 Task: Research Airbnb accommodation in Six-Fours-les-Plages, France from 1st December, 2023 to 3rd December, 2023 for 1 adult.1  bedroom having 1 bed and 1 bathroom. Property type can be hotel. Amenities needed are: wifi. Booking option can be shelf check-in. Look for 3 properties as per requirement.
Action: Mouse moved to (508, 71)
Screenshot: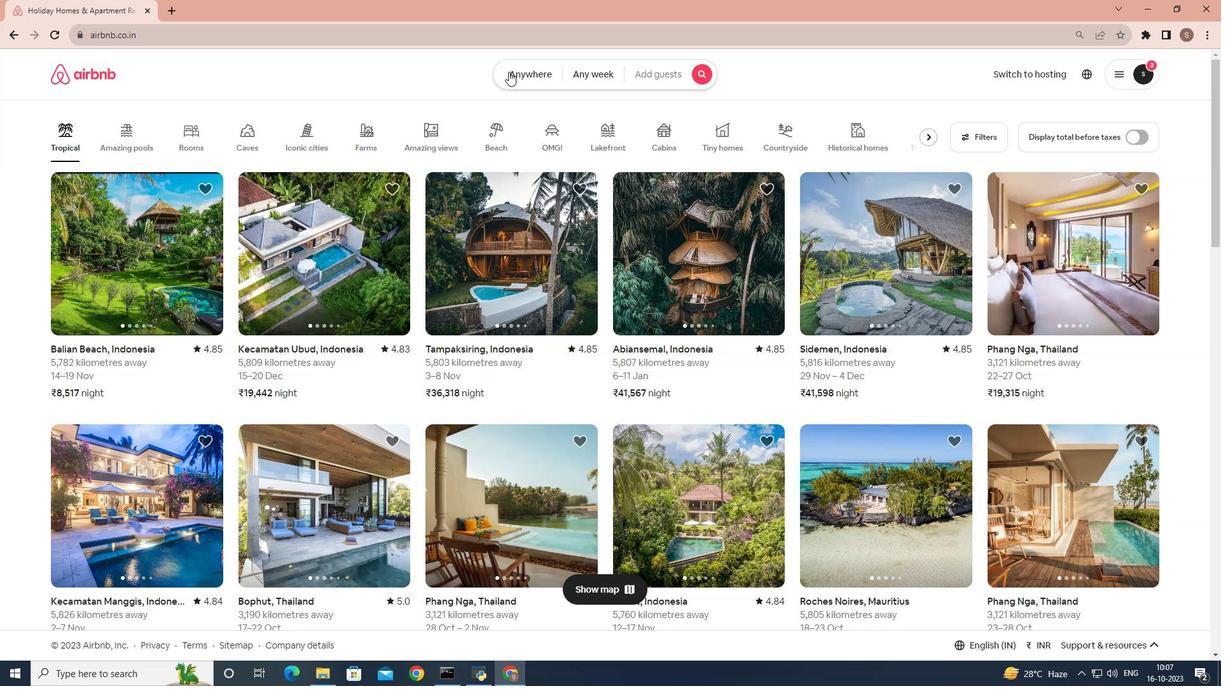 
Action: Mouse pressed left at (508, 71)
Screenshot: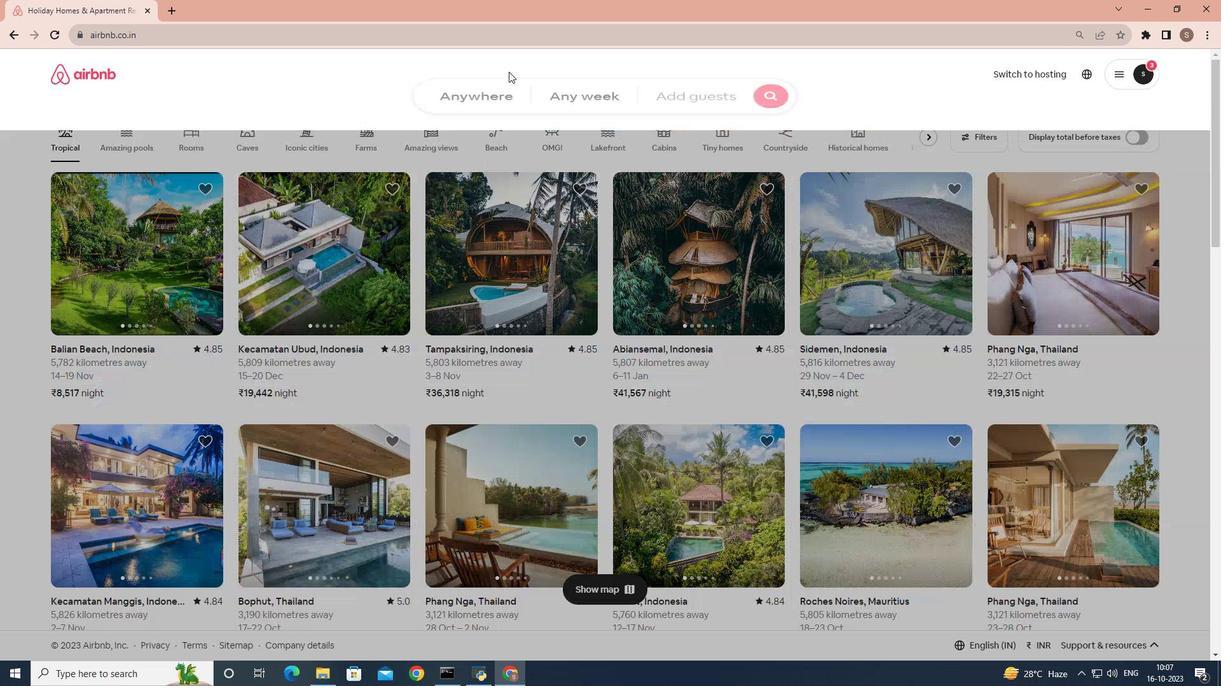 
Action: Mouse moved to (454, 122)
Screenshot: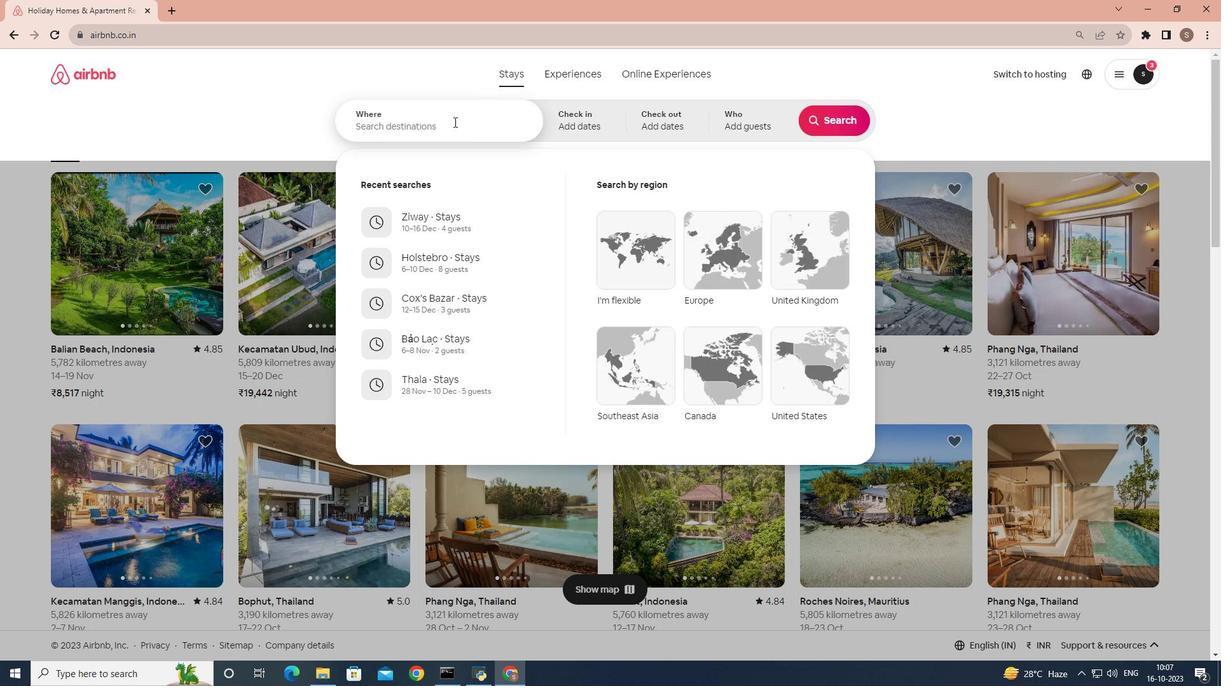 
Action: Mouse pressed left at (454, 122)
Screenshot: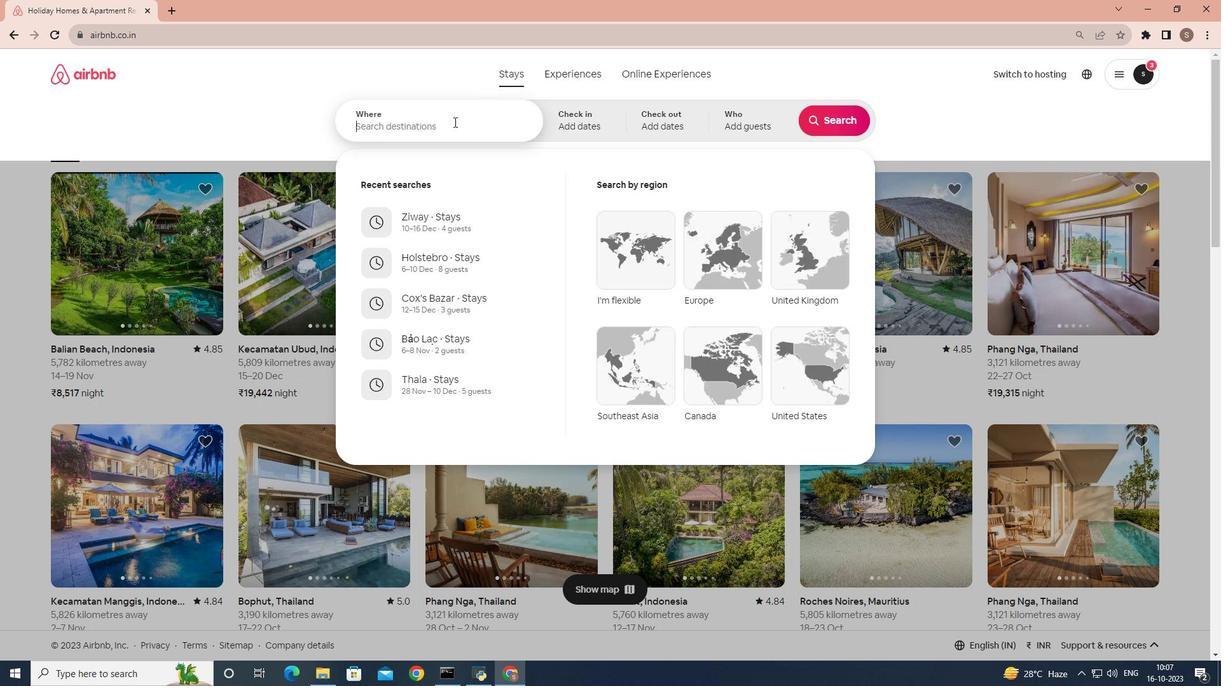 
Action: Key pressed <Key.shift>Six-<Key.shift>Fours-les-<Key.shift>Plages,<Key.space><Key.shift>France
Screenshot: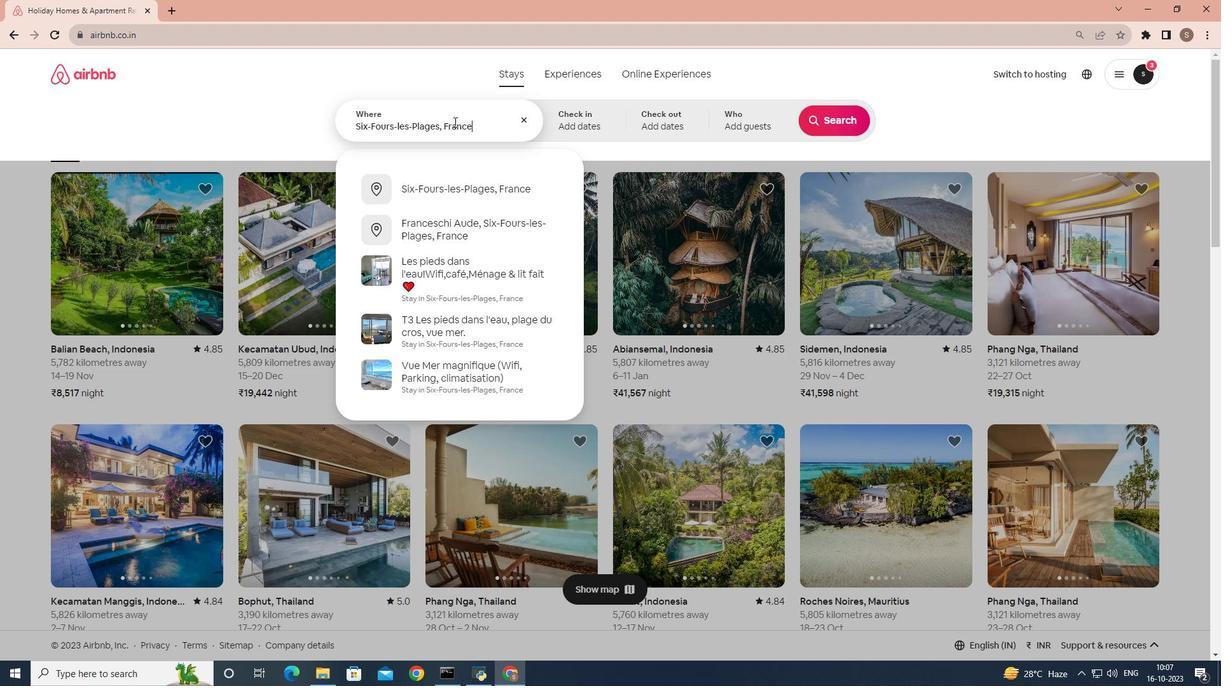 
Action: Mouse moved to (464, 183)
Screenshot: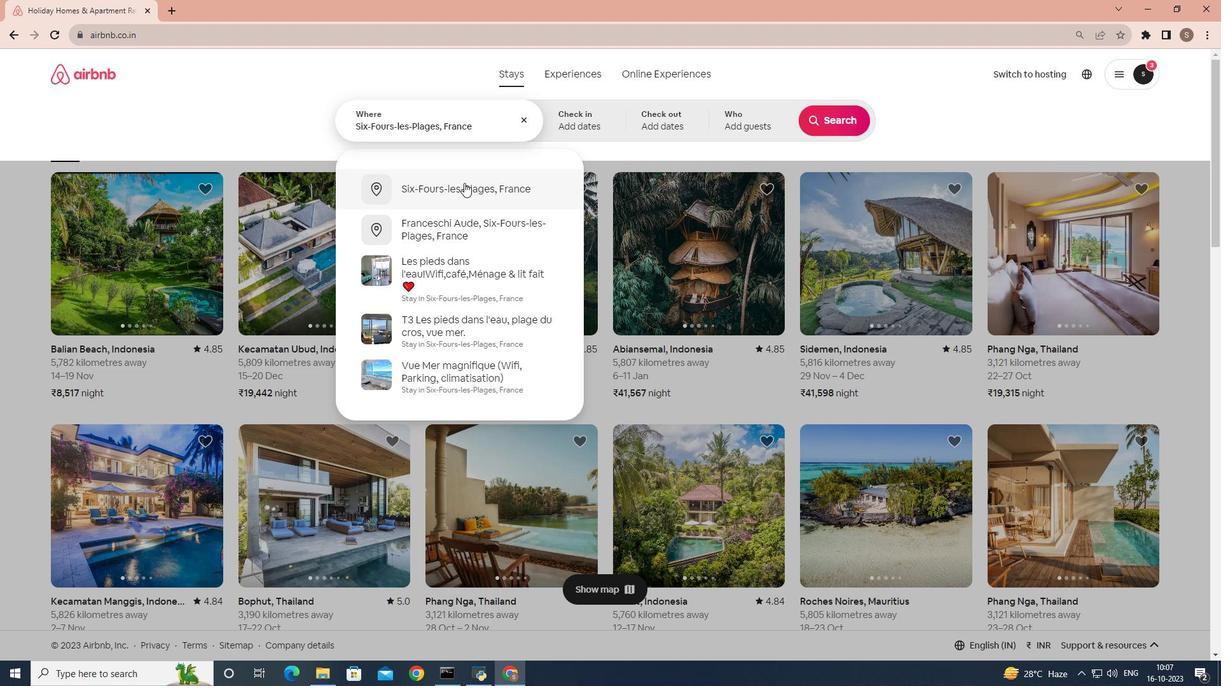 
Action: Mouse pressed left at (464, 183)
Screenshot: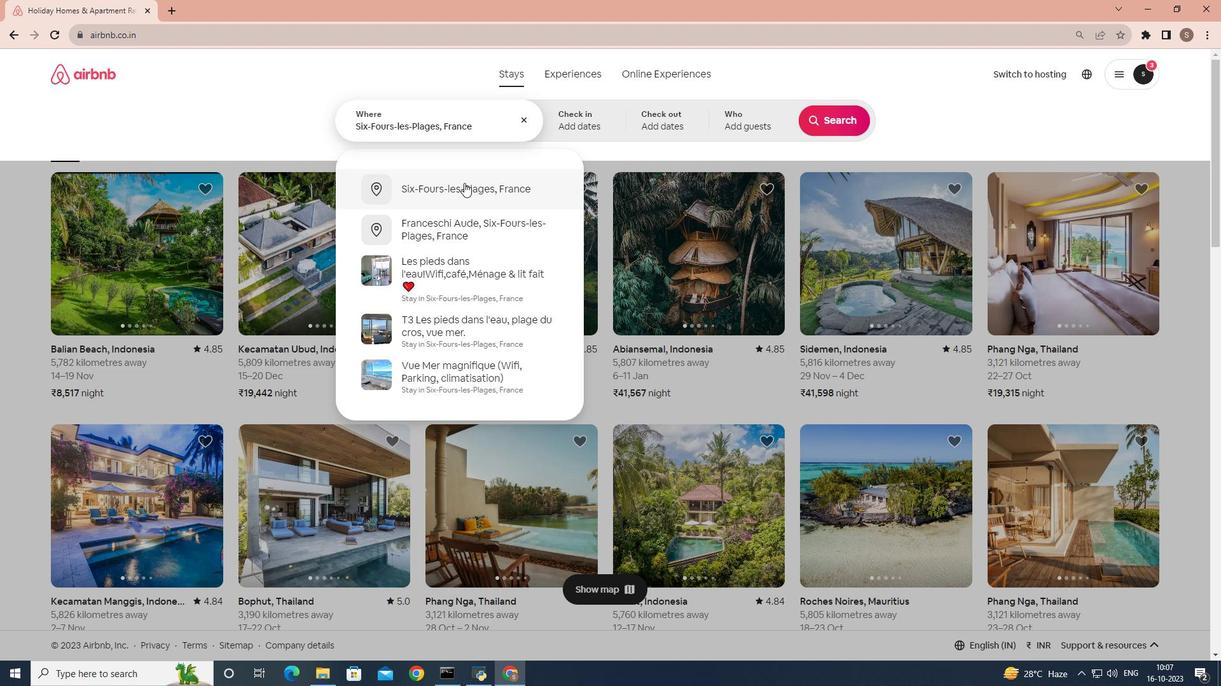 
Action: Mouse moved to (829, 218)
Screenshot: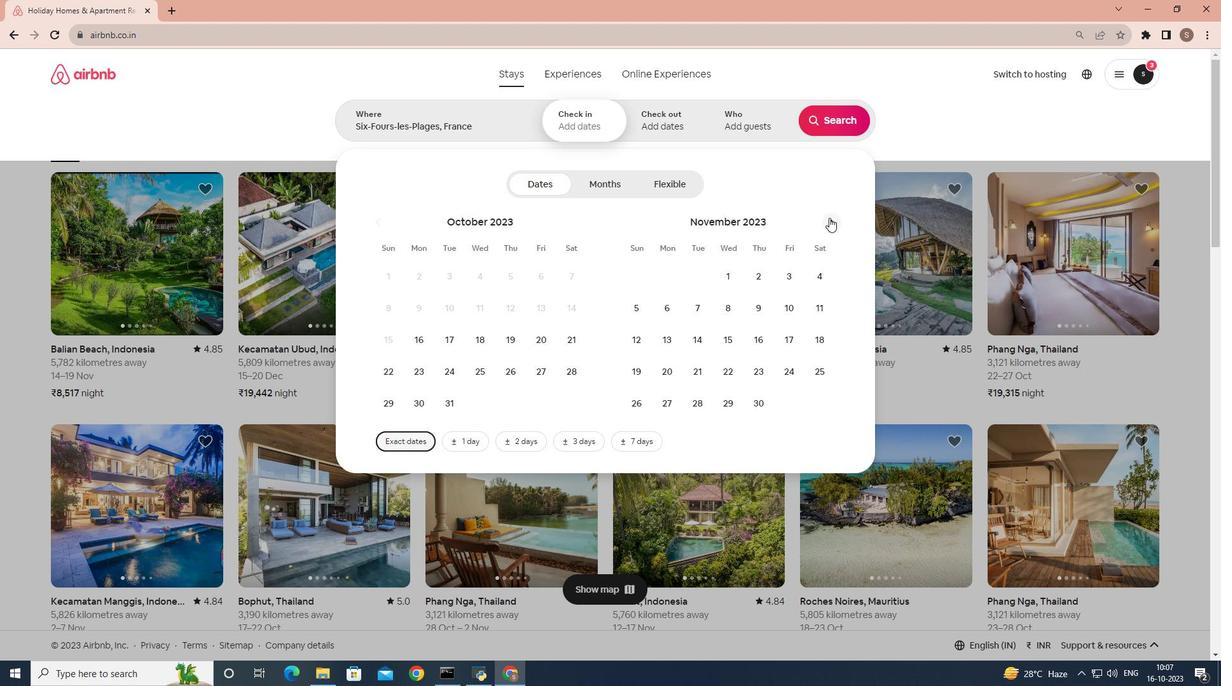 
Action: Mouse pressed left at (829, 218)
Screenshot: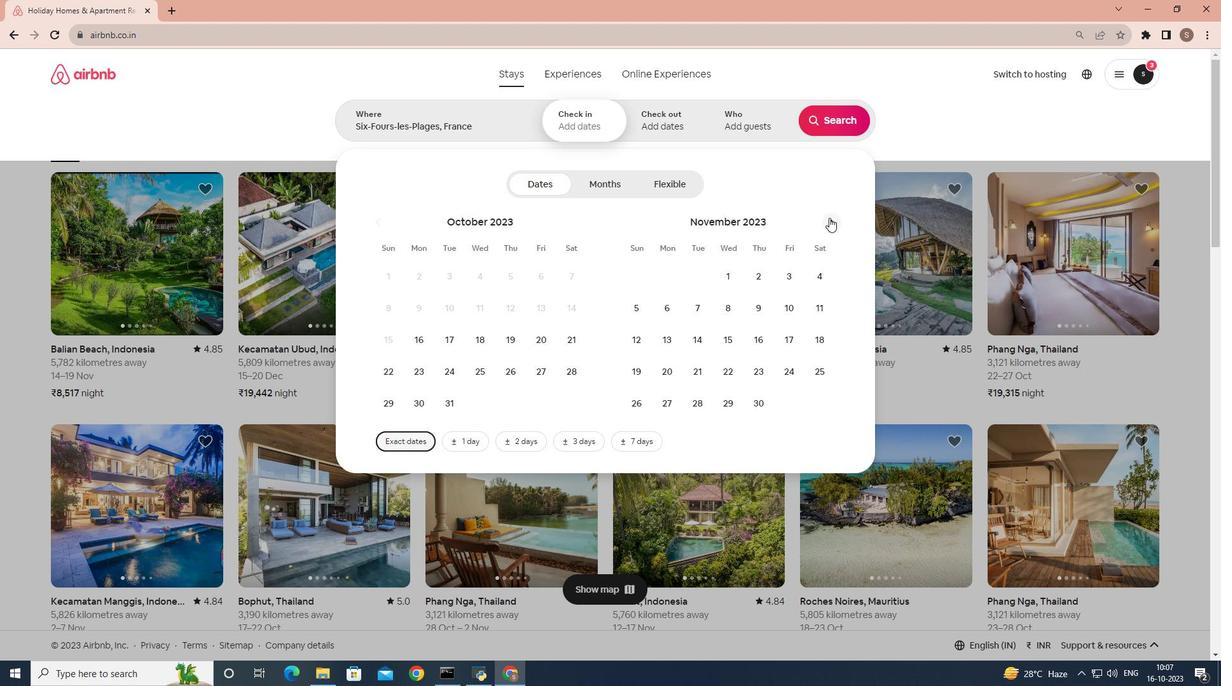 
Action: Mouse moved to (780, 276)
Screenshot: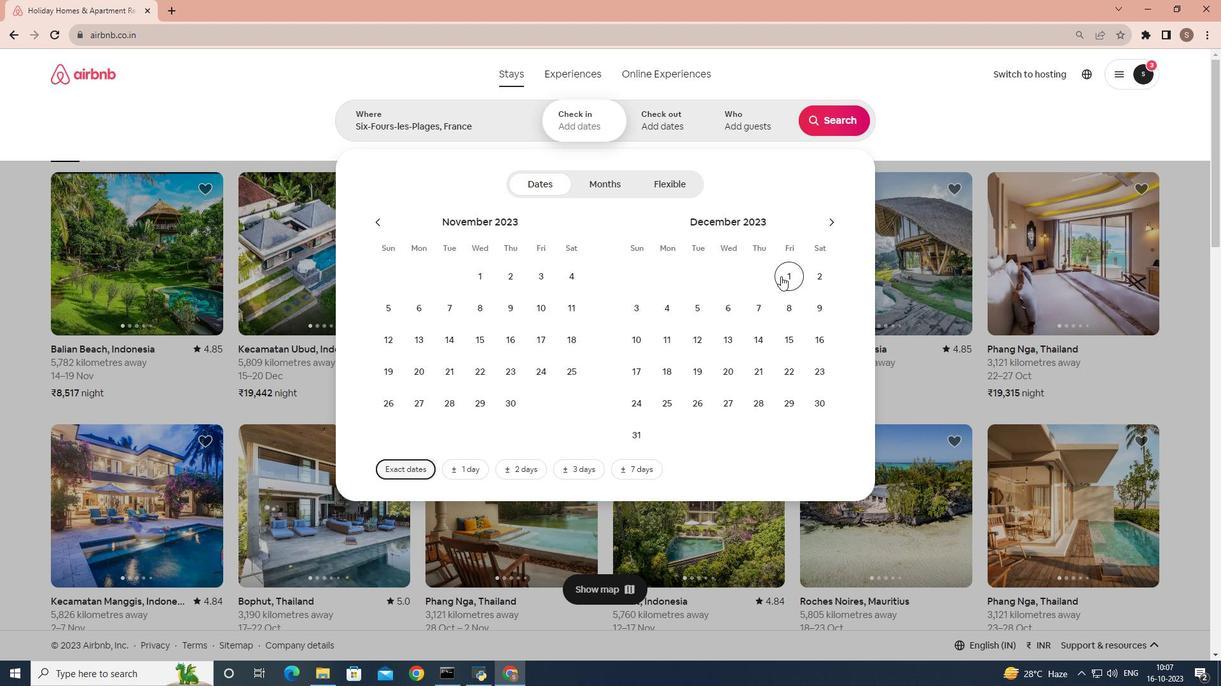 
Action: Mouse pressed left at (780, 276)
Screenshot: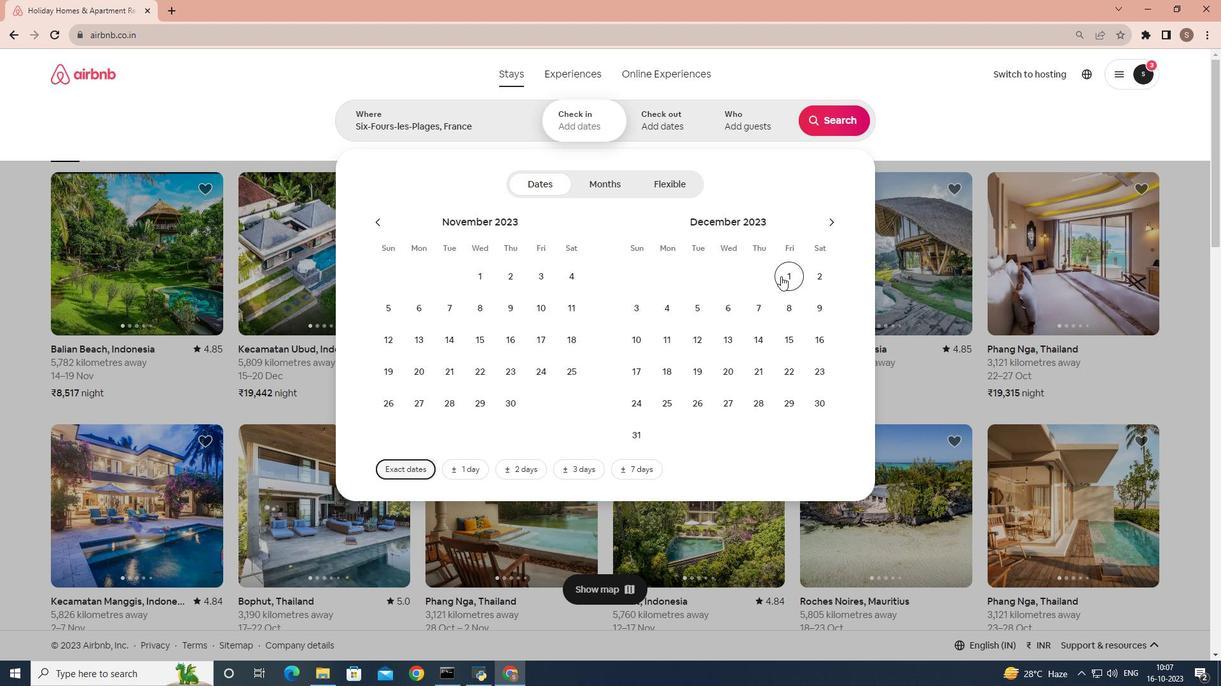 
Action: Mouse moved to (639, 300)
Screenshot: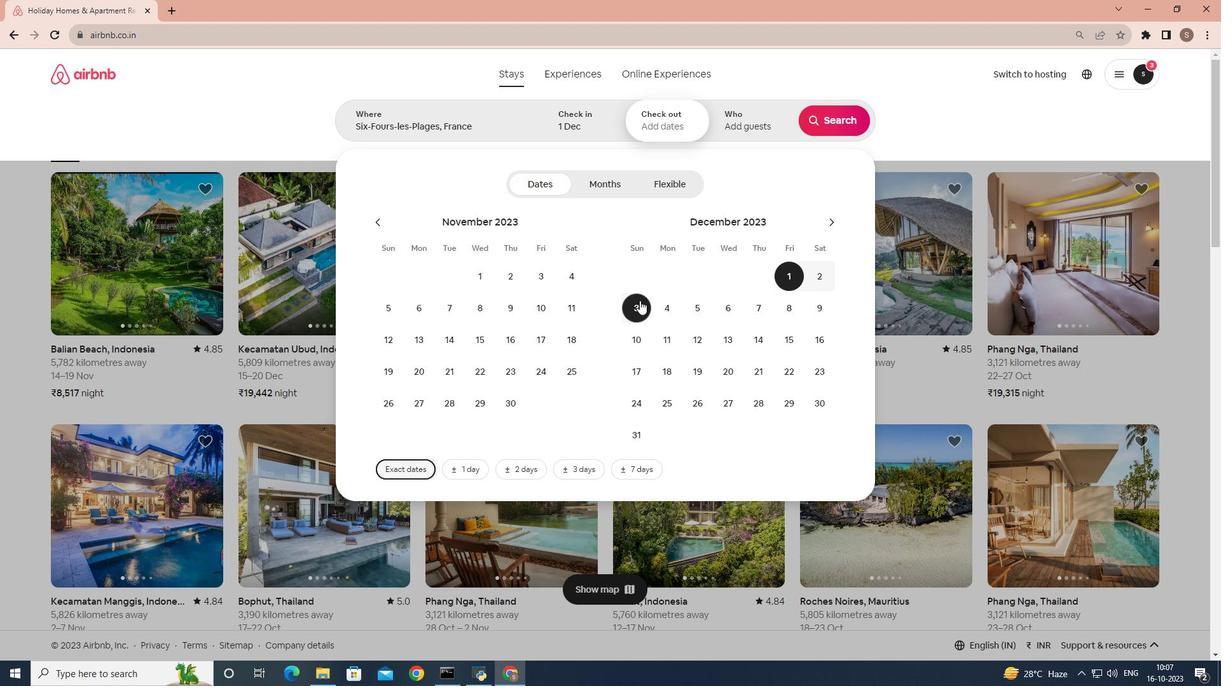 
Action: Mouse pressed left at (639, 300)
Screenshot: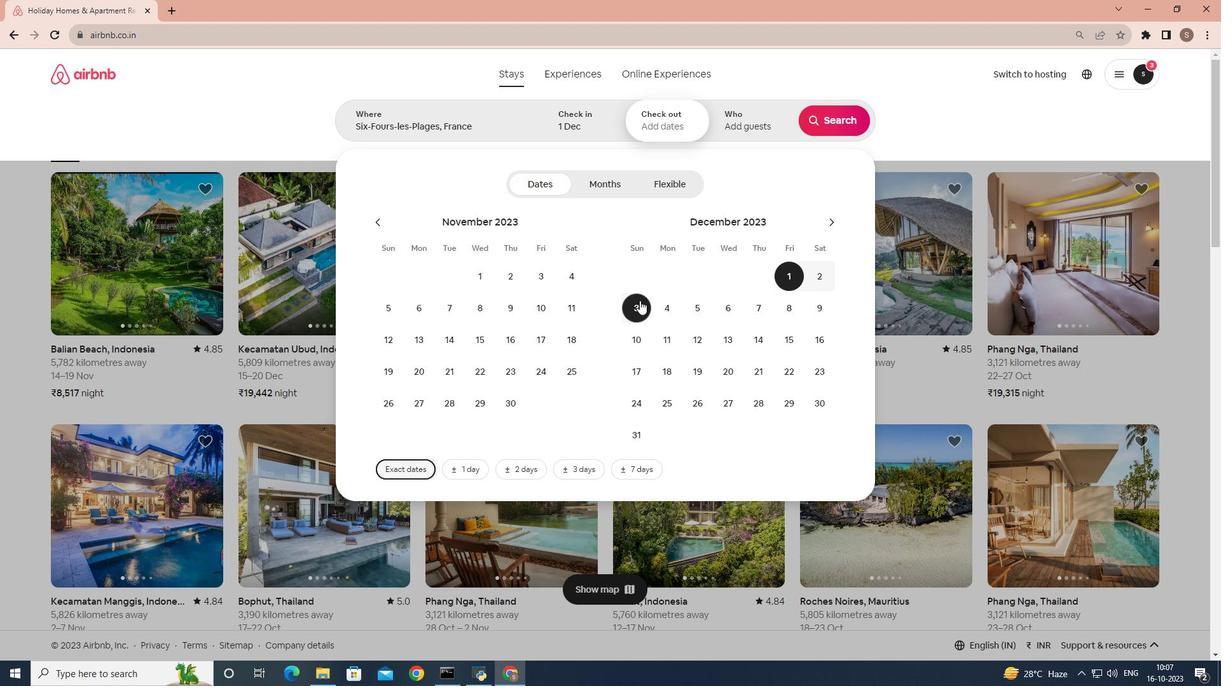 
Action: Mouse moved to (725, 117)
Screenshot: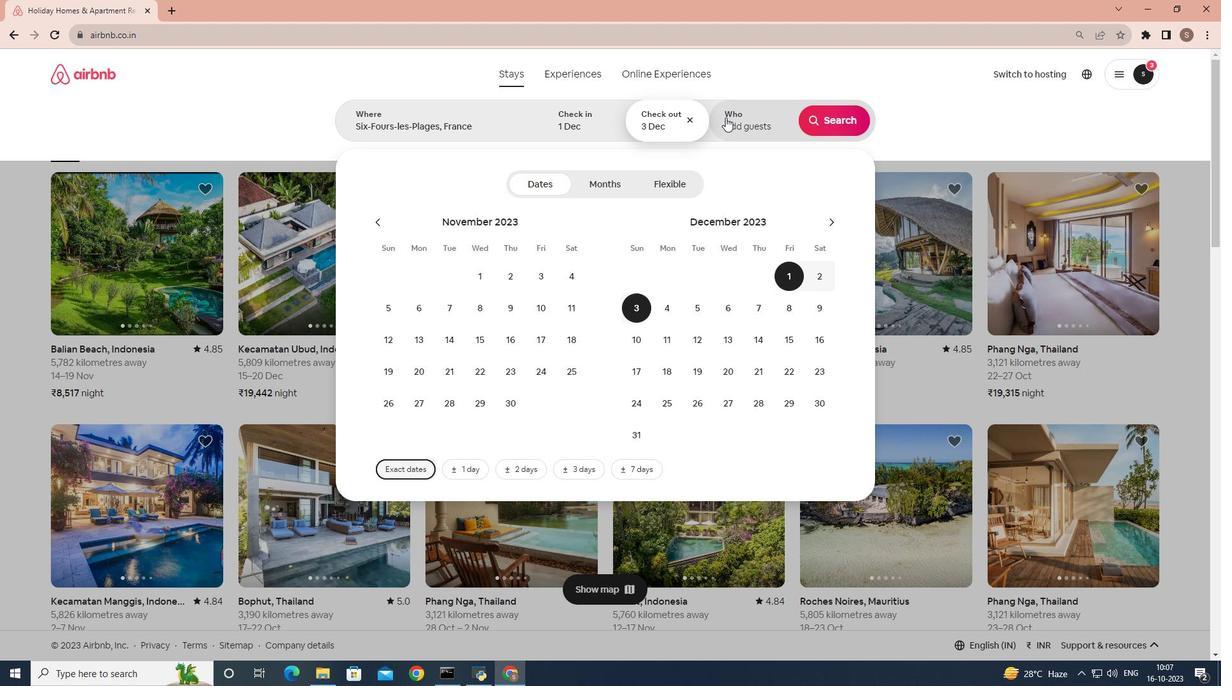 
Action: Mouse pressed left at (725, 117)
Screenshot: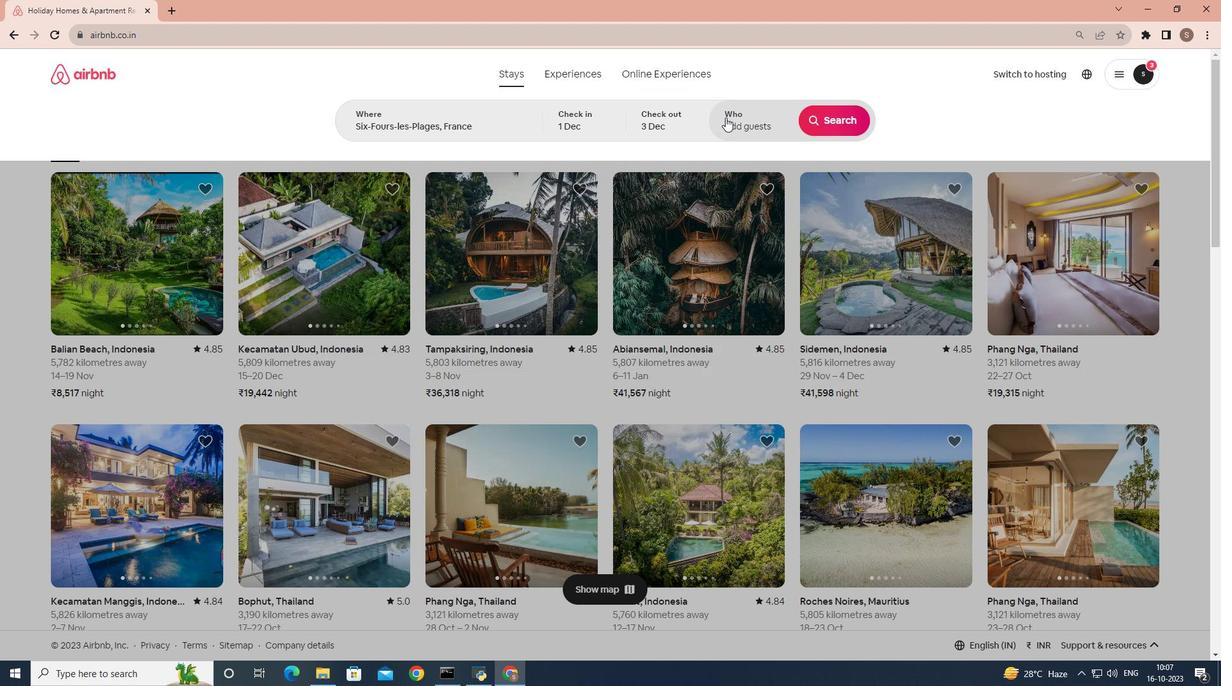 
Action: Mouse moved to (836, 193)
Screenshot: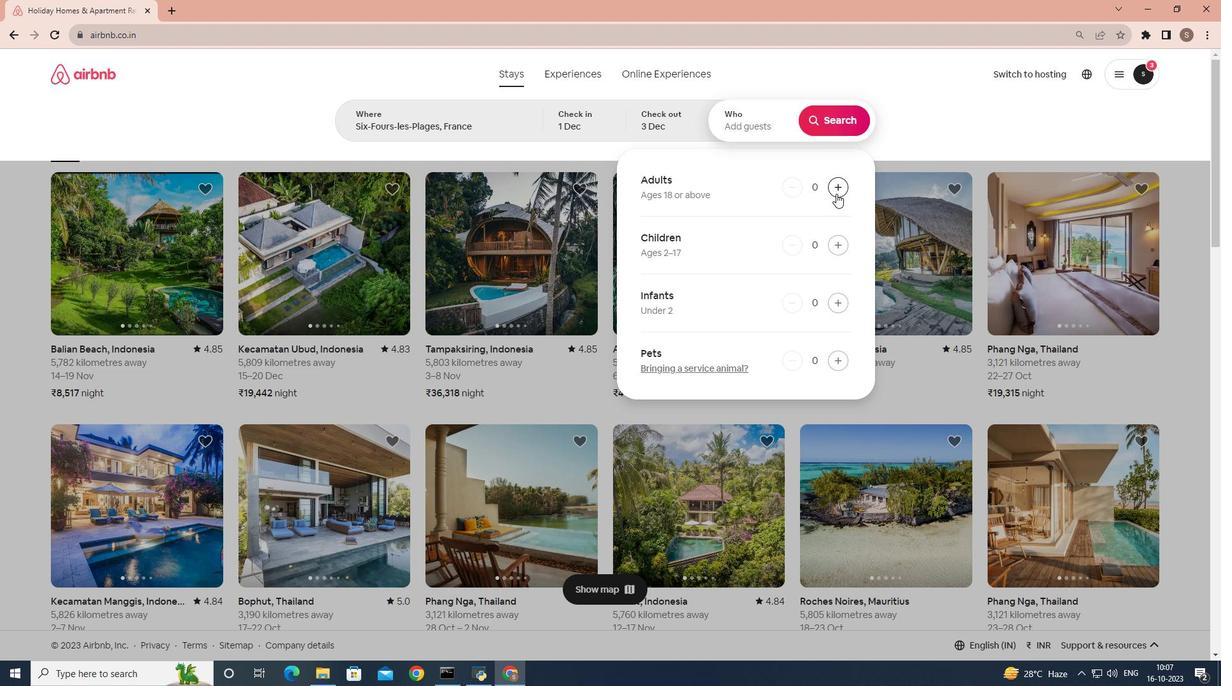 
Action: Mouse pressed left at (836, 193)
Screenshot: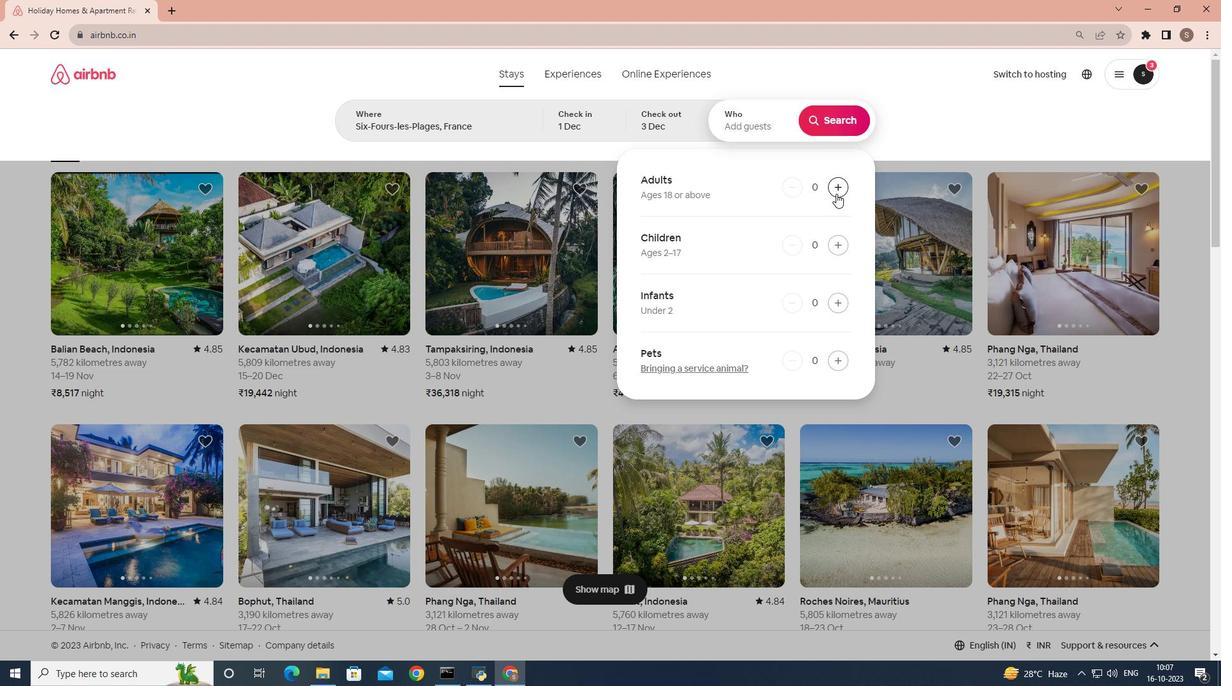 
Action: Mouse moved to (834, 110)
Screenshot: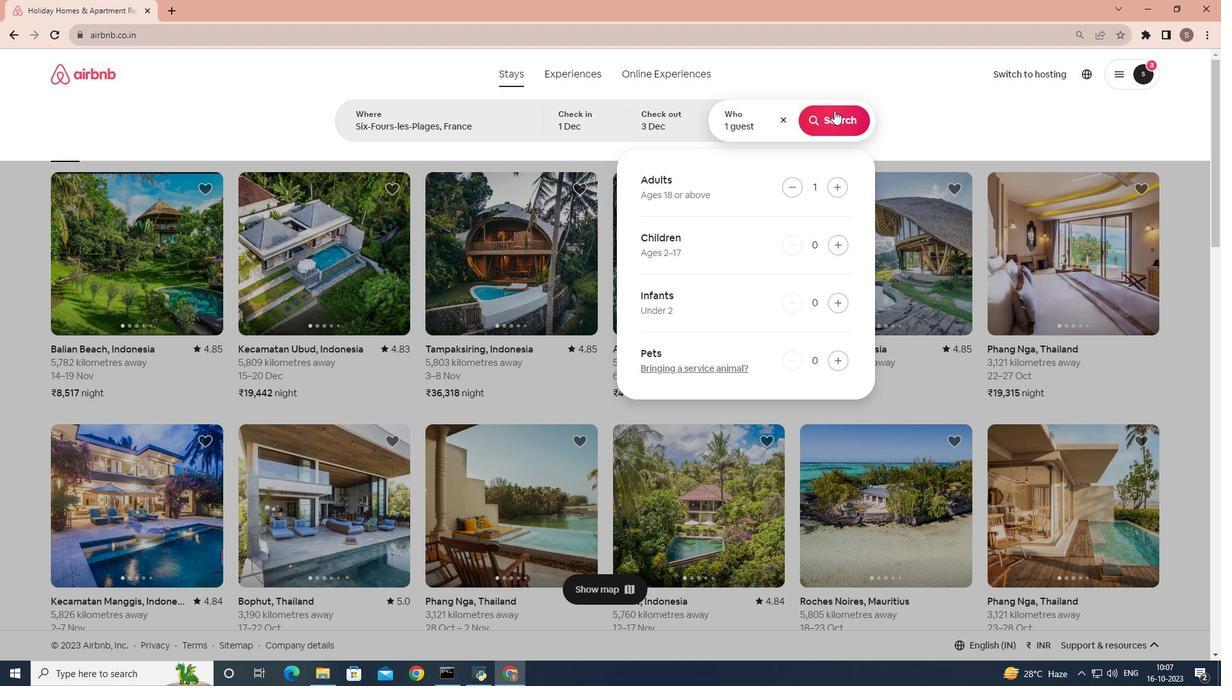 
Action: Mouse pressed left at (834, 110)
Screenshot: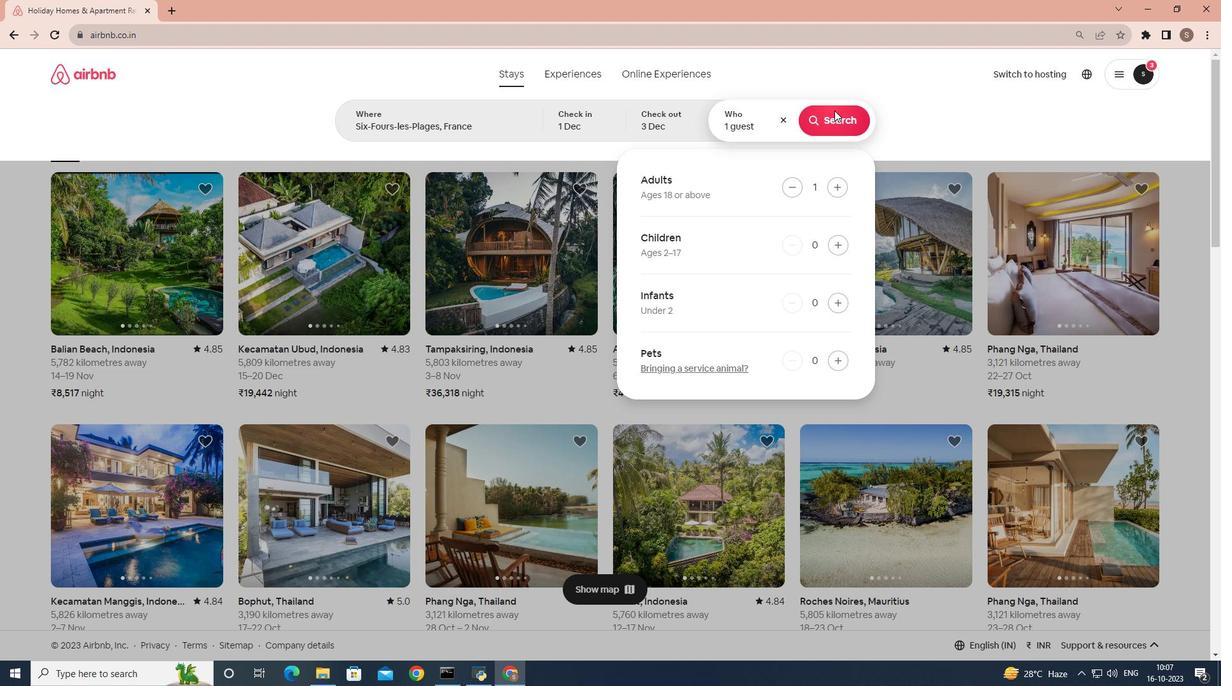 
Action: Mouse moved to (1024, 119)
Screenshot: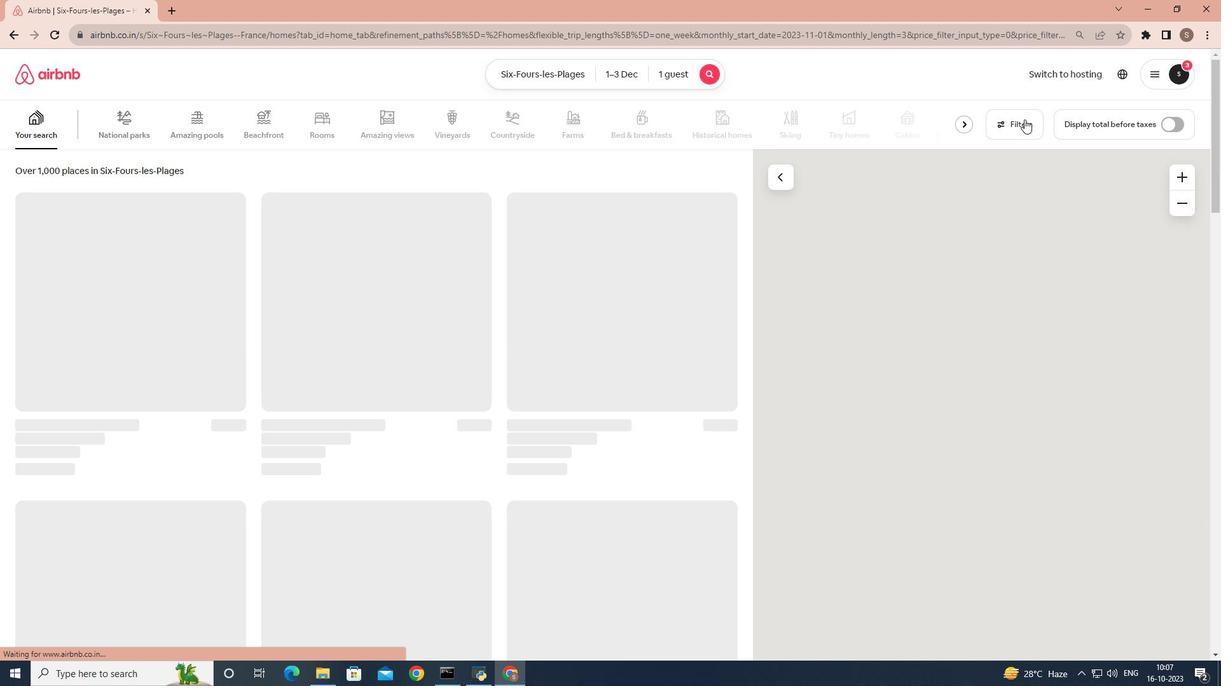 
Action: Mouse pressed left at (1024, 119)
Screenshot: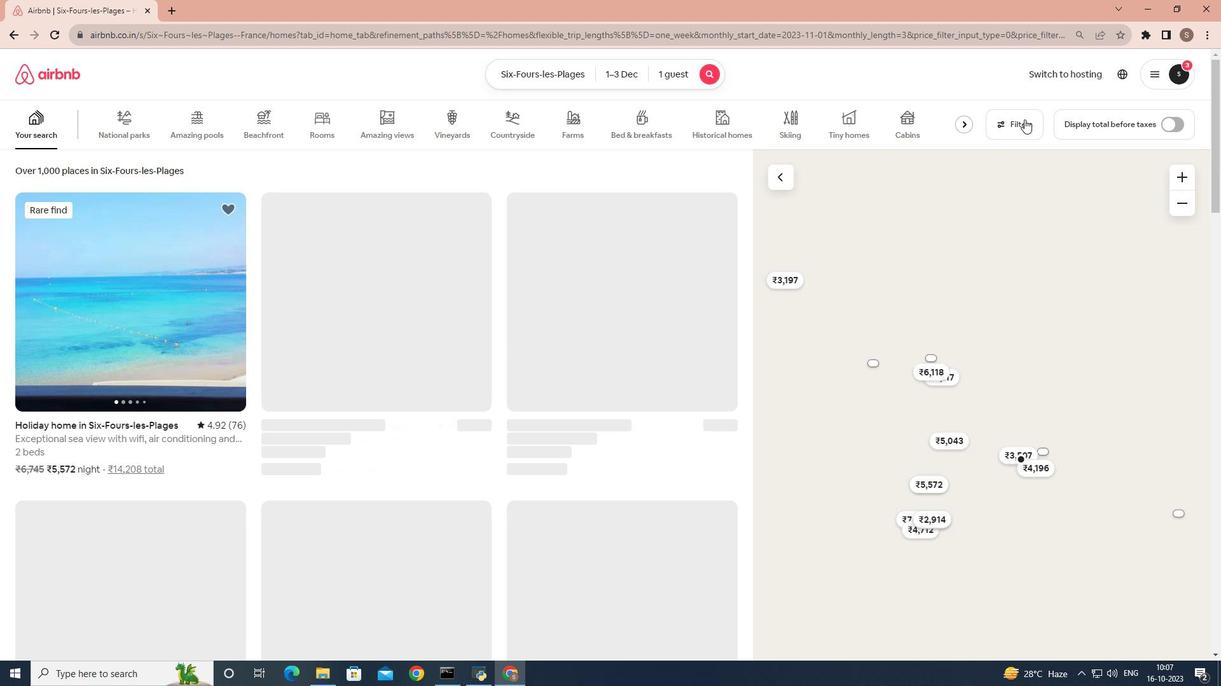 
Action: Mouse moved to (542, 338)
Screenshot: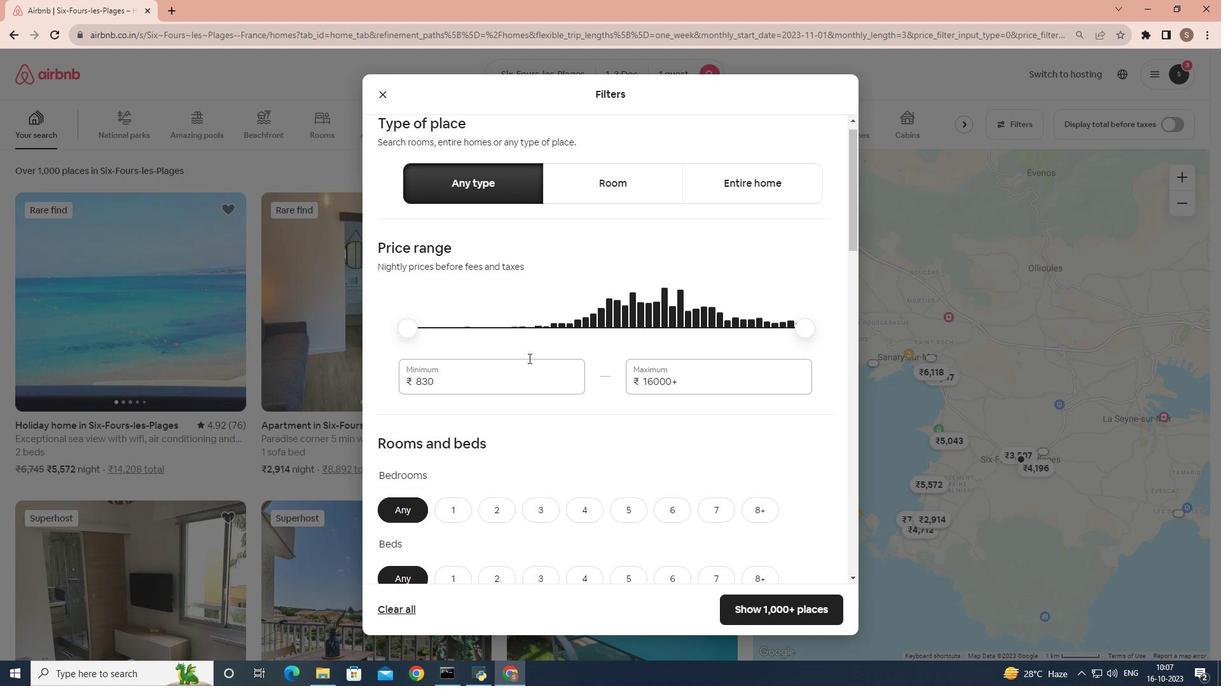 
Action: Mouse scrolled (542, 338) with delta (0, 0)
Screenshot: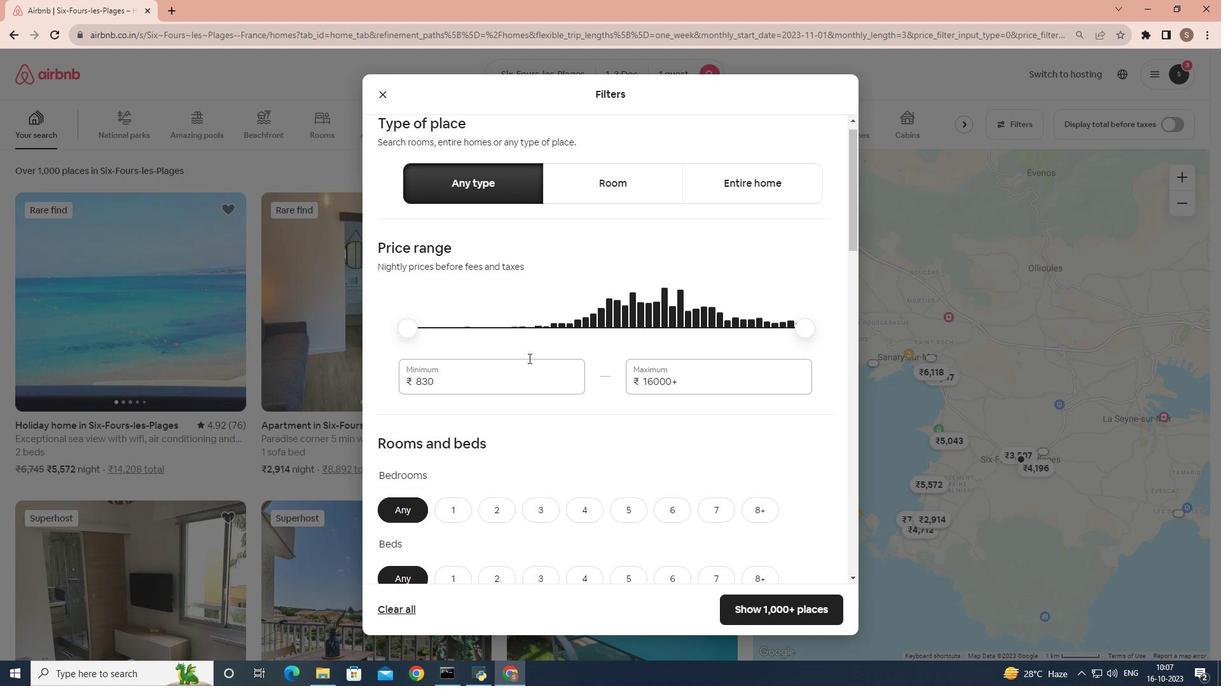 
Action: Mouse moved to (529, 357)
Screenshot: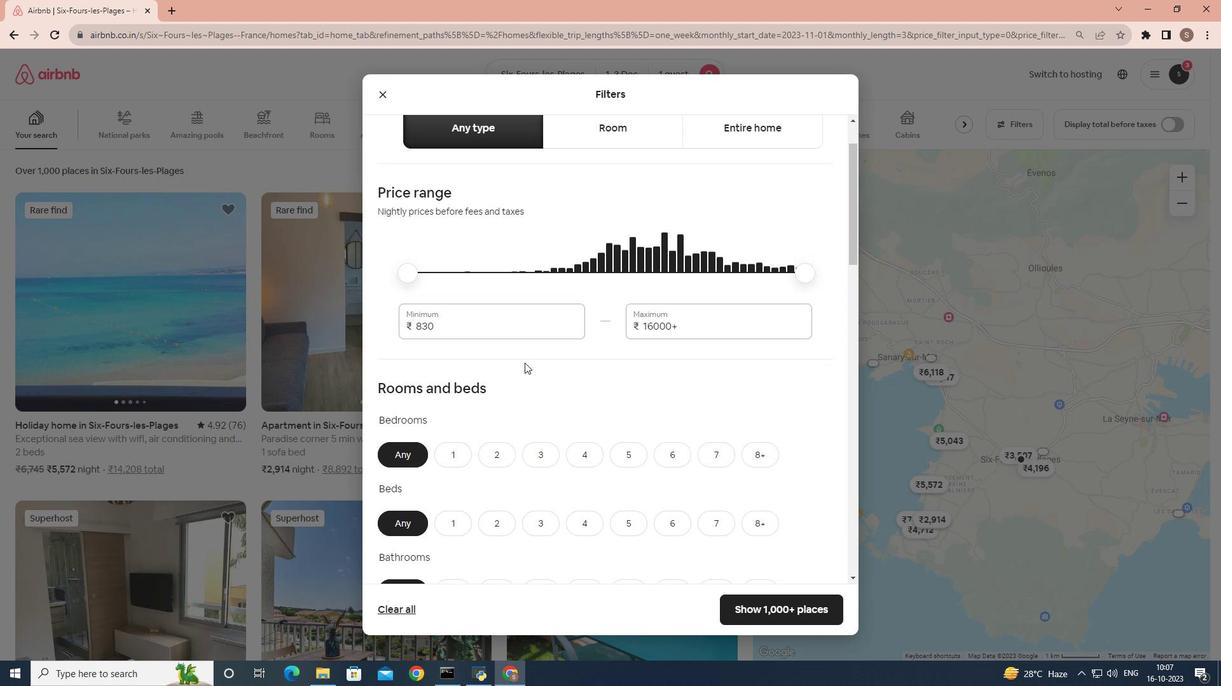 
Action: Mouse scrolled (529, 356) with delta (0, 0)
Screenshot: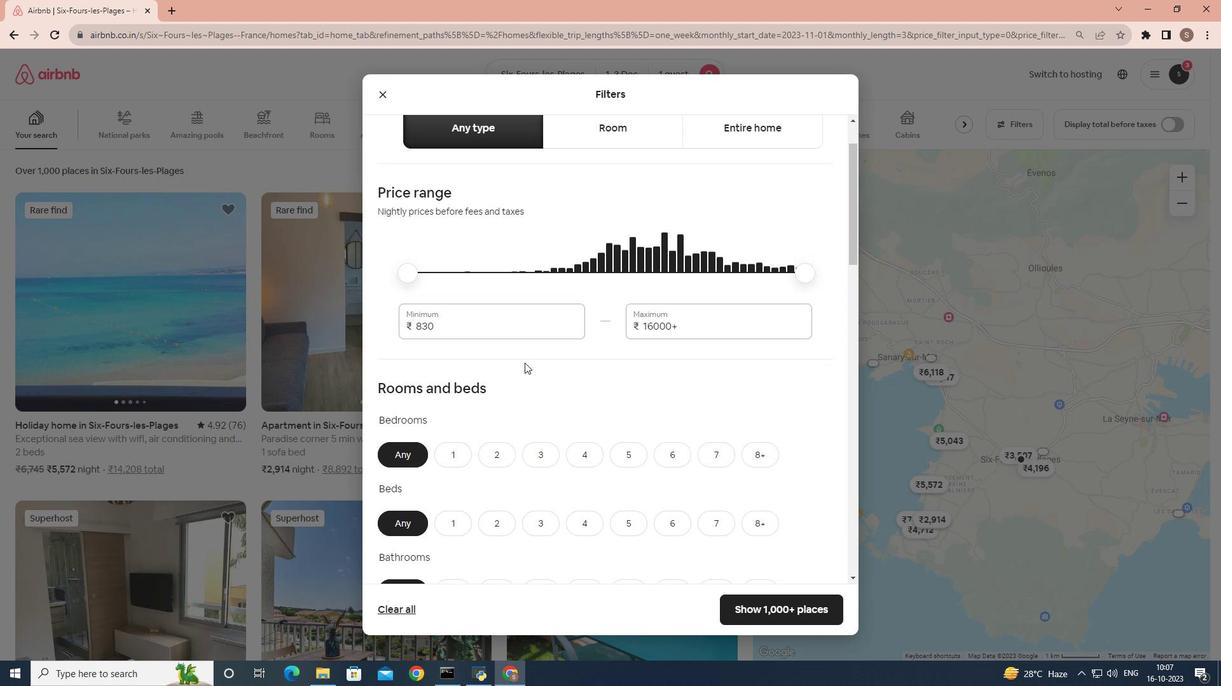 
Action: Mouse moved to (458, 398)
Screenshot: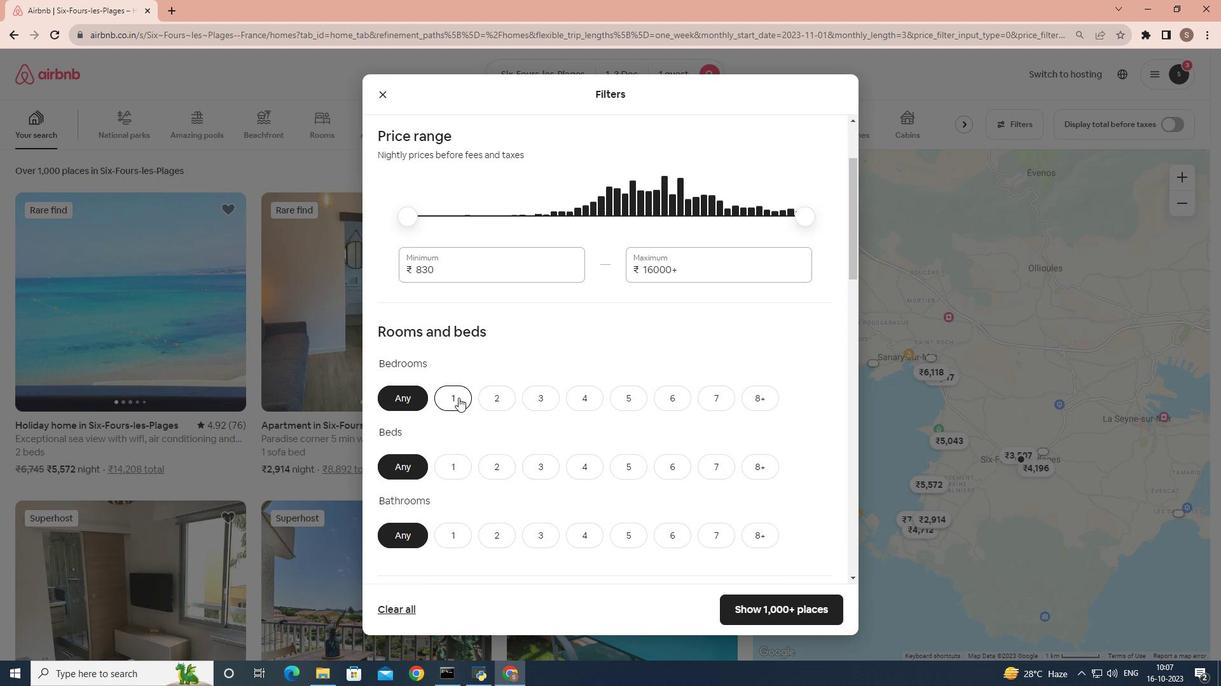 
Action: Mouse pressed left at (458, 398)
Screenshot: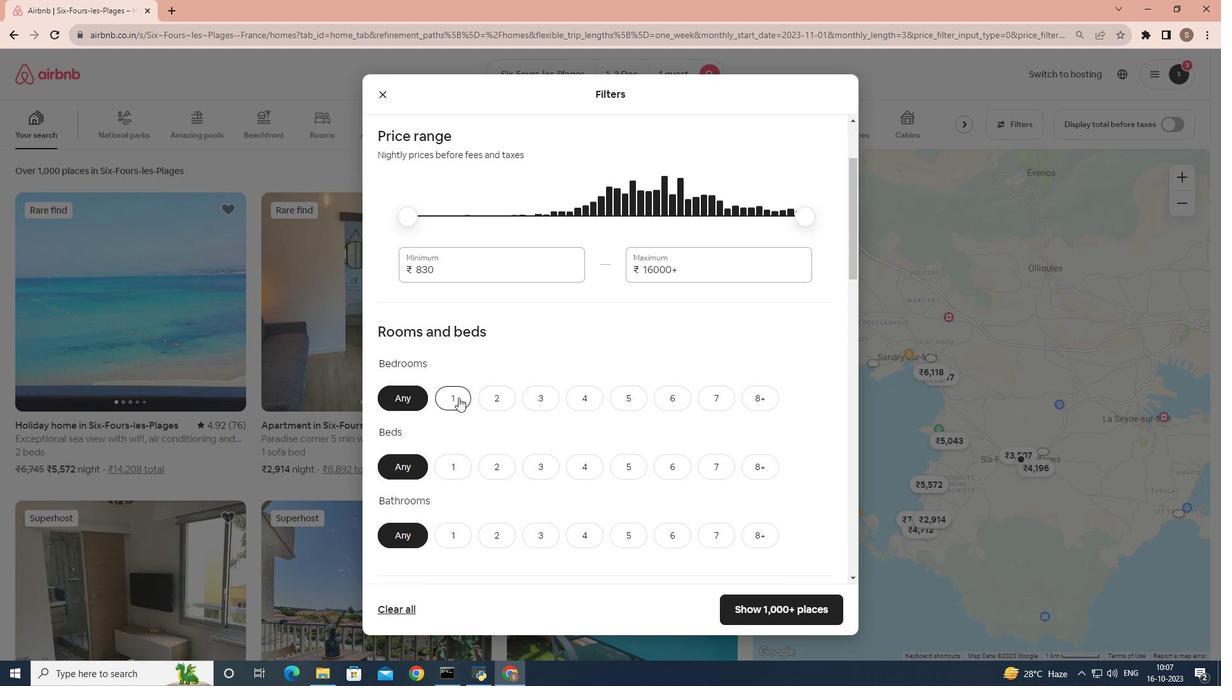
Action: Mouse moved to (460, 396)
Screenshot: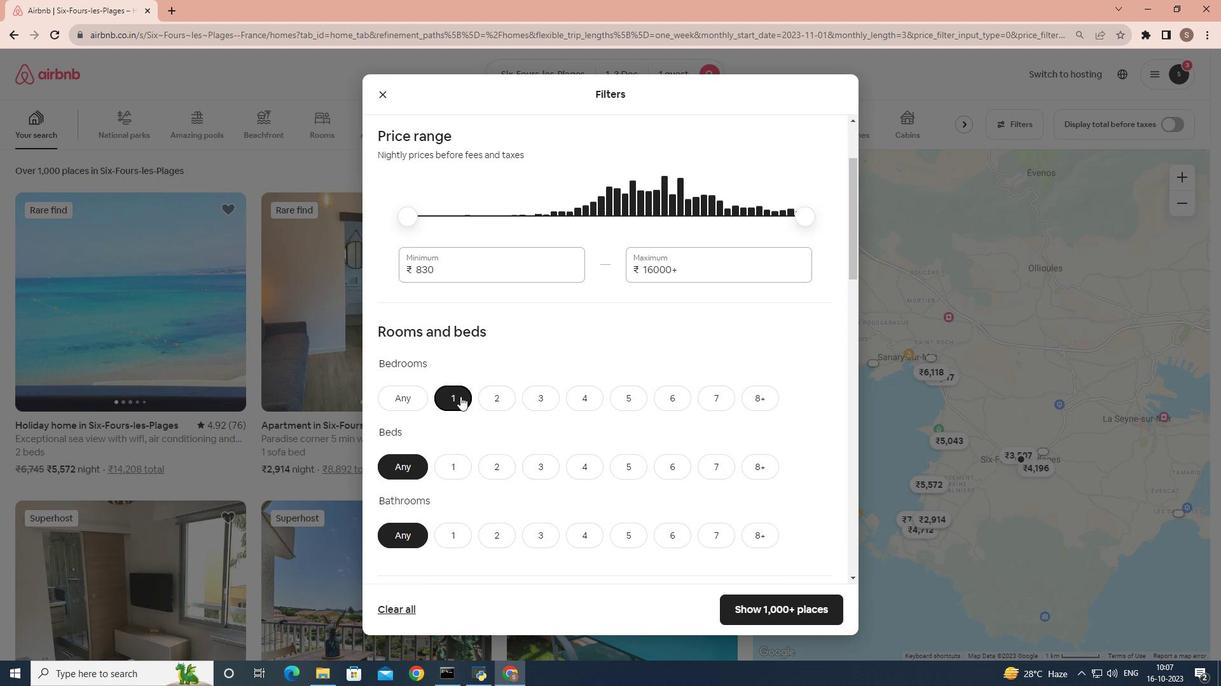 
Action: Mouse scrolled (460, 396) with delta (0, 0)
Screenshot: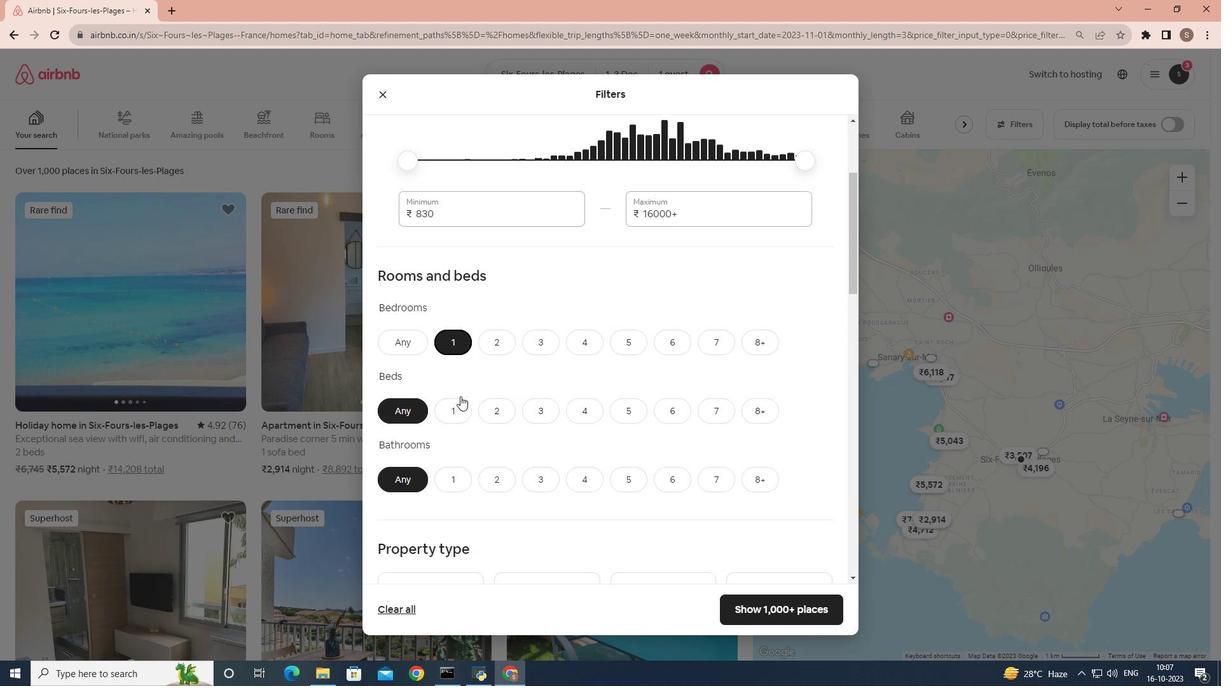 
Action: Mouse moved to (460, 396)
Screenshot: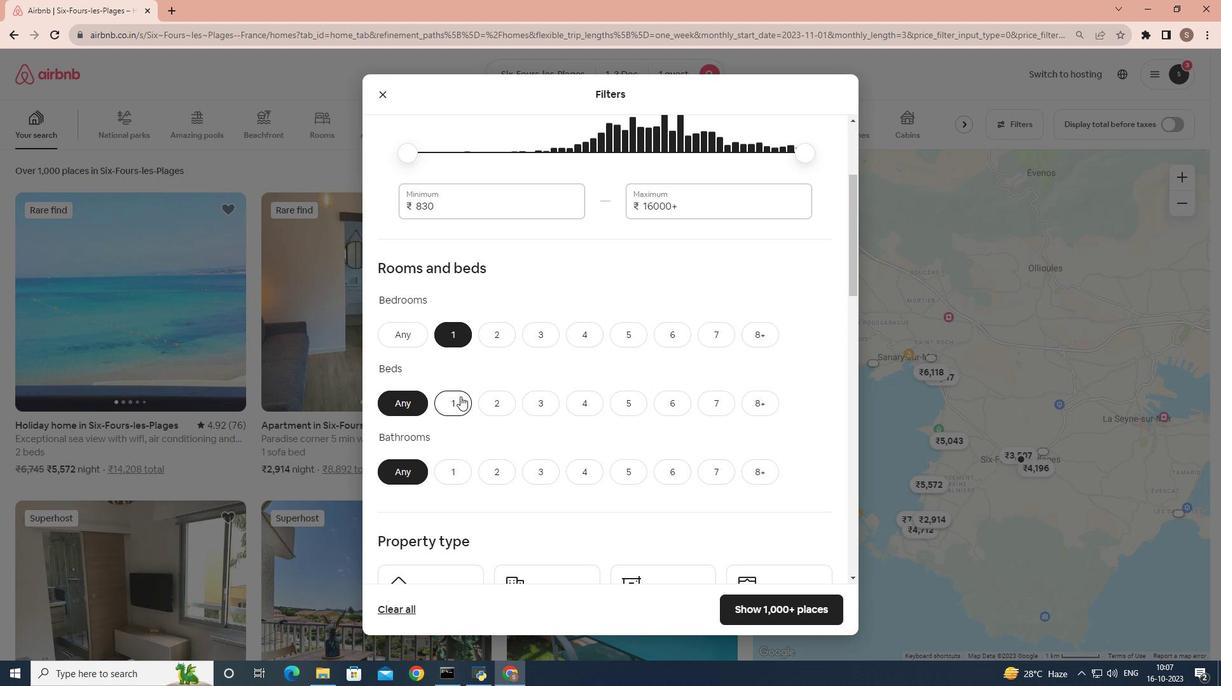
Action: Mouse pressed left at (460, 396)
Screenshot: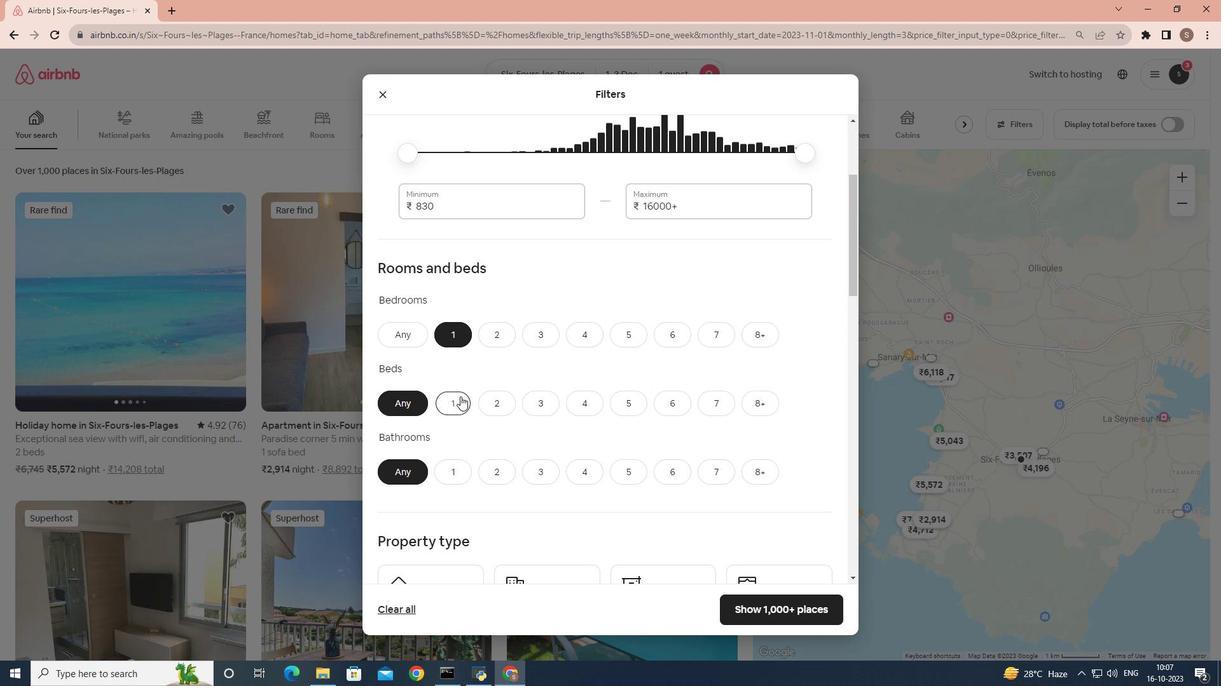 
Action: Mouse scrolled (460, 396) with delta (0, 0)
Screenshot: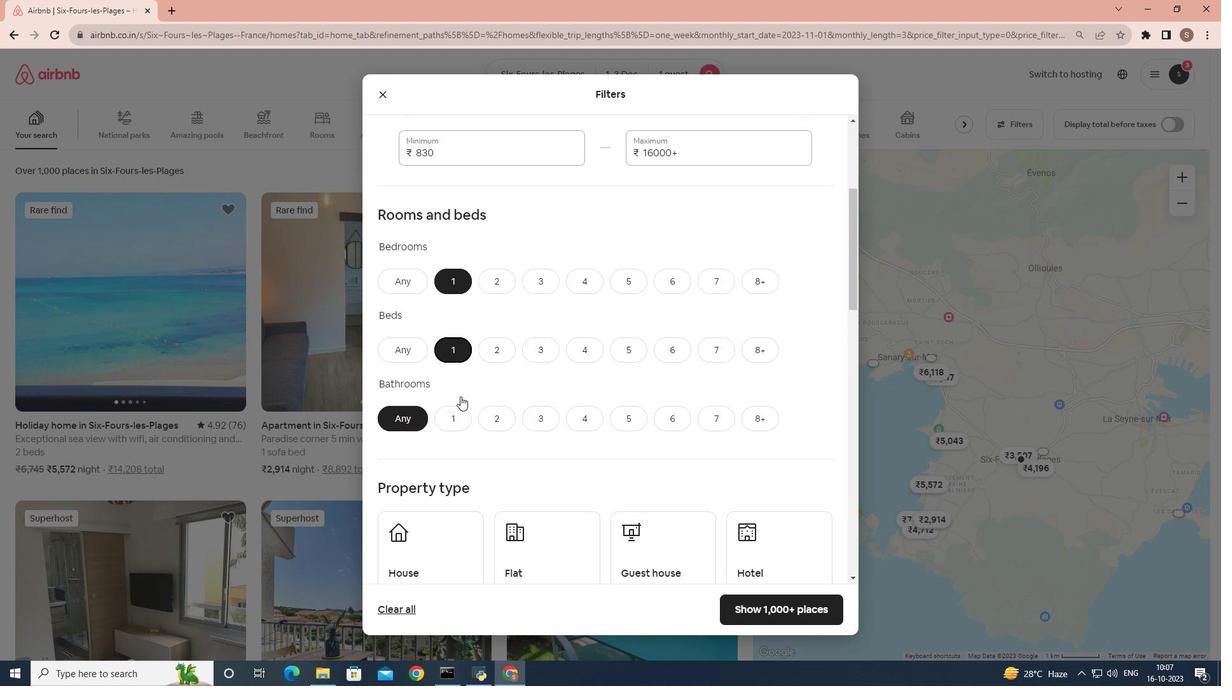 
Action: Mouse scrolled (460, 396) with delta (0, 0)
Screenshot: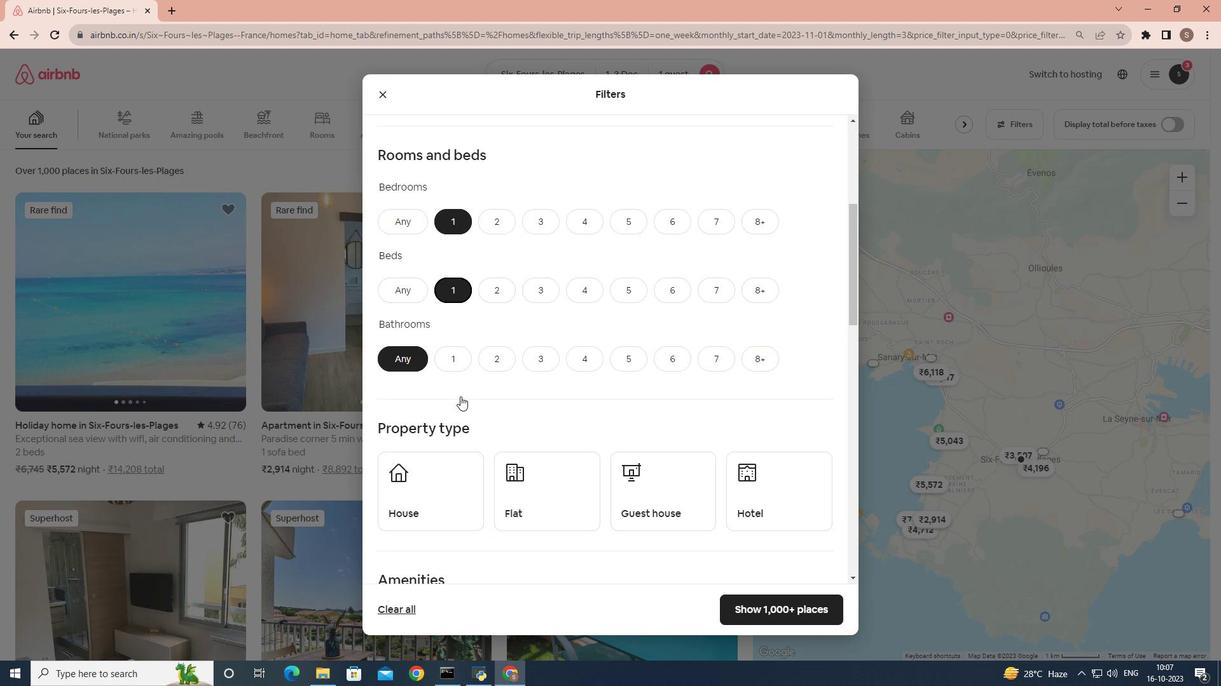 
Action: Mouse moved to (445, 349)
Screenshot: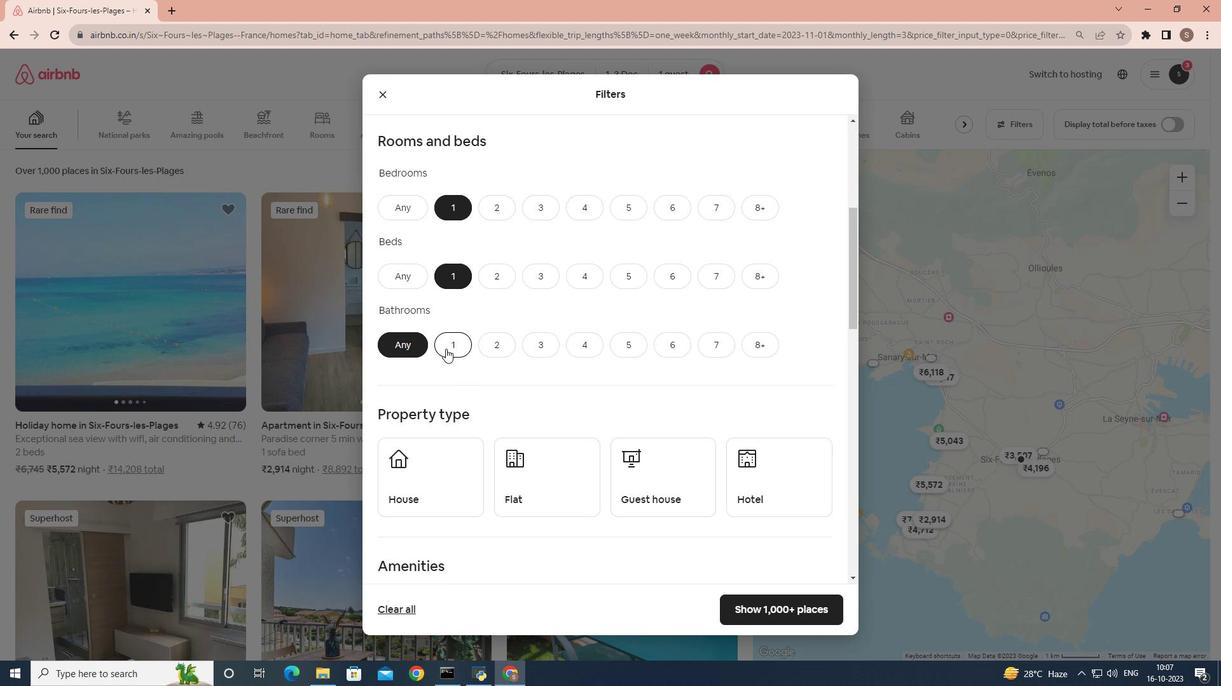 
Action: Mouse pressed left at (445, 349)
Screenshot: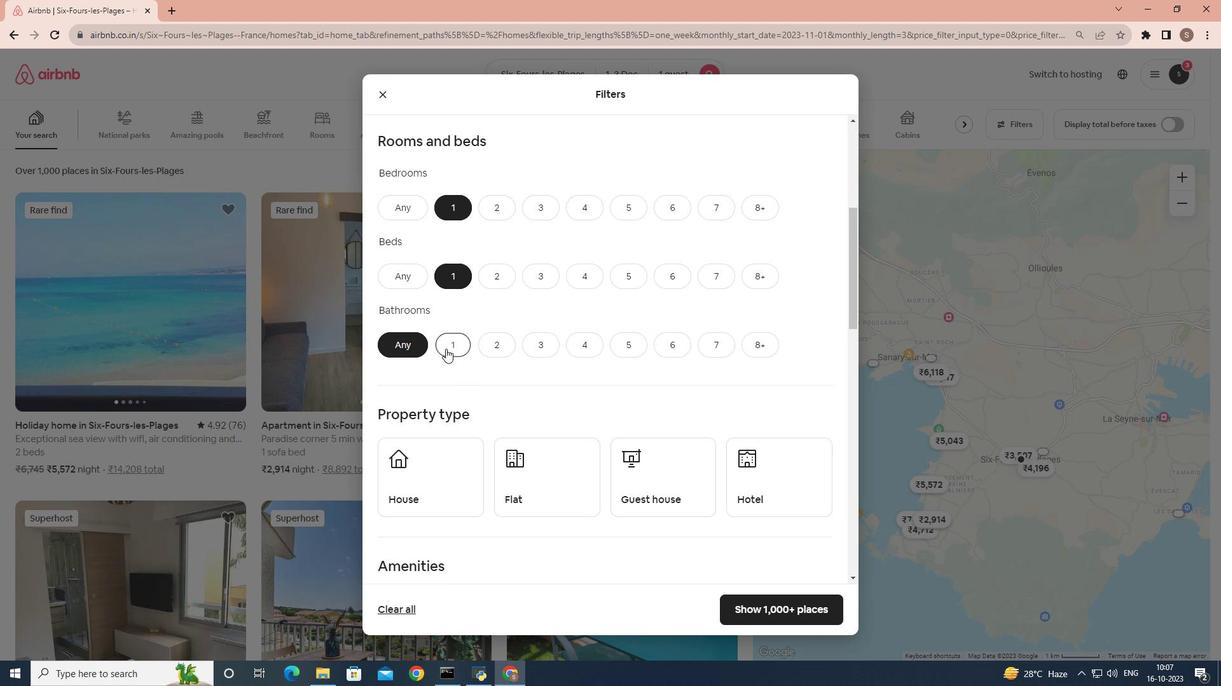 
Action: Mouse moved to (433, 350)
Screenshot: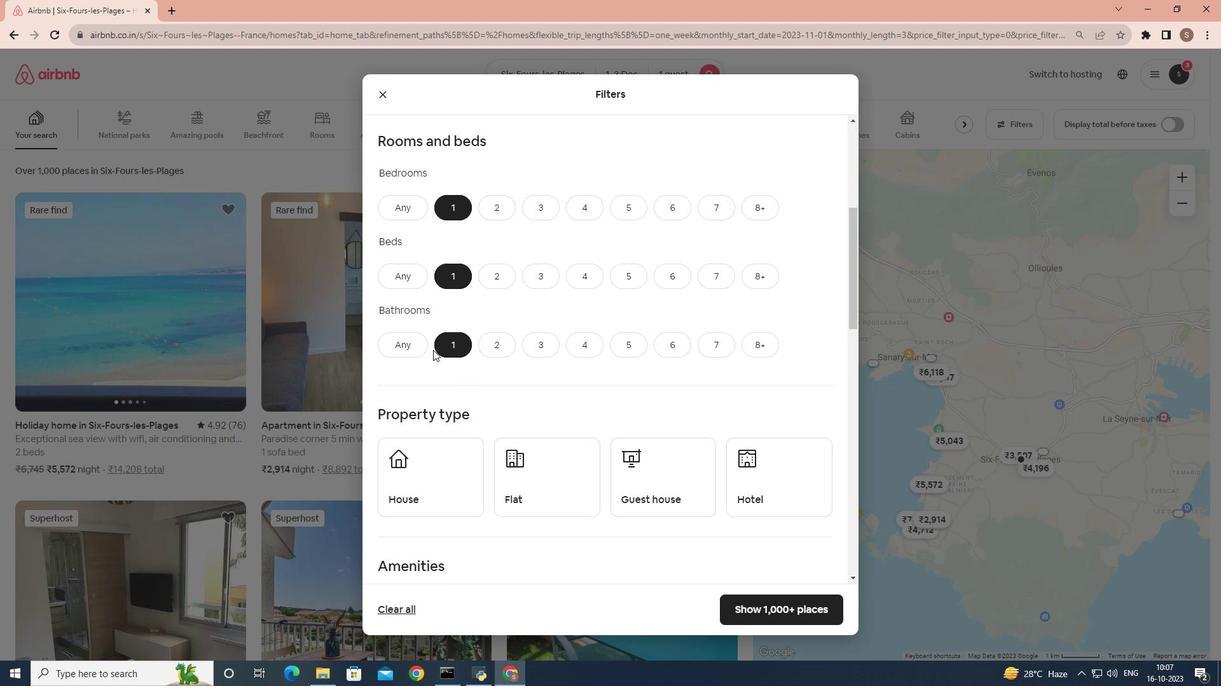 
Action: Mouse scrolled (433, 349) with delta (0, 0)
Screenshot: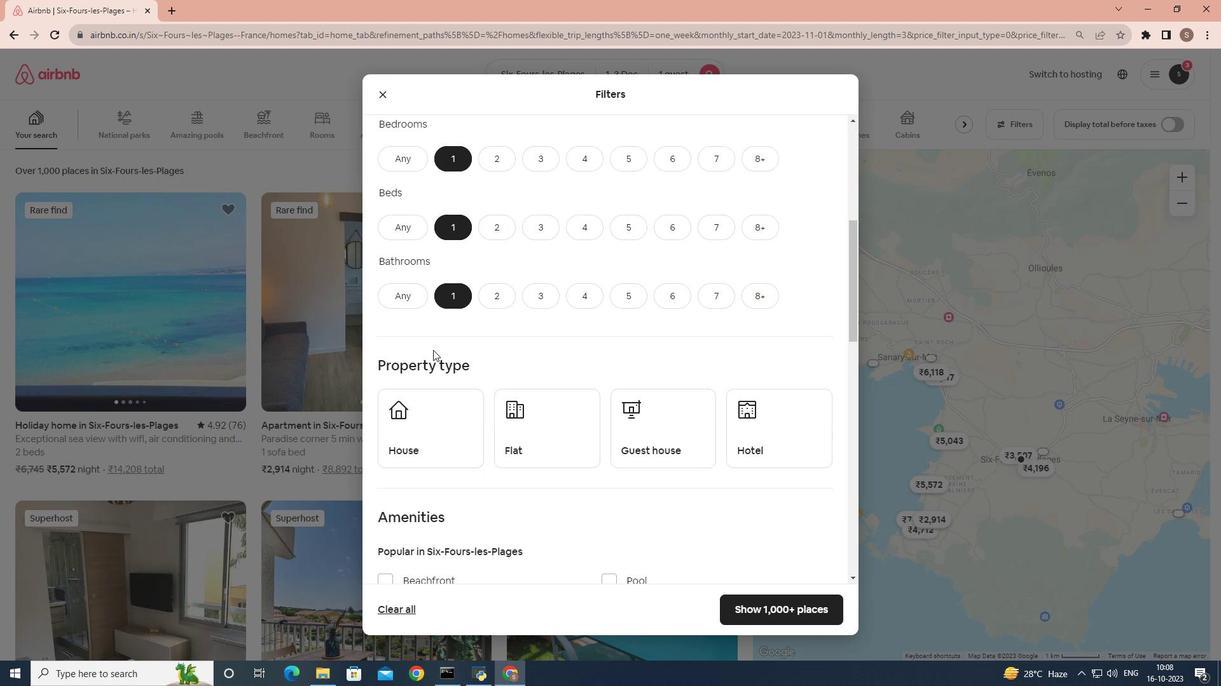 
Action: Mouse scrolled (433, 349) with delta (0, 0)
Screenshot: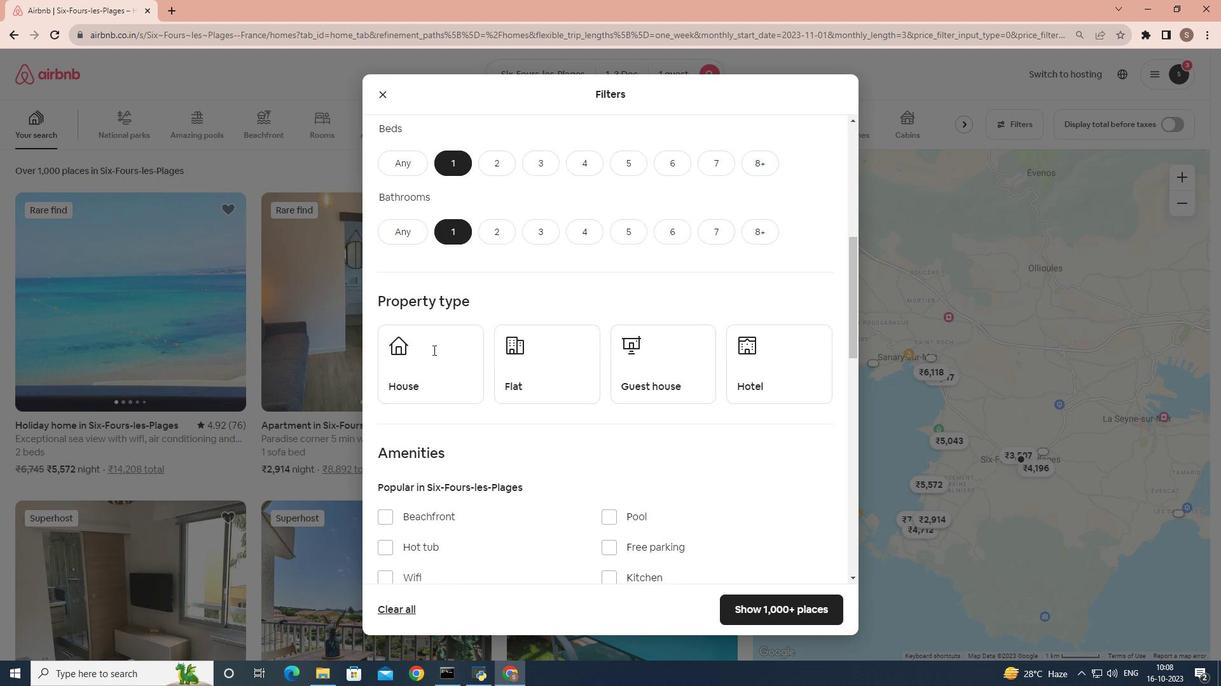 
Action: Mouse moved to (751, 361)
Screenshot: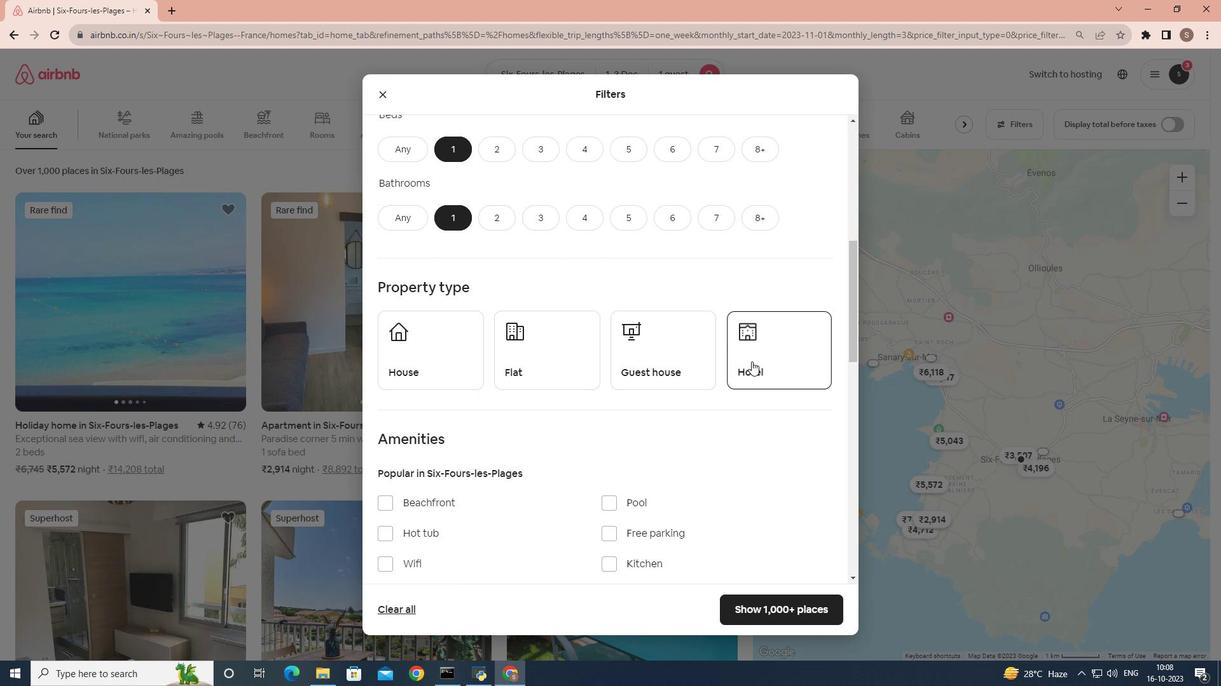 
Action: Mouse pressed left at (751, 361)
Screenshot: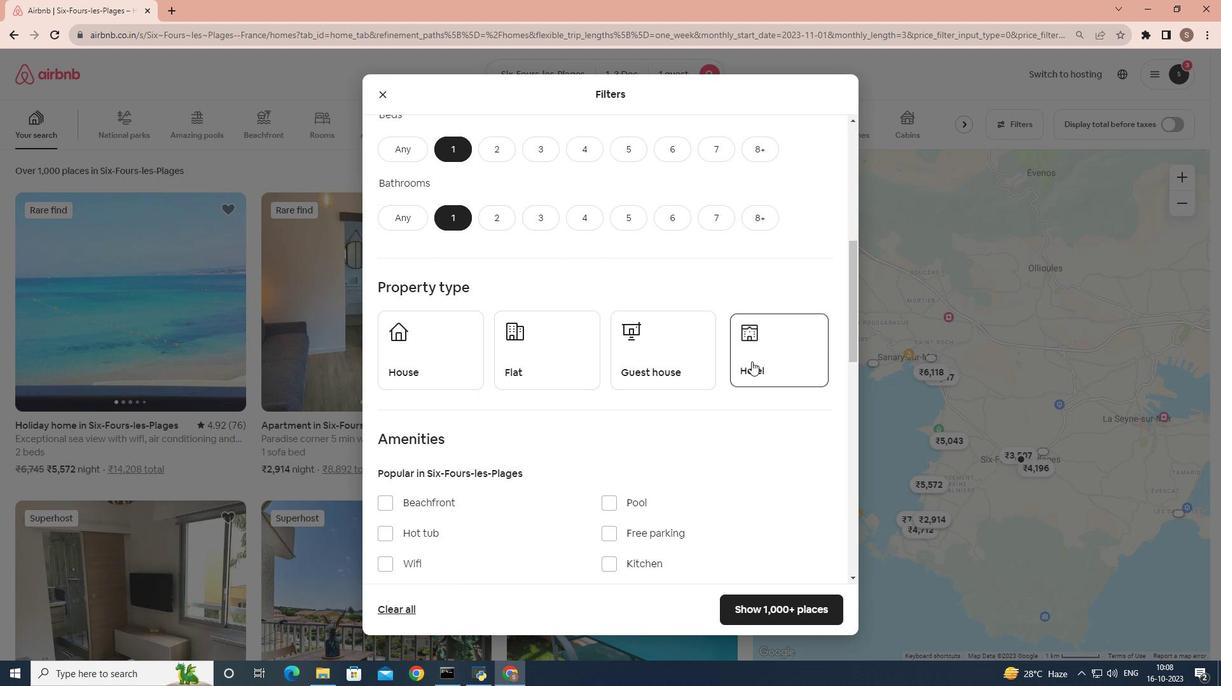 
Action: Mouse moved to (520, 375)
Screenshot: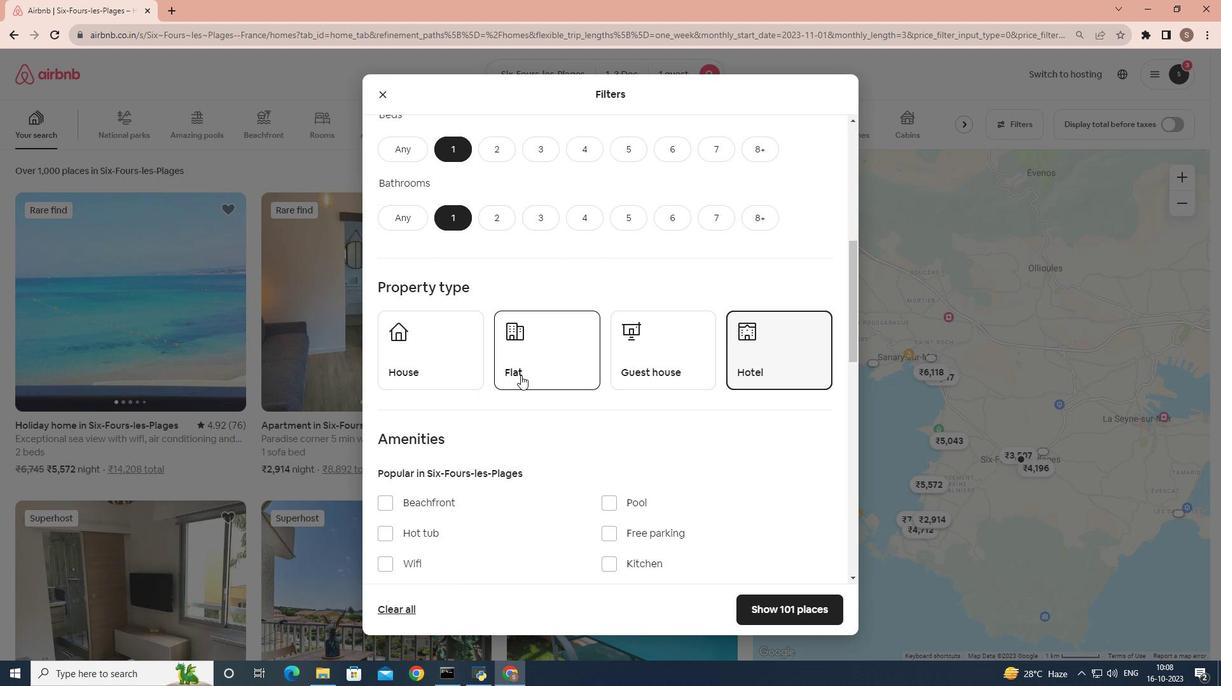 
Action: Mouse scrolled (520, 375) with delta (0, 0)
Screenshot: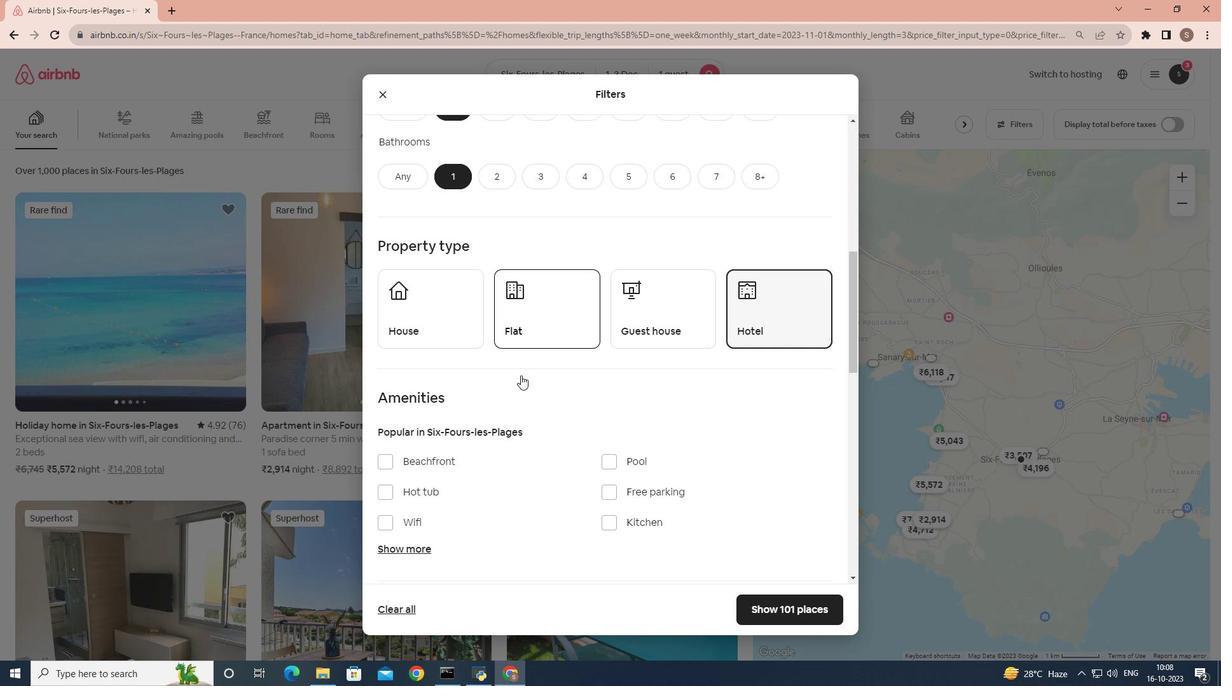 
Action: Mouse scrolled (520, 375) with delta (0, 0)
Screenshot: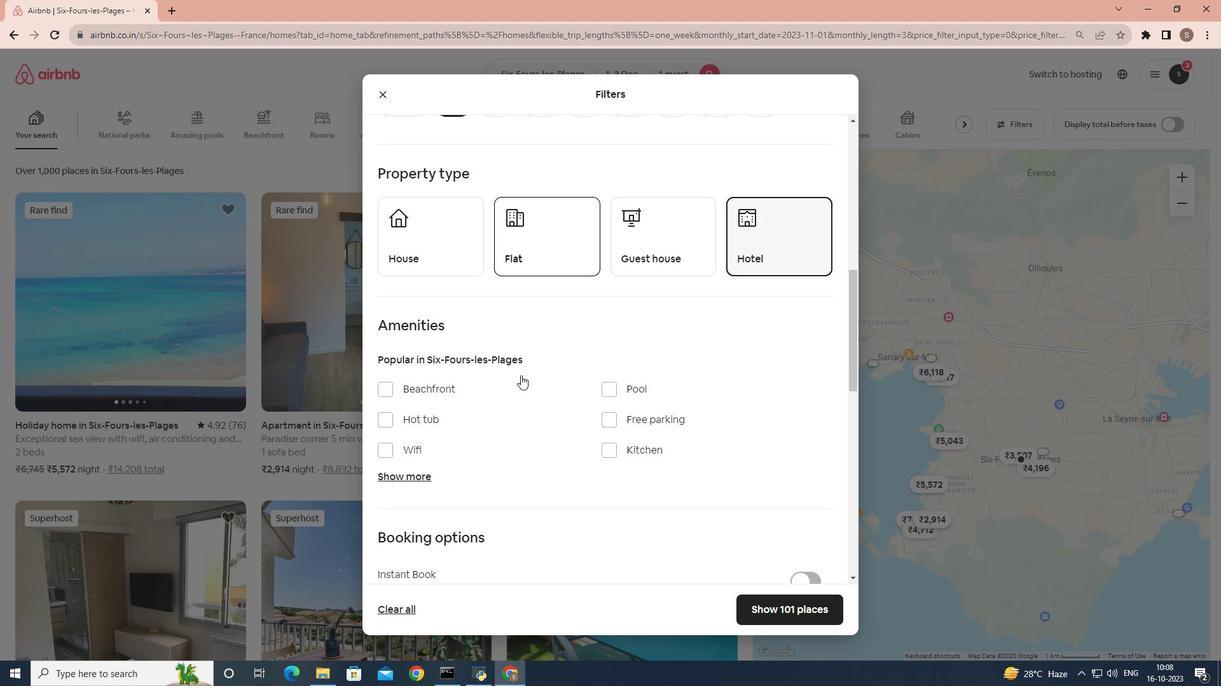 
Action: Mouse moved to (607, 387)
Screenshot: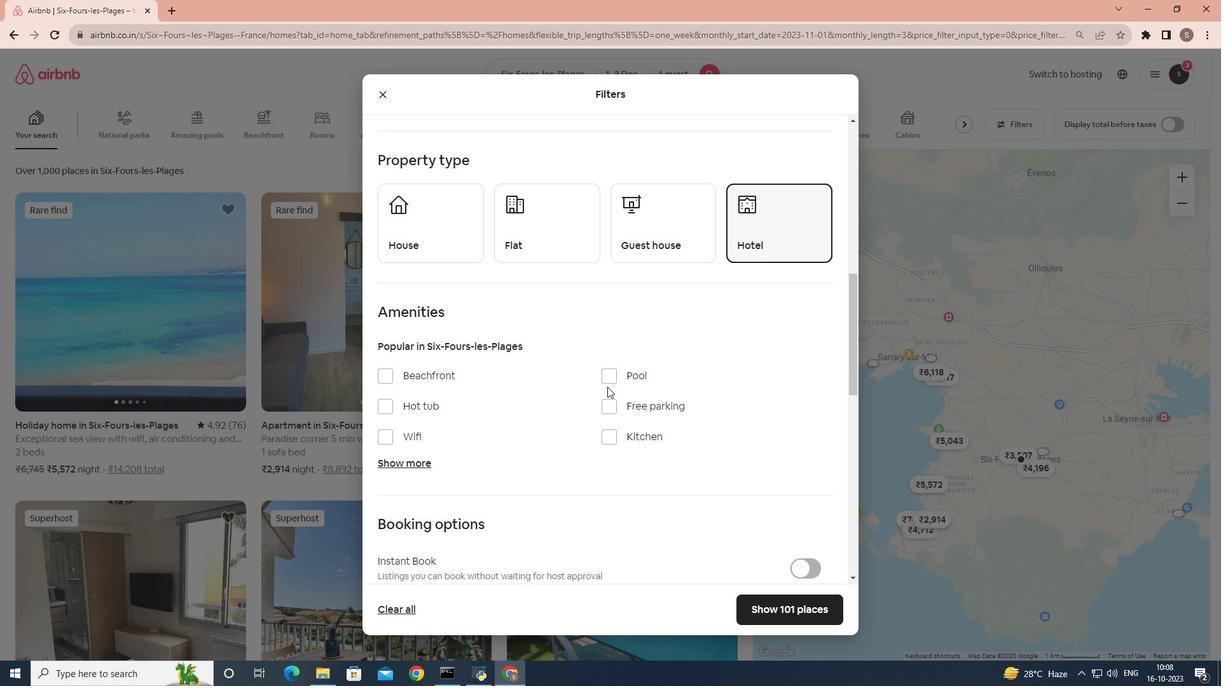 
Action: Mouse scrolled (607, 386) with delta (0, 0)
Screenshot: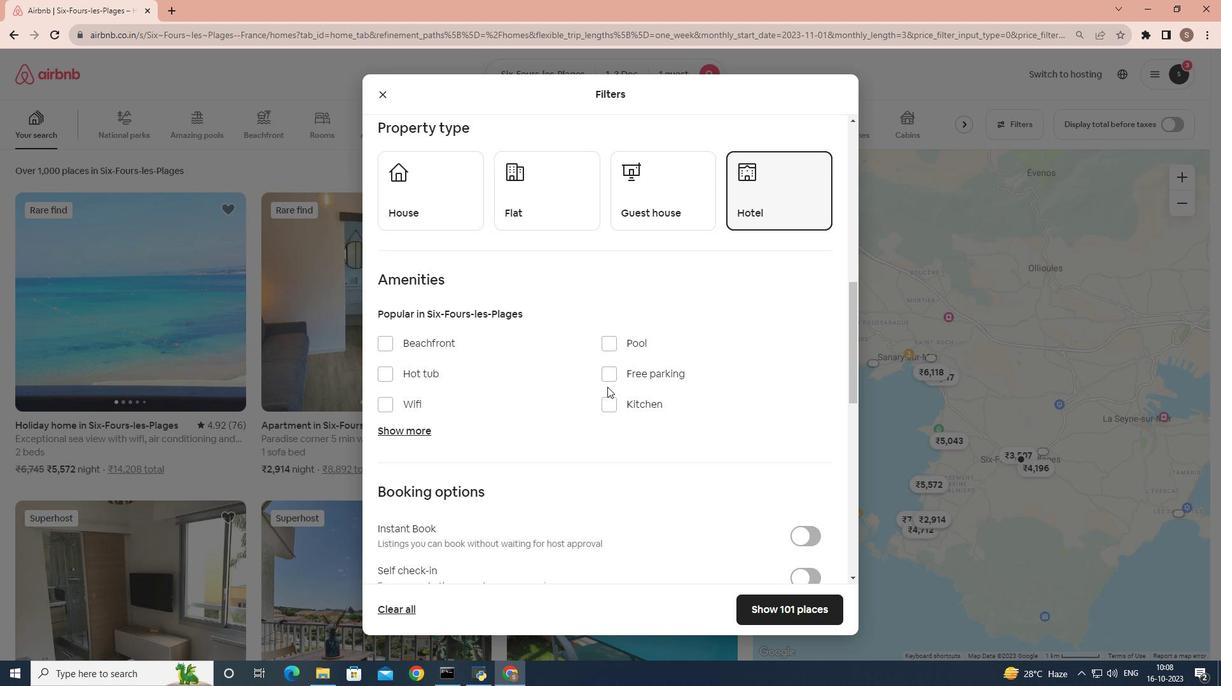 
Action: Mouse moved to (389, 371)
Screenshot: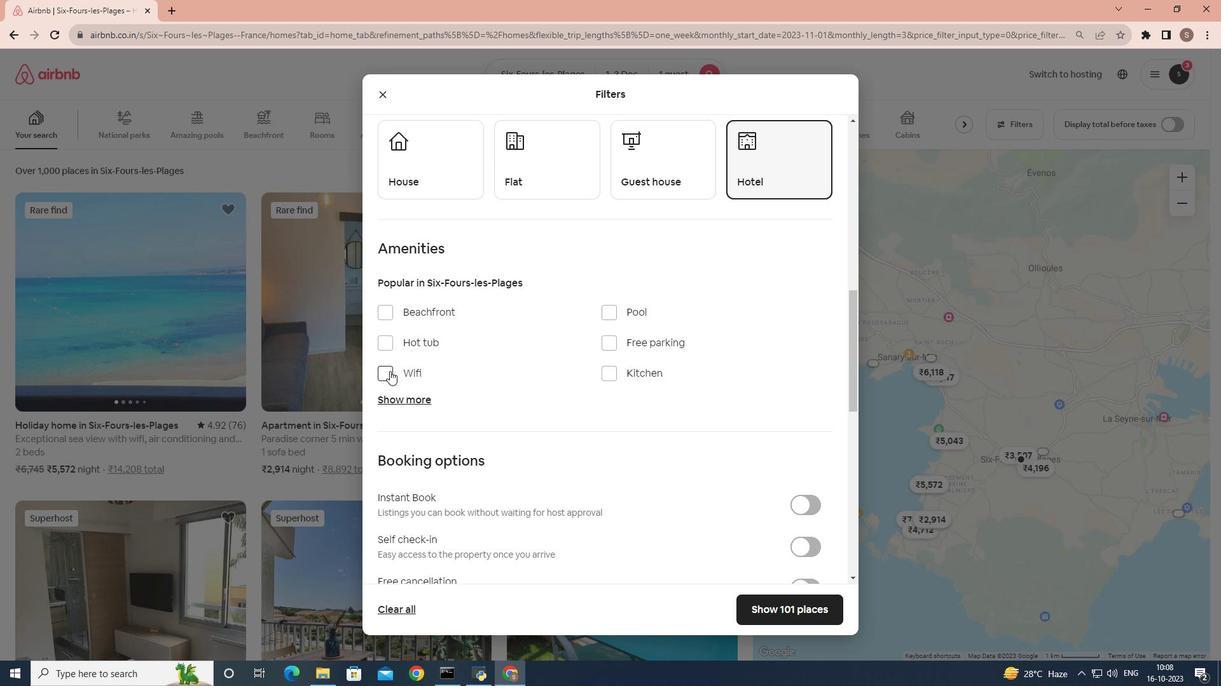 
Action: Mouse pressed left at (389, 371)
Screenshot: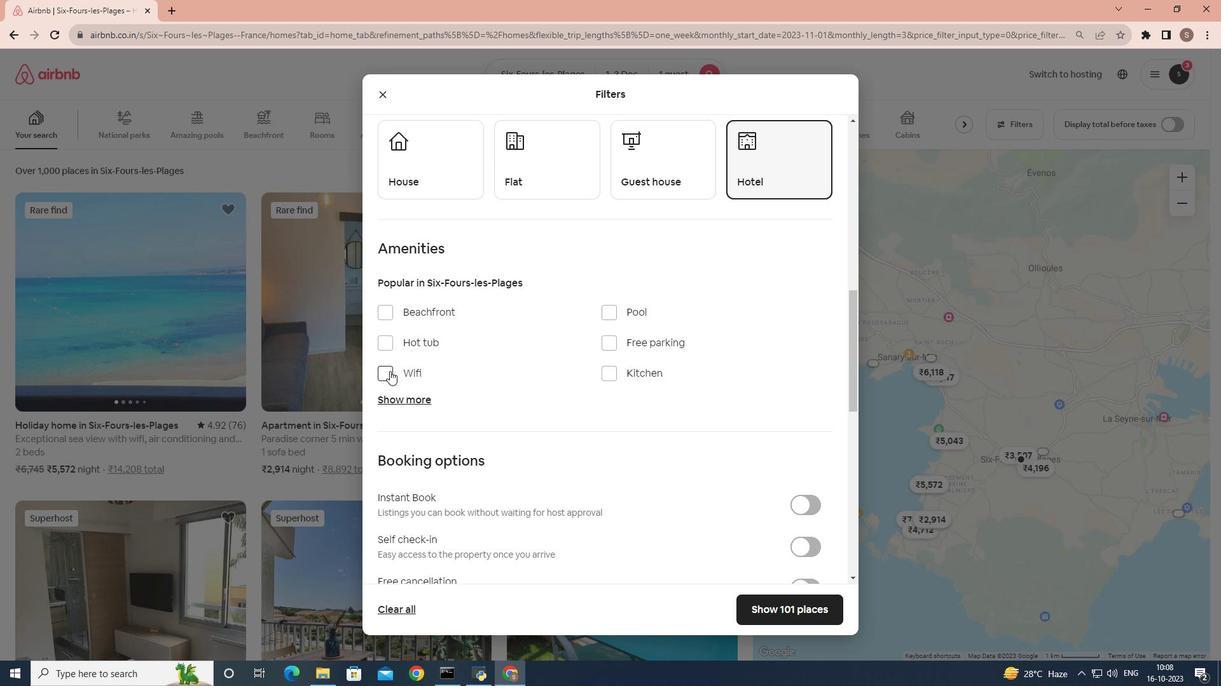 
Action: Mouse moved to (495, 368)
Screenshot: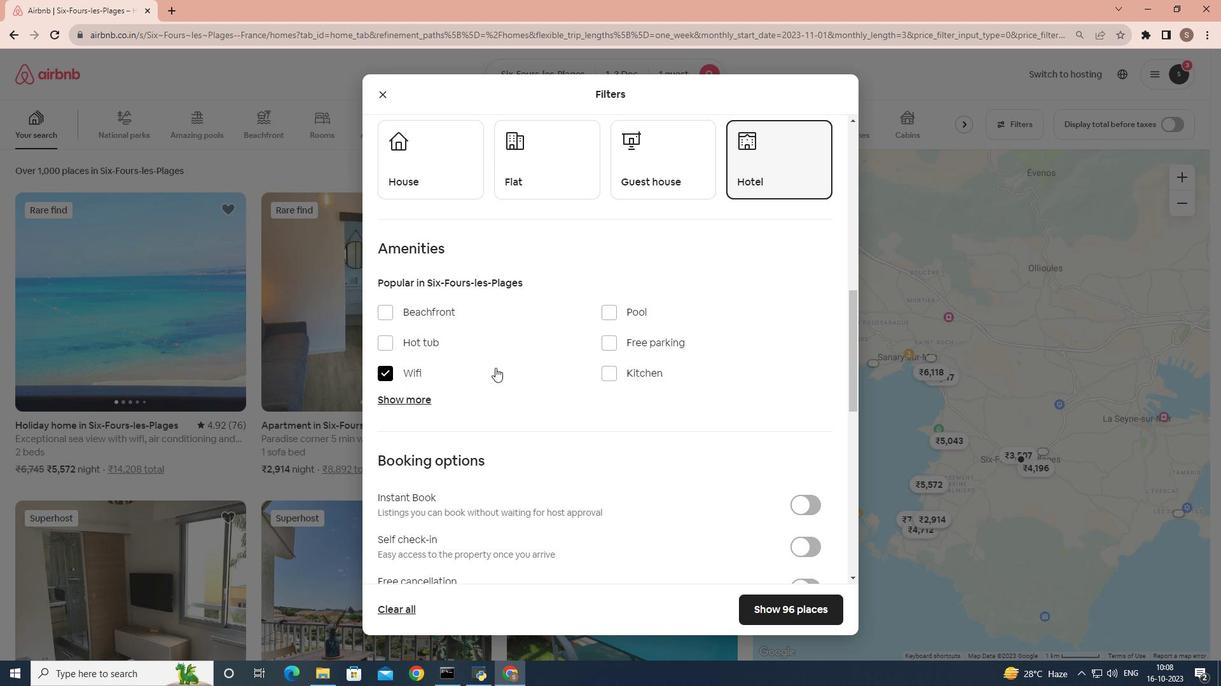 
Action: Mouse scrolled (495, 367) with delta (0, 0)
Screenshot: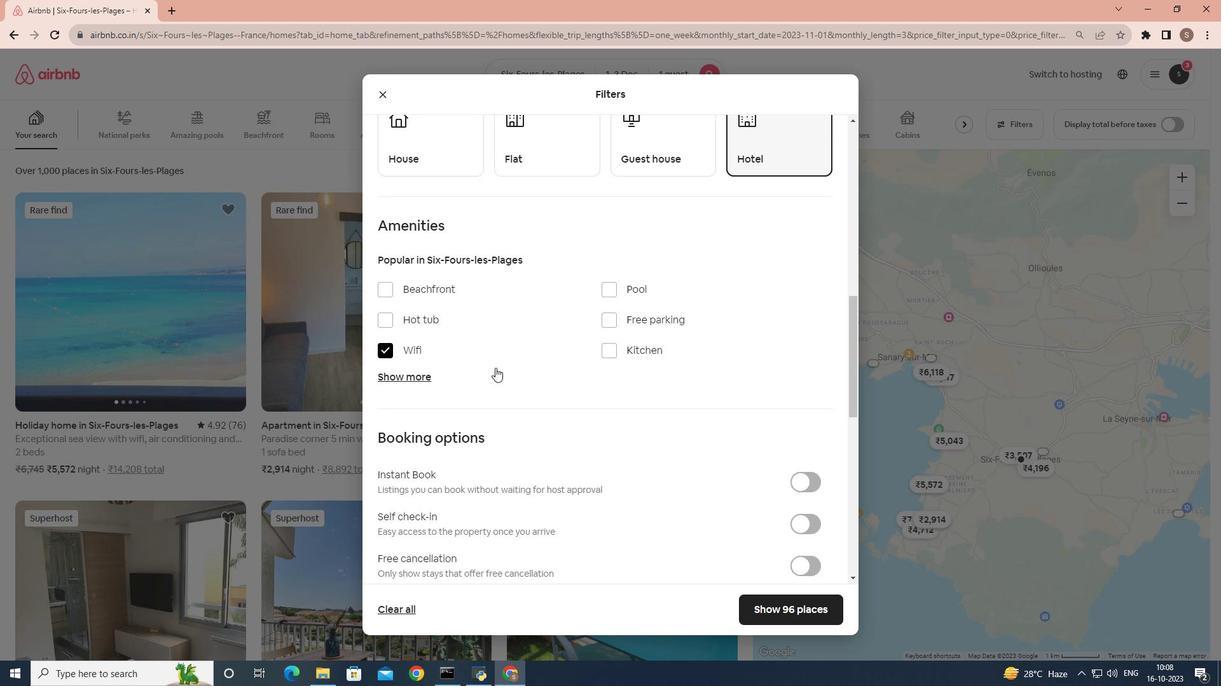 
Action: Mouse scrolled (495, 367) with delta (0, 0)
Screenshot: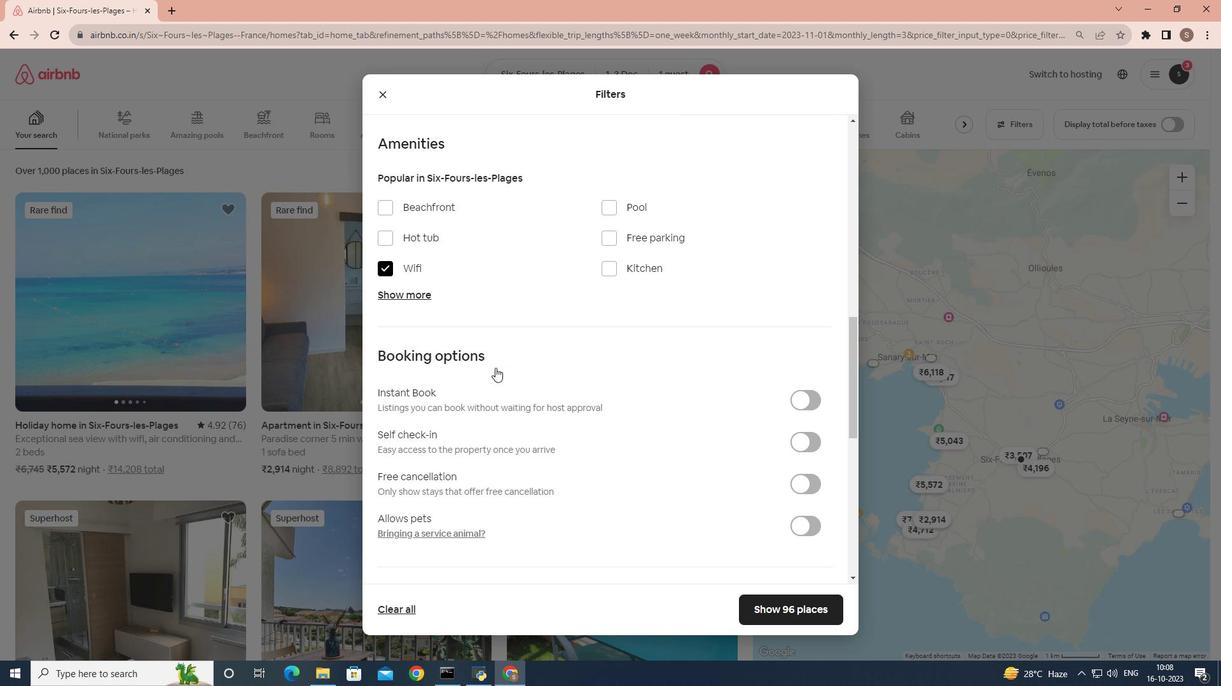 
Action: Mouse moved to (807, 419)
Screenshot: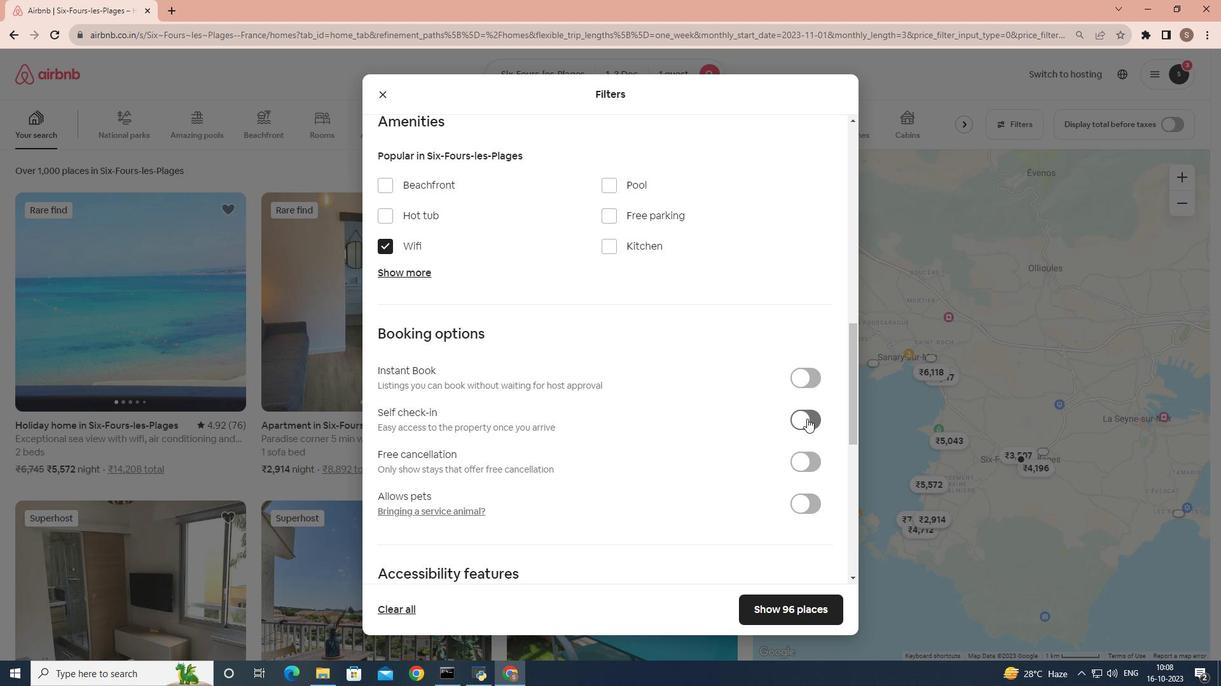 
Action: Mouse pressed left at (807, 419)
Screenshot: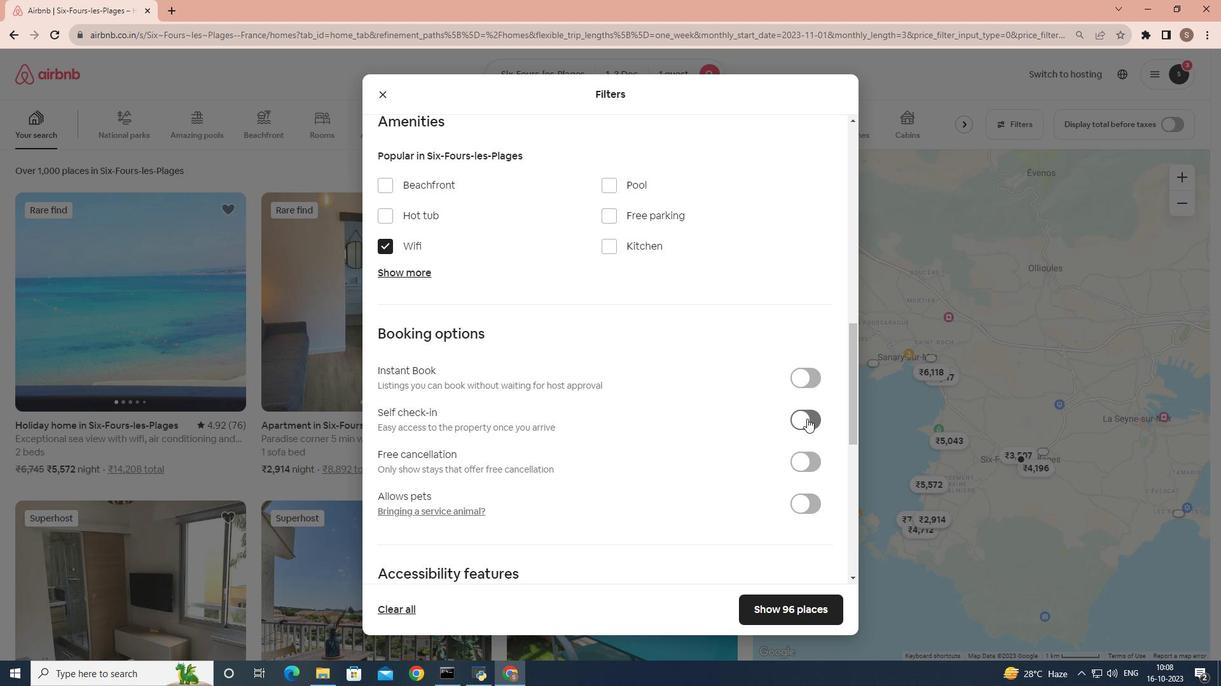 
Action: Mouse moved to (799, 611)
Screenshot: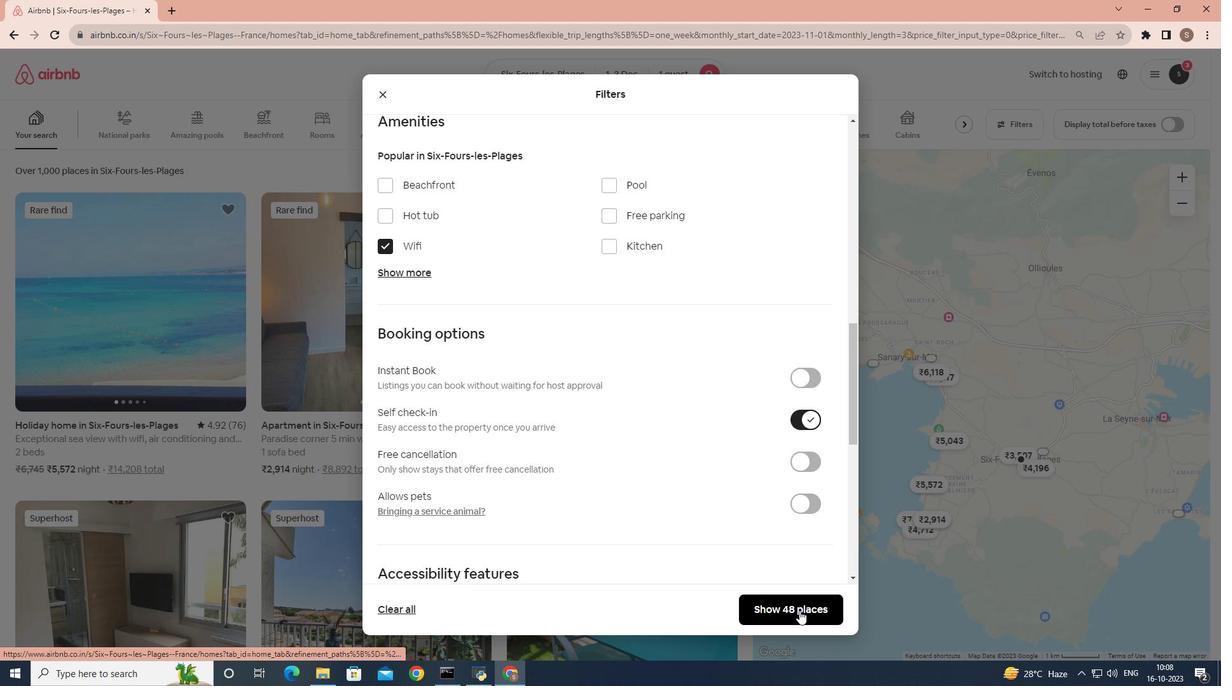 
Action: Mouse pressed left at (799, 611)
Screenshot: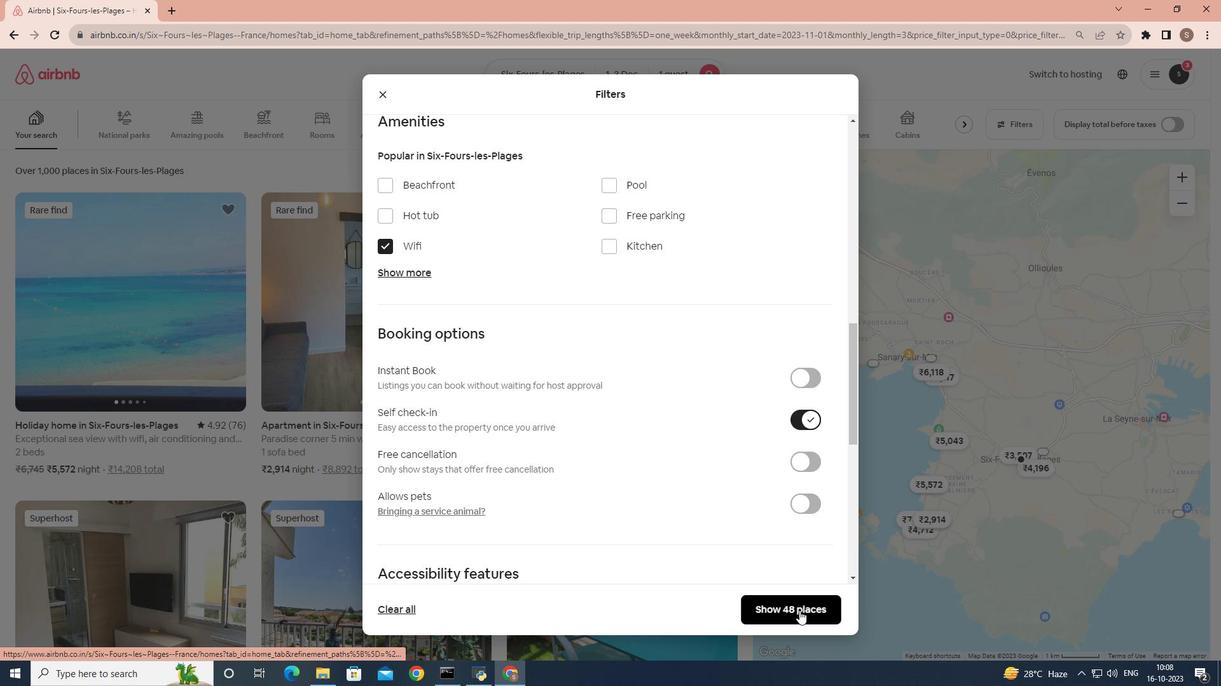 
Action: Mouse moved to (316, 473)
Screenshot: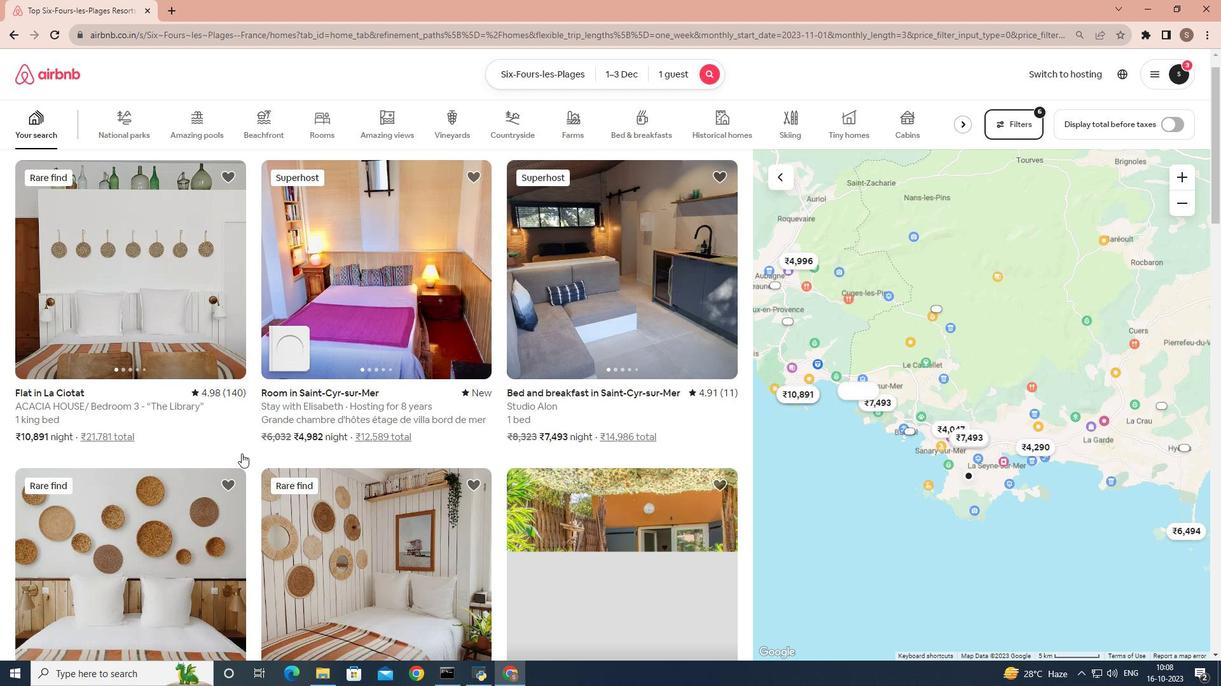 
Action: Mouse scrolled (316, 473) with delta (0, 0)
Screenshot: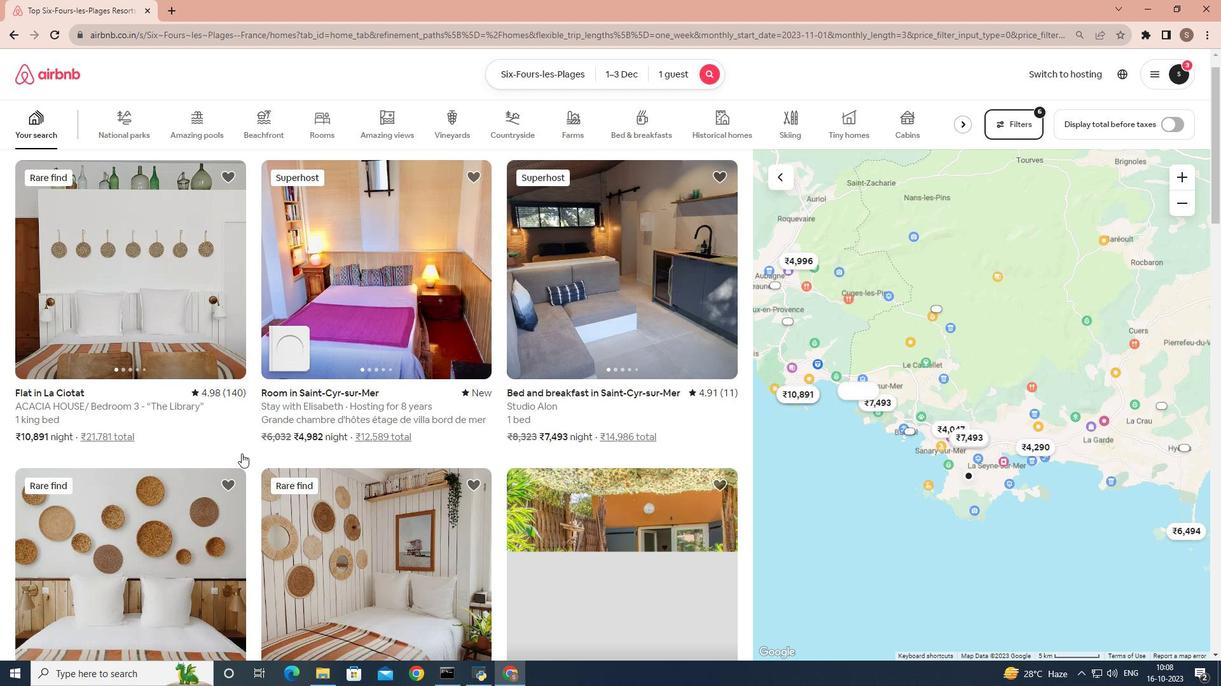 
Action: Mouse moved to (167, 300)
Screenshot: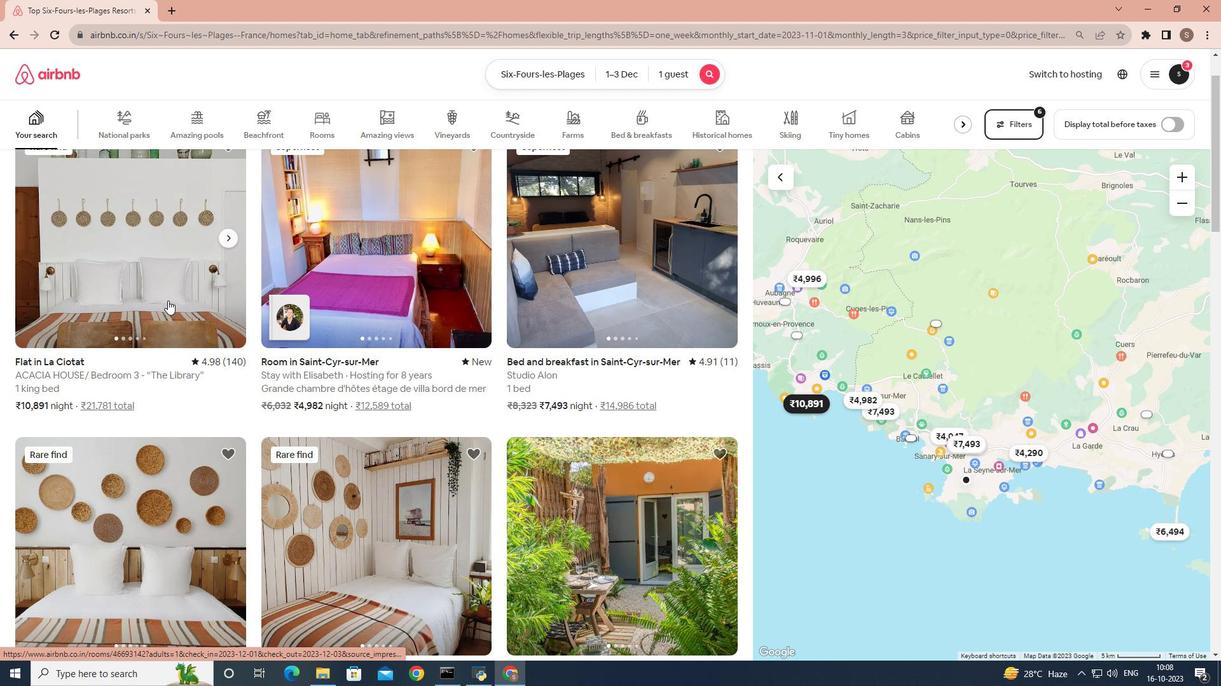 
Action: Mouse pressed left at (167, 300)
Screenshot: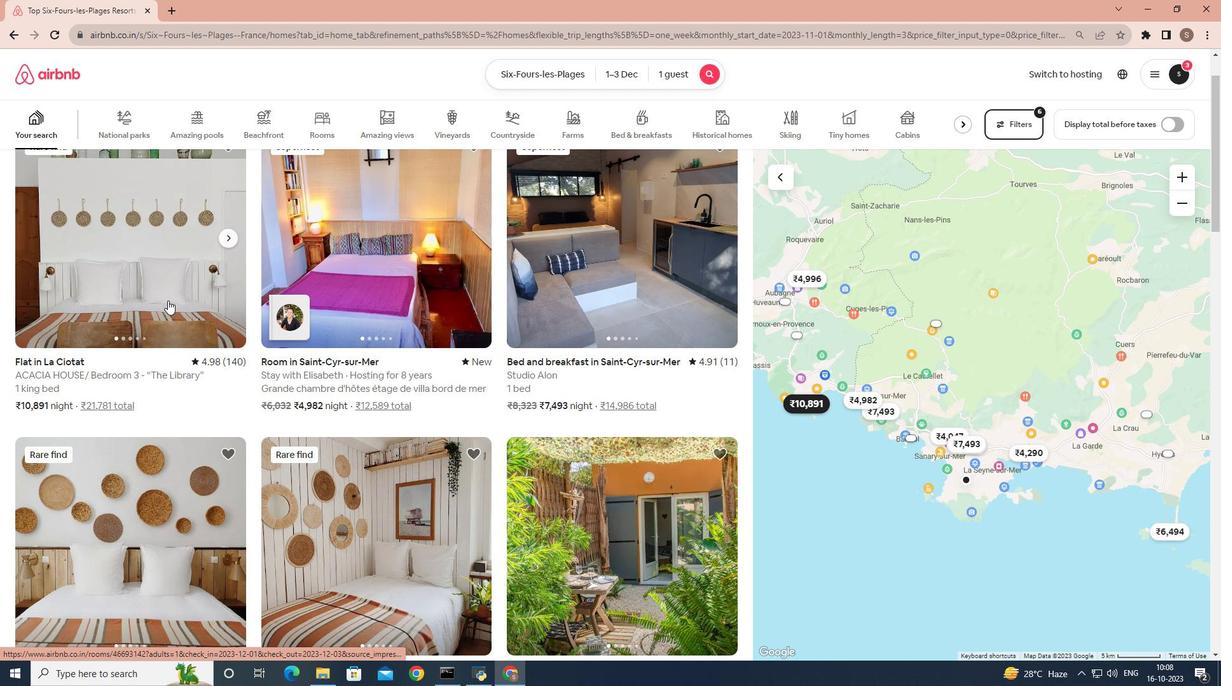 
Action: Mouse moved to (914, 469)
Screenshot: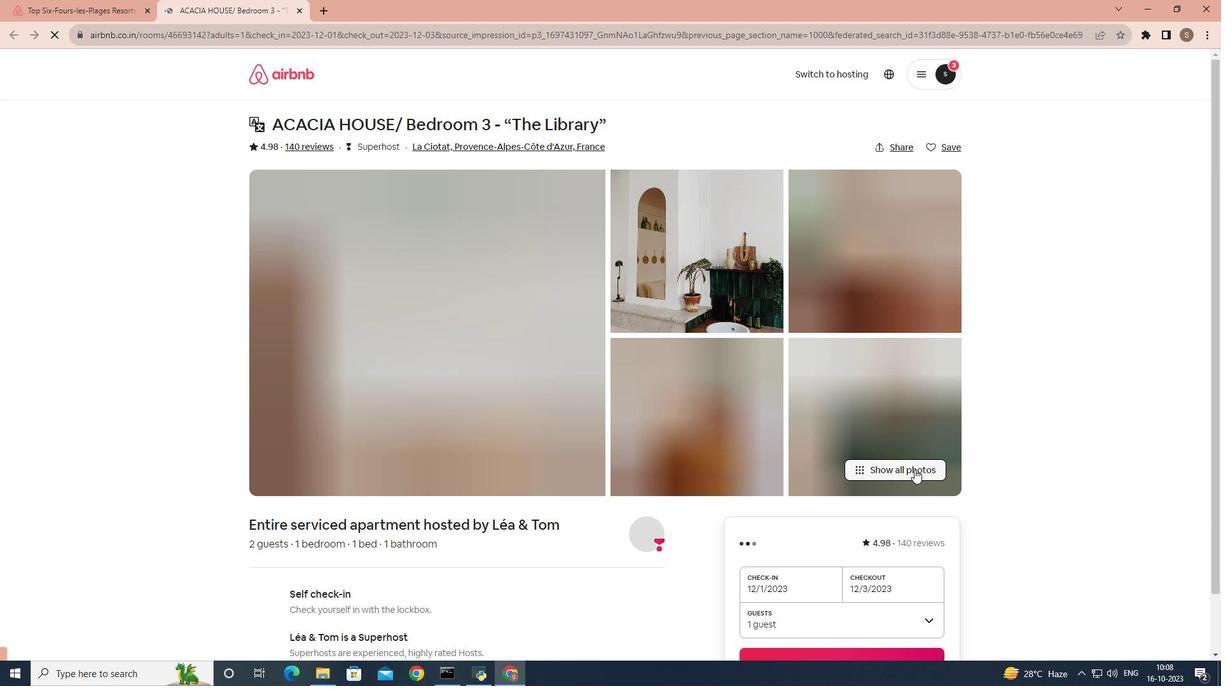 
Action: Mouse pressed left at (914, 469)
Screenshot: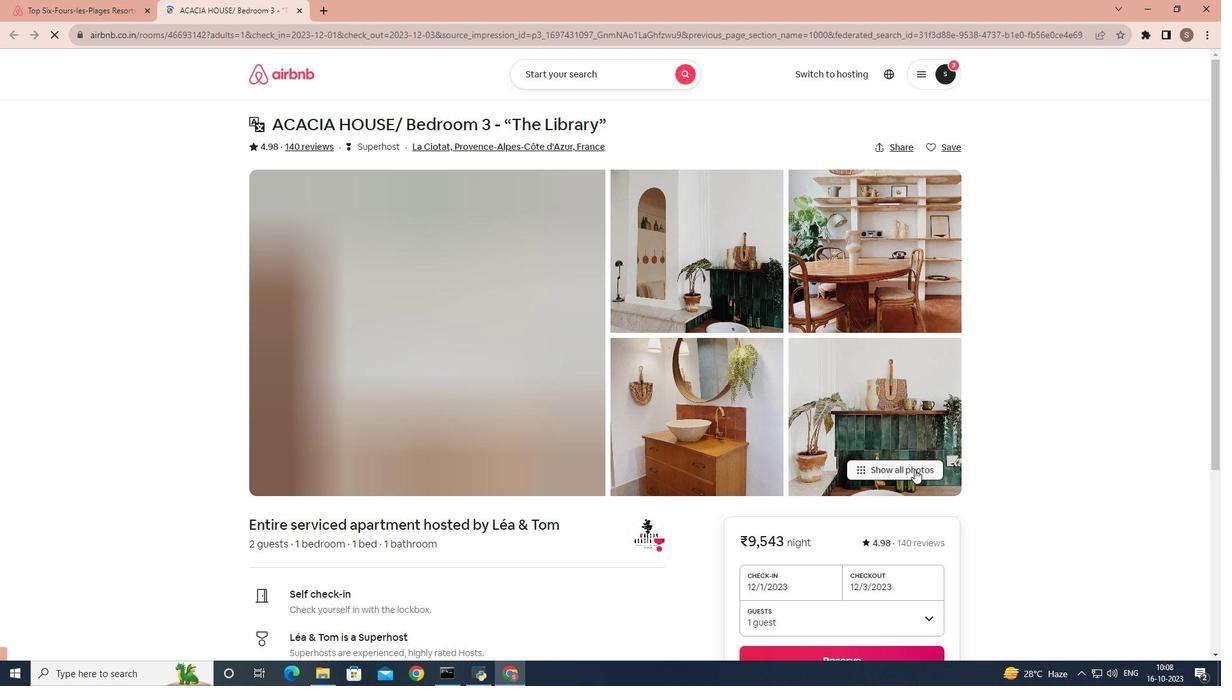 
Action: Mouse moved to (903, 467)
Screenshot: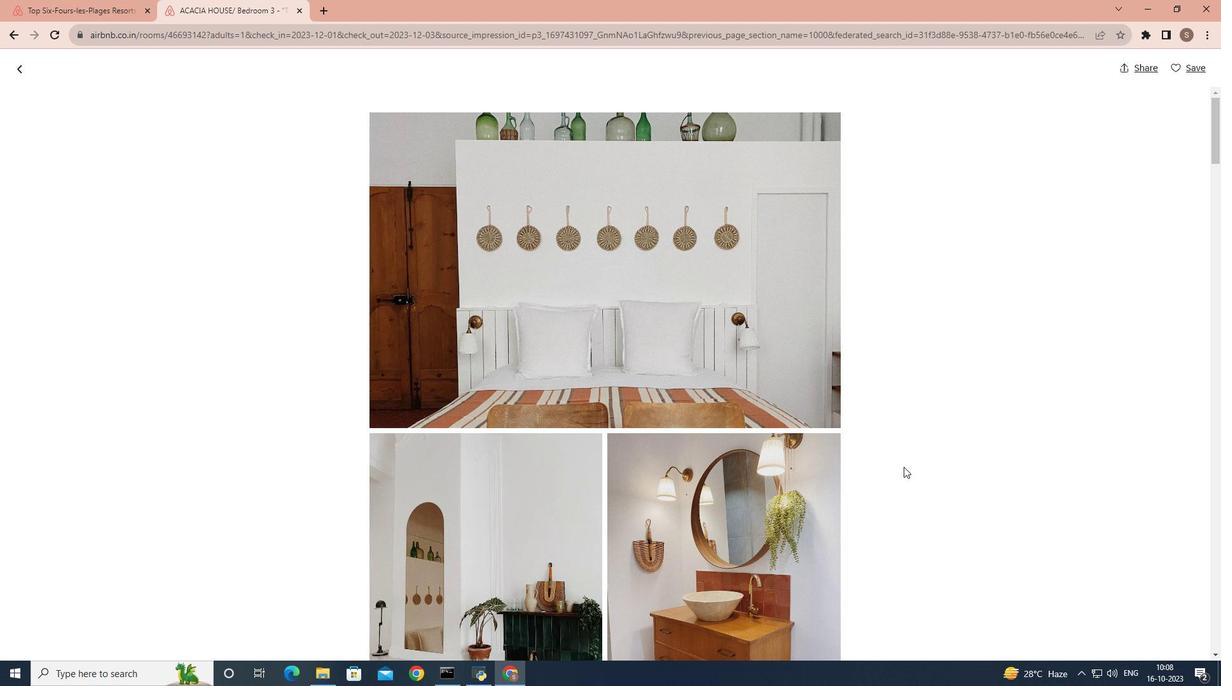 
Action: Mouse scrolled (903, 466) with delta (0, 0)
Screenshot: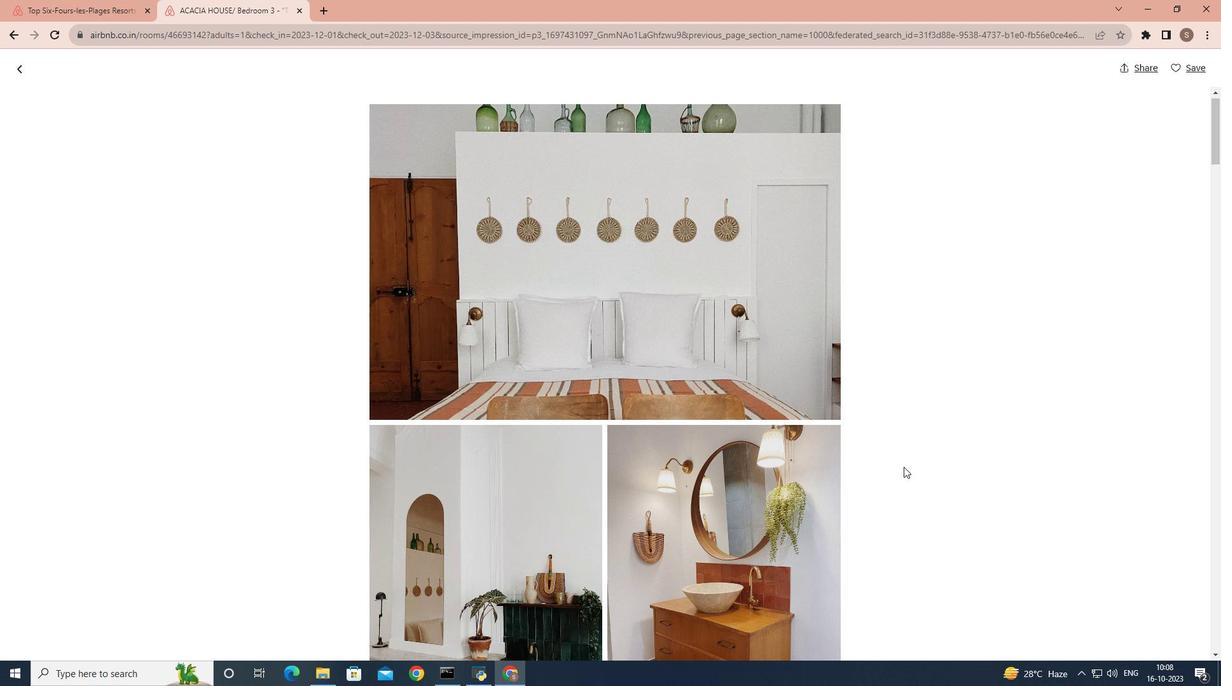 
Action: Mouse scrolled (903, 466) with delta (0, 0)
Screenshot: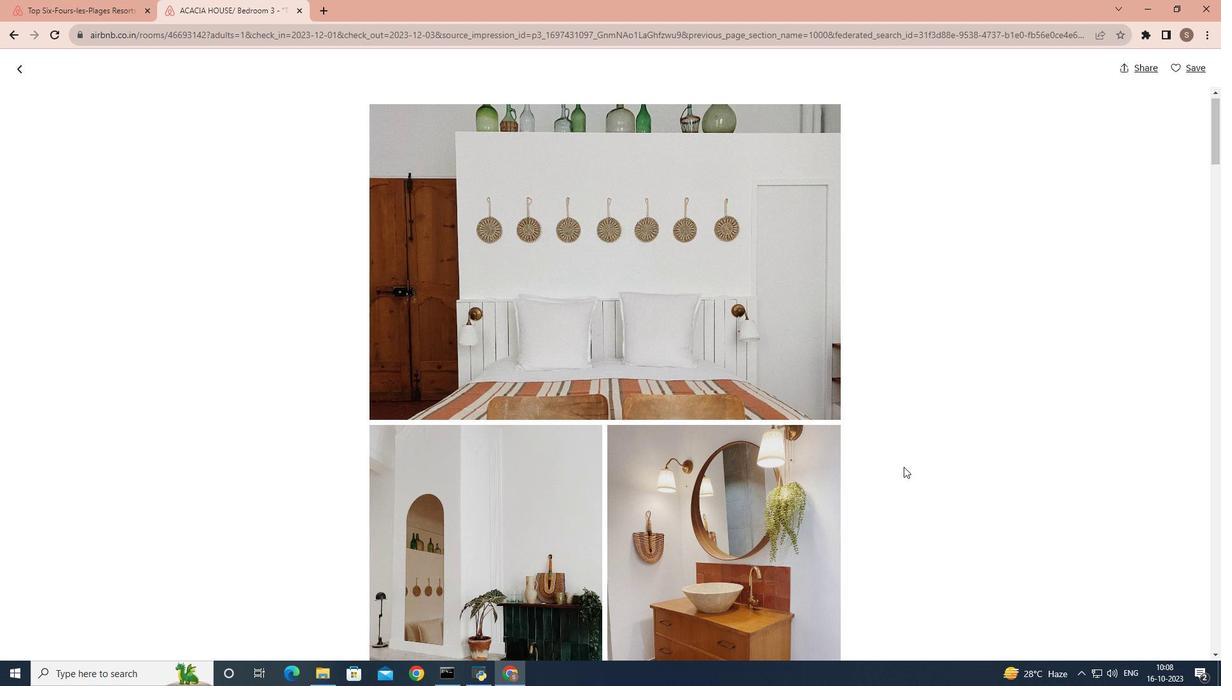 
Action: Mouse scrolled (903, 466) with delta (0, 0)
Screenshot: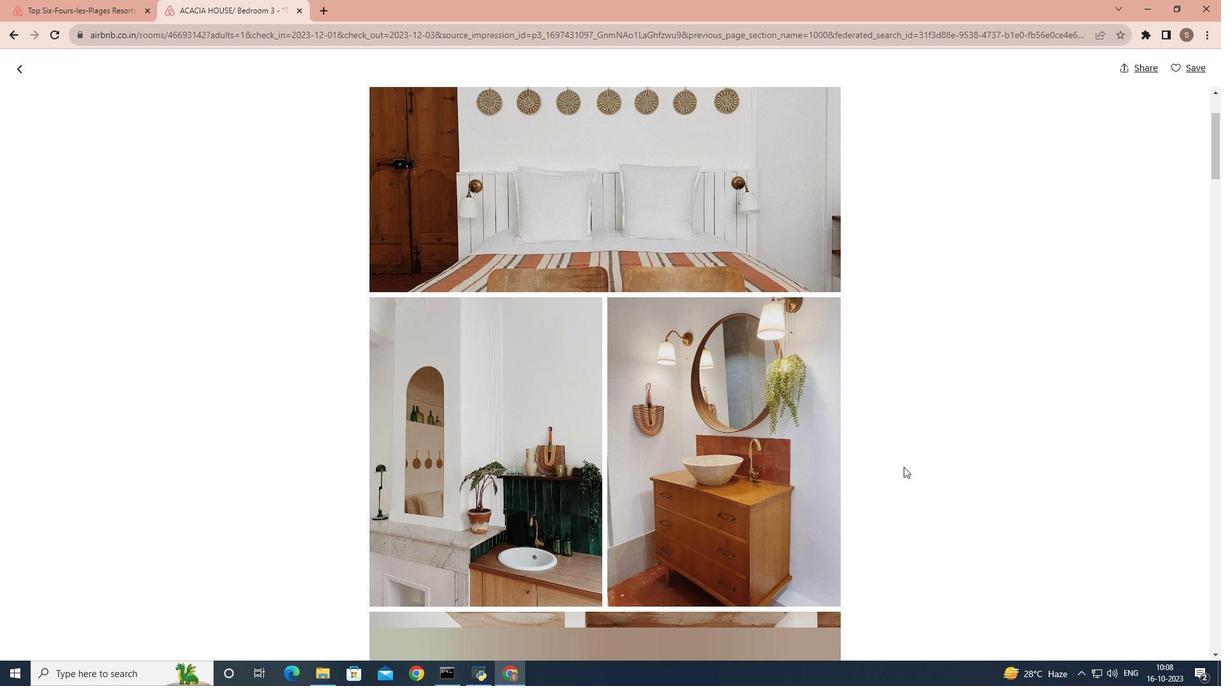 
Action: Mouse scrolled (903, 466) with delta (0, 0)
Screenshot: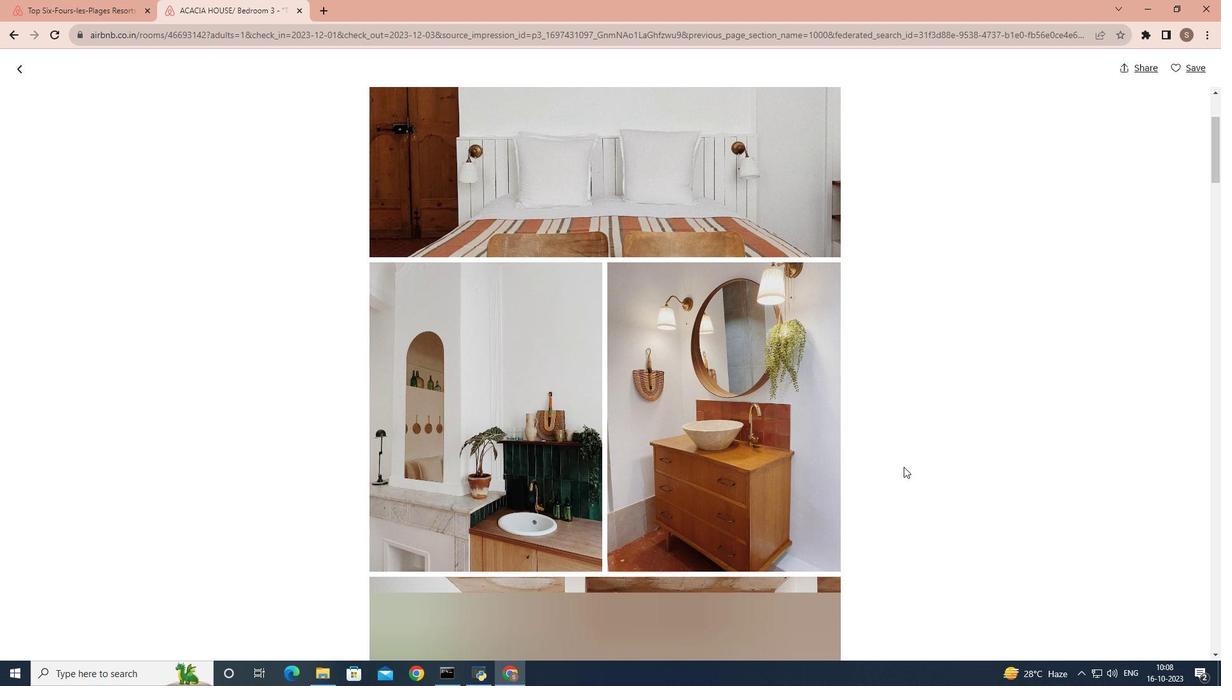 
Action: Mouse scrolled (903, 466) with delta (0, 0)
Screenshot: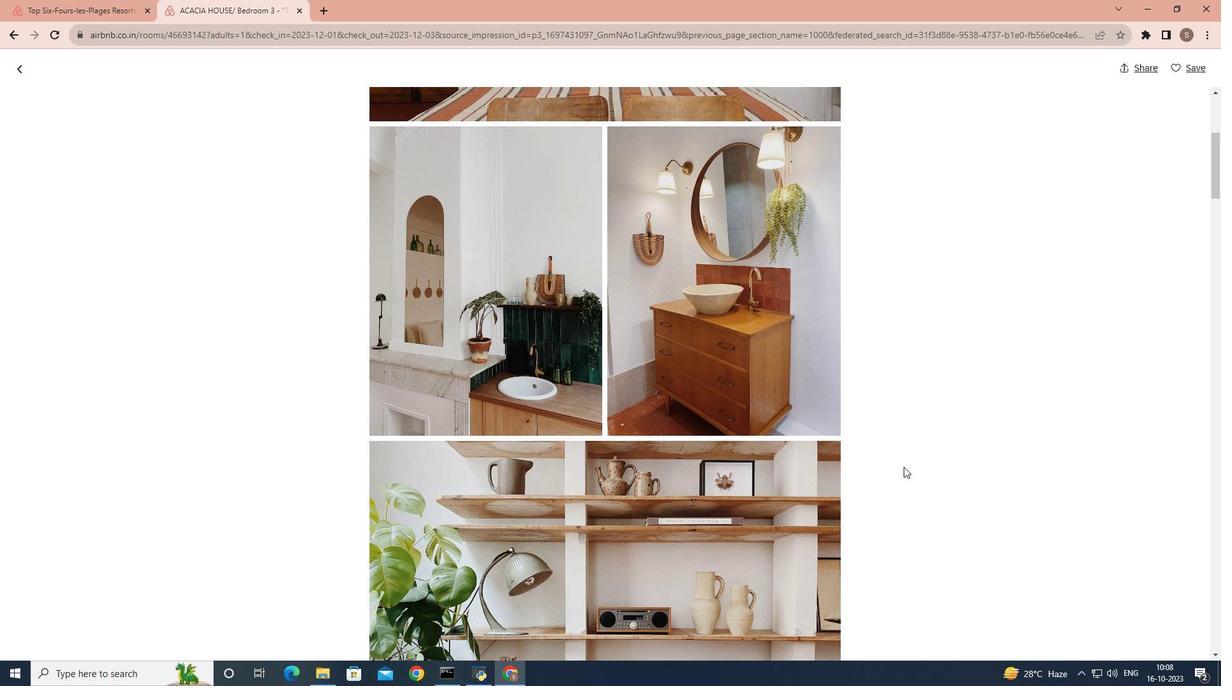 
Action: Mouse scrolled (903, 466) with delta (0, 0)
Screenshot: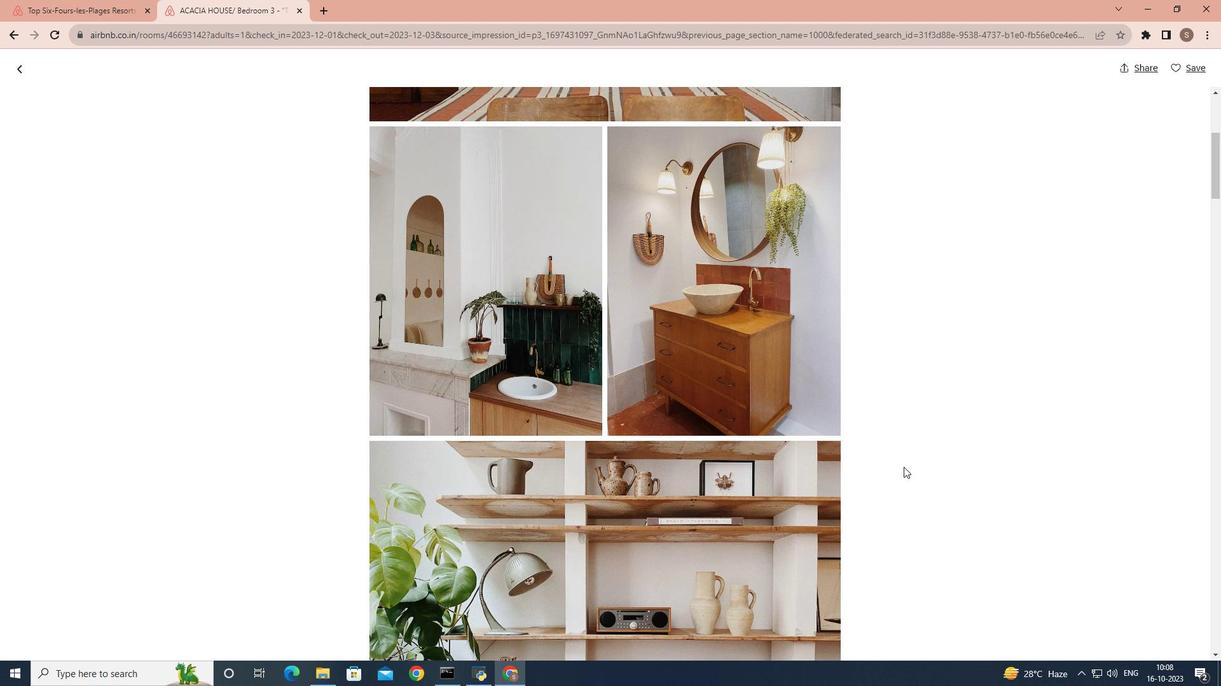 
Action: Mouse scrolled (903, 466) with delta (0, 0)
Screenshot: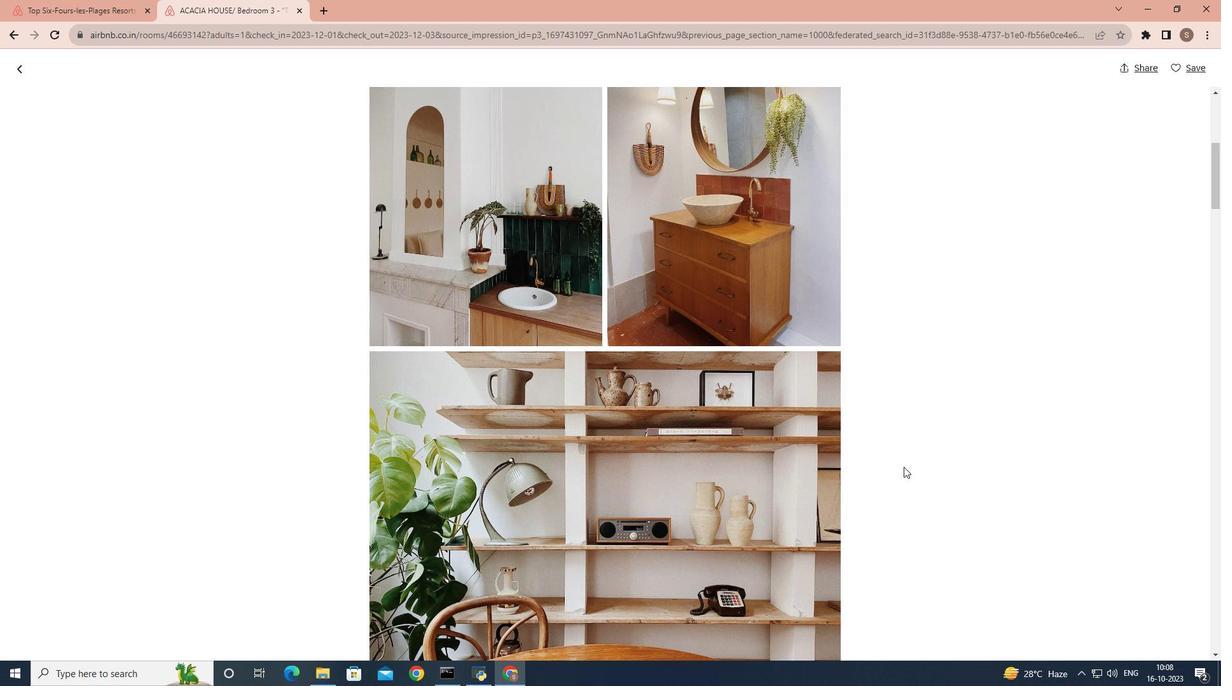
Action: Mouse scrolled (903, 466) with delta (0, 0)
Screenshot: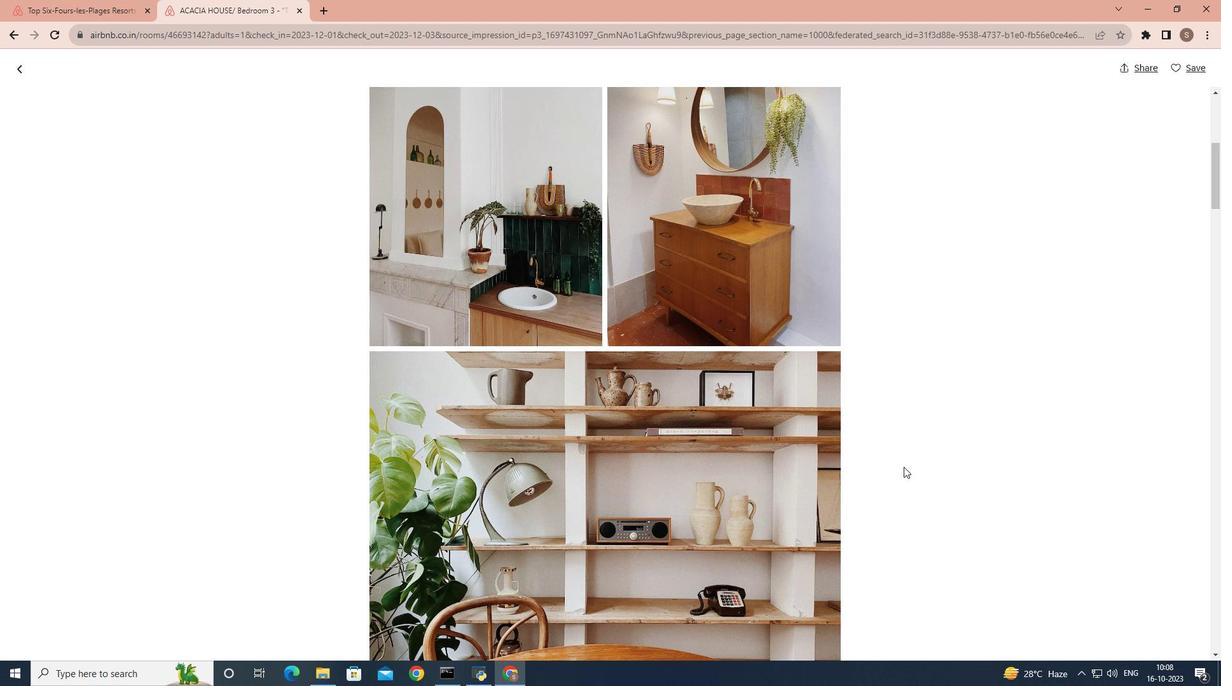 
Action: Mouse scrolled (903, 466) with delta (0, 0)
Screenshot: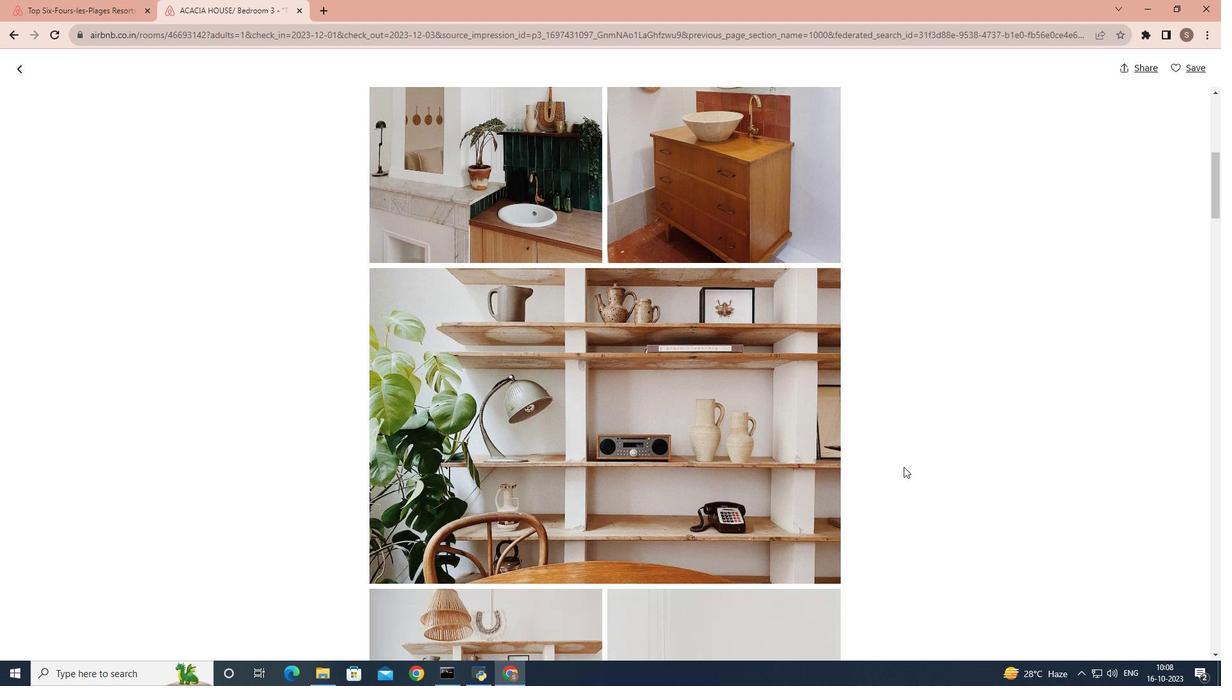 
Action: Mouse scrolled (903, 466) with delta (0, 0)
Screenshot: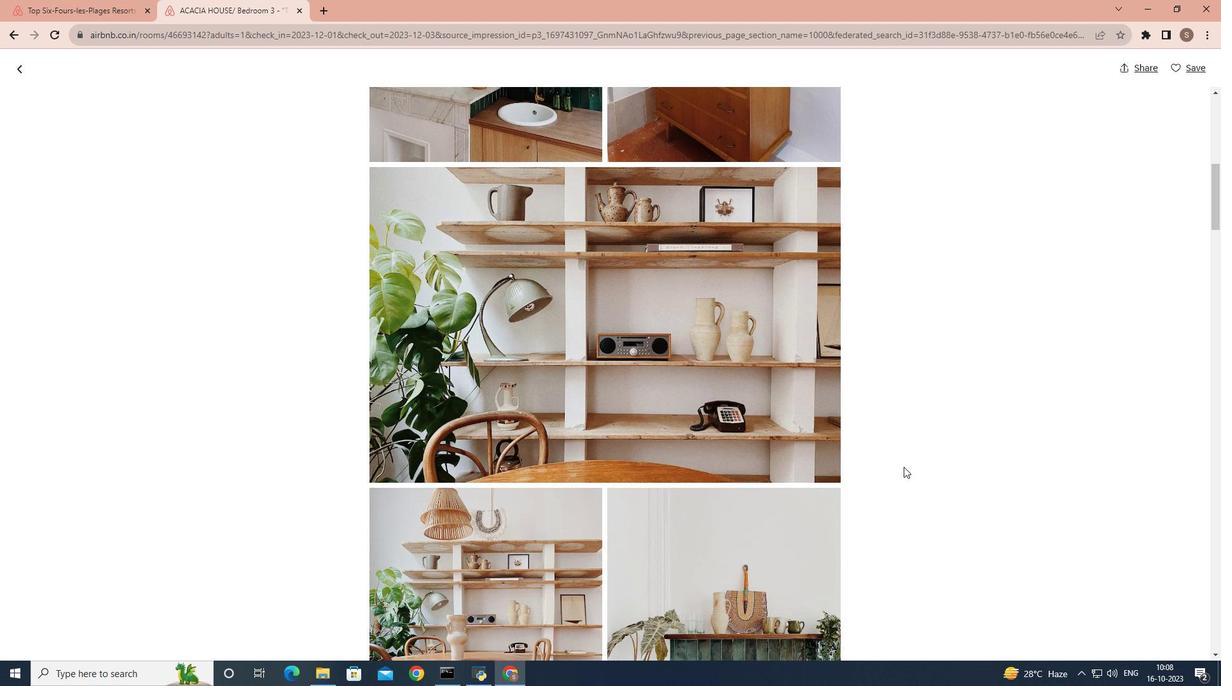 
Action: Mouse scrolled (903, 466) with delta (0, 0)
Screenshot: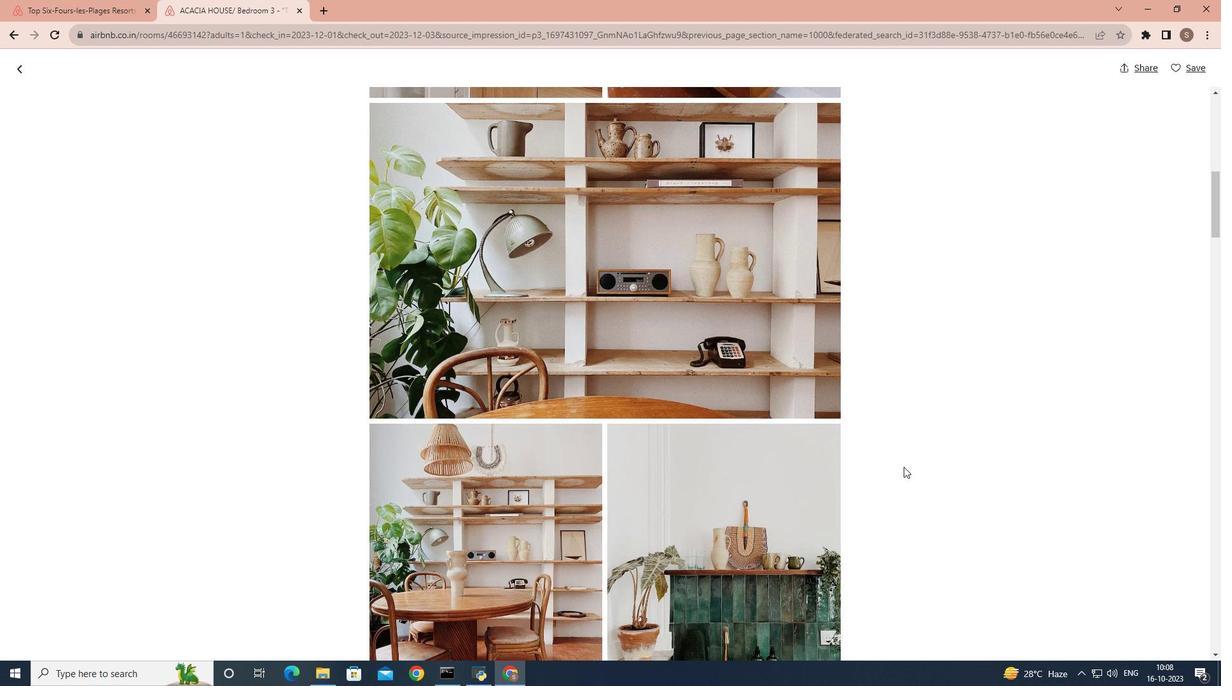 
Action: Mouse scrolled (903, 466) with delta (0, 0)
Screenshot: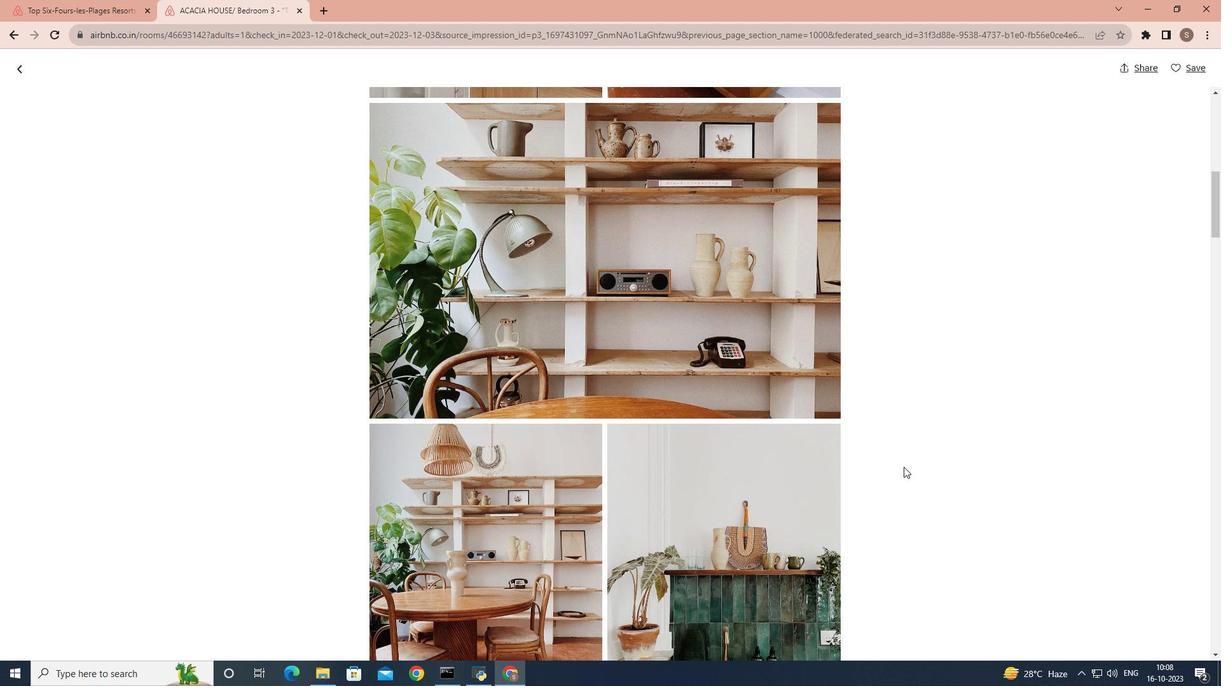 
Action: Mouse scrolled (903, 466) with delta (0, 0)
Screenshot: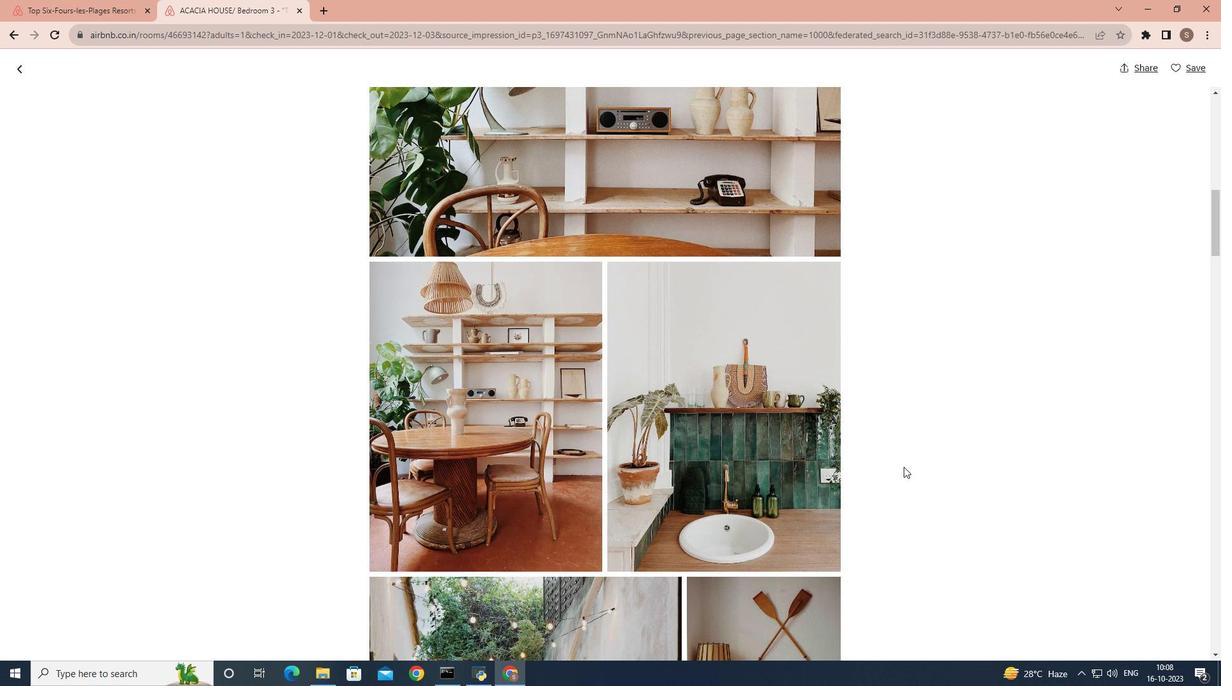 
Action: Mouse scrolled (903, 466) with delta (0, 0)
Screenshot: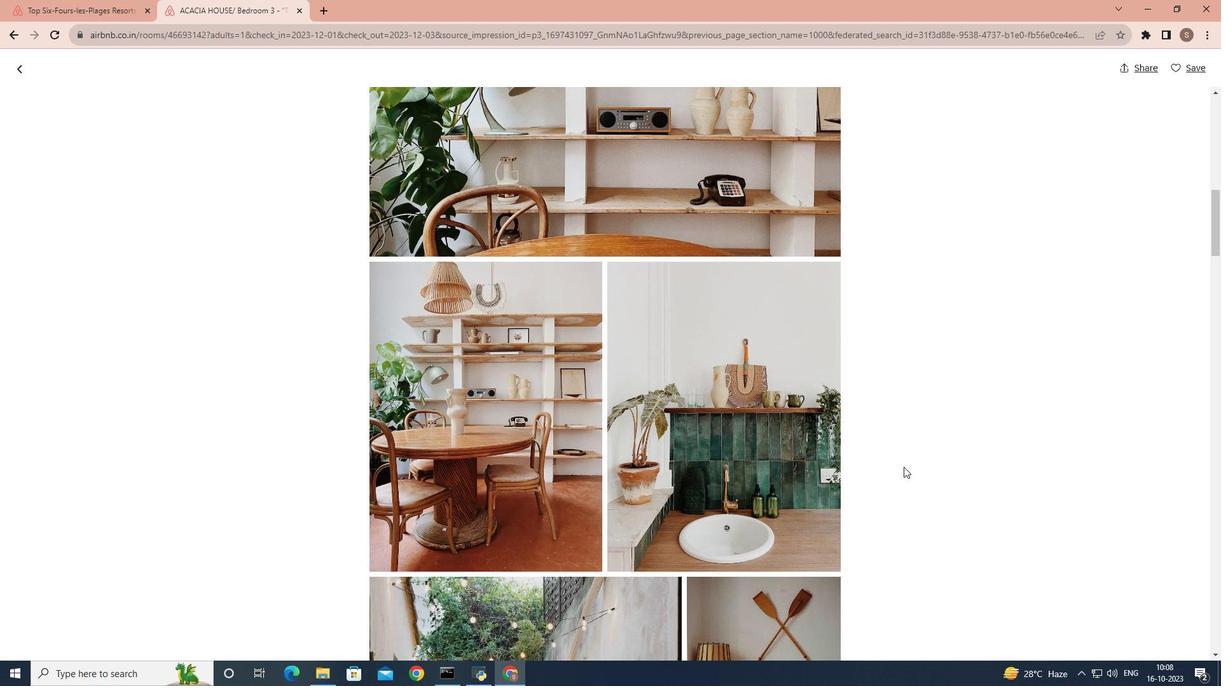 
Action: Mouse scrolled (903, 466) with delta (0, 0)
Screenshot: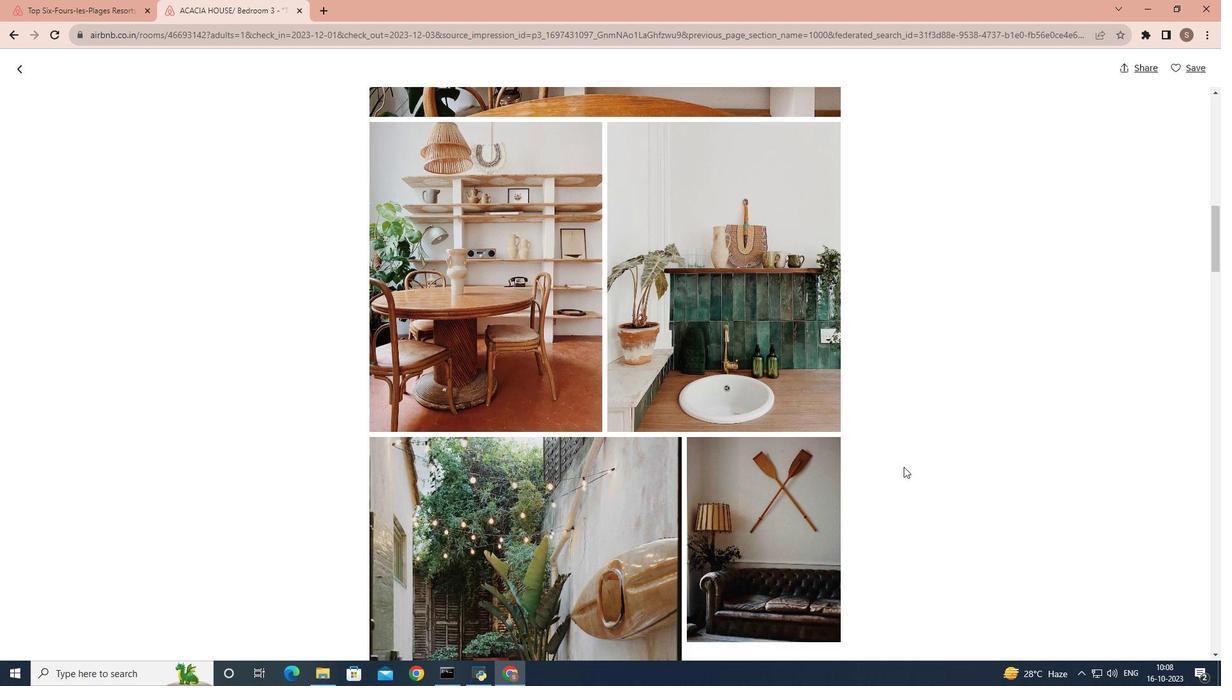 
Action: Mouse scrolled (903, 466) with delta (0, 0)
Screenshot: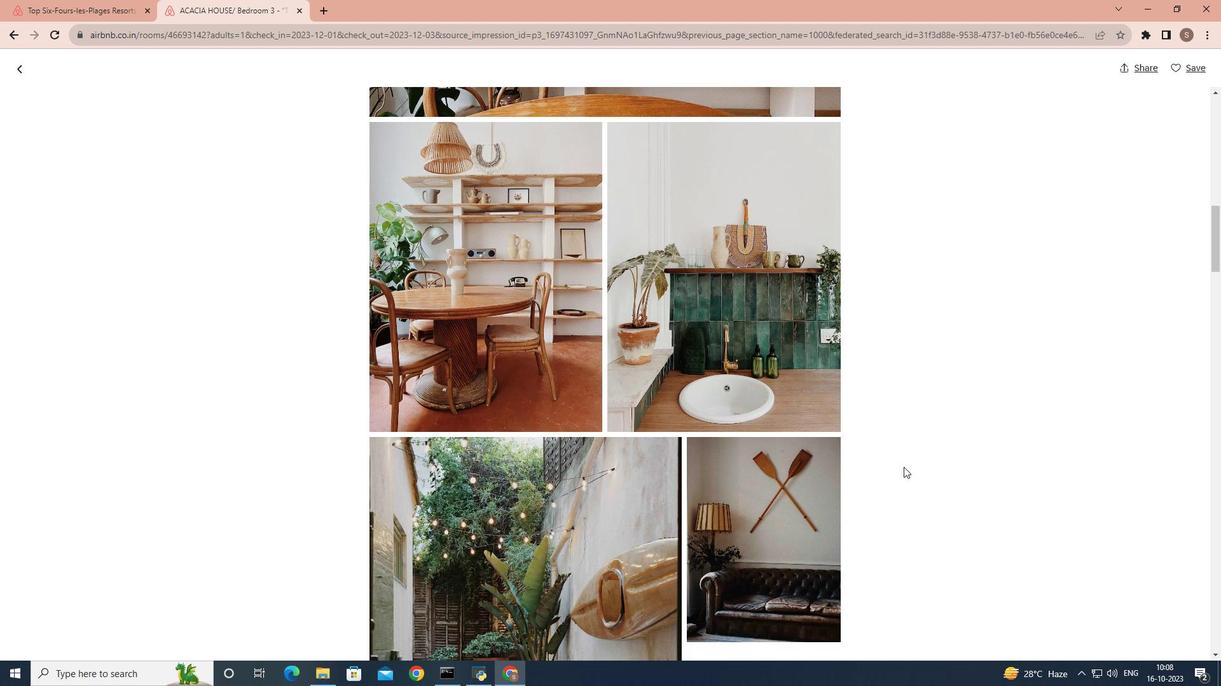 
Action: Mouse scrolled (903, 466) with delta (0, 0)
Screenshot: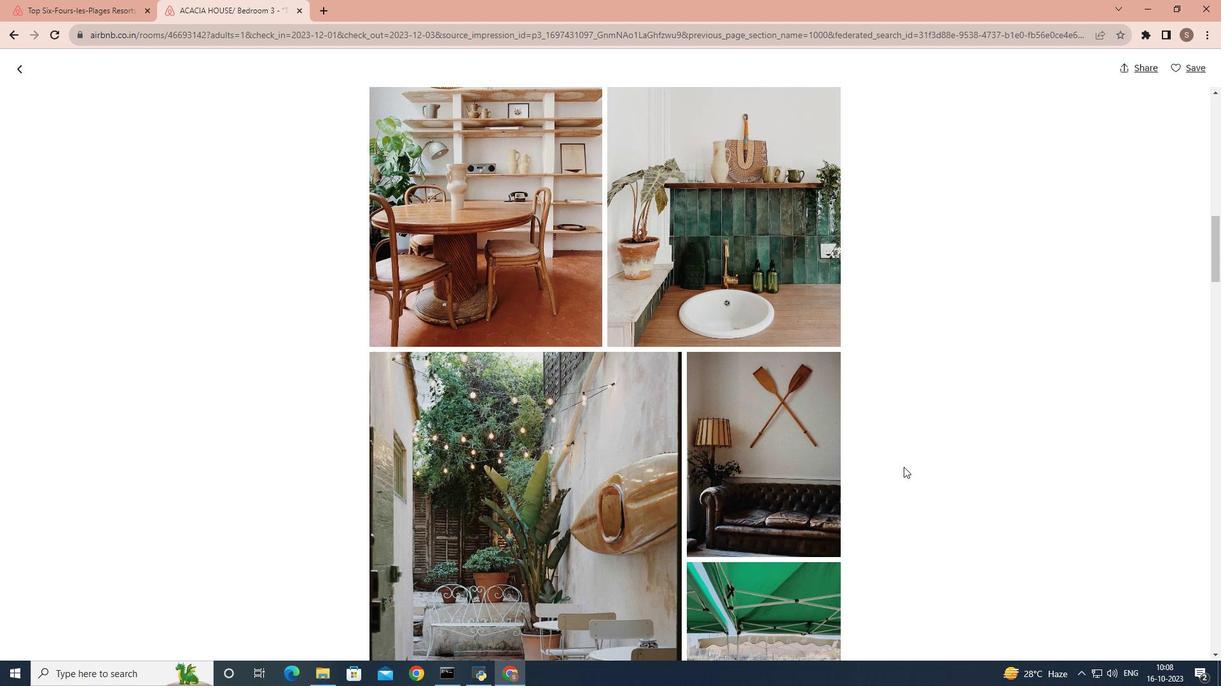 
Action: Mouse scrolled (903, 466) with delta (0, 0)
Screenshot: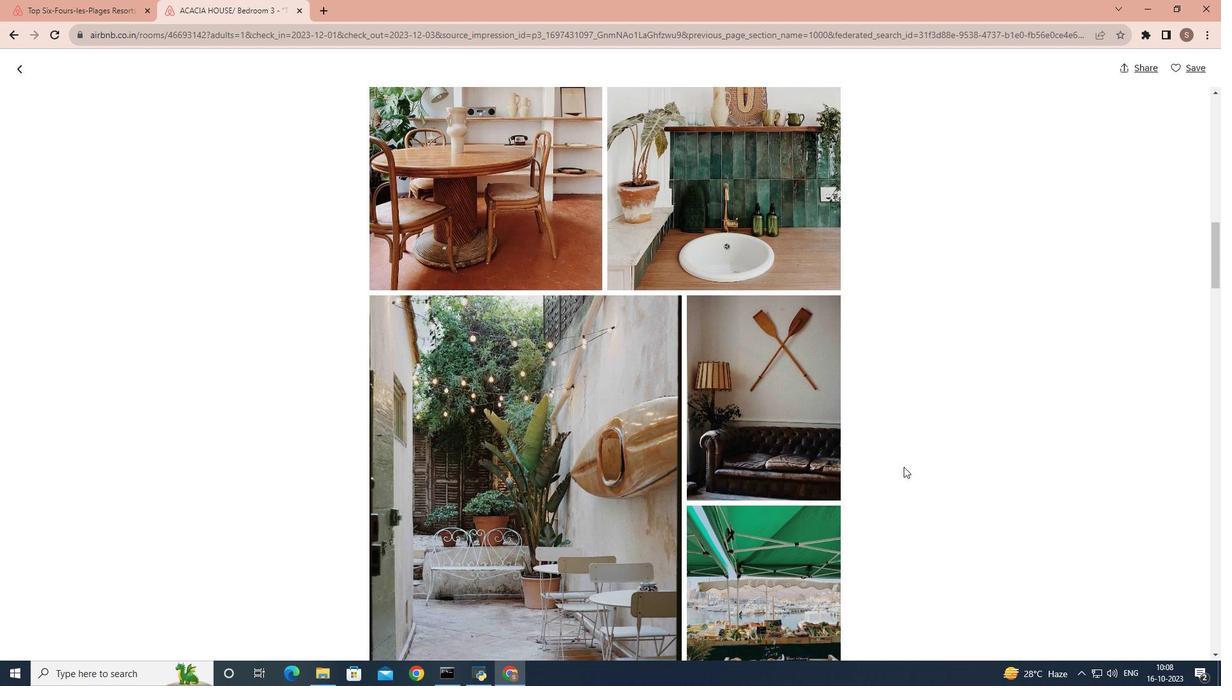 
Action: Mouse scrolled (903, 466) with delta (0, 0)
Screenshot: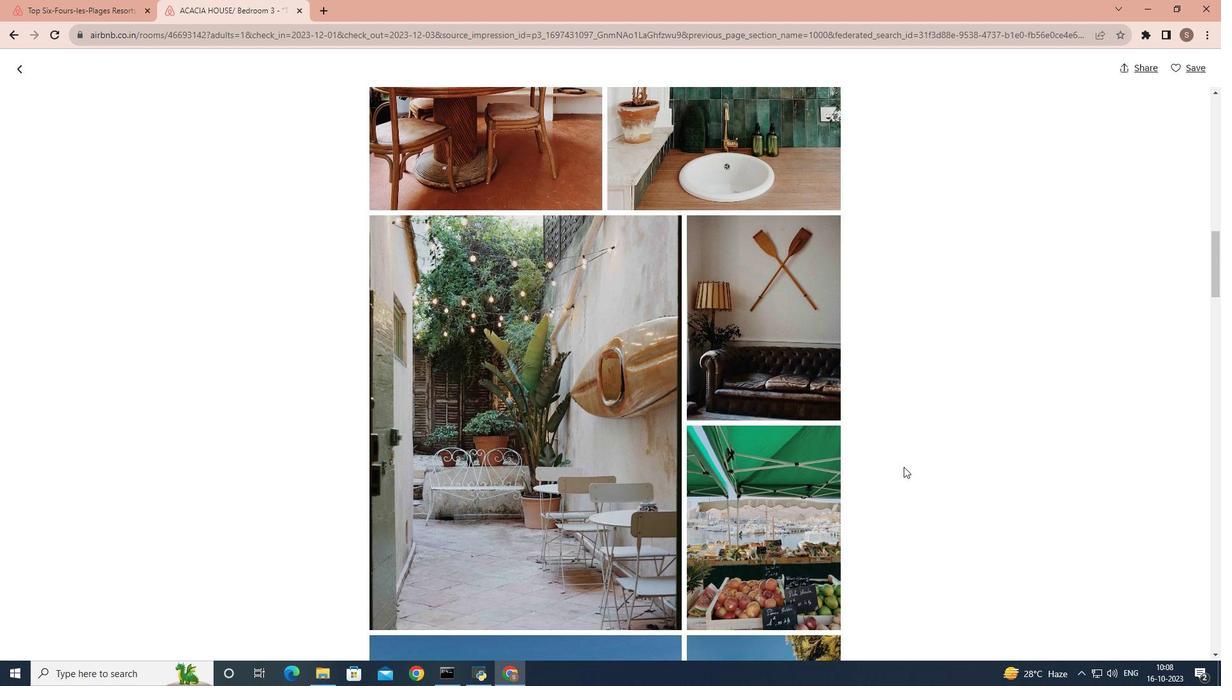 
Action: Mouse scrolled (903, 466) with delta (0, 0)
Screenshot: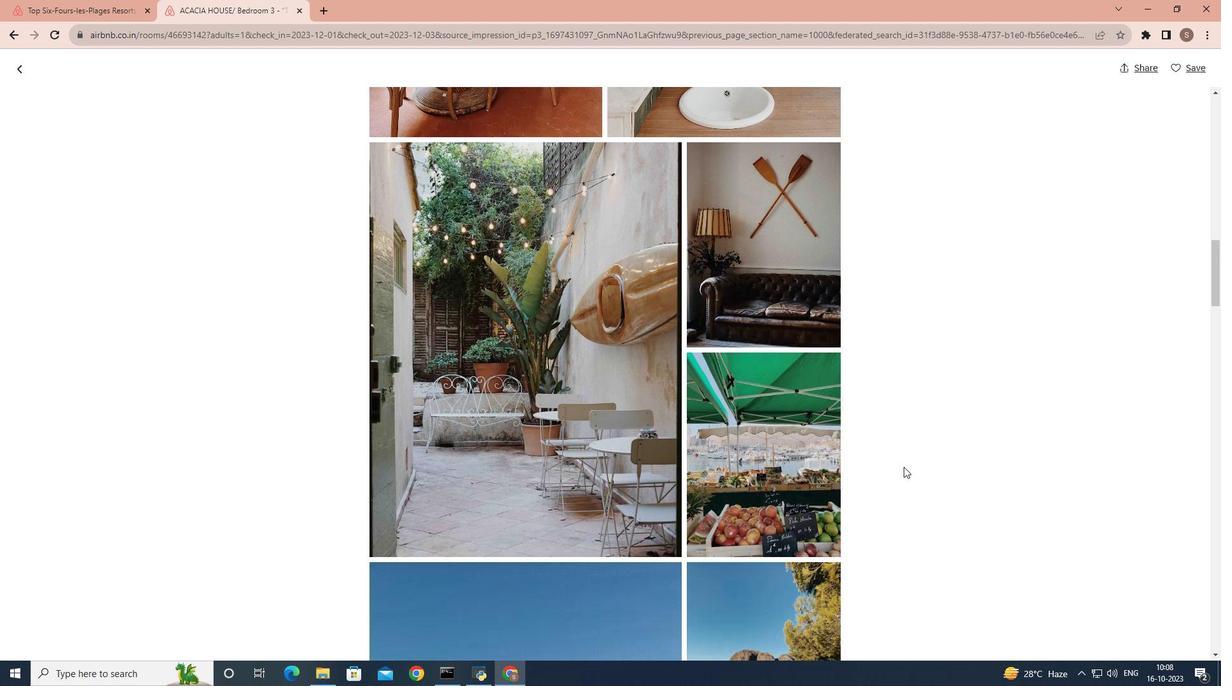 
Action: Mouse scrolled (903, 466) with delta (0, 0)
Screenshot: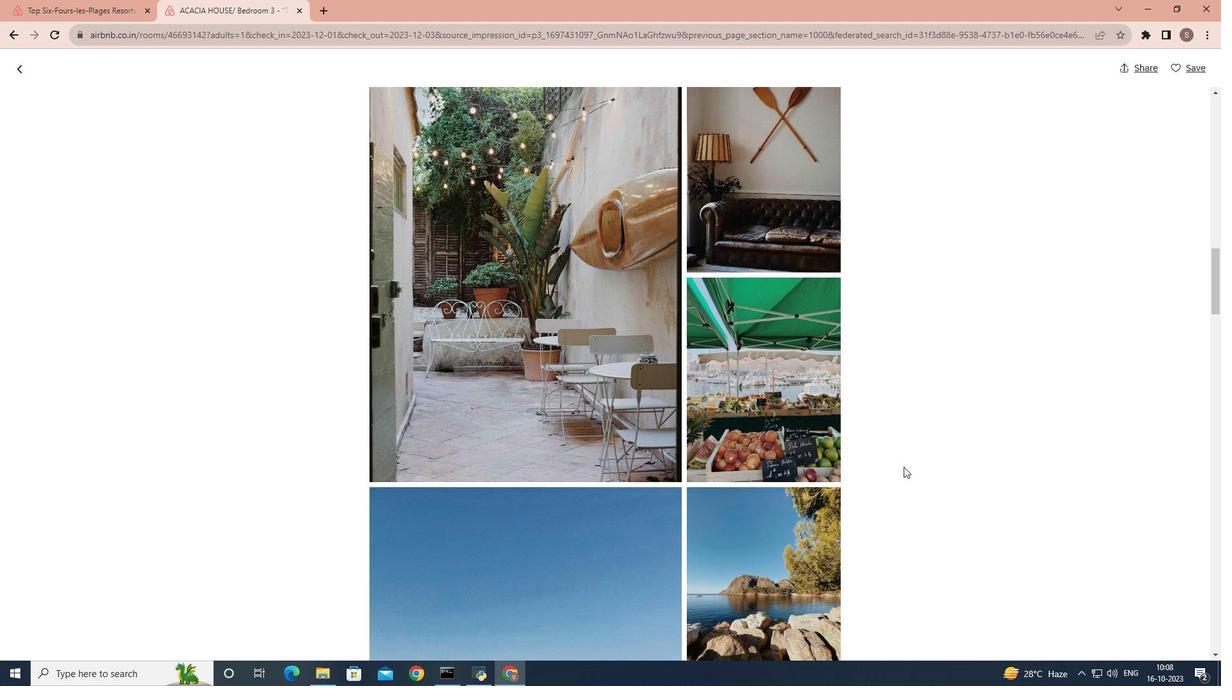 
Action: Mouse scrolled (903, 466) with delta (0, 0)
Screenshot: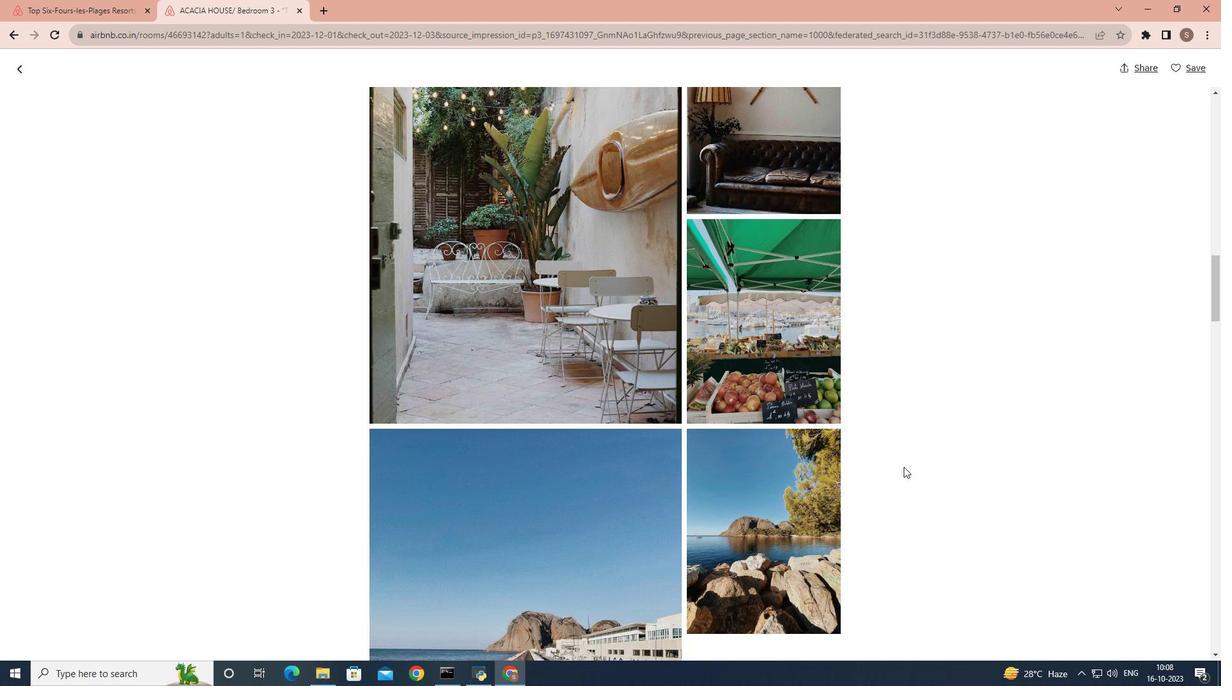 
Action: Mouse scrolled (903, 466) with delta (0, 0)
Screenshot: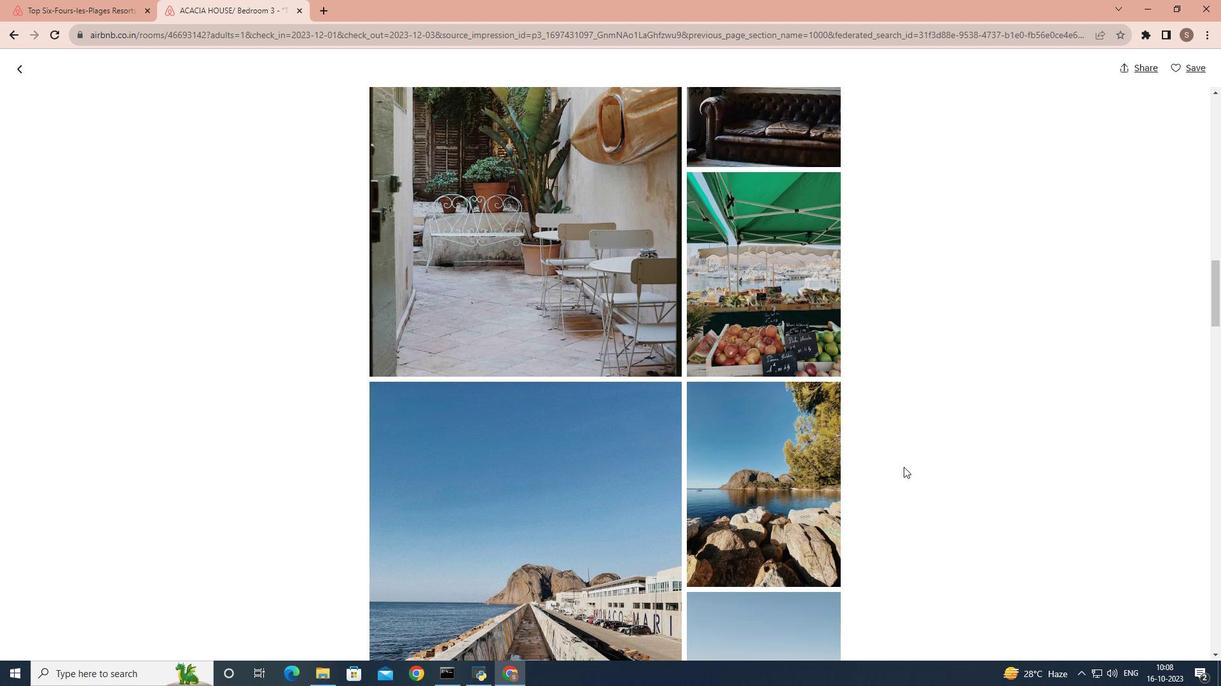 
Action: Mouse scrolled (903, 466) with delta (0, 0)
Screenshot: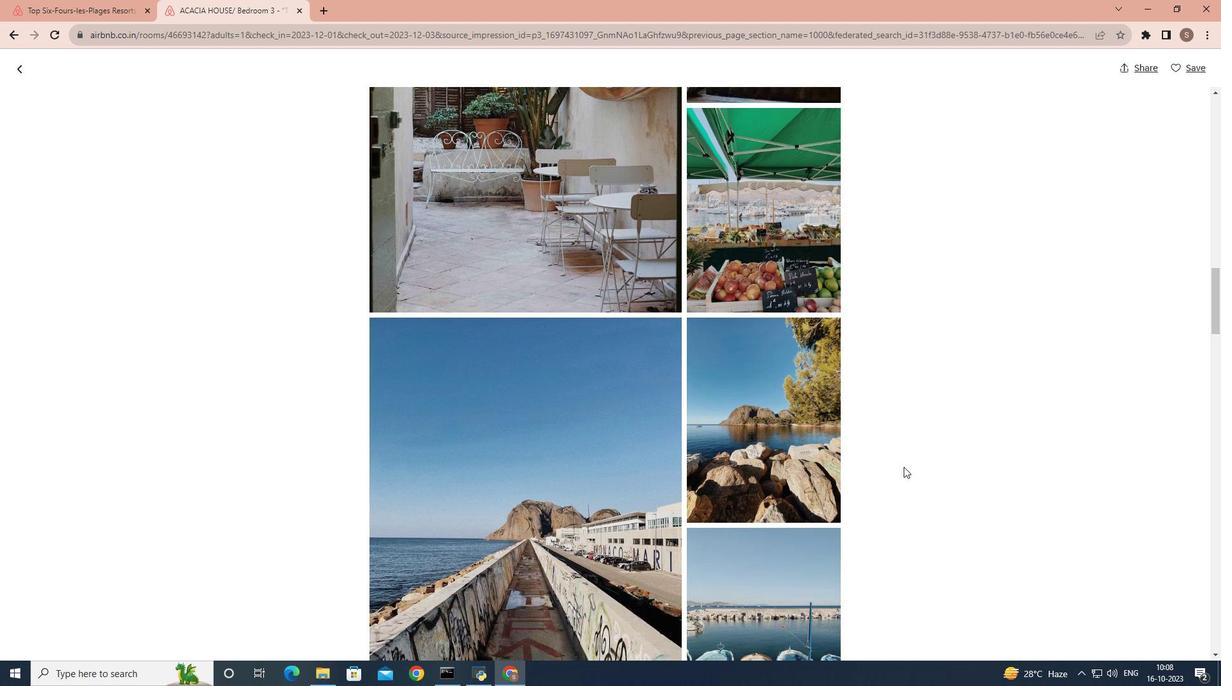 
Action: Mouse scrolled (903, 466) with delta (0, 0)
Screenshot: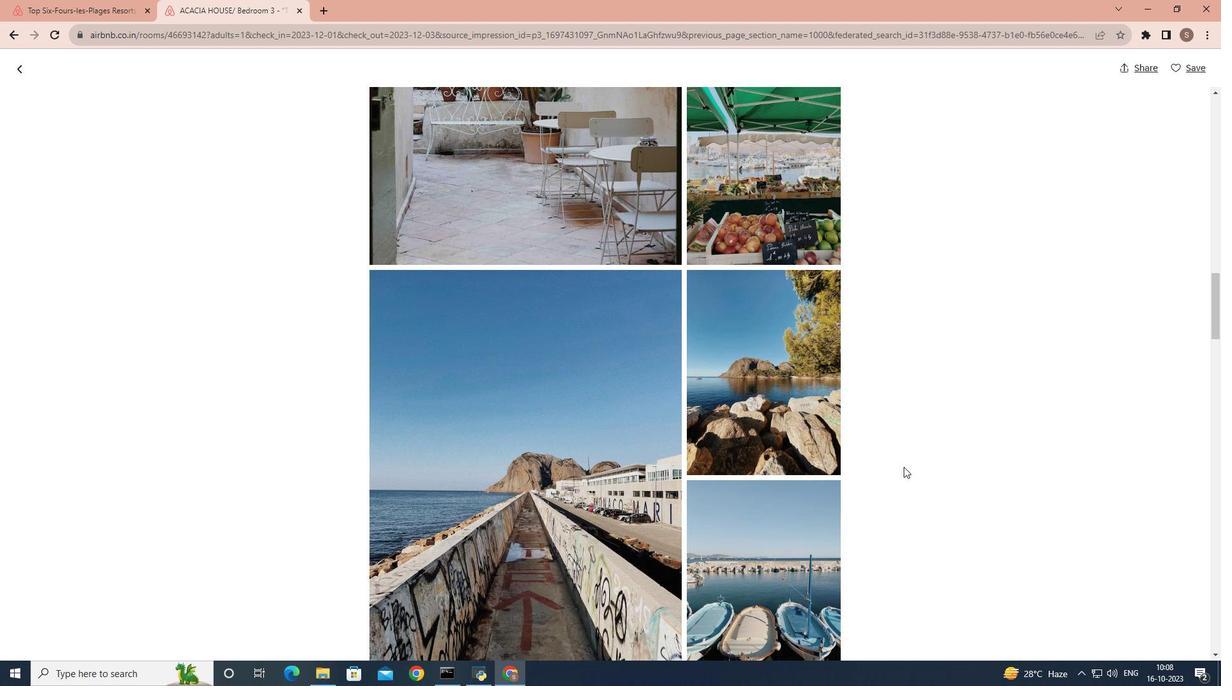 
Action: Mouse scrolled (903, 466) with delta (0, 0)
Screenshot: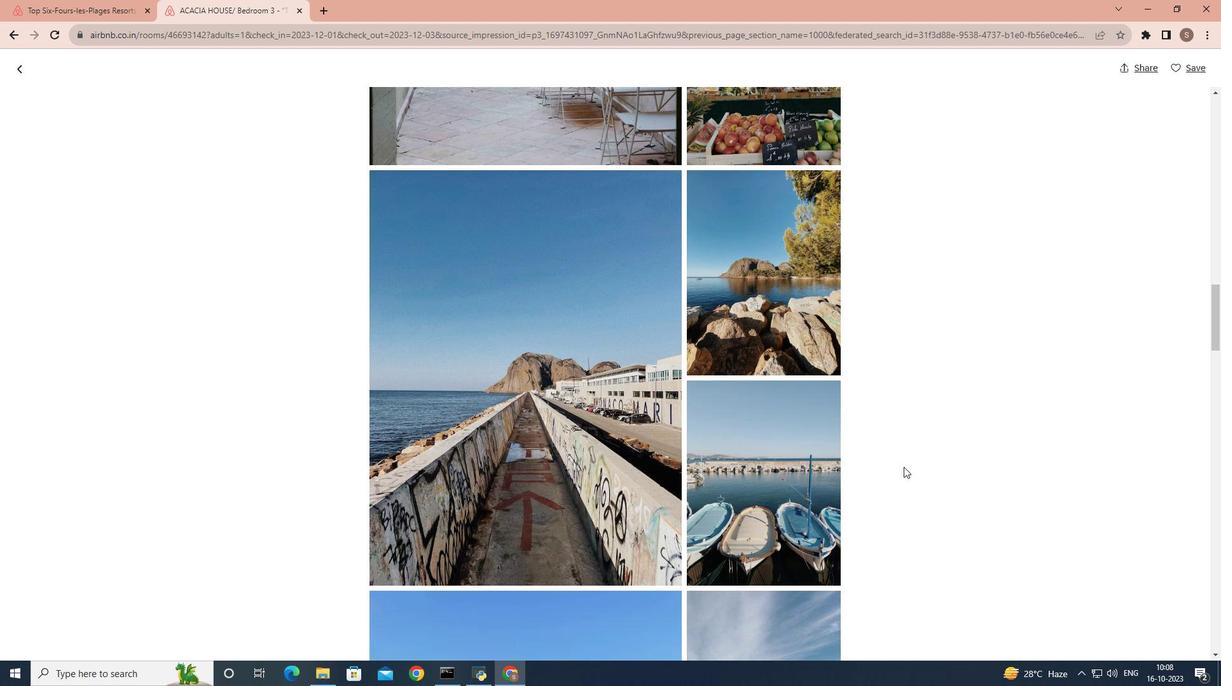 
Action: Mouse scrolled (903, 466) with delta (0, 0)
Screenshot: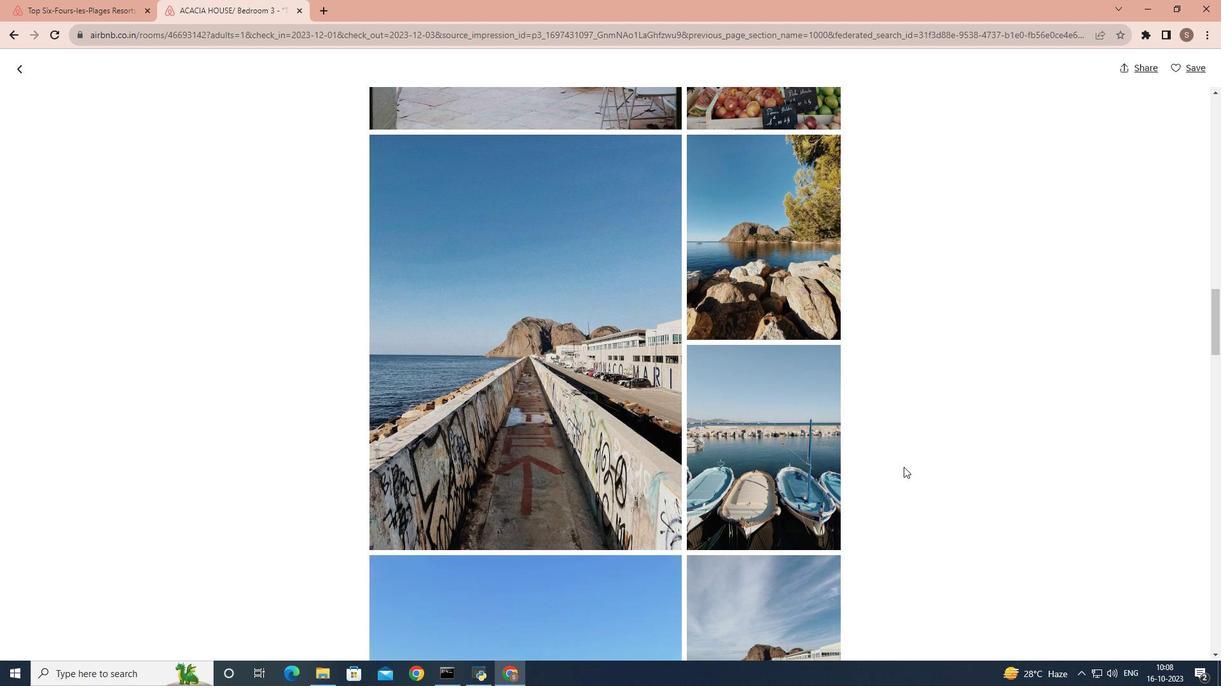 
Action: Mouse scrolled (903, 466) with delta (0, 0)
Screenshot: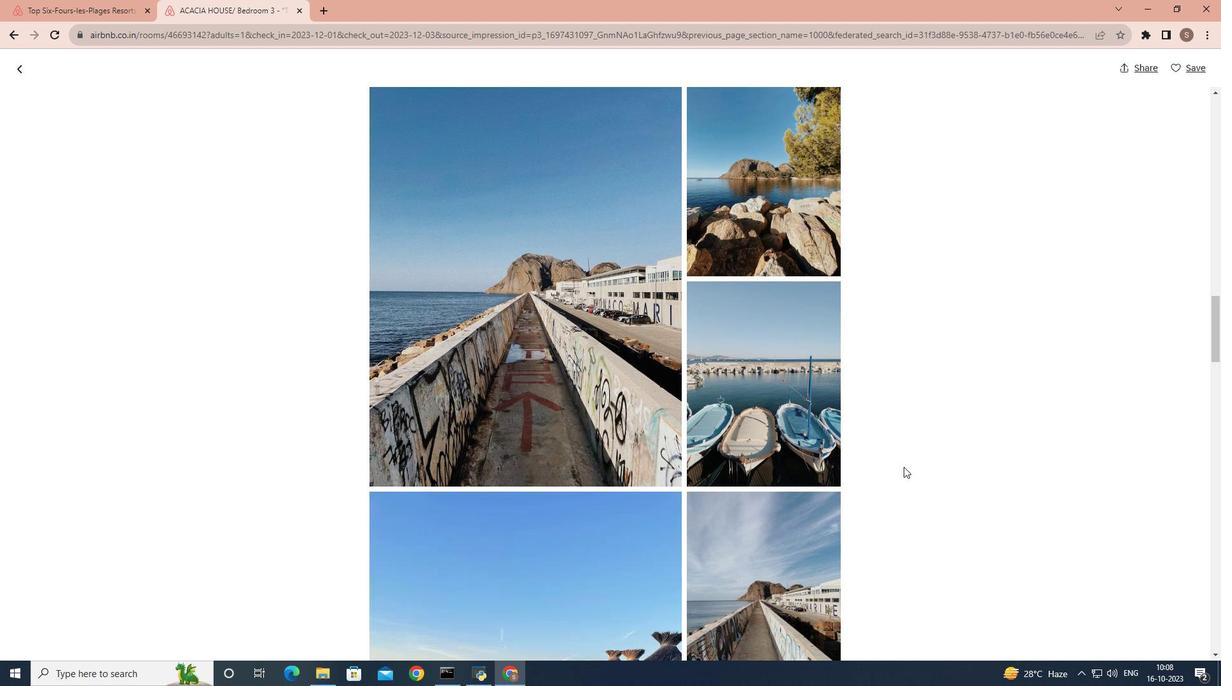 
Action: Mouse scrolled (903, 466) with delta (0, 0)
Screenshot: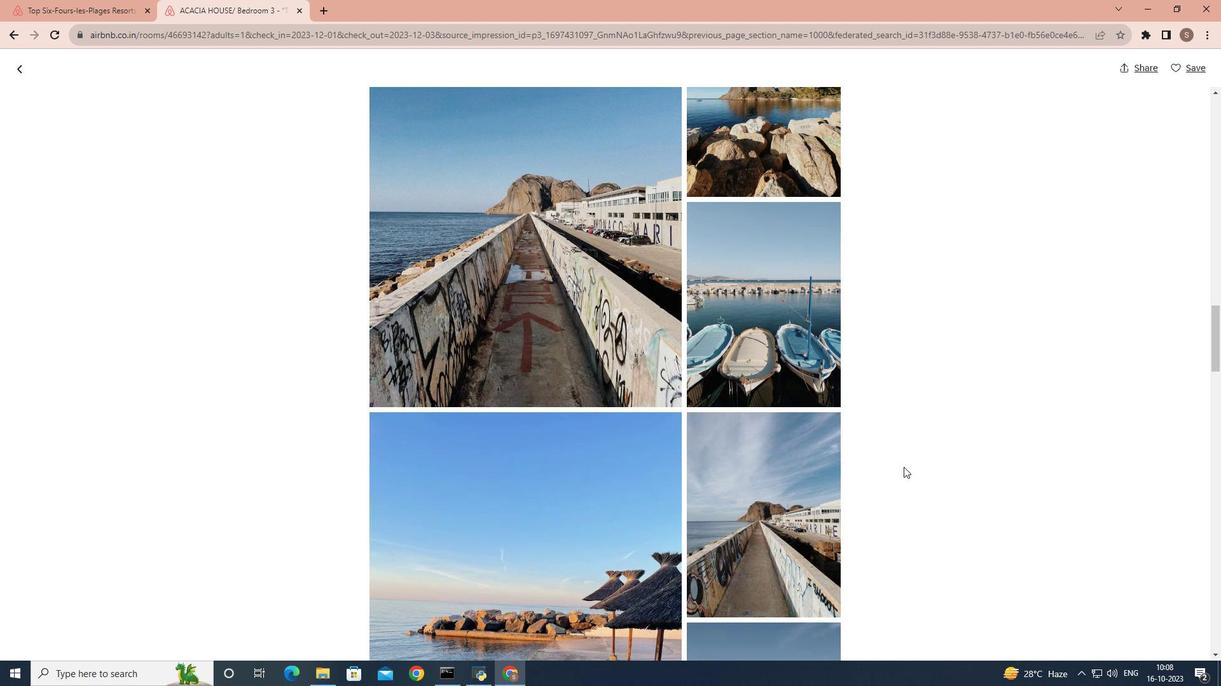 
Action: Mouse scrolled (903, 466) with delta (0, 0)
Screenshot: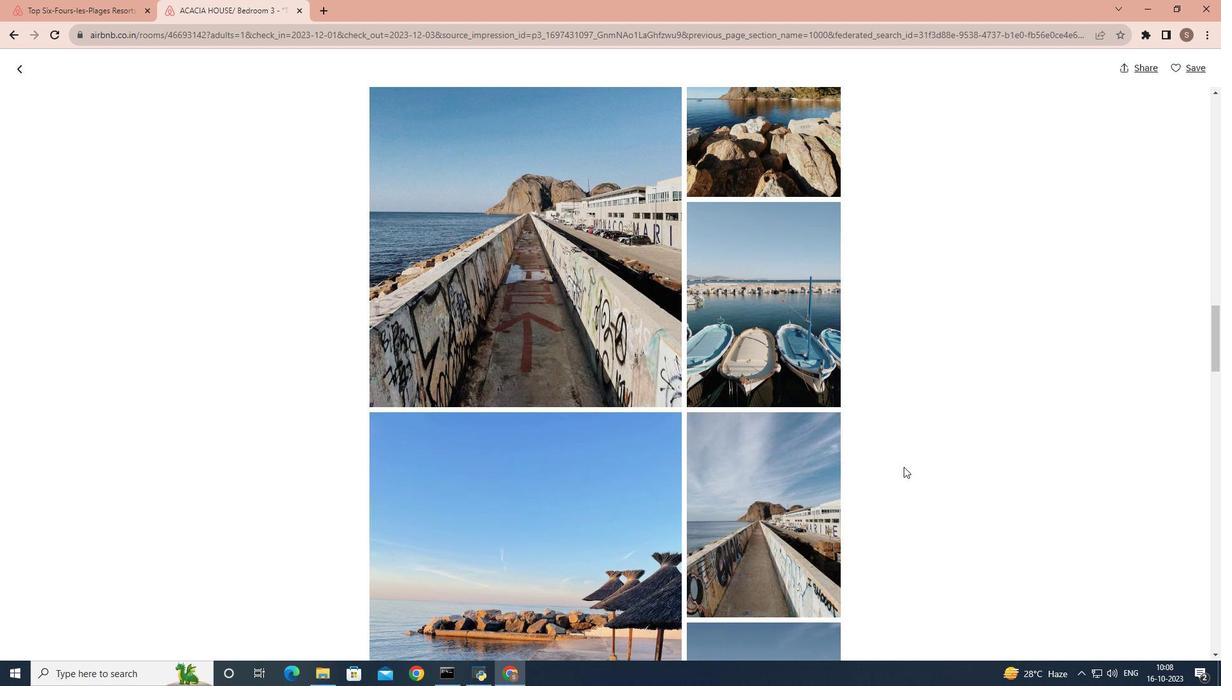 
Action: Mouse scrolled (903, 466) with delta (0, 0)
Screenshot: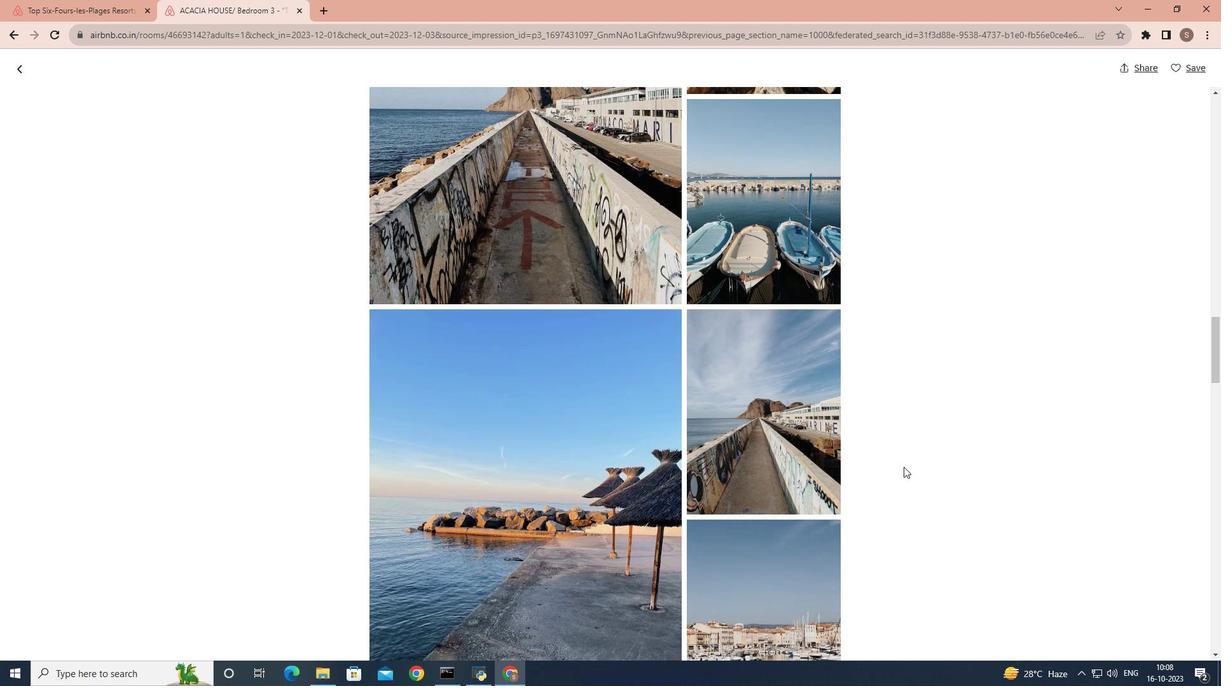 
Action: Mouse scrolled (903, 466) with delta (0, 0)
Screenshot: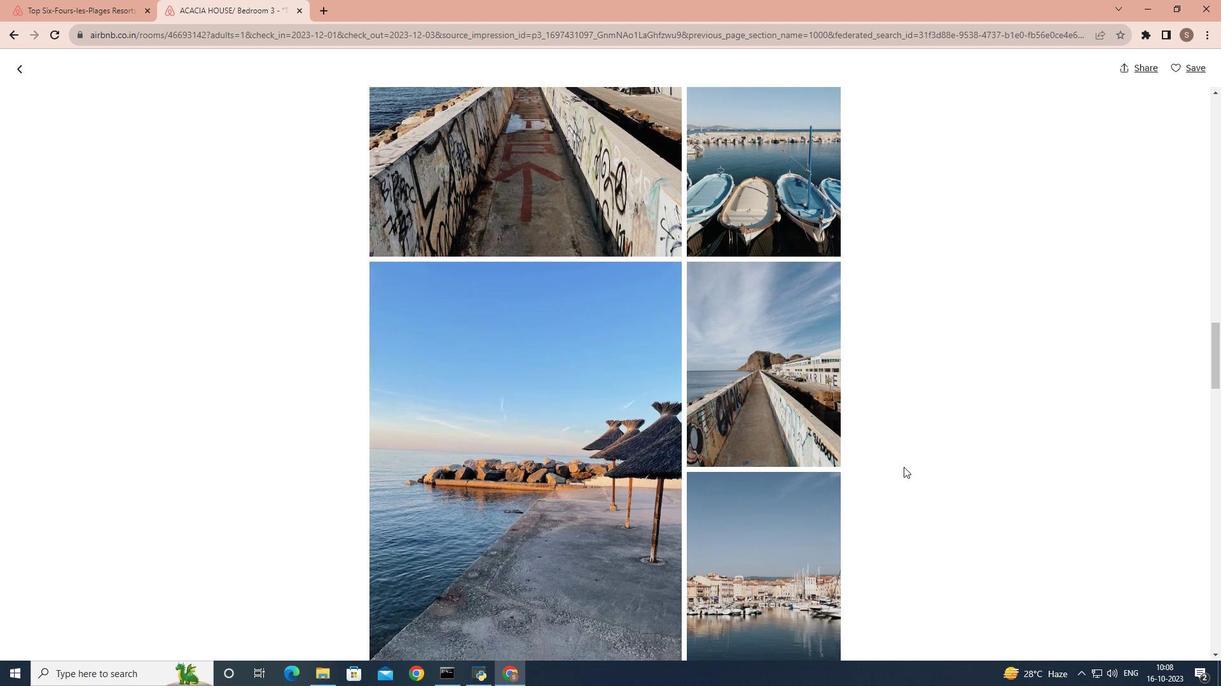 
Action: Mouse moved to (901, 467)
Screenshot: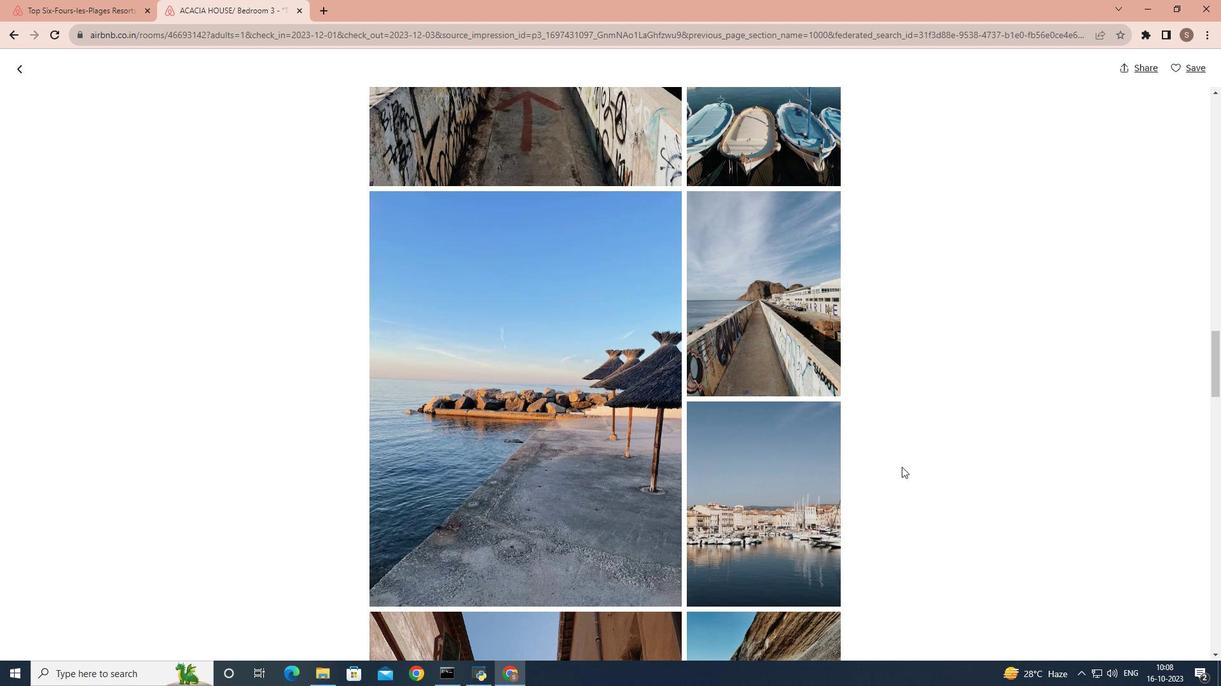 
Action: Mouse scrolled (901, 466) with delta (0, 0)
Screenshot: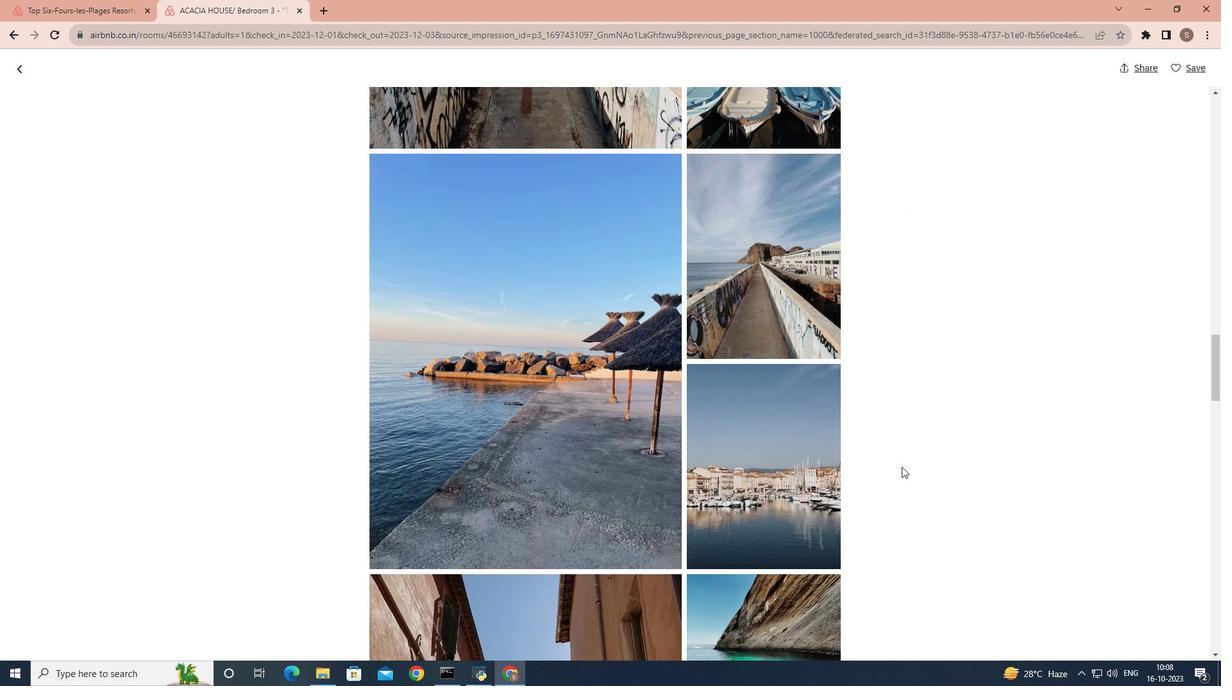 
Action: Mouse scrolled (901, 466) with delta (0, 0)
Screenshot: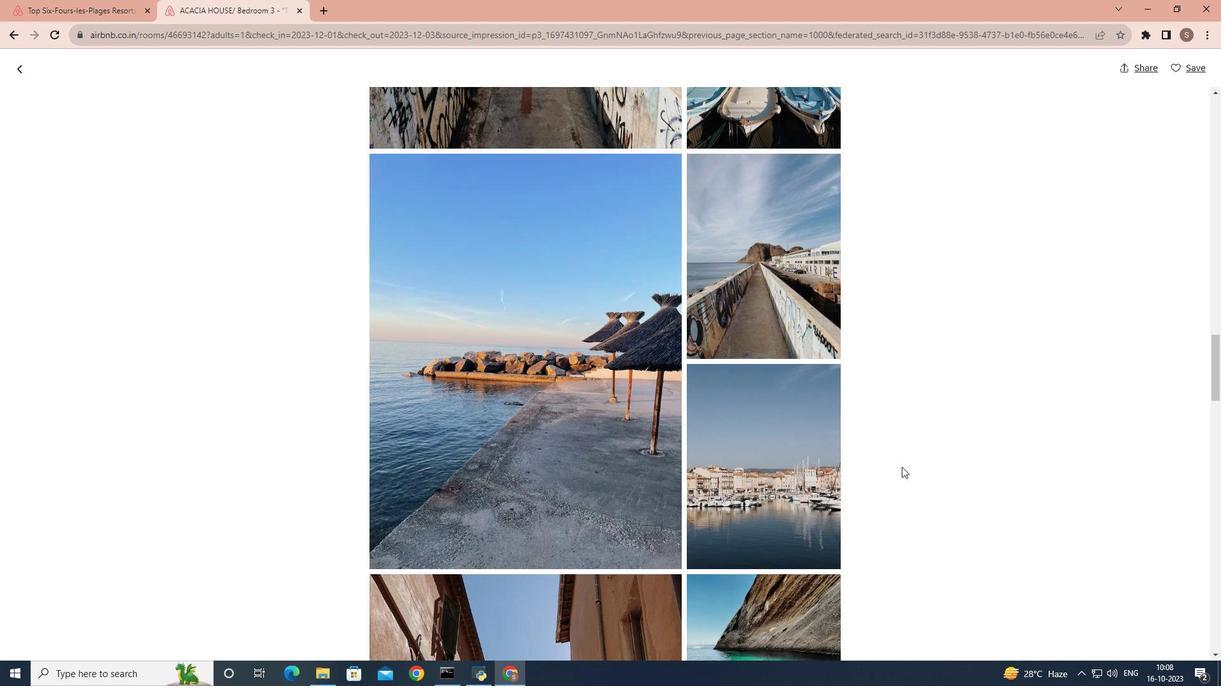 
Action: Mouse scrolled (901, 466) with delta (0, 0)
Screenshot: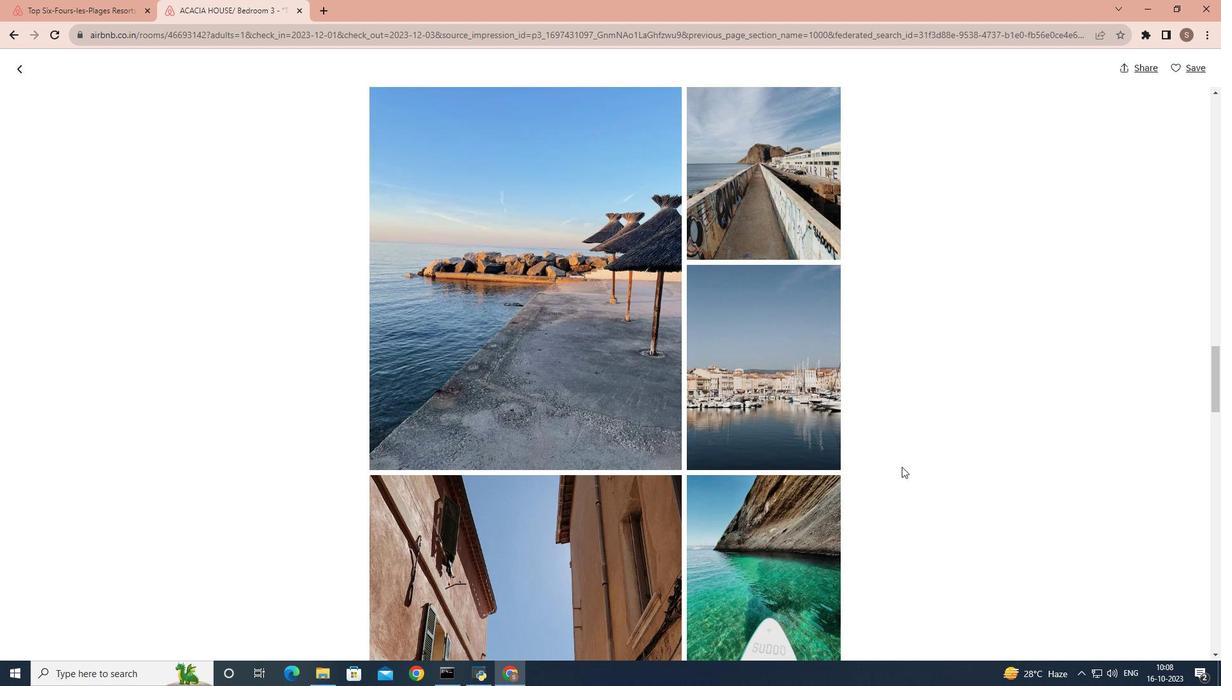 
Action: Mouse scrolled (901, 466) with delta (0, 0)
Screenshot: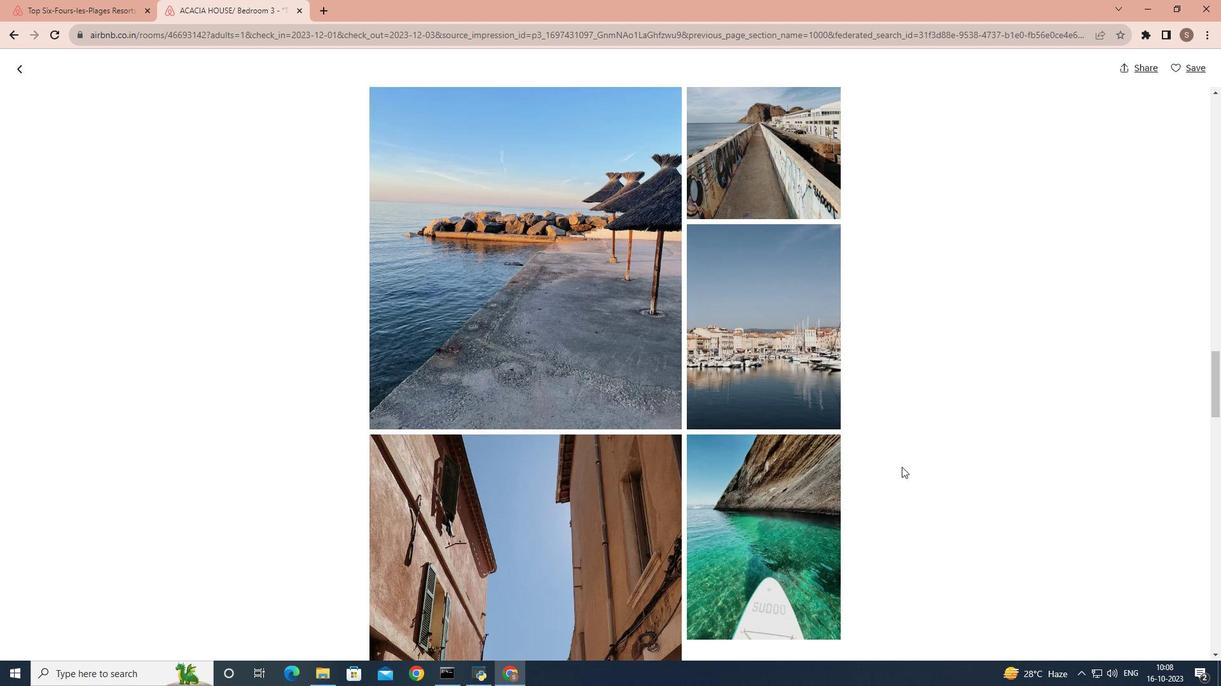 
Action: Mouse scrolled (901, 466) with delta (0, 0)
Screenshot: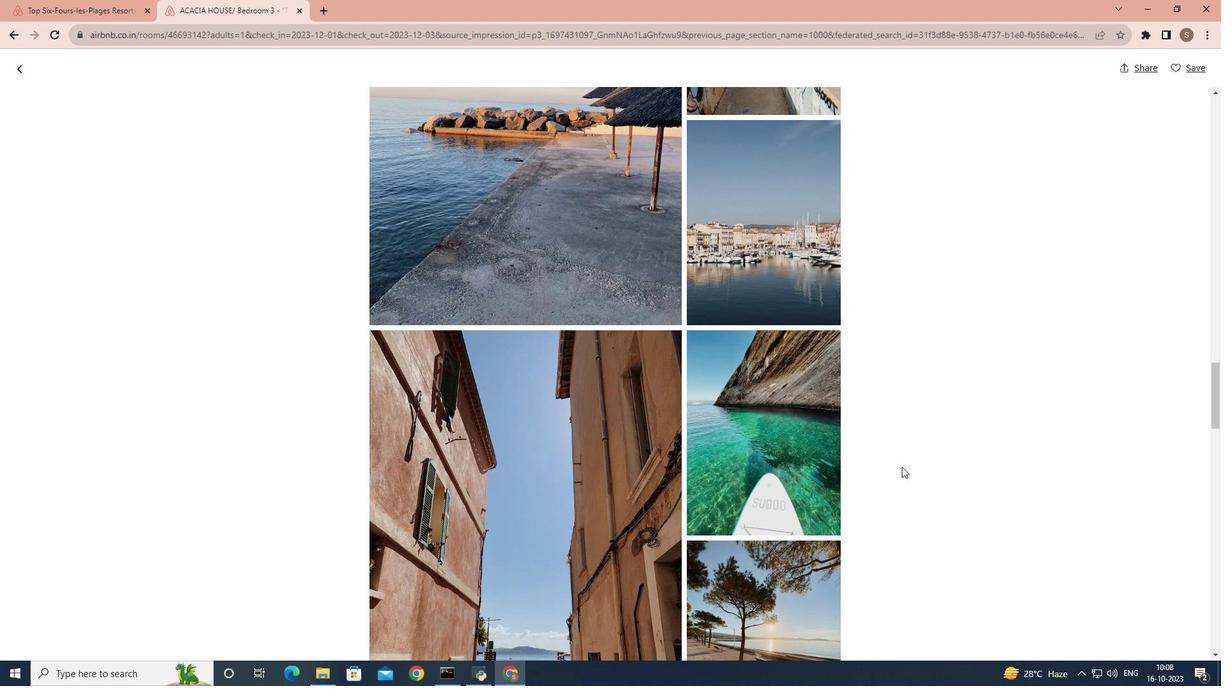 
Action: Mouse scrolled (901, 466) with delta (0, 0)
Screenshot: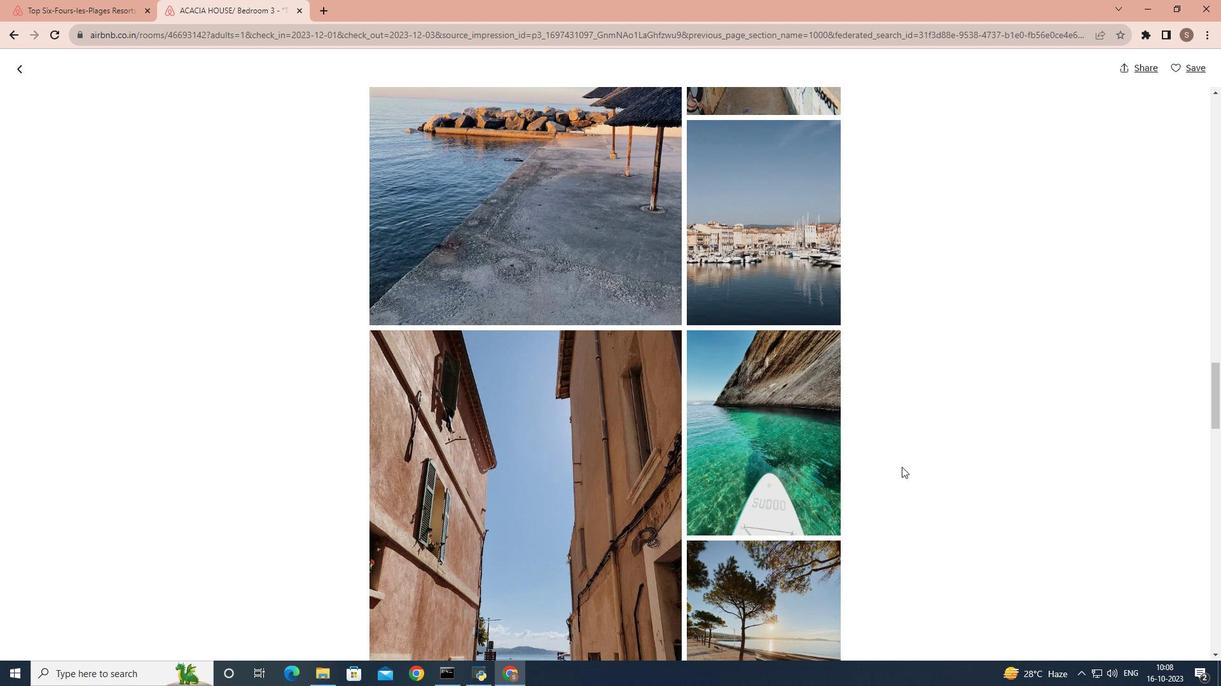 
Action: Mouse scrolled (901, 466) with delta (0, 0)
Screenshot: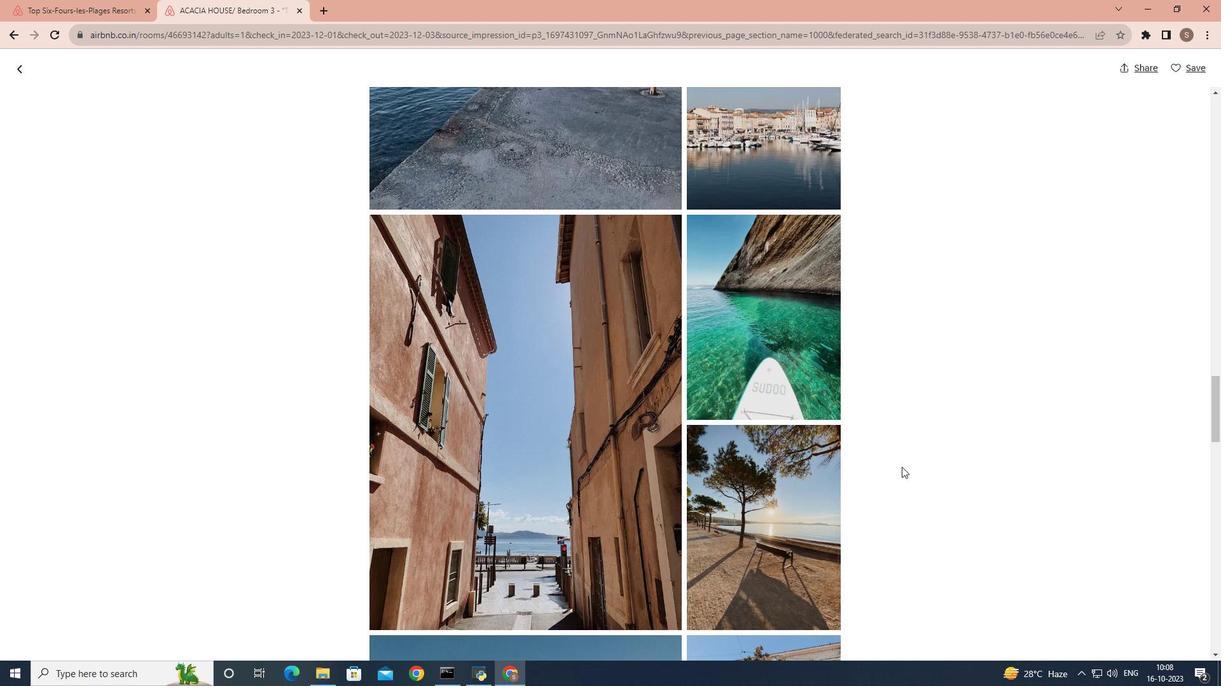 
Action: Mouse scrolled (901, 466) with delta (0, 0)
Screenshot: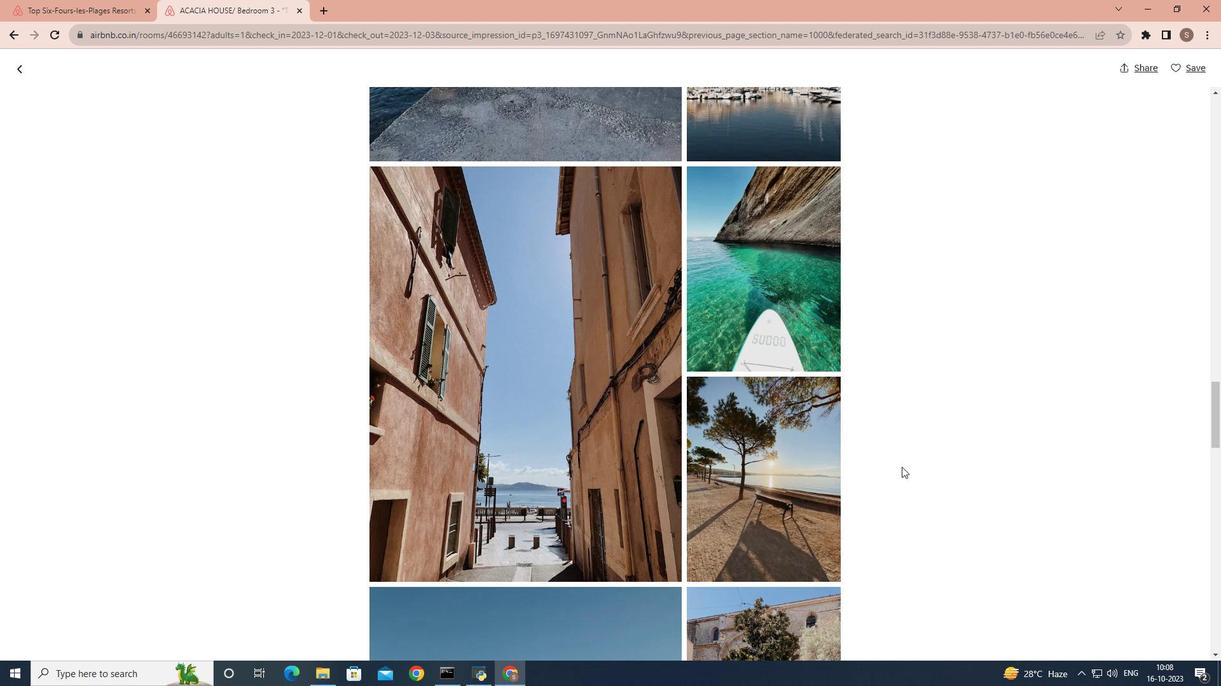 
Action: Mouse scrolled (901, 466) with delta (0, 0)
Screenshot: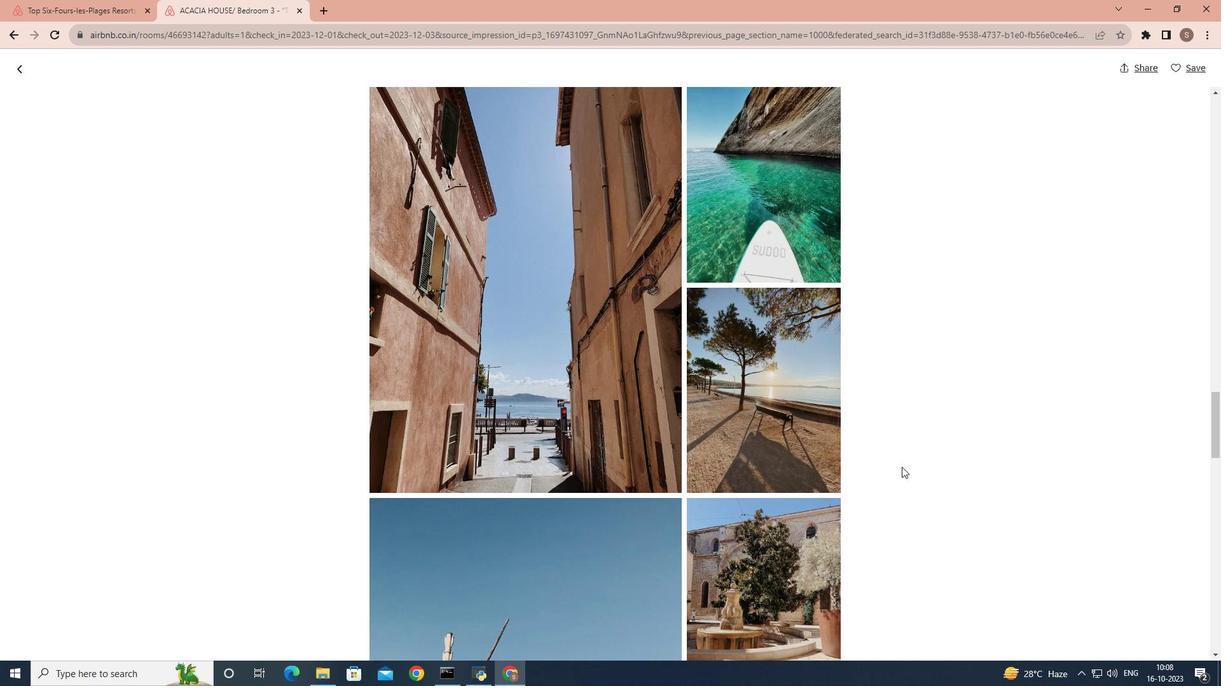 
Action: Mouse scrolled (901, 466) with delta (0, 0)
Screenshot: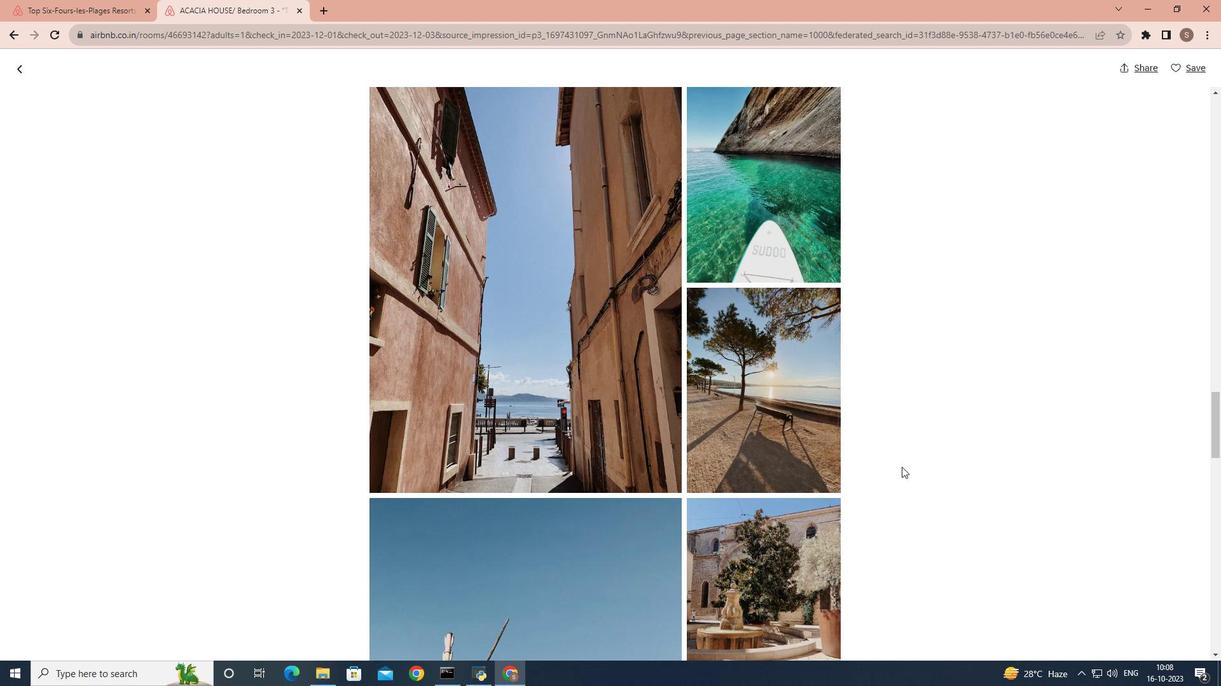 
Action: Mouse scrolled (901, 466) with delta (0, 0)
Screenshot: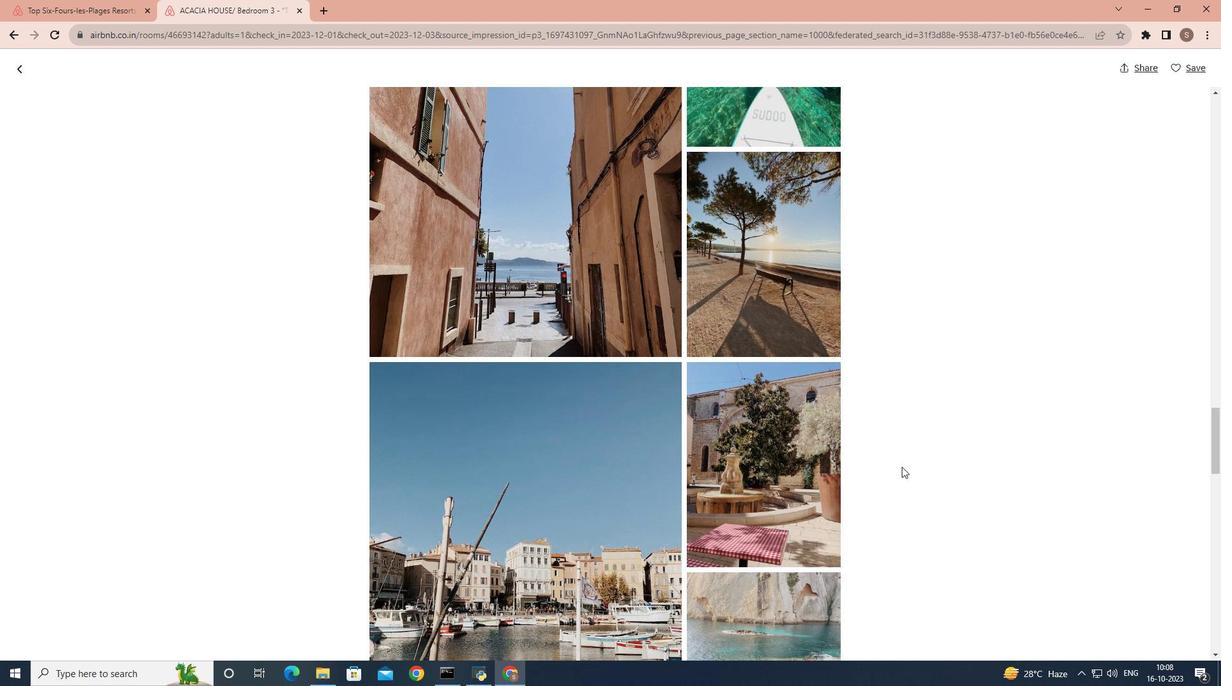 
Action: Mouse scrolled (901, 466) with delta (0, 0)
Screenshot: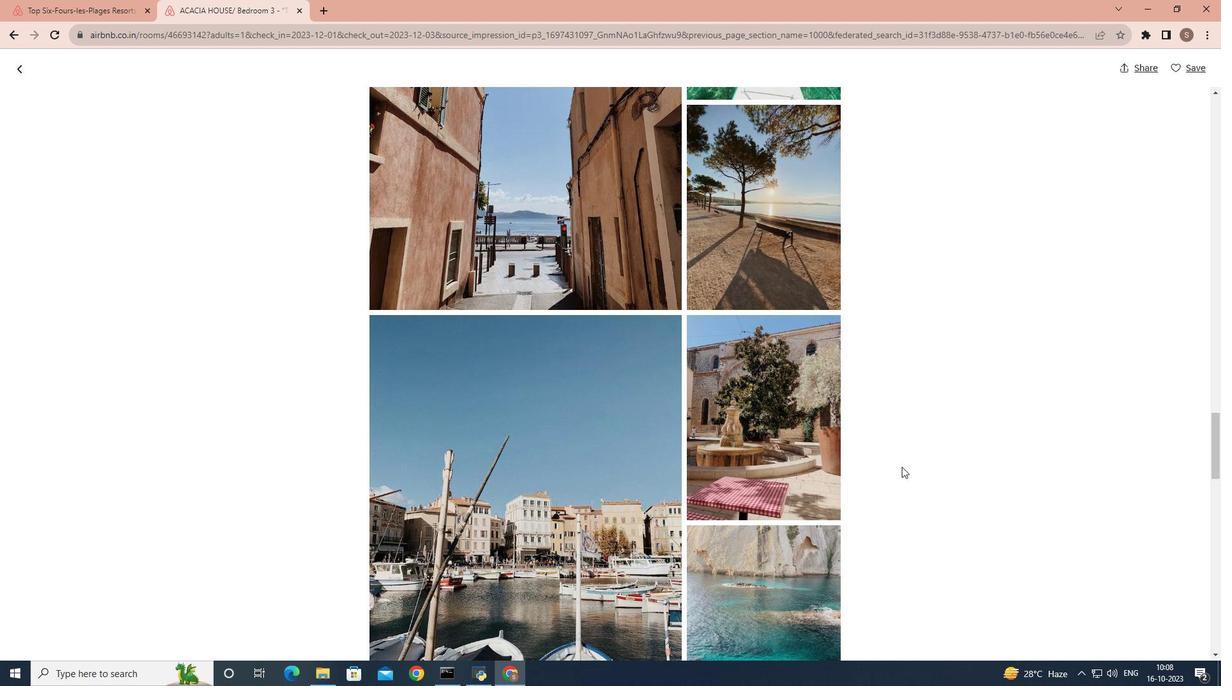 
Action: Mouse scrolled (901, 466) with delta (0, 0)
Screenshot: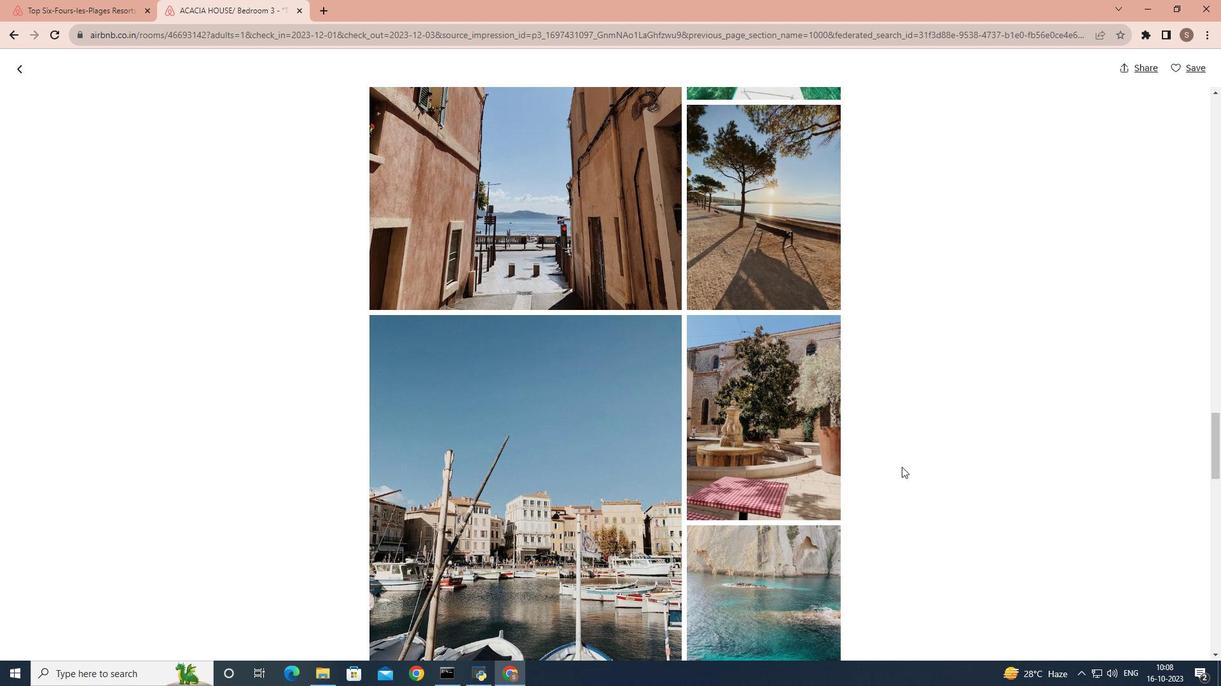 
Action: Mouse scrolled (901, 466) with delta (0, 0)
Screenshot: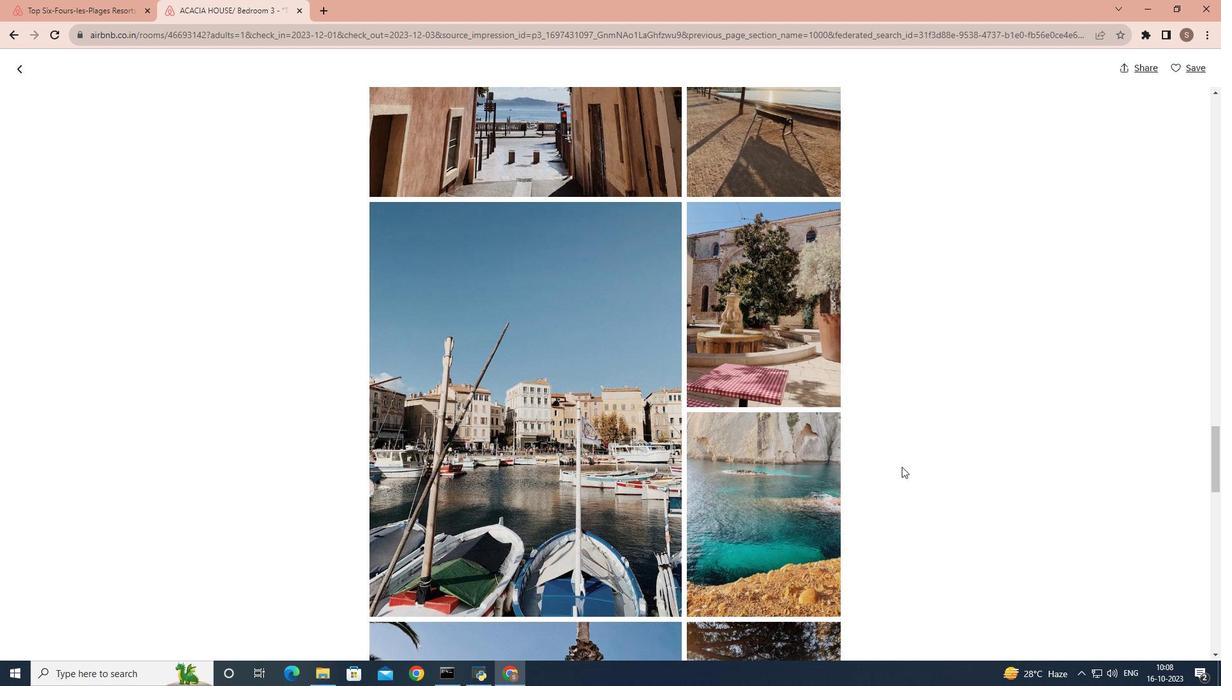 
Action: Mouse scrolled (901, 466) with delta (0, 0)
Screenshot: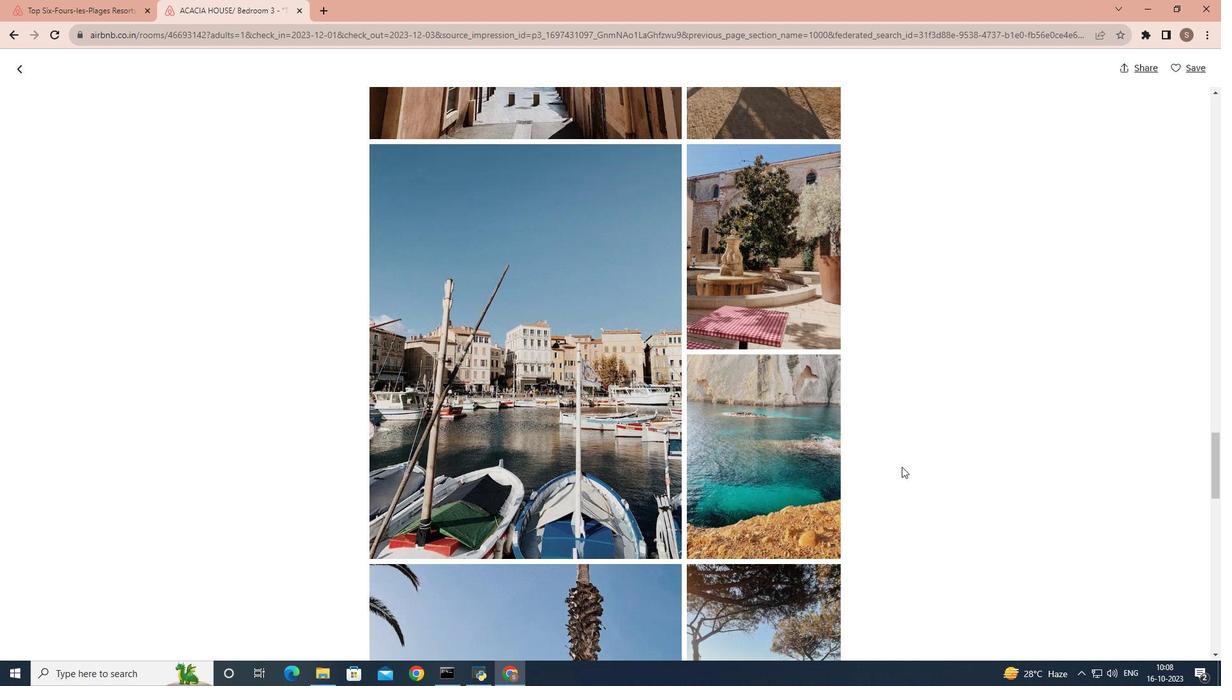 
Action: Mouse scrolled (901, 466) with delta (0, 0)
Screenshot: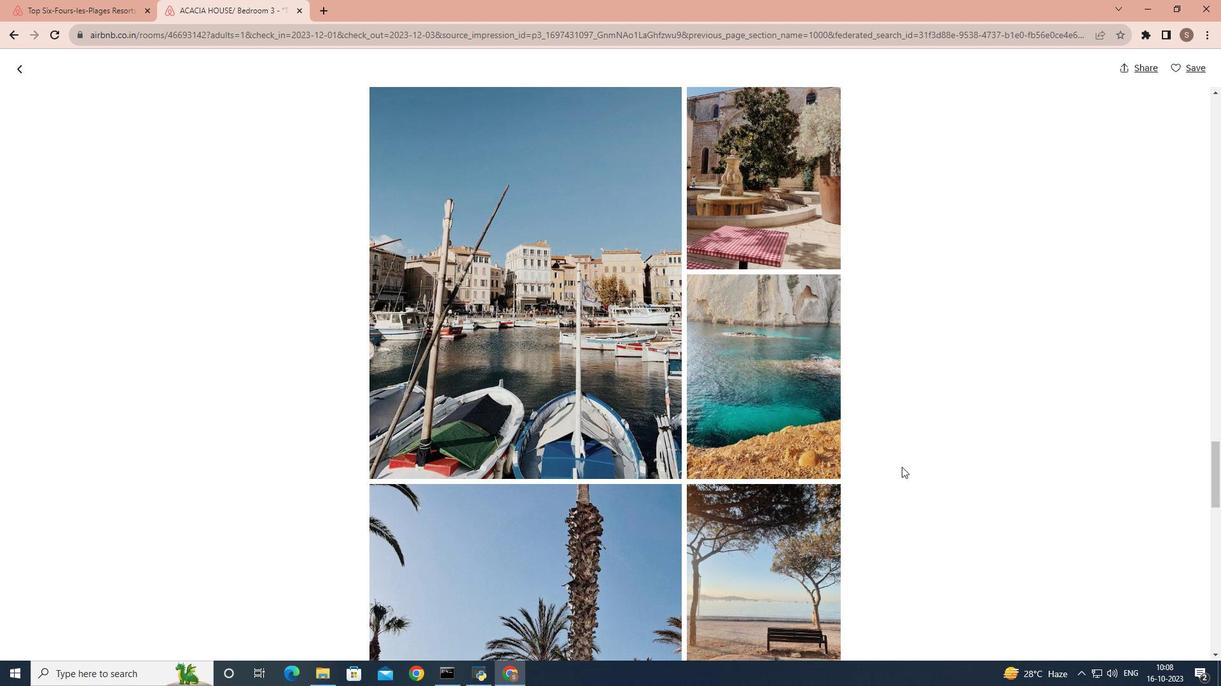 
Action: Mouse scrolled (901, 466) with delta (0, 0)
Screenshot: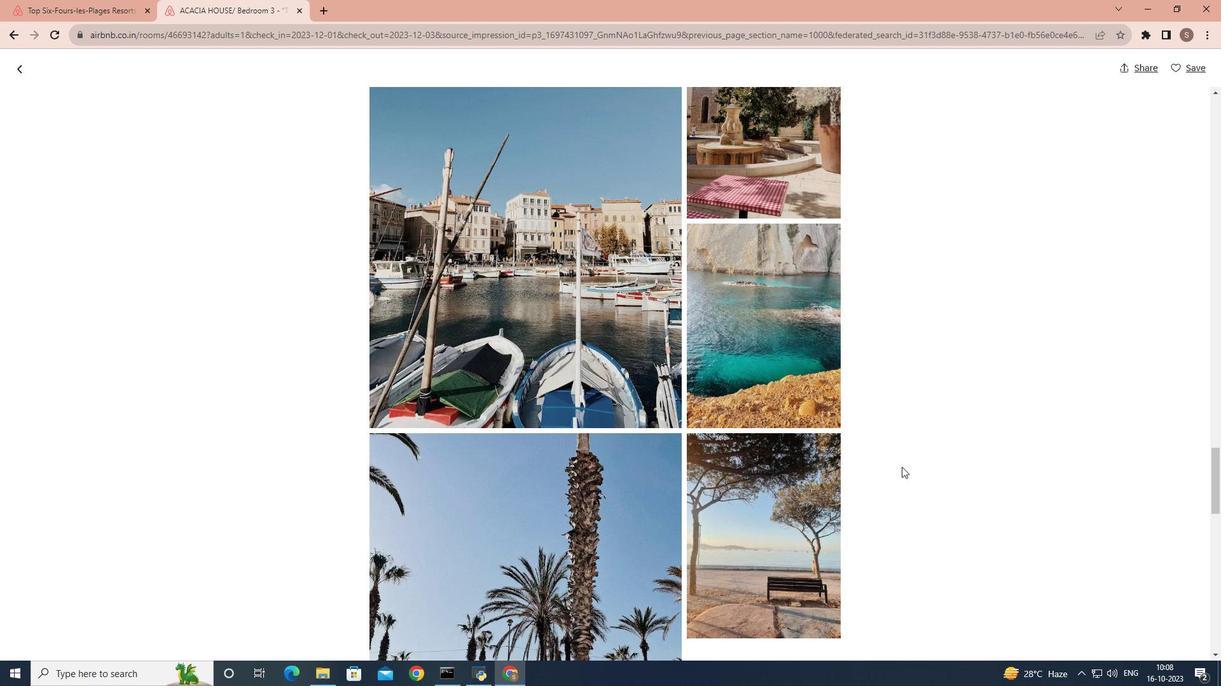 
Action: Mouse scrolled (901, 466) with delta (0, 0)
Screenshot: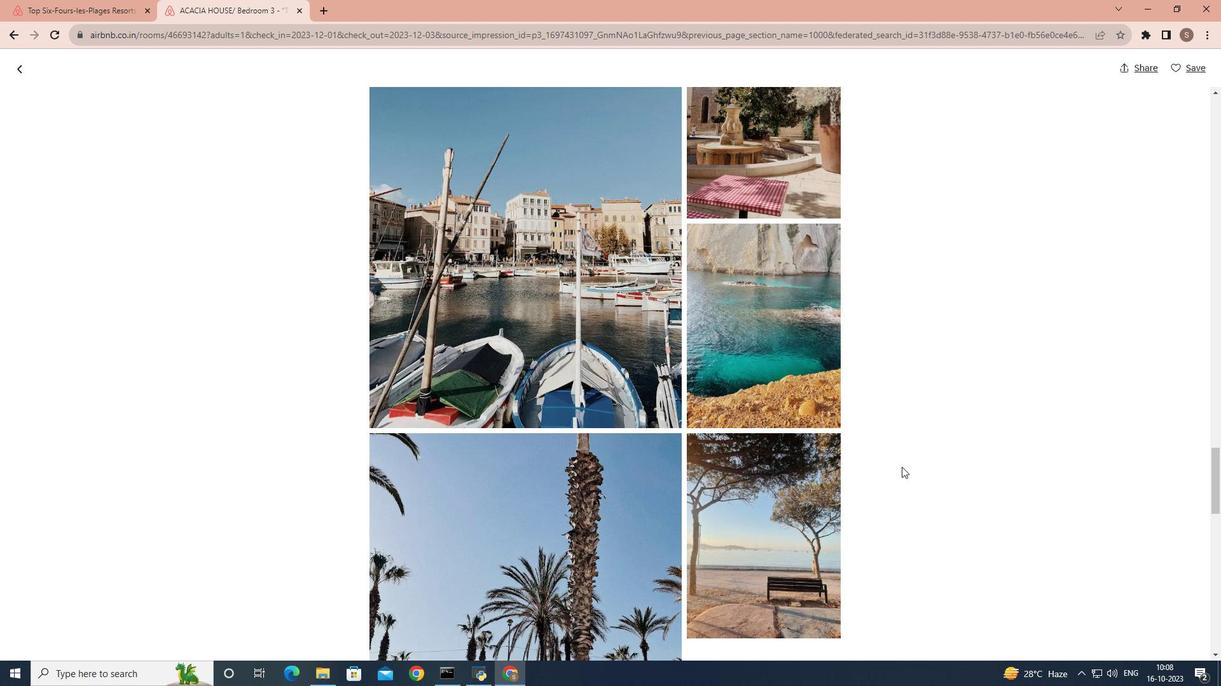 
Action: Mouse scrolled (901, 466) with delta (0, 0)
Screenshot: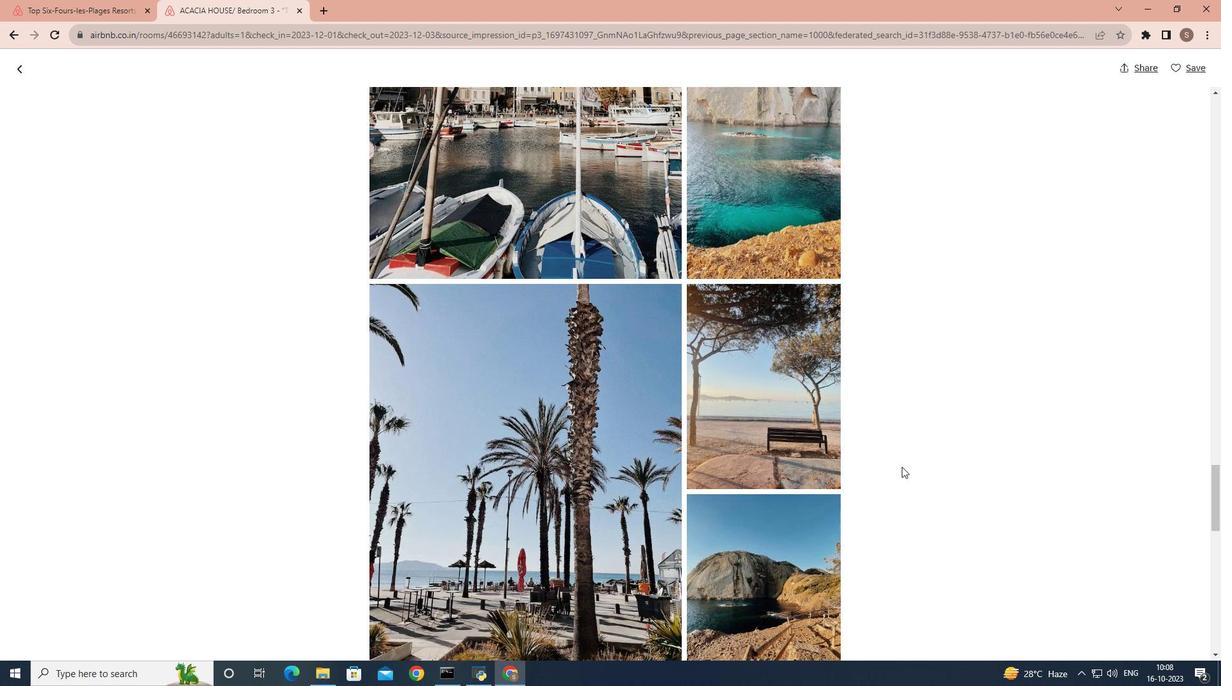 
Action: Mouse scrolled (901, 466) with delta (0, 0)
Screenshot: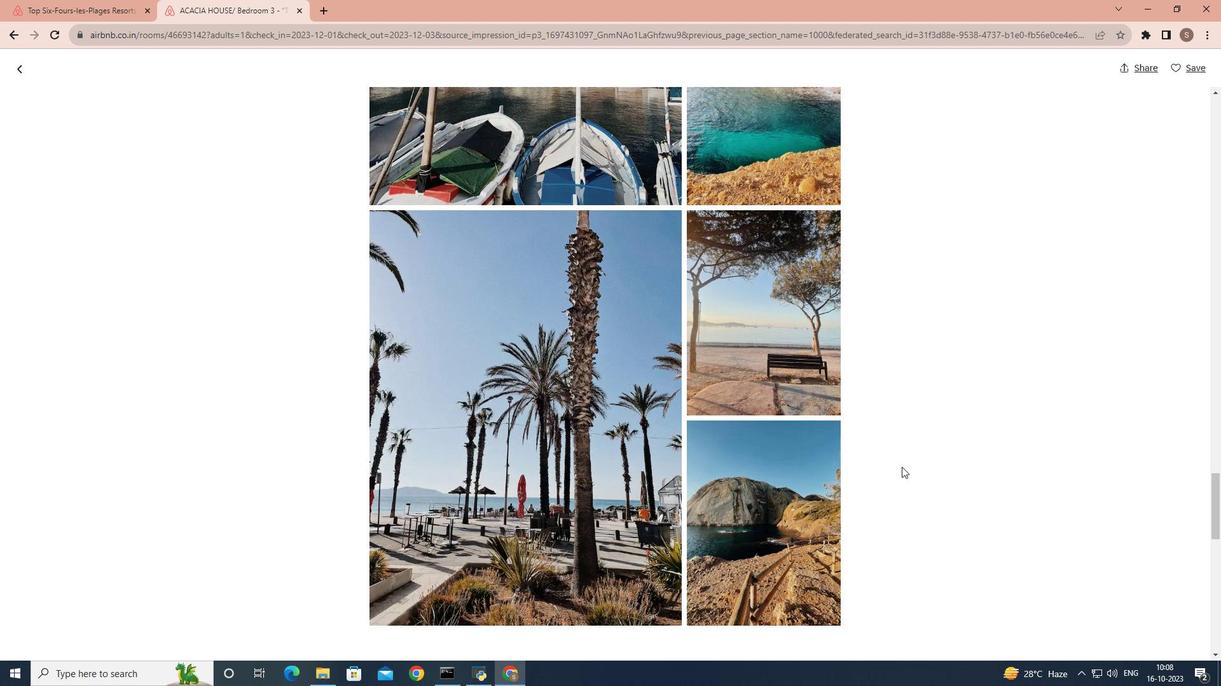 
Action: Mouse scrolled (901, 466) with delta (0, 0)
Screenshot: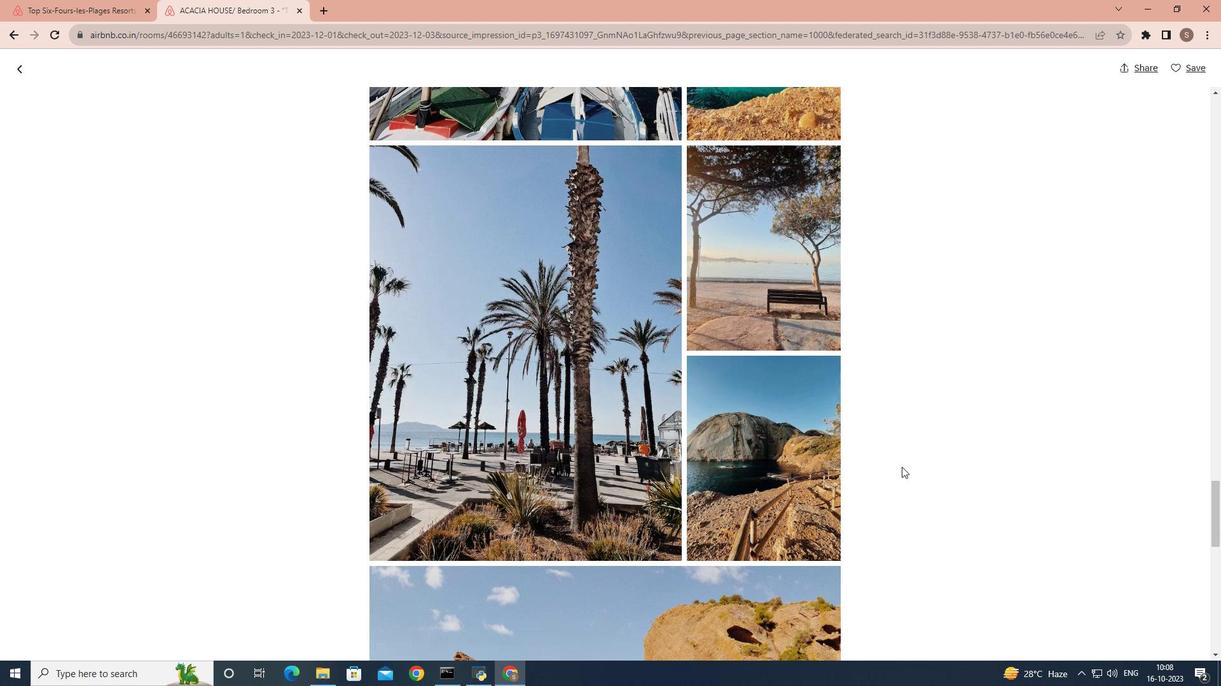 
Action: Mouse scrolled (901, 466) with delta (0, 0)
Screenshot: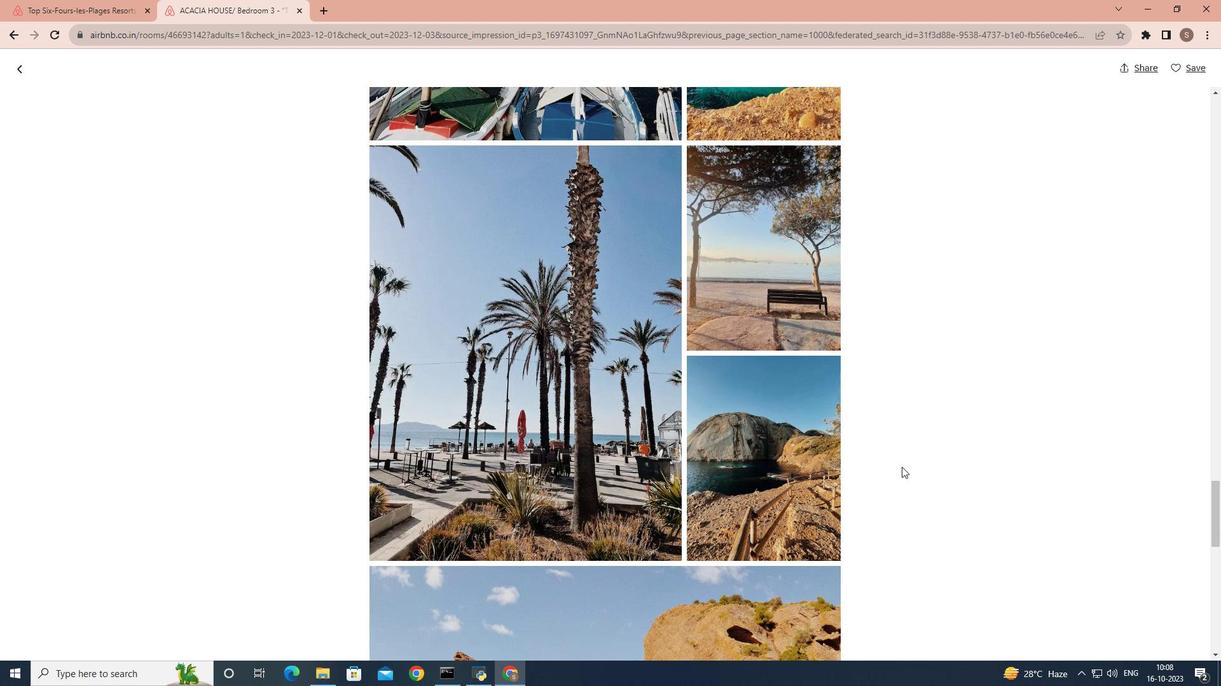 
Action: Mouse scrolled (901, 466) with delta (0, 0)
Screenshot: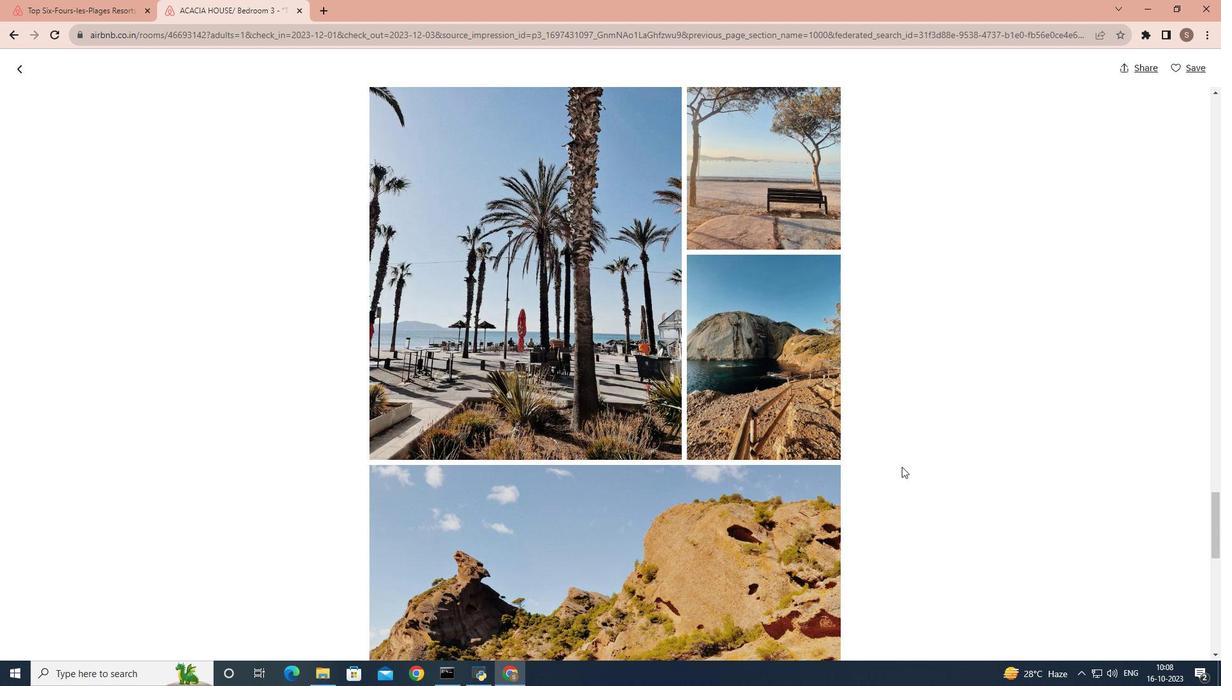
Action: Mouse scrolled (901, 466) with delta (0, 0)
Screenshot: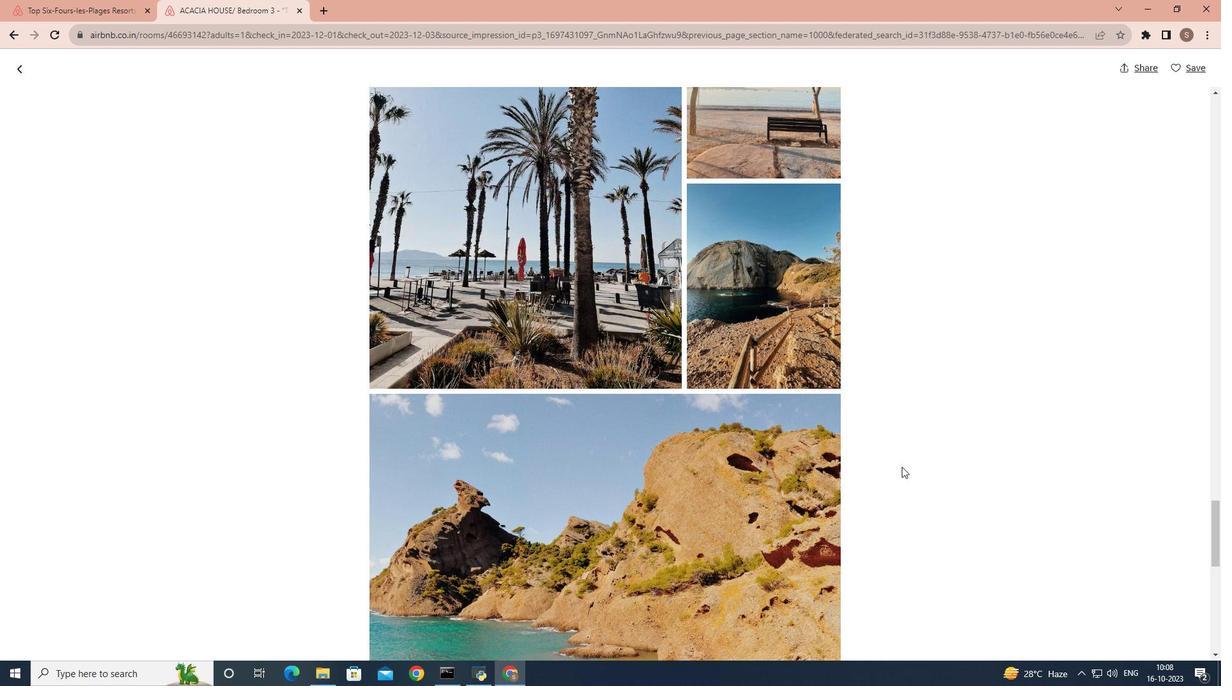 
Action: Mouse scrolled (901, 466) with delta (0, 0)
Screenshot: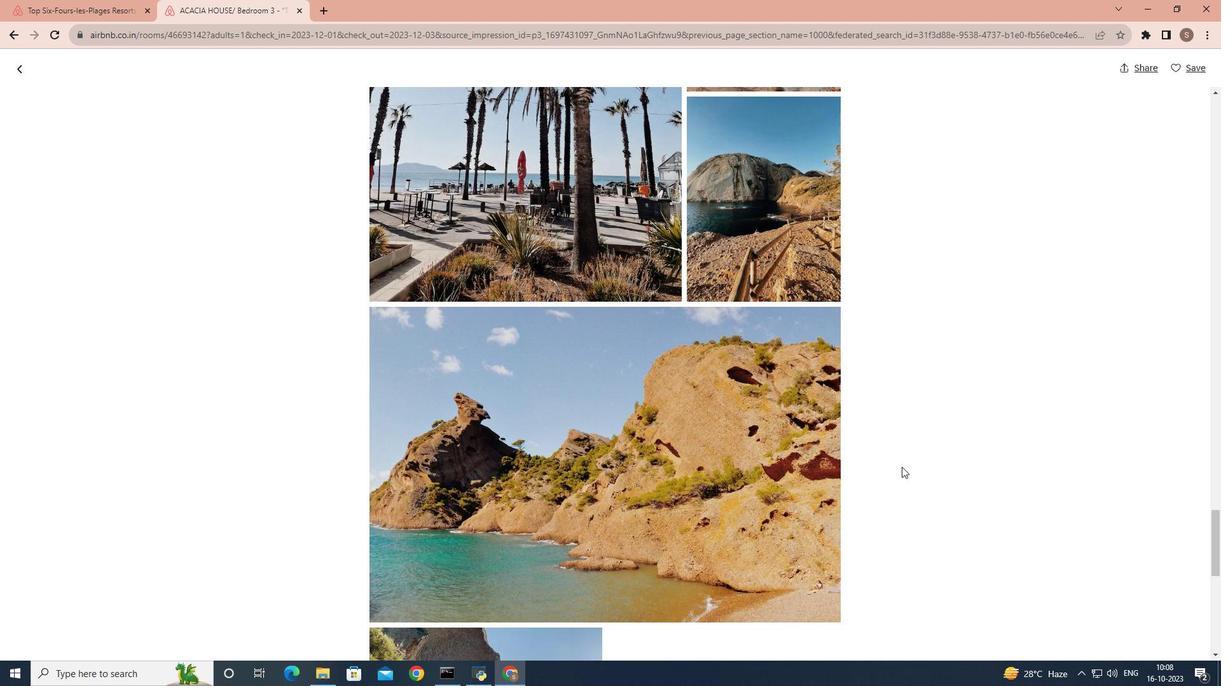 
Action: Mouse scrolled (901, 466) with delta (0, 0)
Screenshot: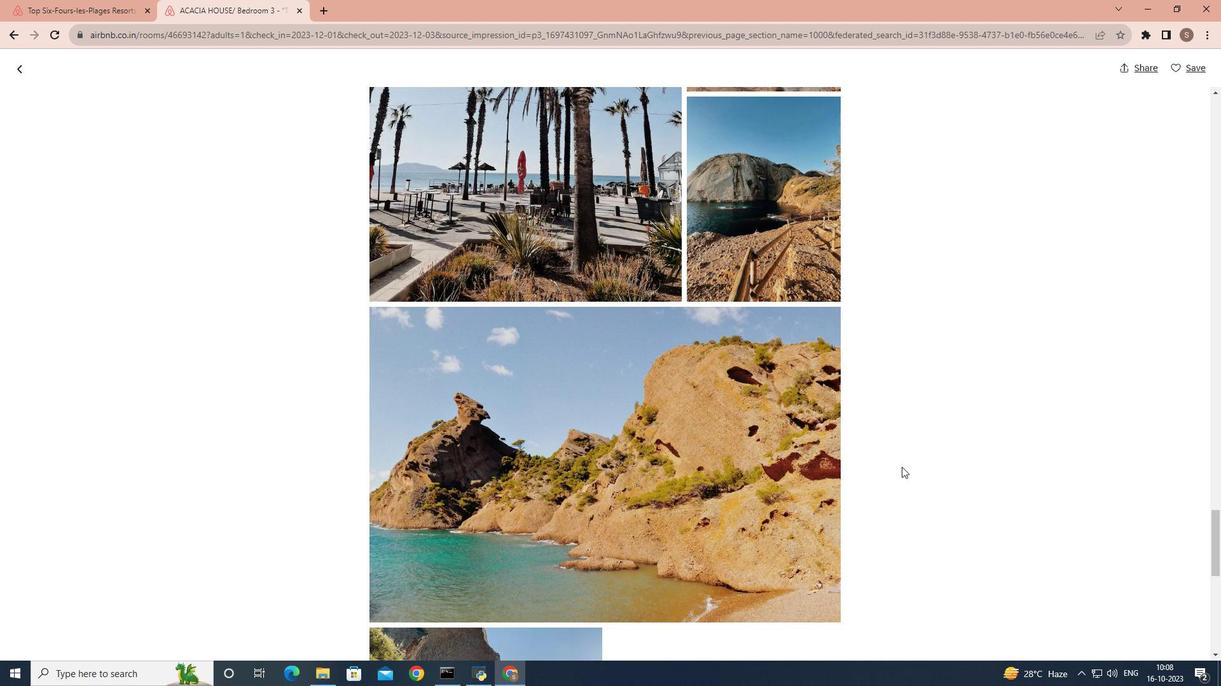 
Action: Mouse scrolled (901, 466) with delta (0, 0)
Screenshot: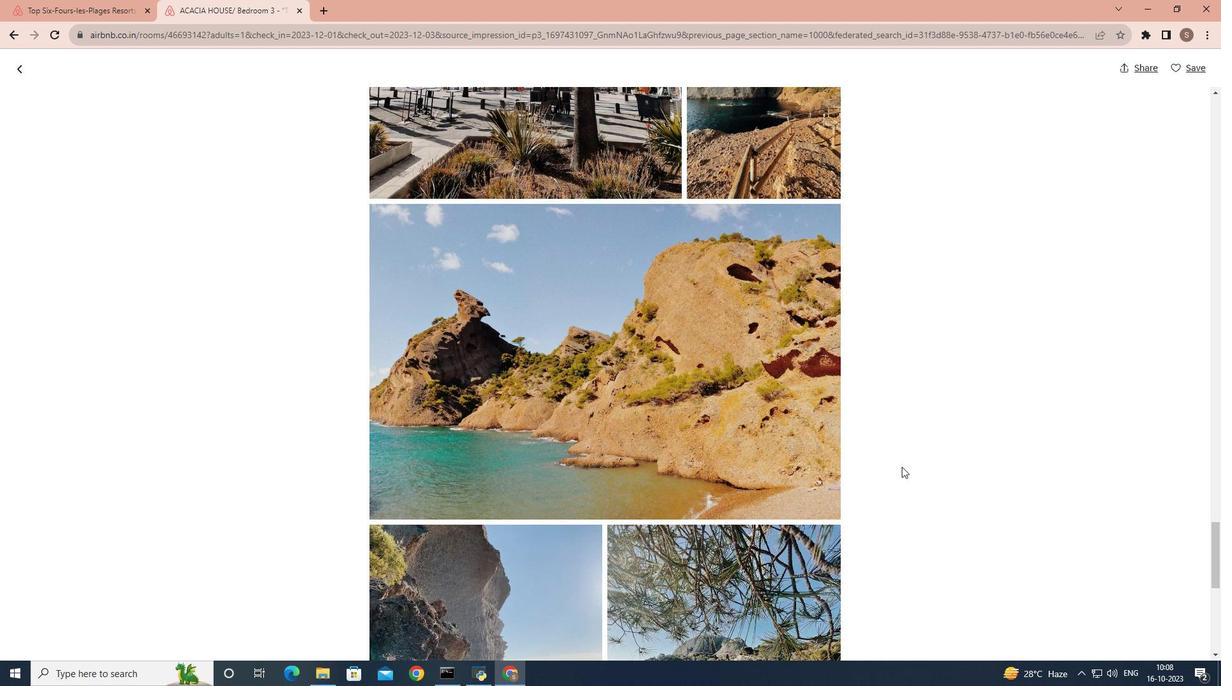 
Action: Mouse scrolled (901, 466) with delta (0, 0)
Screenshot: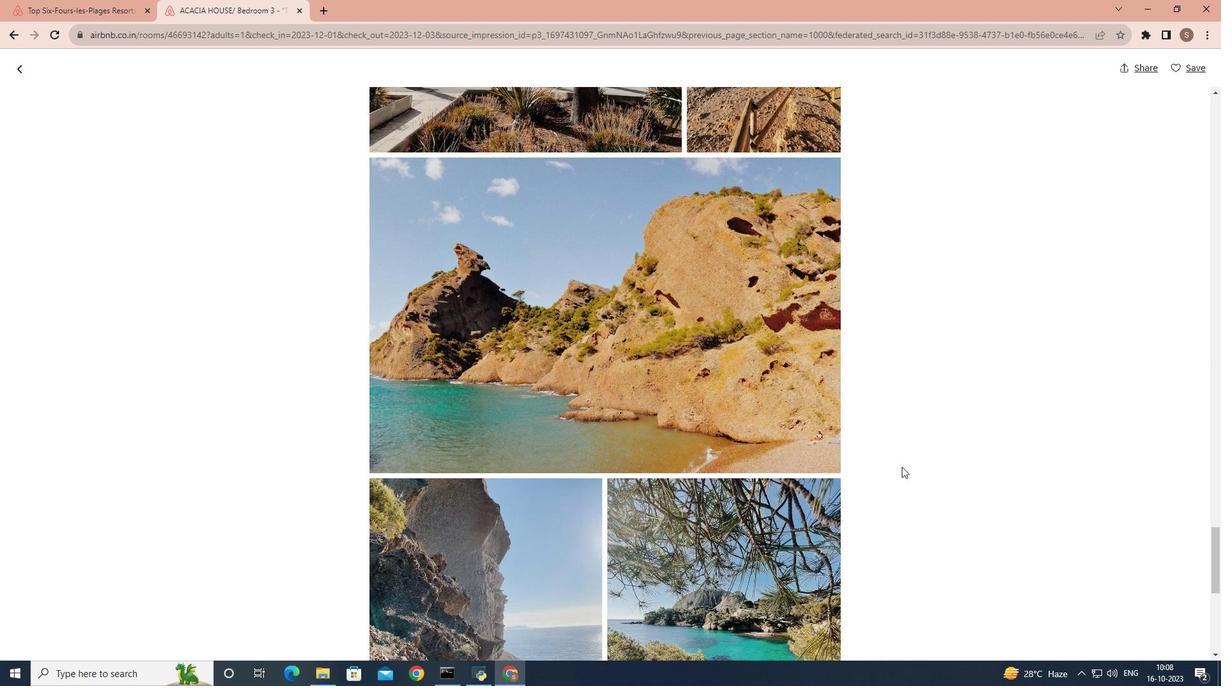 
Action: Mouse scrolled (901, 466) with delta (0, 0)
Screenshot: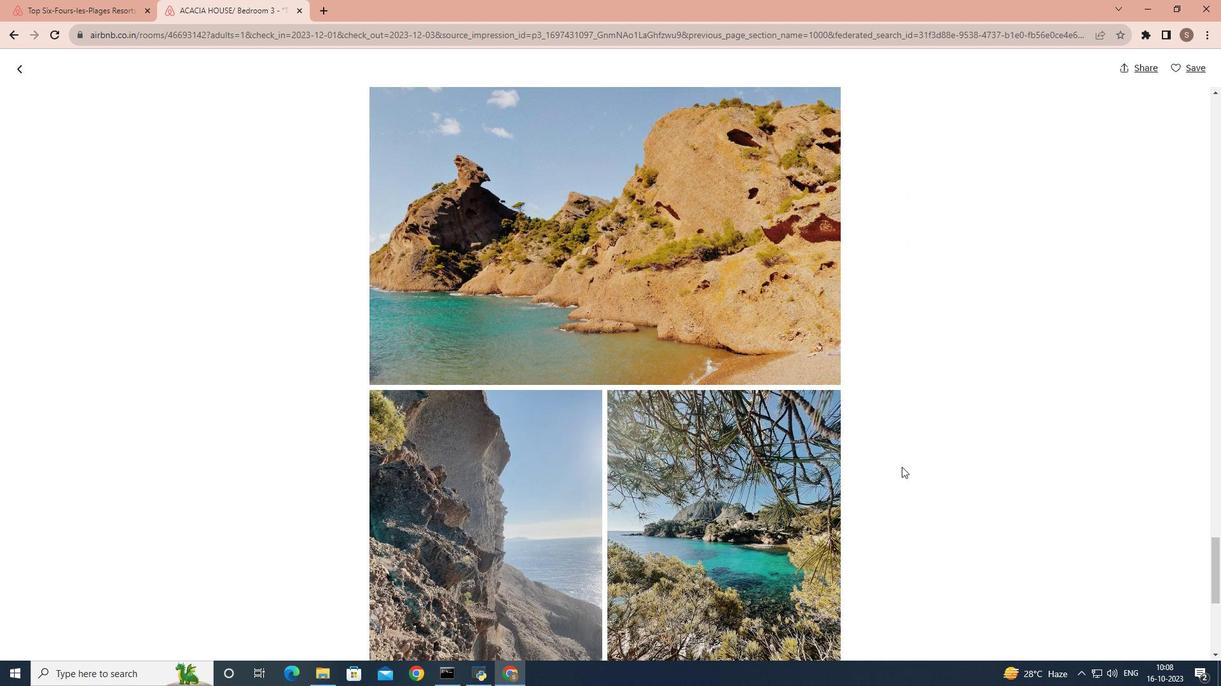 
Action: Mouse scrolled (901, 466) with delta (0, 0)
Screenshot: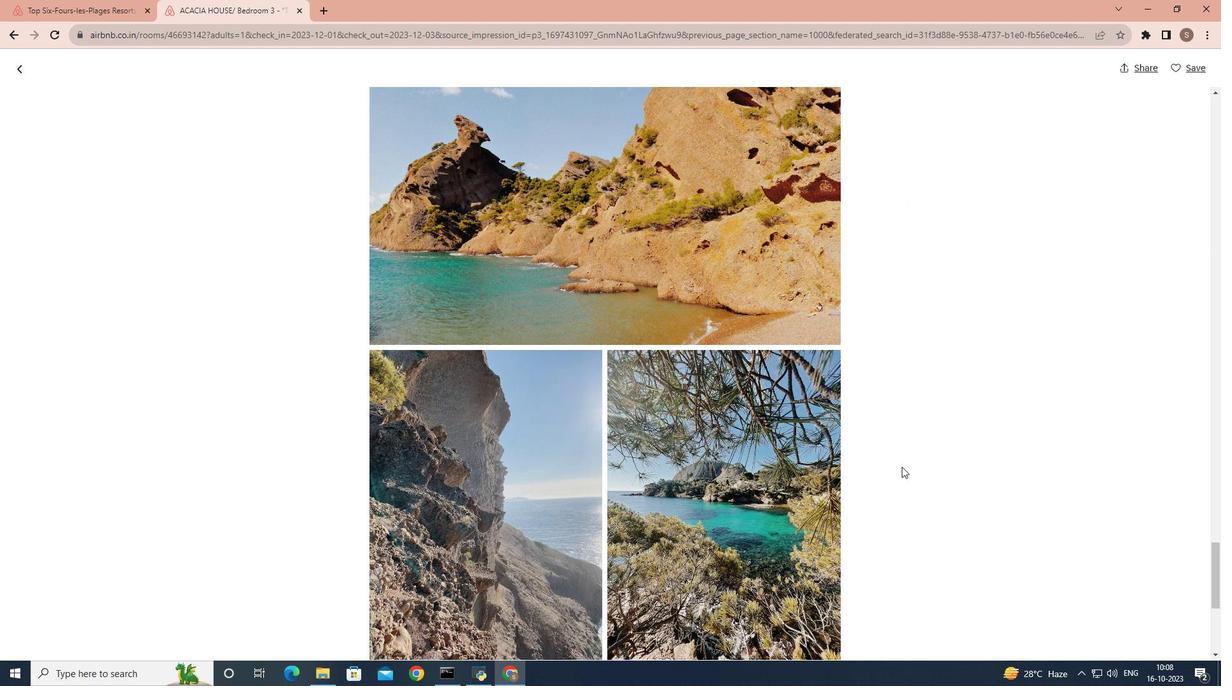 
Action: Mouse scrolled (901, 466) with delta (0, 0)
Screenshot: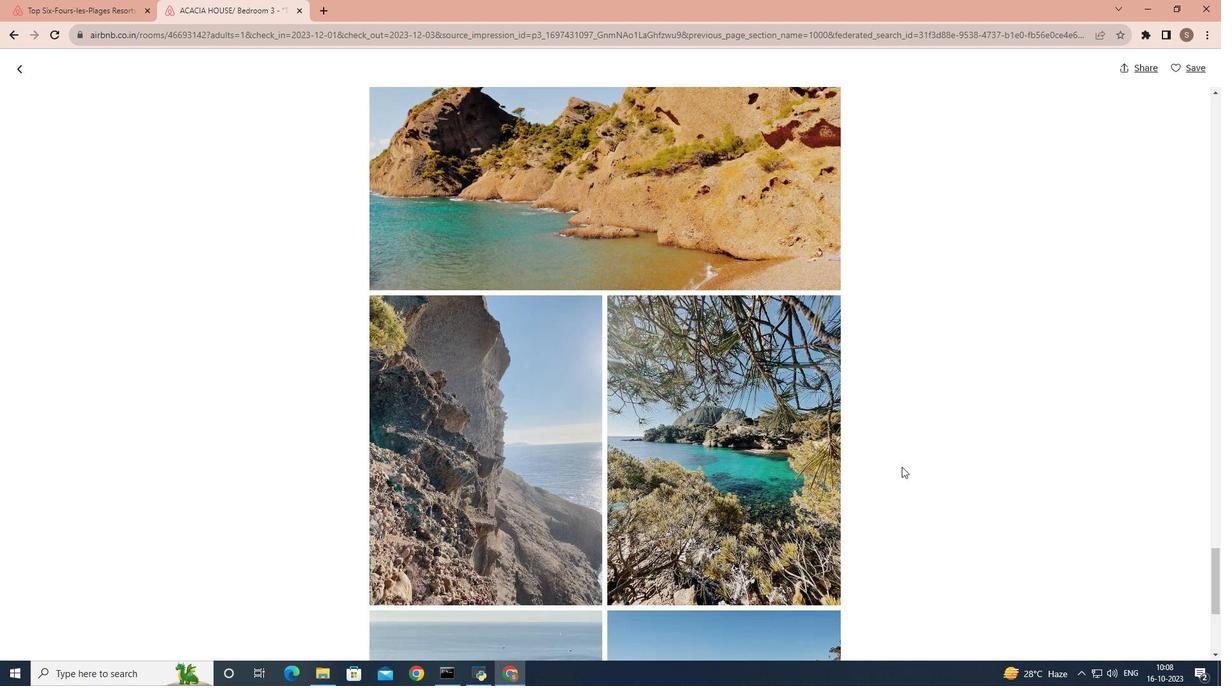 
Action: Mouse scrolled (901, 466) with delta (0, 0)
Screenshot: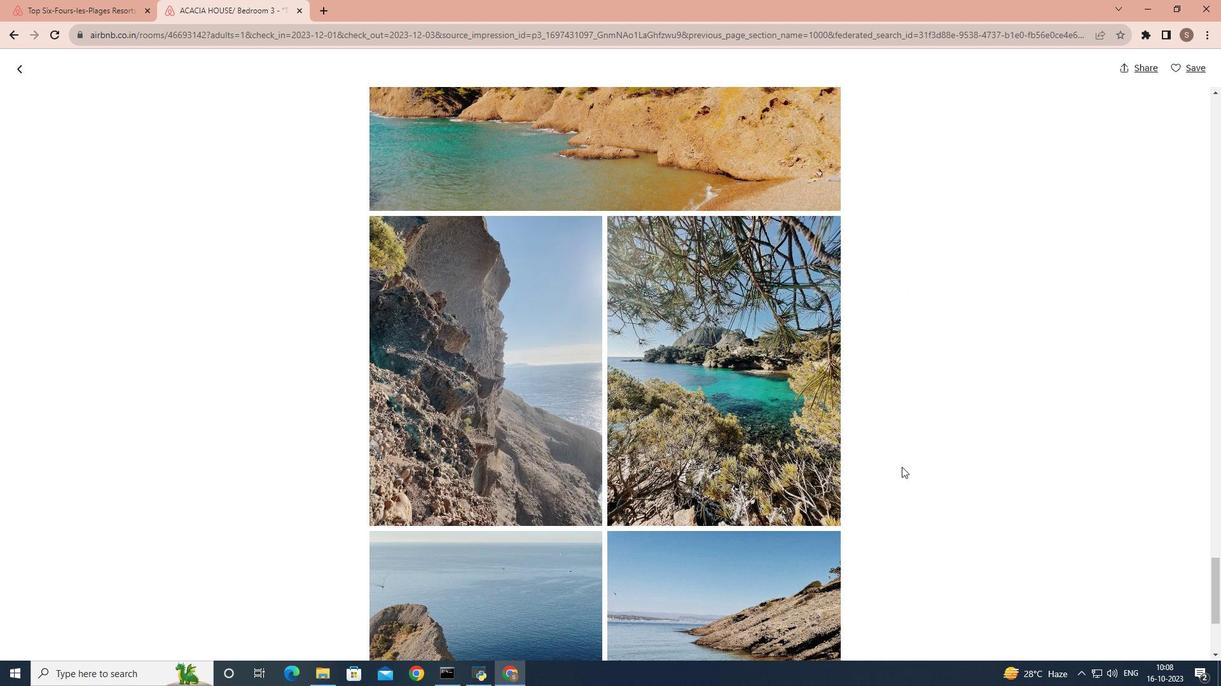 
Action: Mouse scrolled (901, 466) with delta (0, 0)
Screenshot: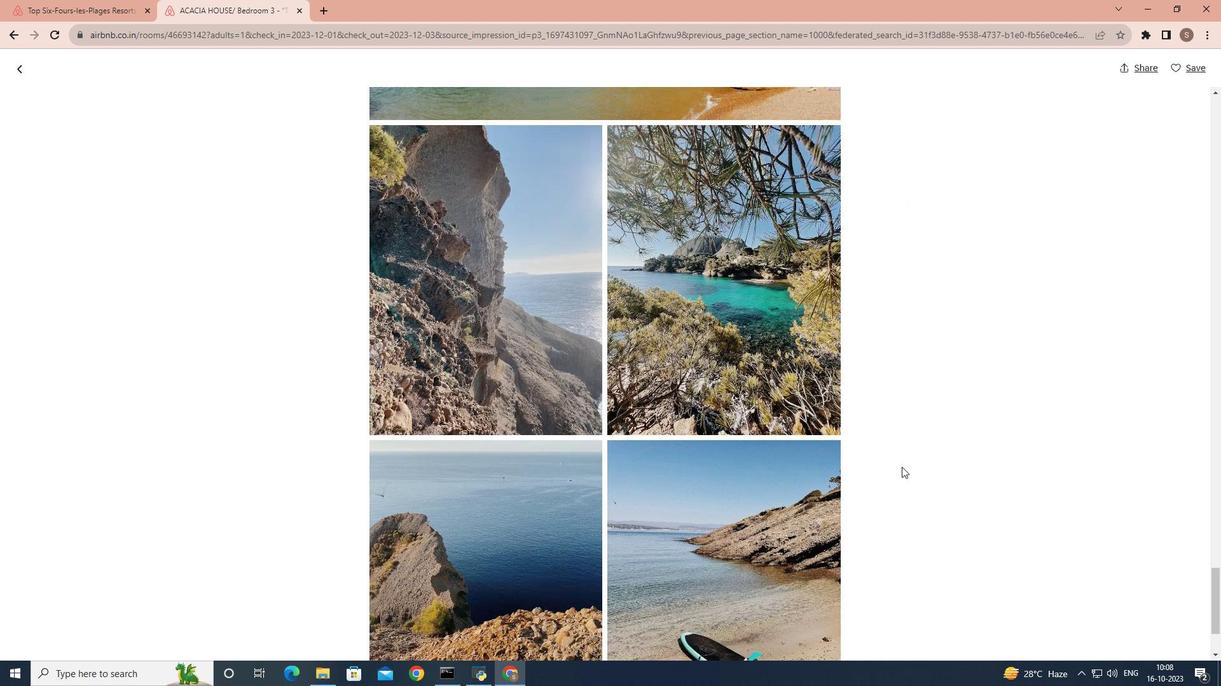 
Action: Mouse scrolled (901, 466) with delta (0, 0)
Screenshot: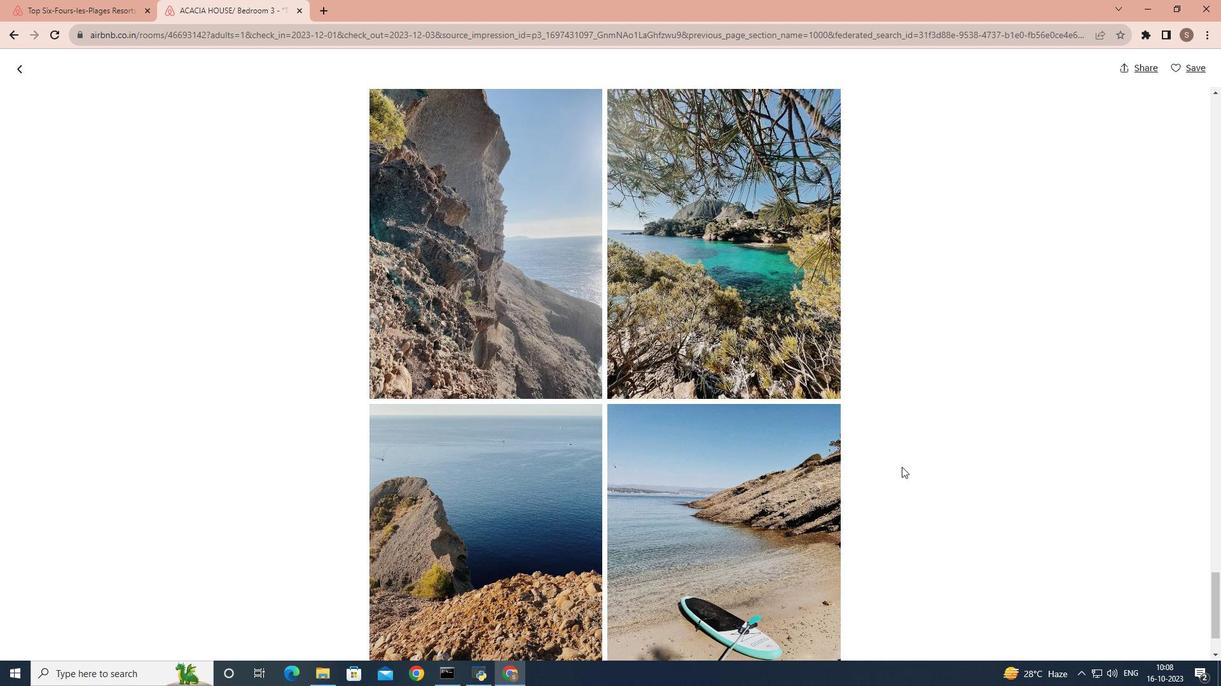 
Action: Mouse scrolled (901, 466) with delta (0, 0)
Screenshot: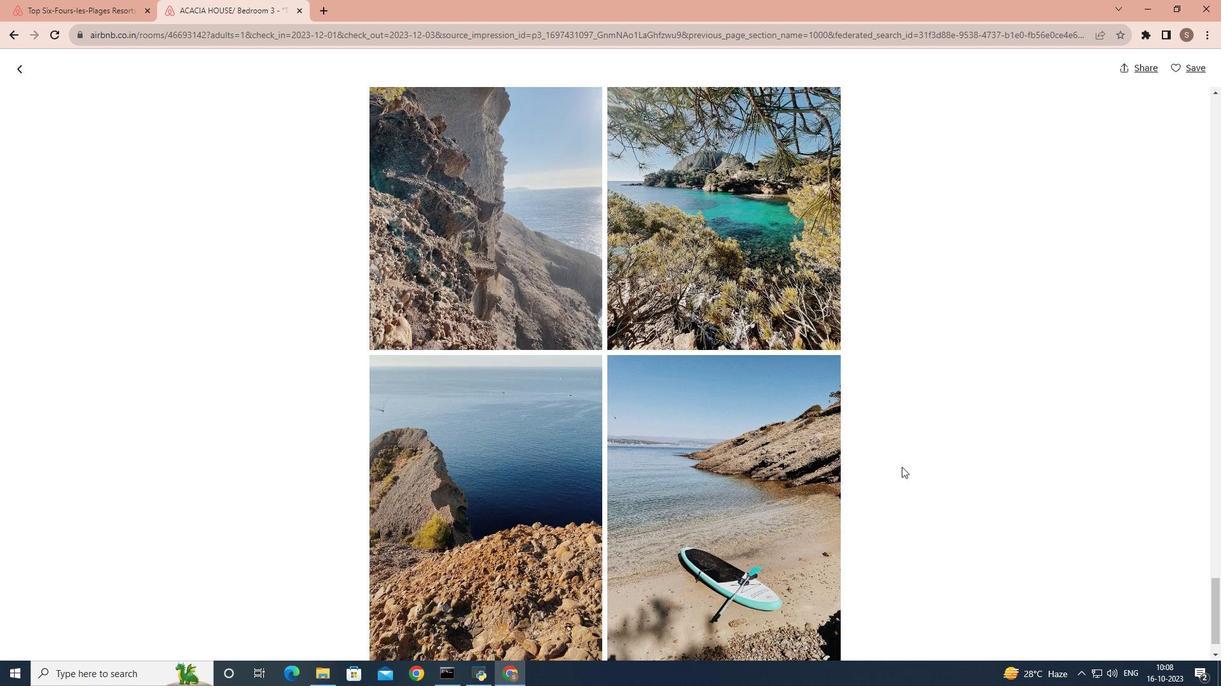 
Action: Mouse scrolled (901, 466) with delta (0, 0)
Screenshot: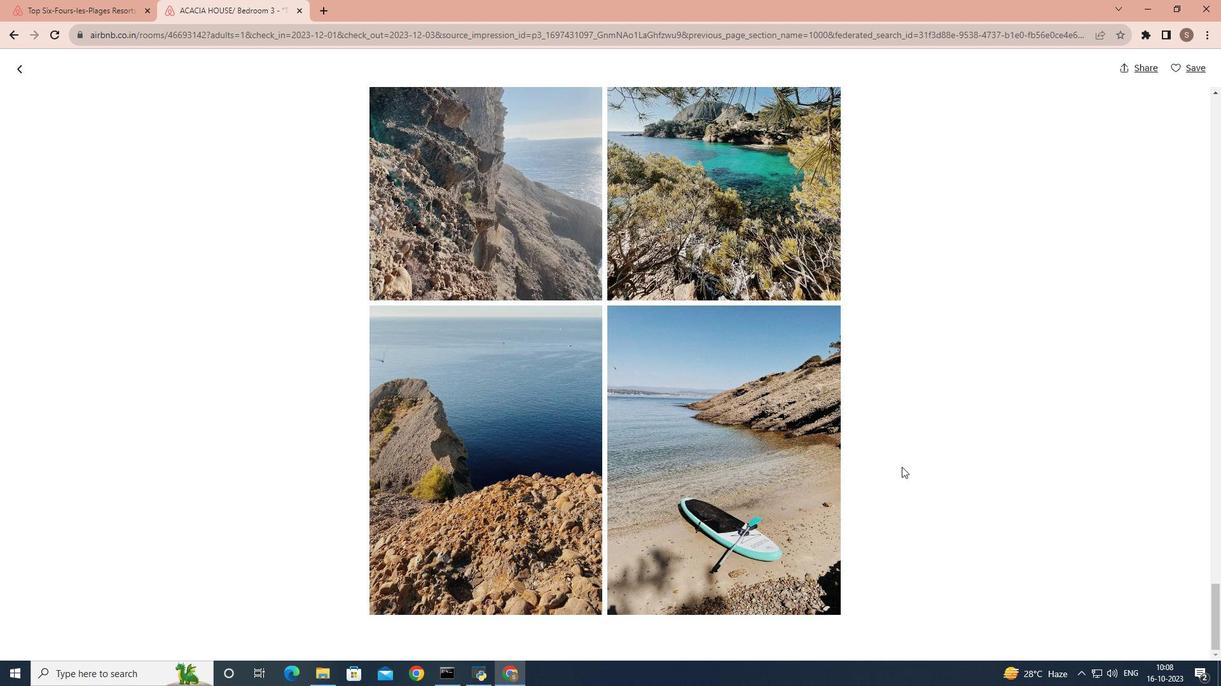 
Action: Mouse scrolled (901, 466) with delta (0, 0)
Screenshot: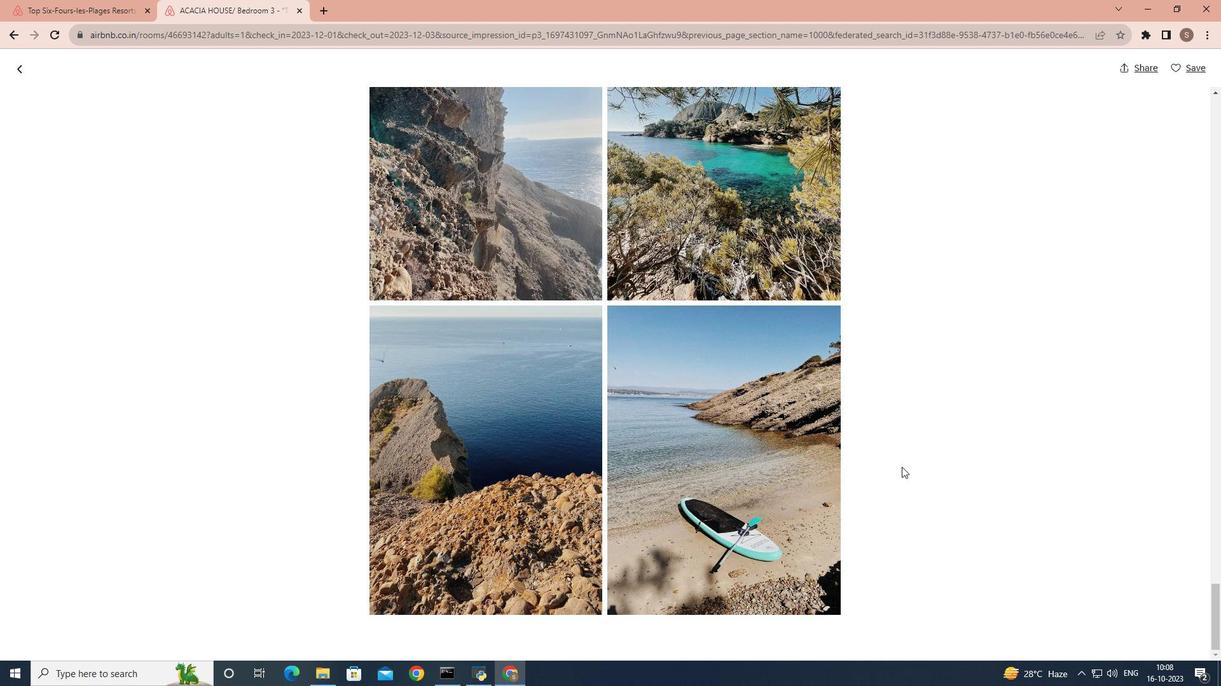 
Action: Mouse scrolled (901, 466) with delta (0, 0)
Screenshot: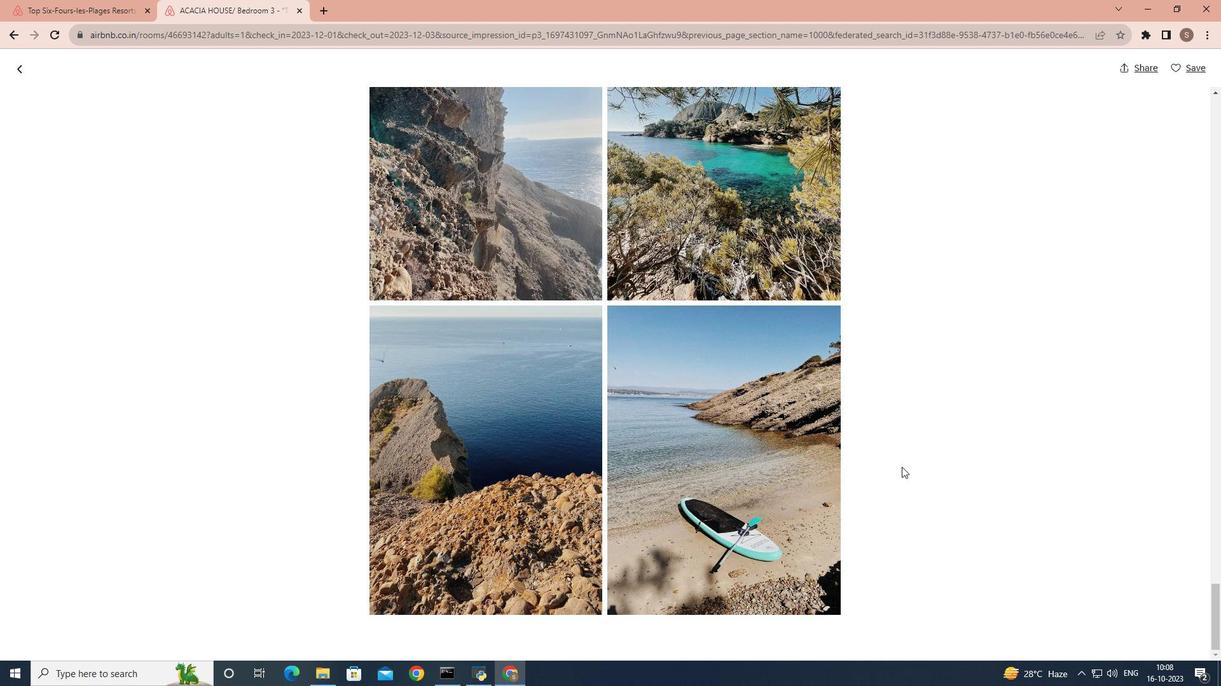 
Action: Mouse scrolled (901, 466) with delta (0, 0)
Screenshot: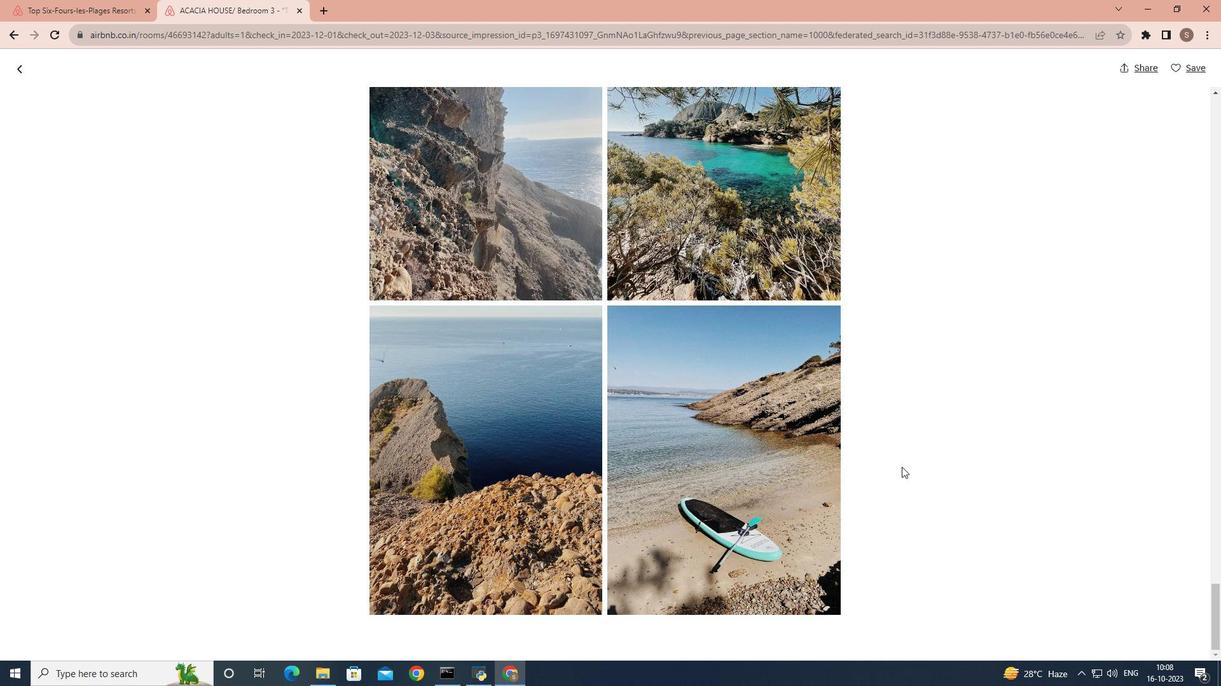 
Action: Mouse scrolled (901, 466) with delta (0, 0)
Screenshot: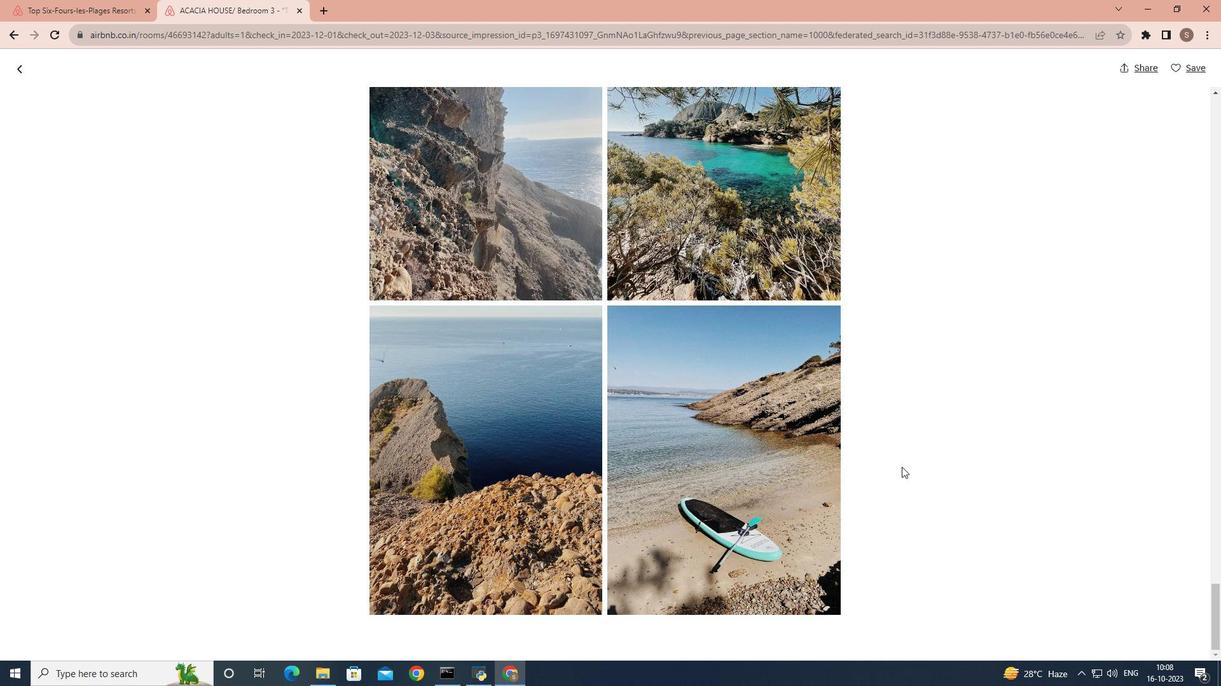 
Action: Mouse scrolled (901, 466) with delta (0, 0)
Screenshot: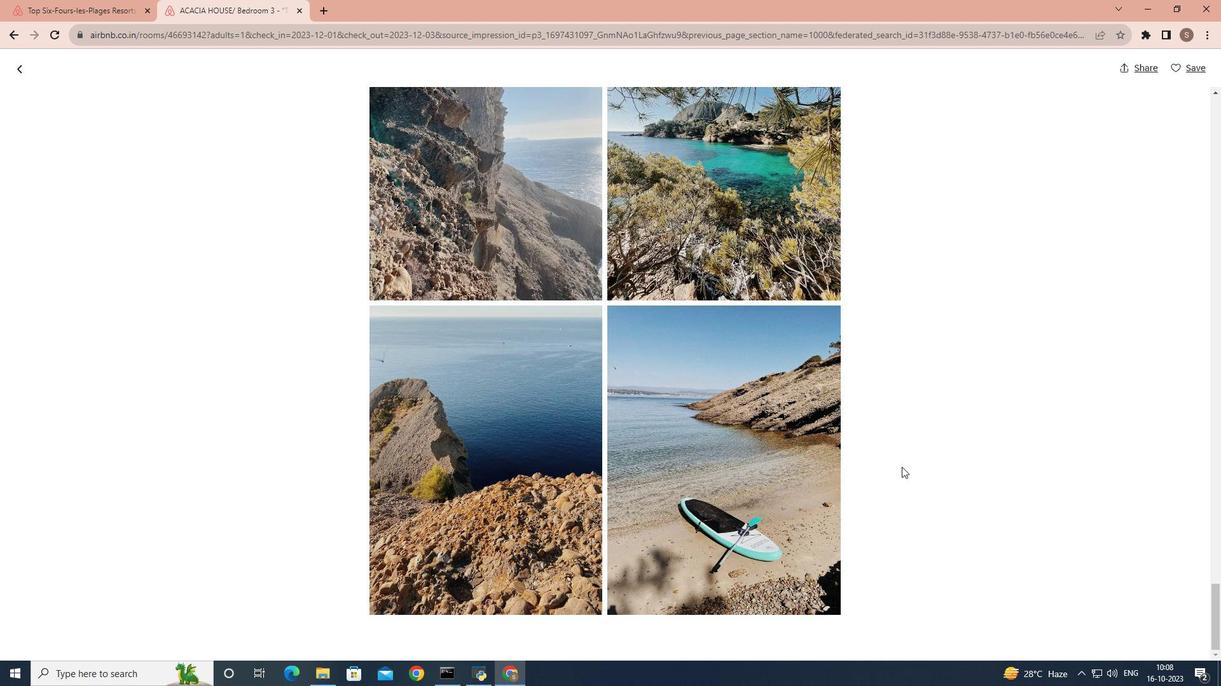
Action: Mouse scrolled (901, 466) with delta (0, 0)
Screenshot: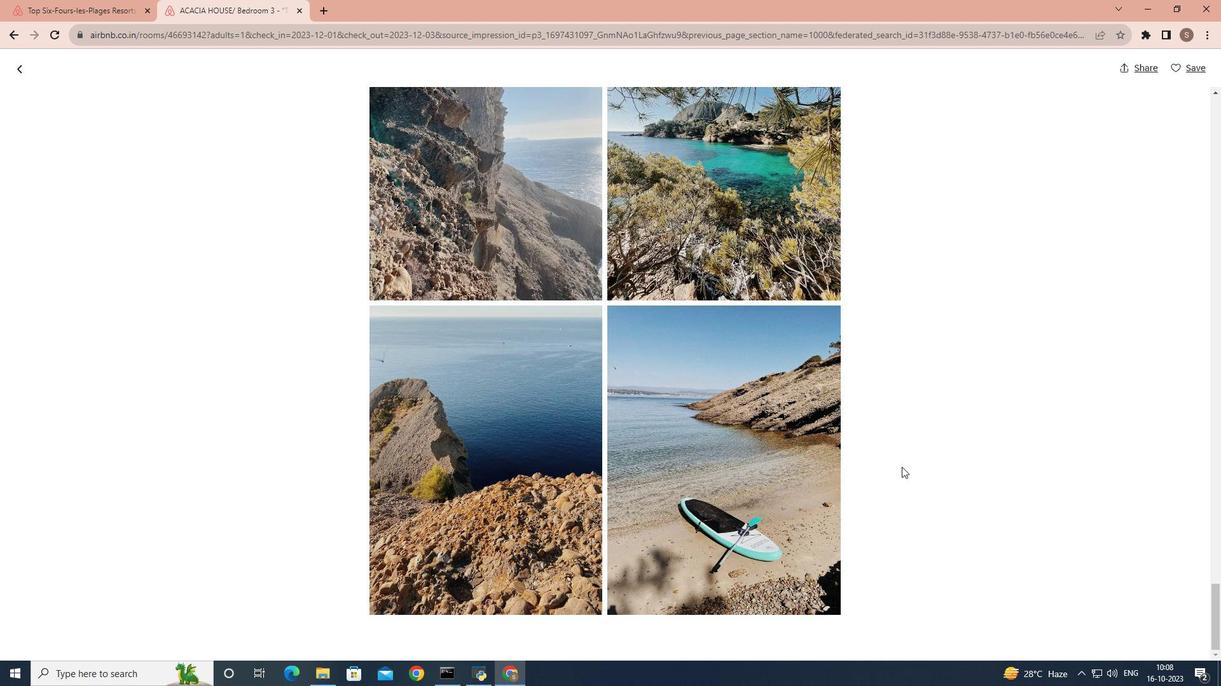 
Action: Mouse scrolled (901, 466) with delta (0, 0)
Screenshot: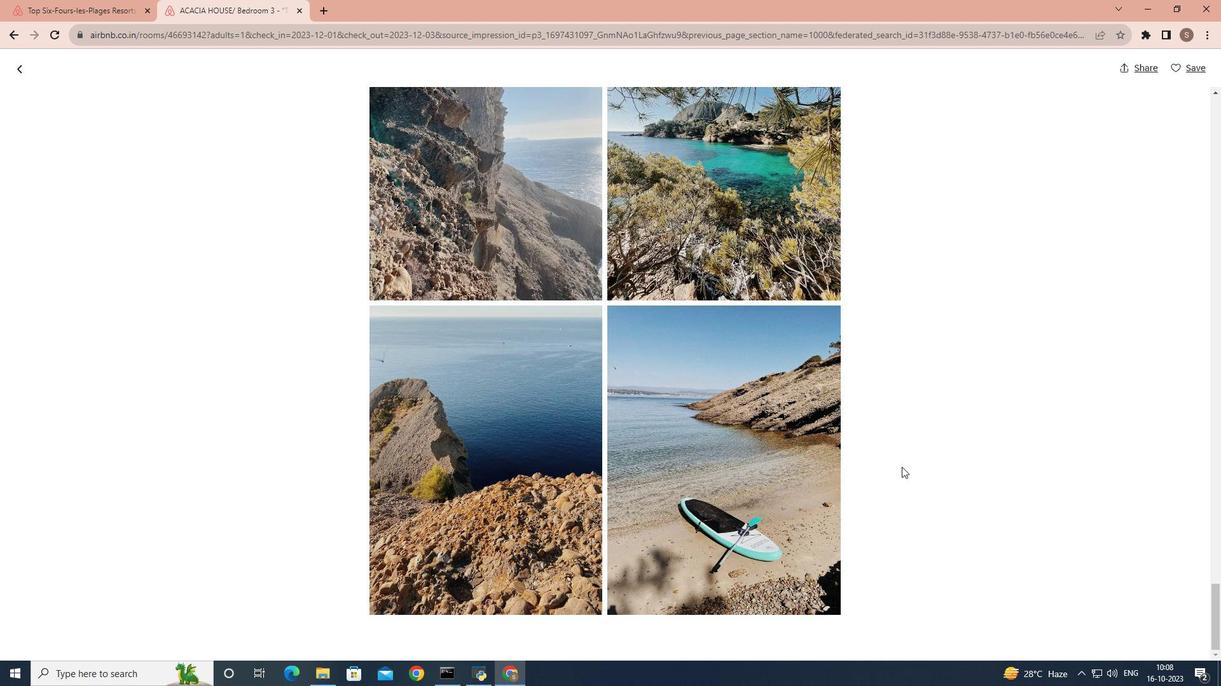 
Action: Mouse moved to (20, 65)
Screenshot: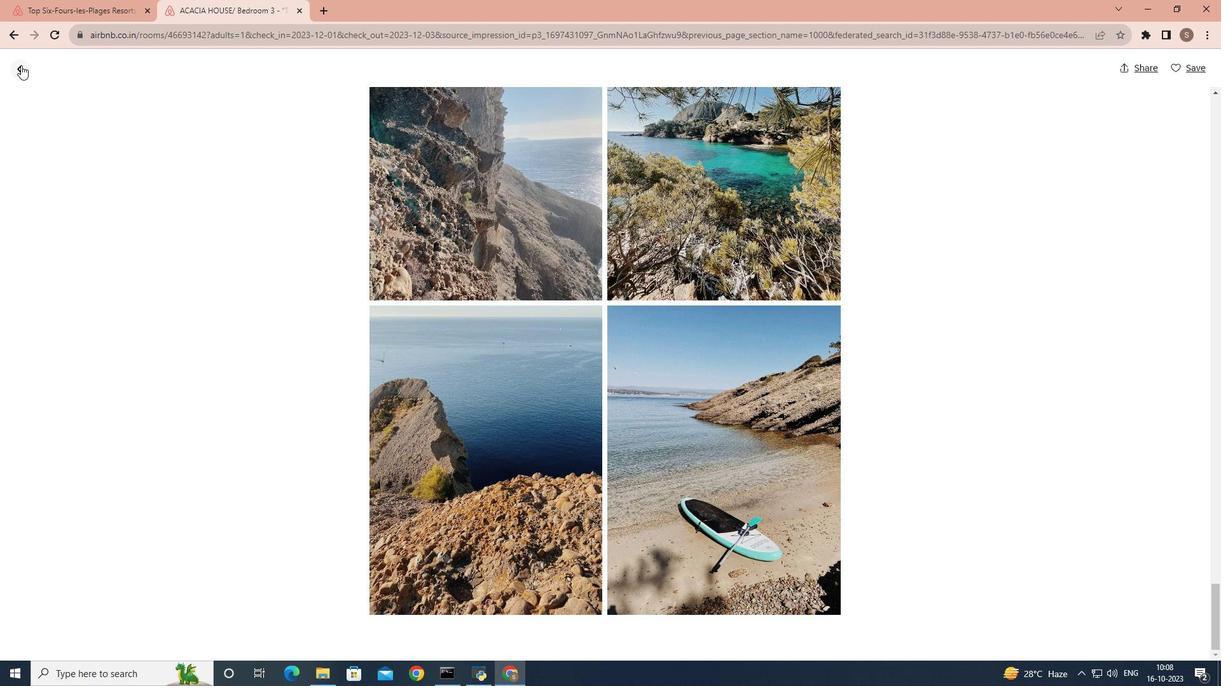 
Action: Mouse pressed left at (20, 65)
Screenshot: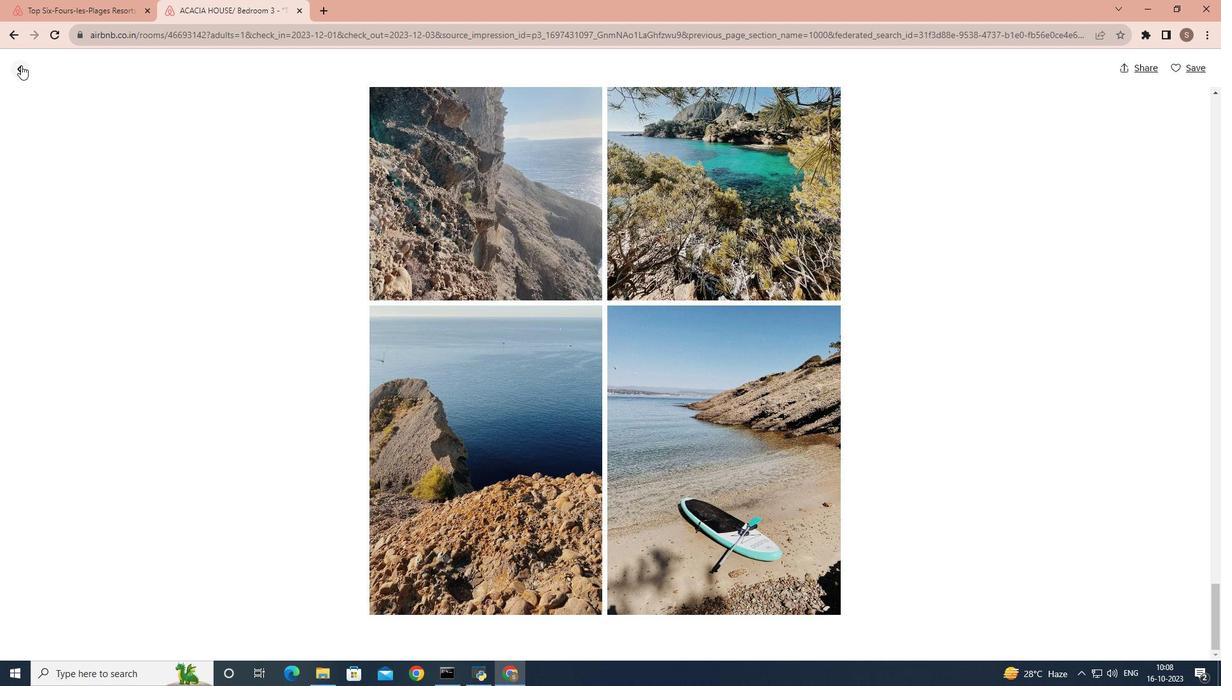 
Action: Mouse moved to (447, 314)
Screenshot: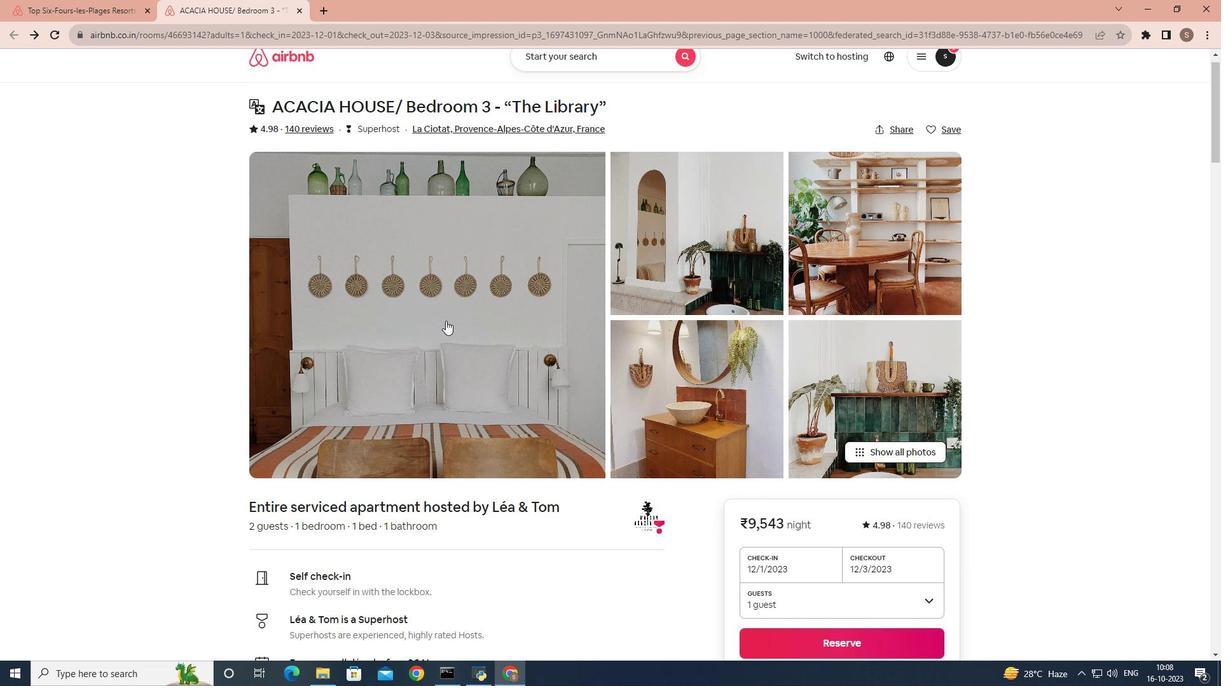 
Action: Mouse scrolled (447, 313) with delta (0, 0)
Screenshot: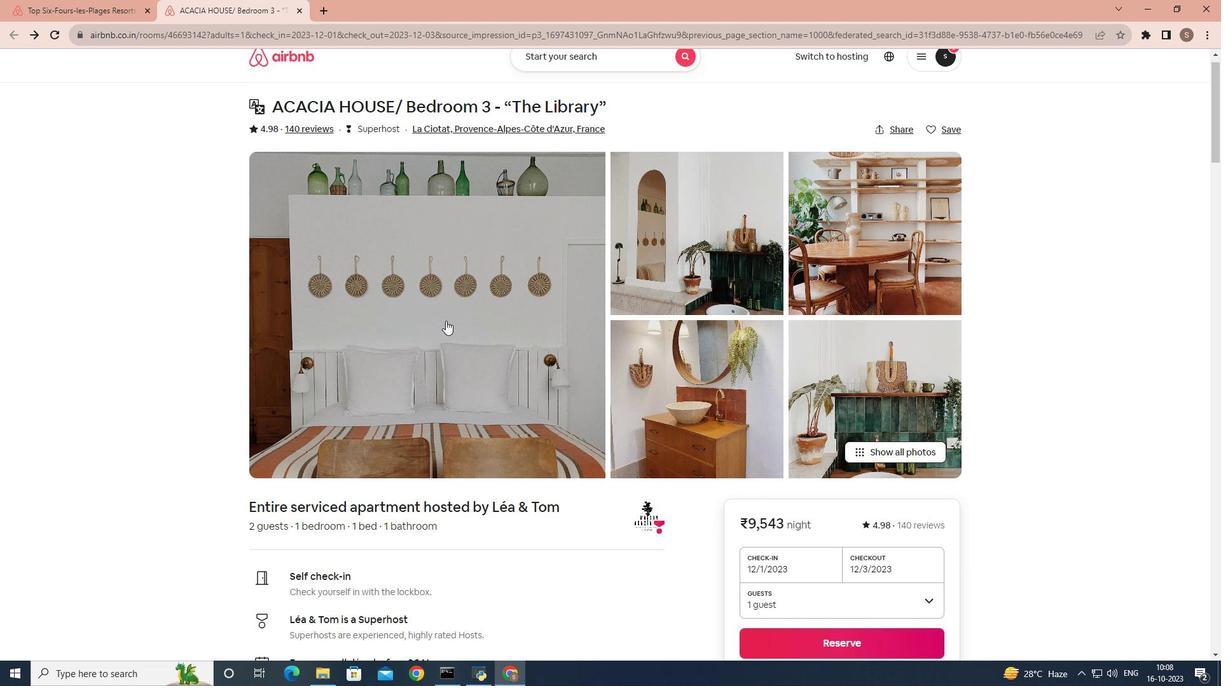 
Action: Mouse moved to (446, 317)
Screenshot: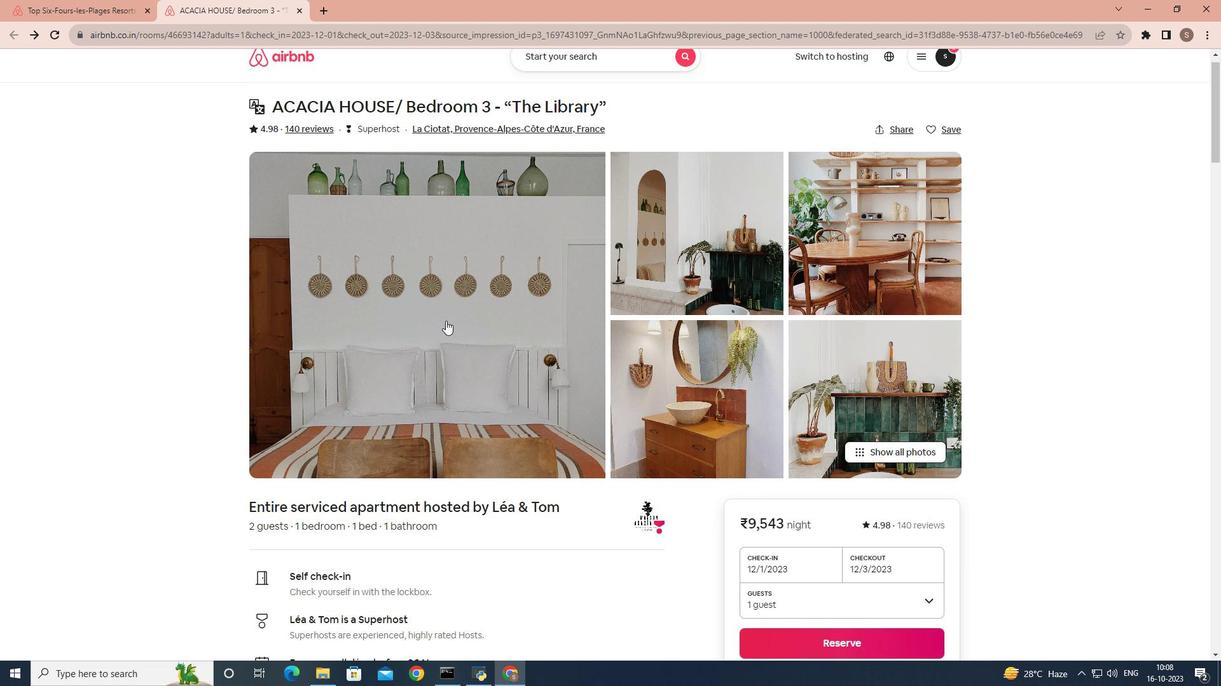 
Action: Mouse scrolled (446, 317) with delta (0, 0)
Screenshot: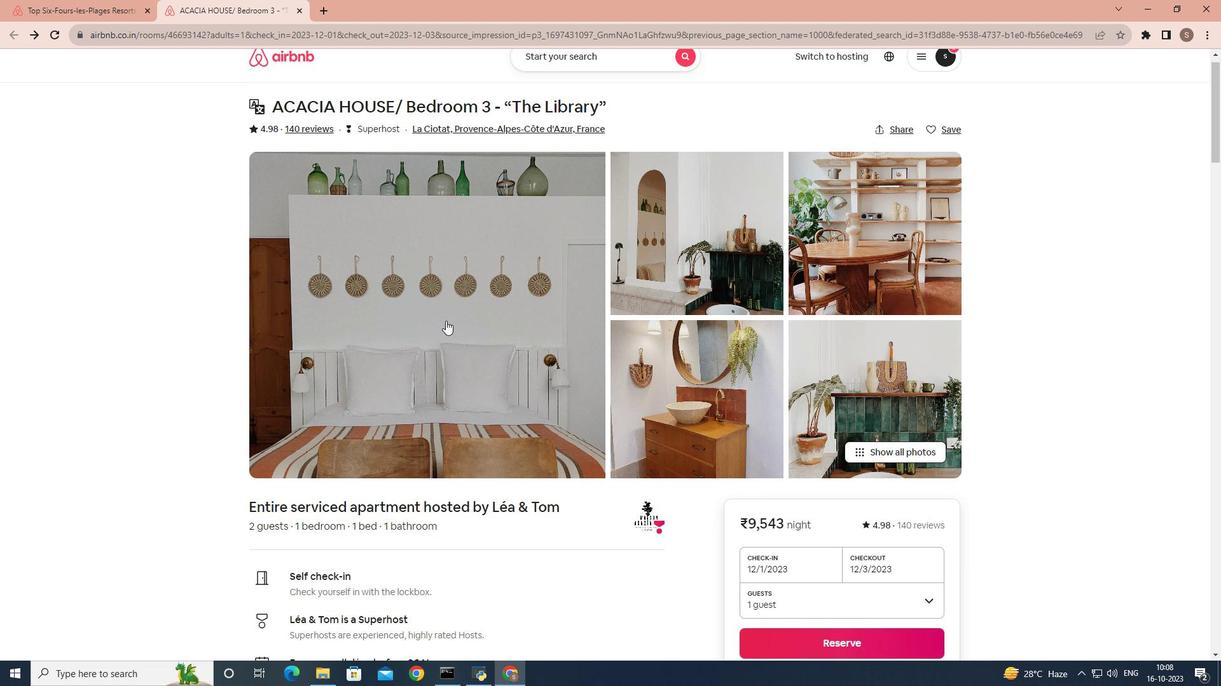 
Action: Mouse moved to (445, 321)
Screenshot: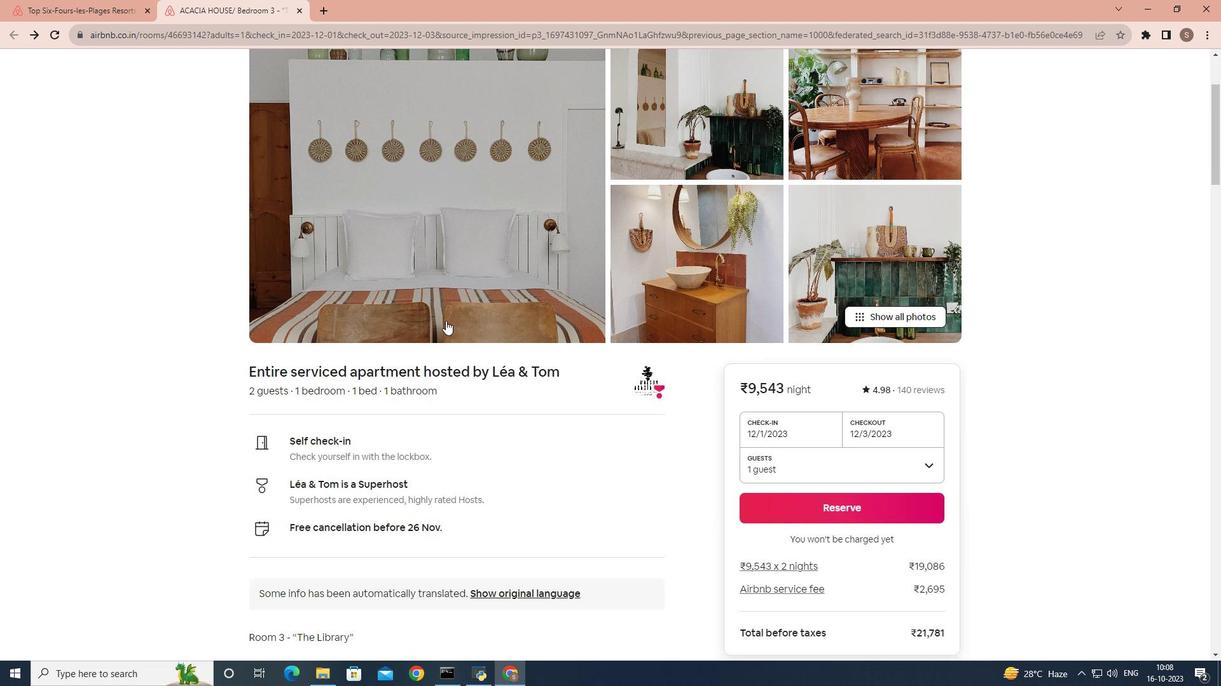 
Action: Mouse scrolled (445, 320) with delta (0, 0)
Screenshot: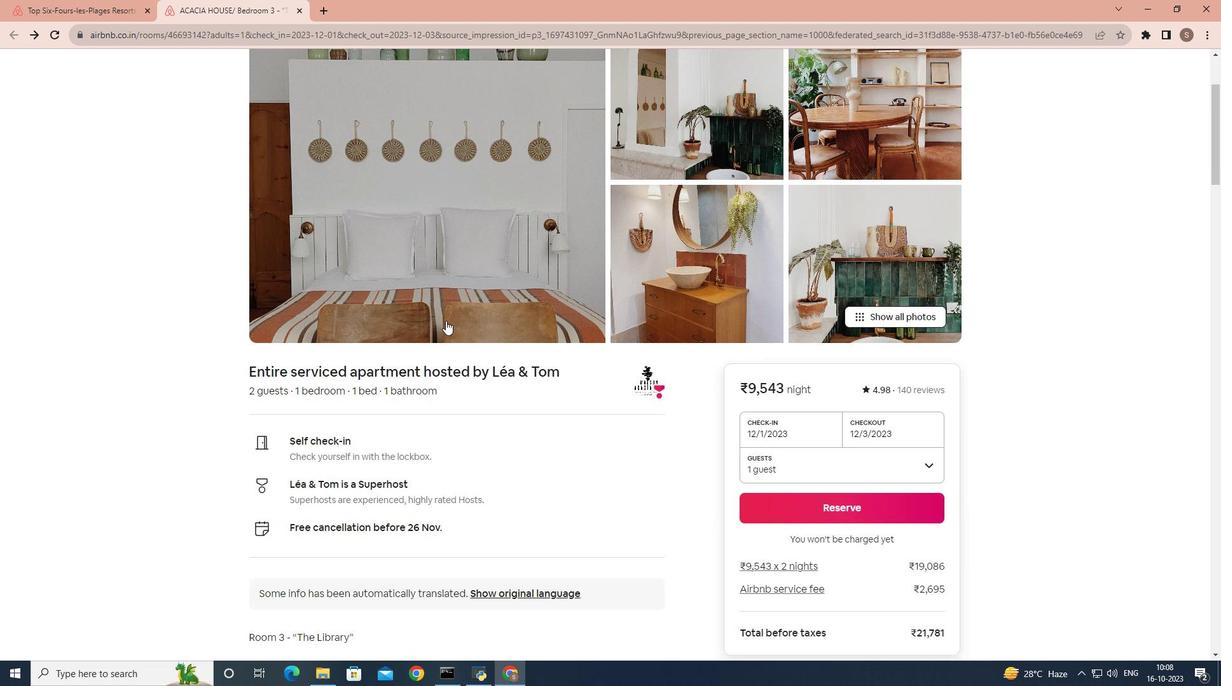 
Action: Mouse scrolled (445, 320) with delta (0, 0)
Screenshot: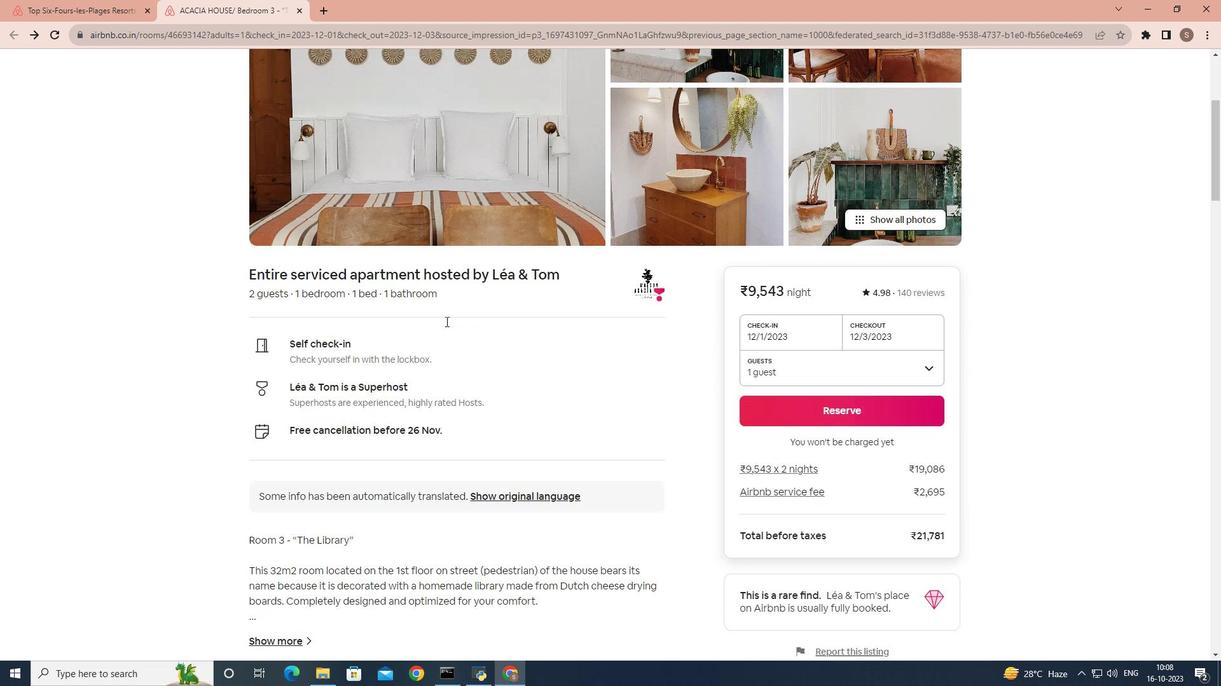 
Action: Mouse moved to (445, 321)
Screenshot: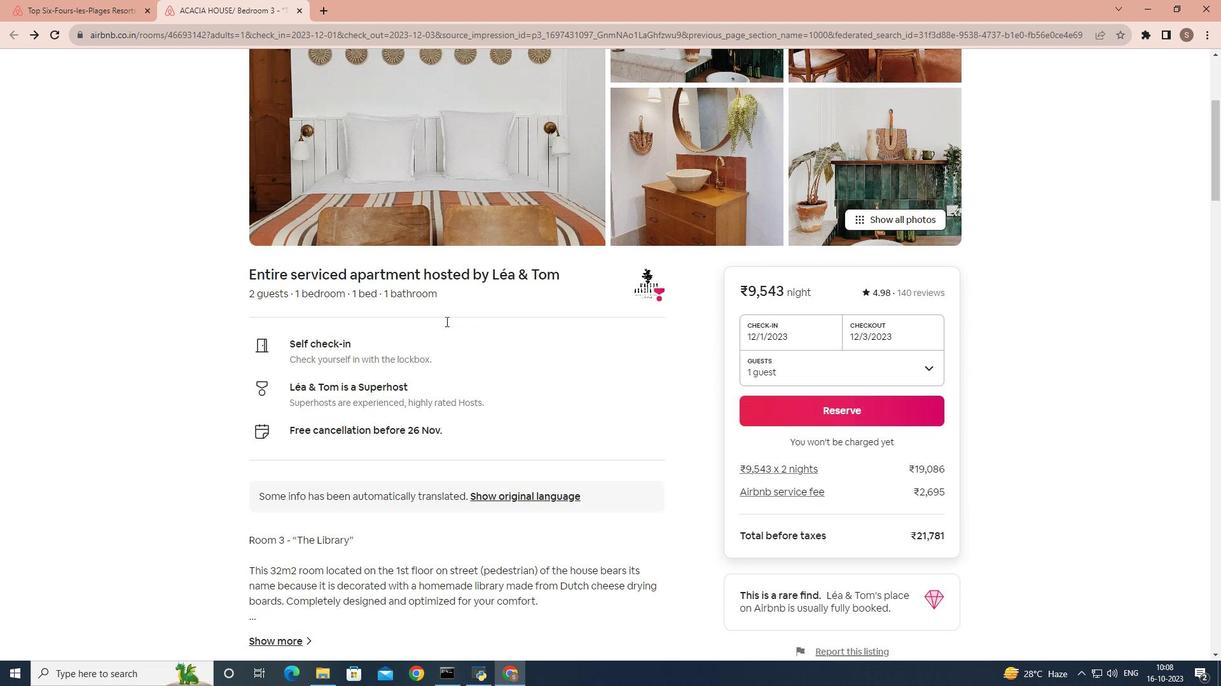 
Action: Mouse scrolled (445, 321) with delta (0, 0)
Screenshot: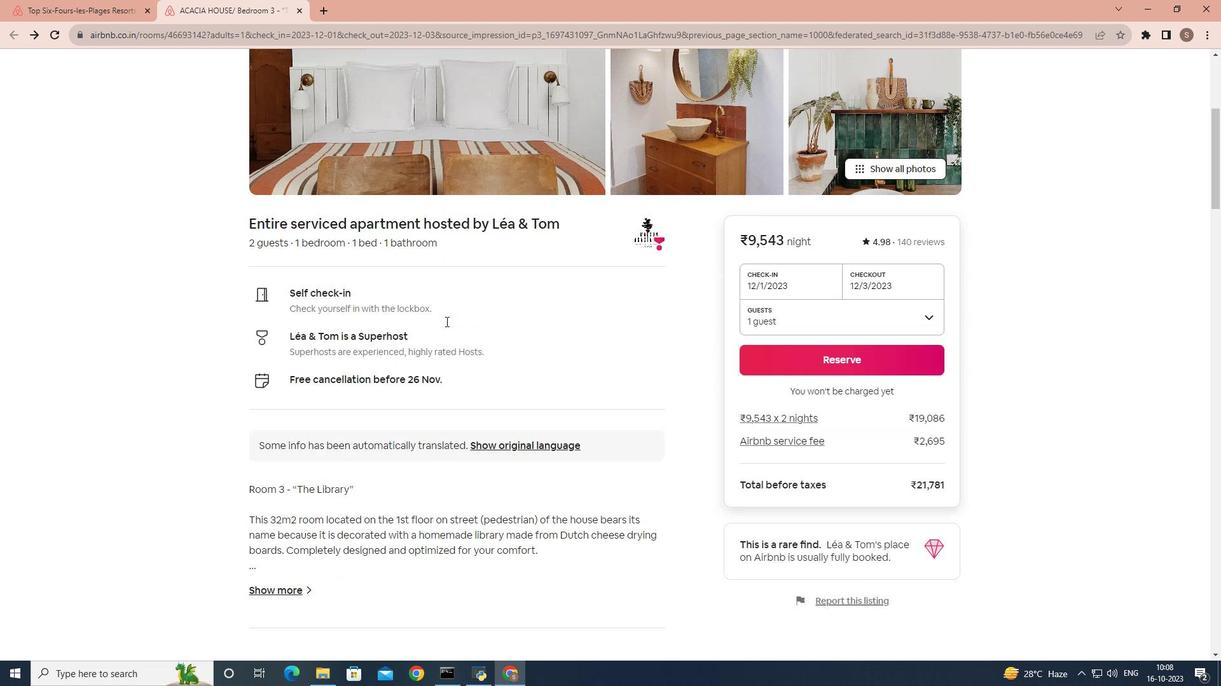 
Action: Mouse scrolled (445, 321) with delta (0, 0)
Screenshot: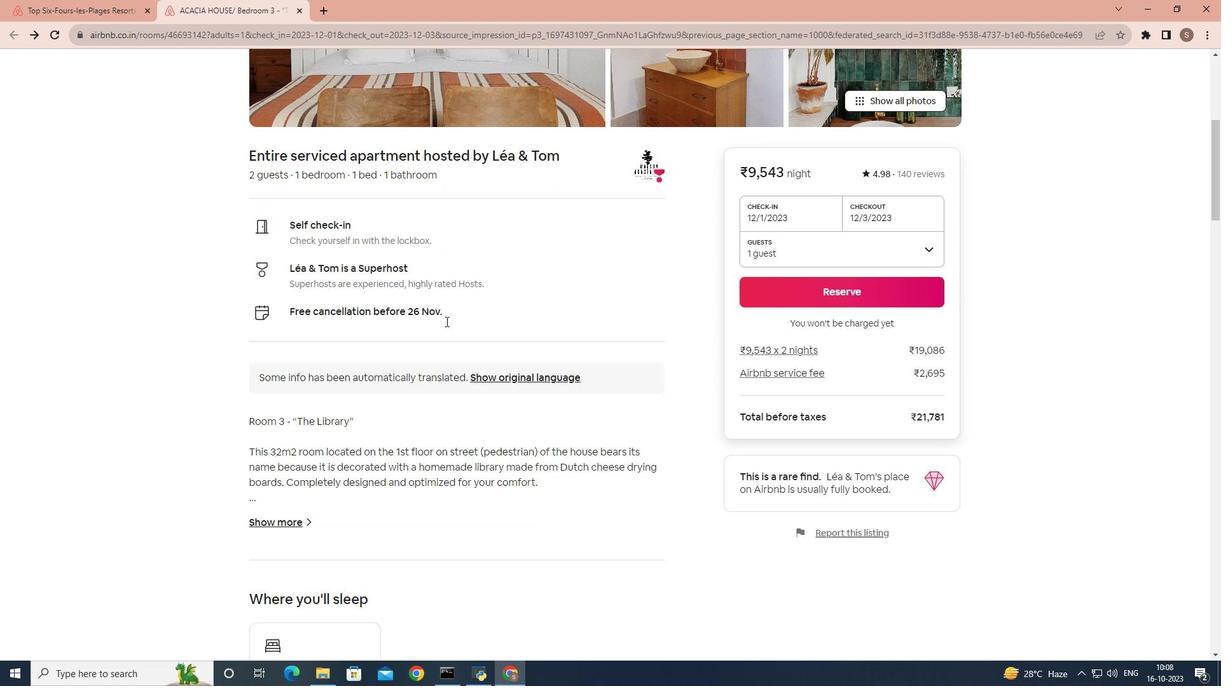 
Action: Mouse scrolled (445, 321) with delta (0, 0)
Screenshot: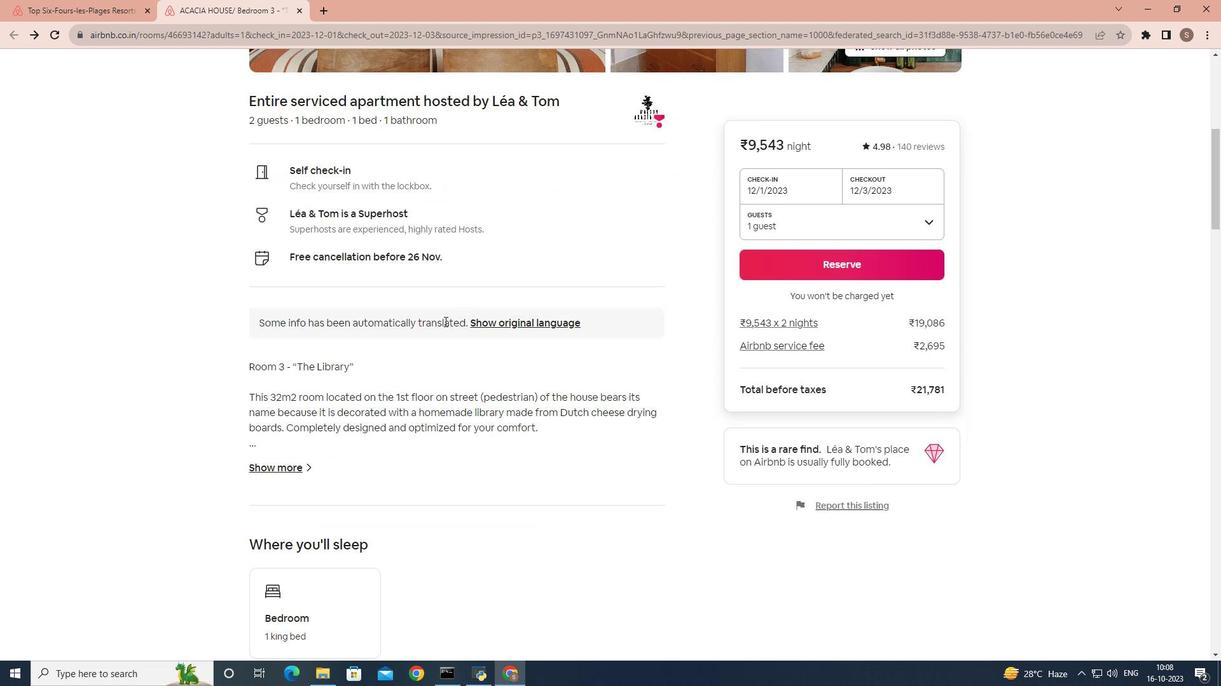 
Action: Mouse moved to (298, 448)
Screenshot: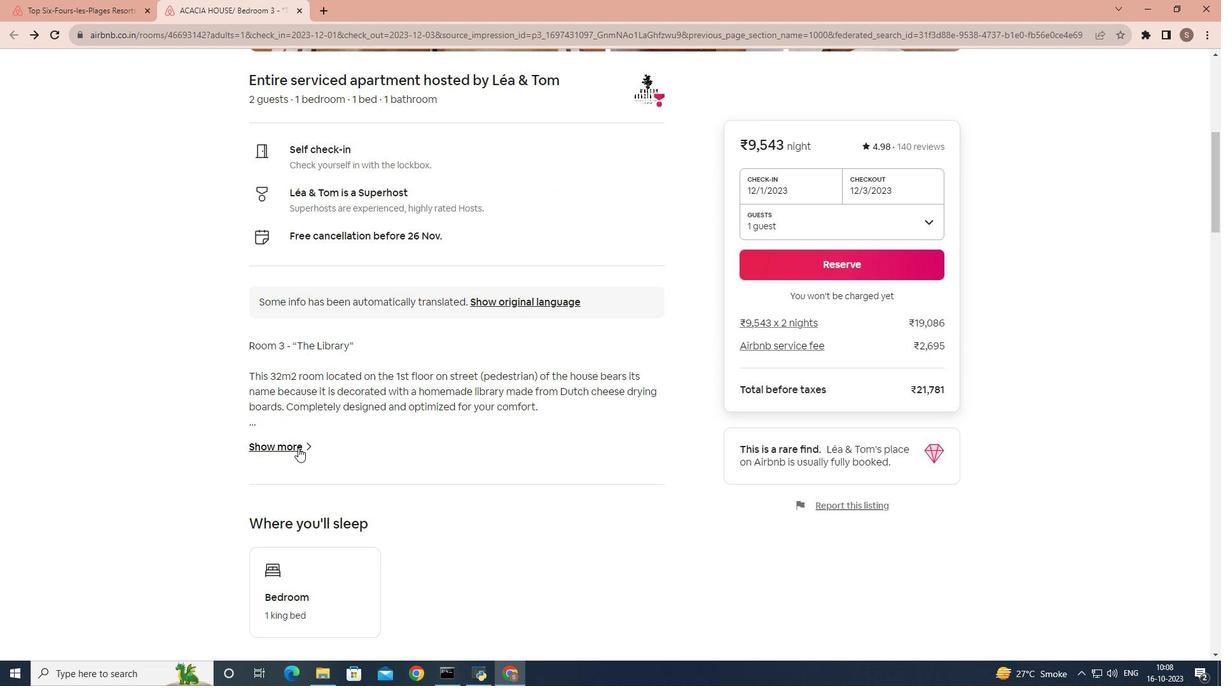 
Action: Mouse pressed left at (298, 448)
Screenshot: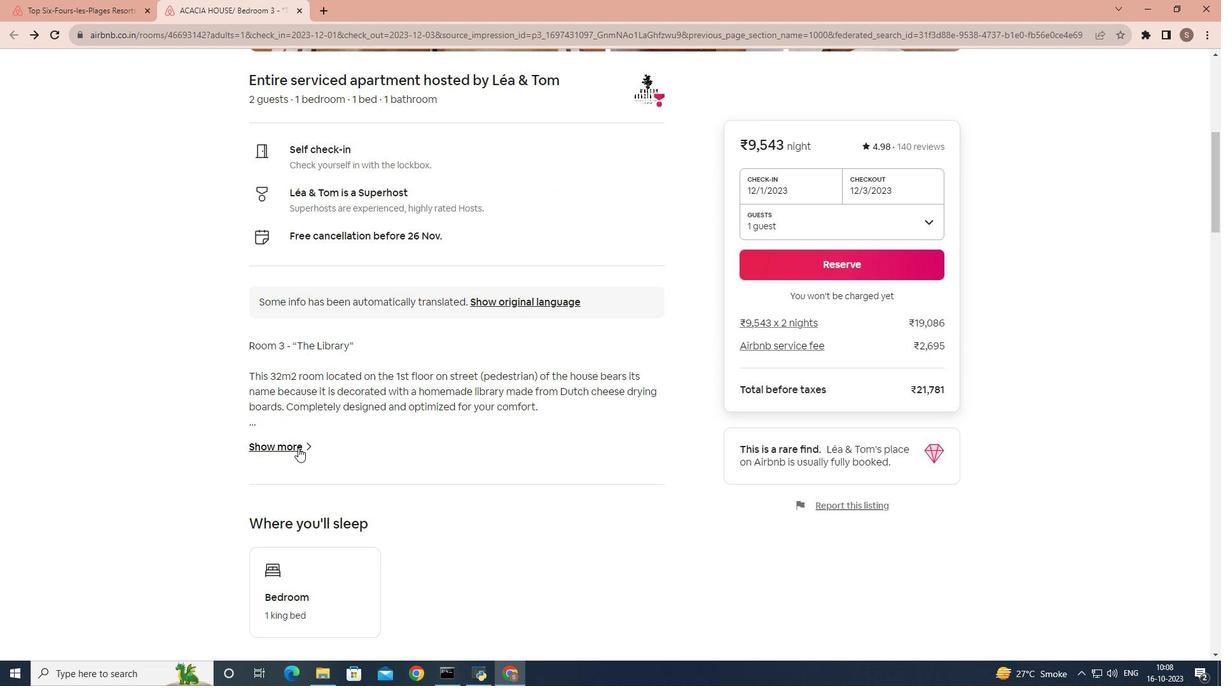 
Action: Mouse moved to (518, 420)
Screenshot: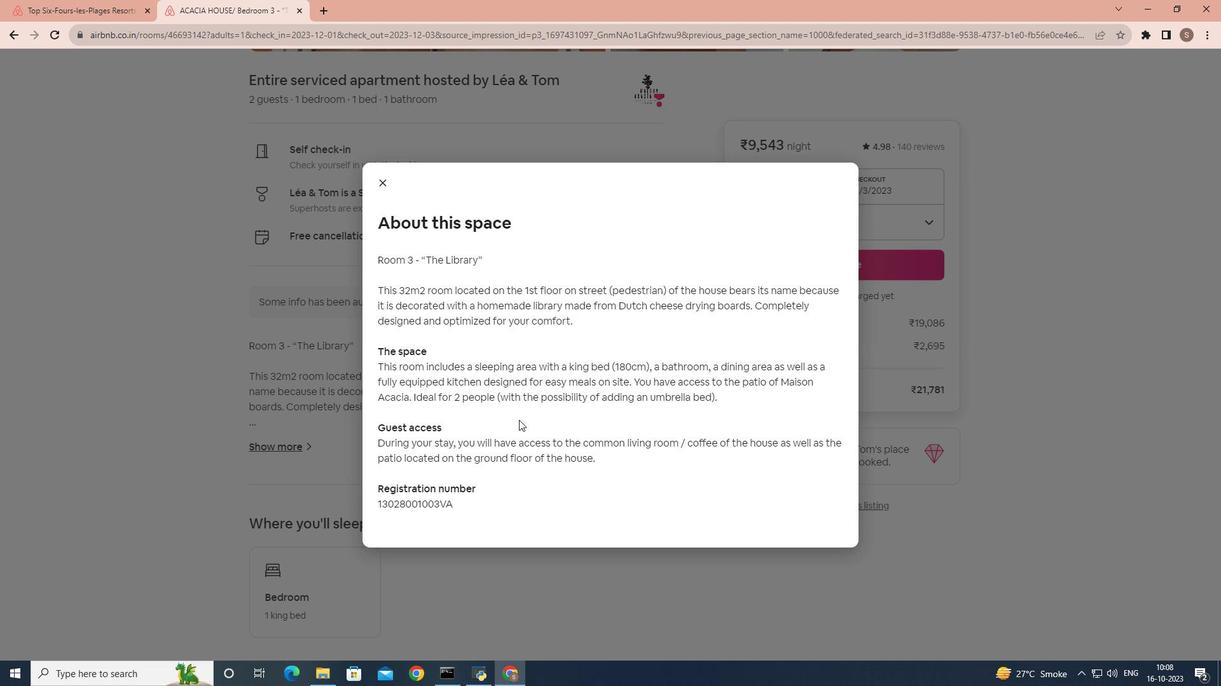 
Action: Mouse scrolled (518, 419) with delta (0, 0)
Screenshot: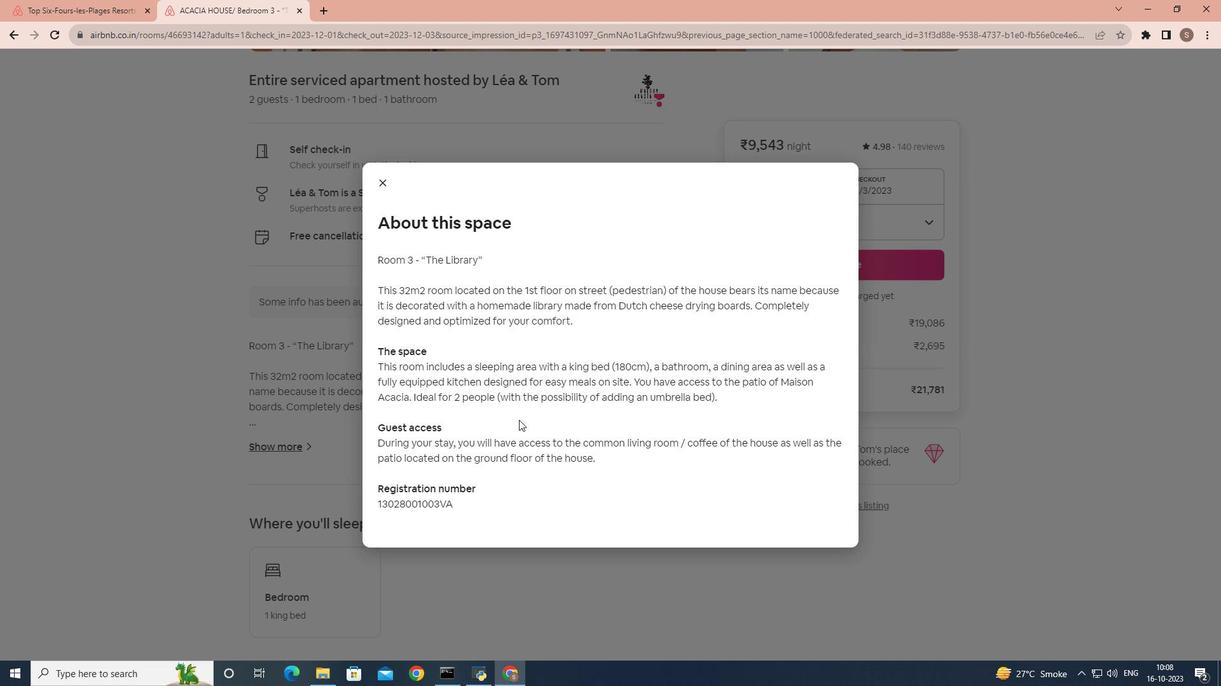 
Action: Mouse scrolled (518, 419) with delta (0, 0)
Screenshot: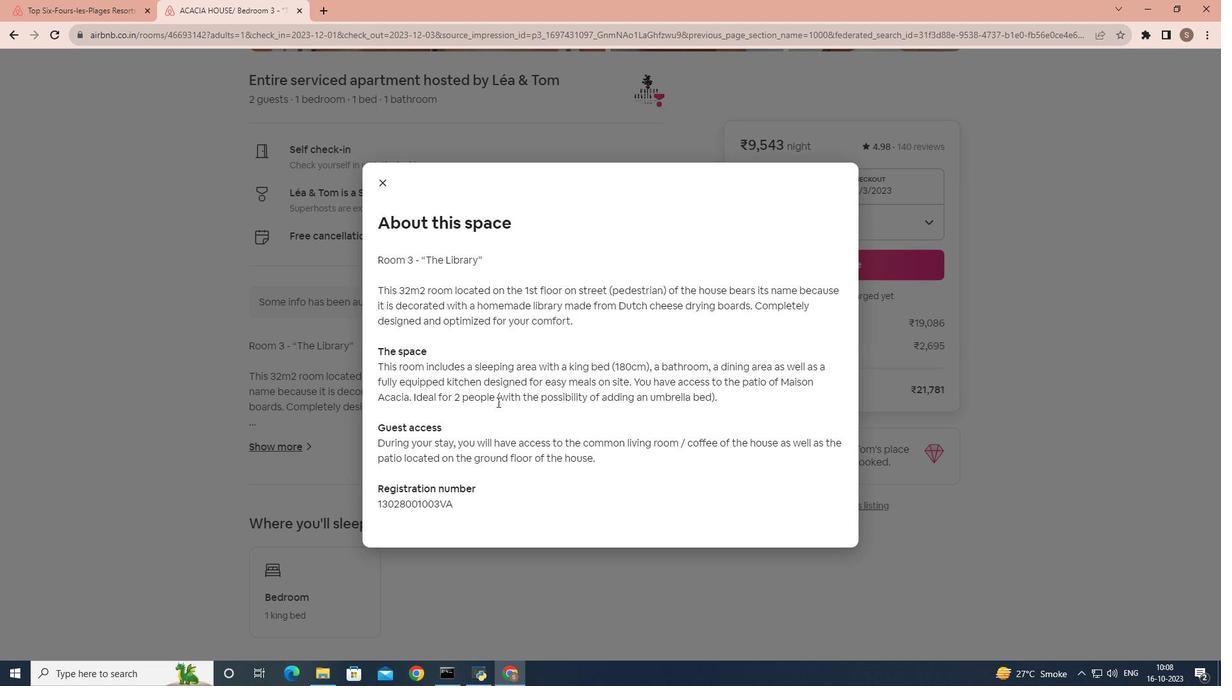 
Action: Mouse moved to (380, 186)
Screenshot: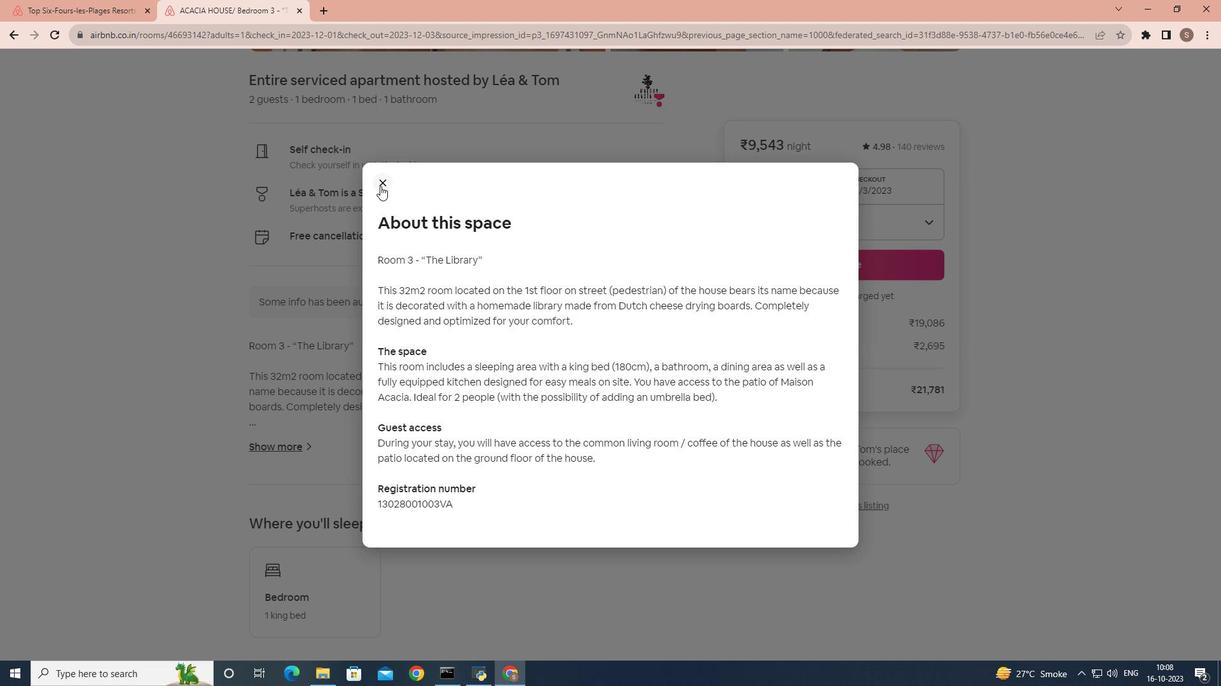
Action: Mouse pressed left at (380, 186)
Screenshot: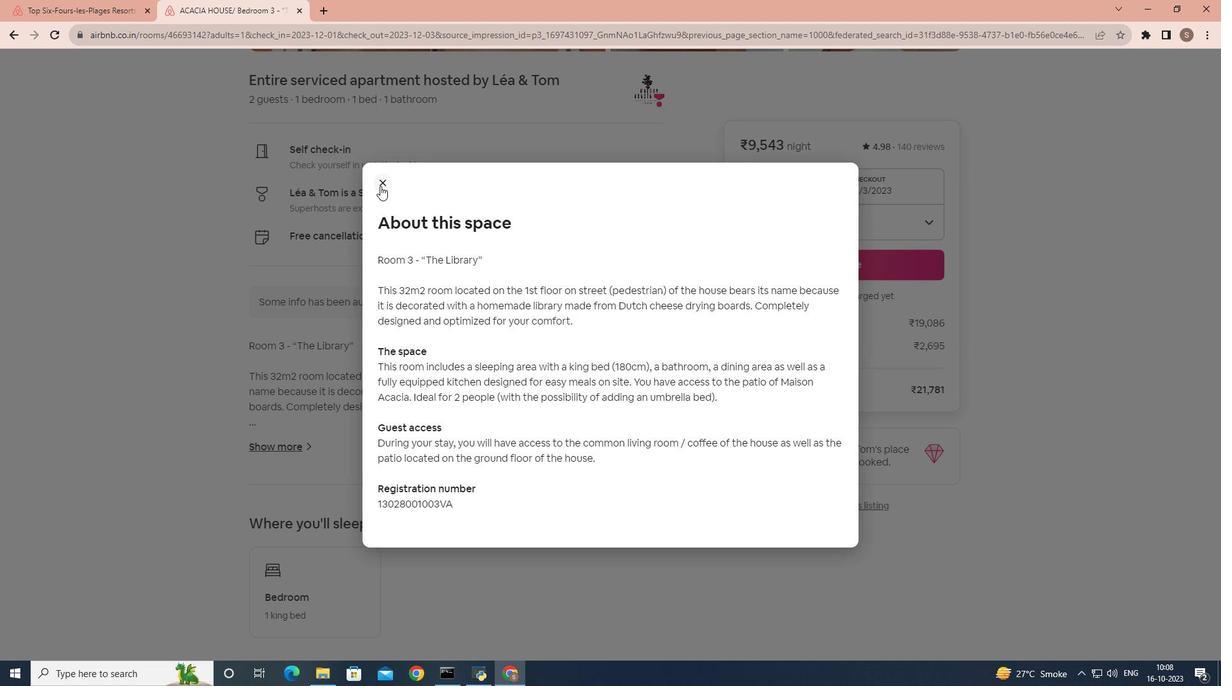 
Action: Mouse moved to (391, 344)
Screenshot: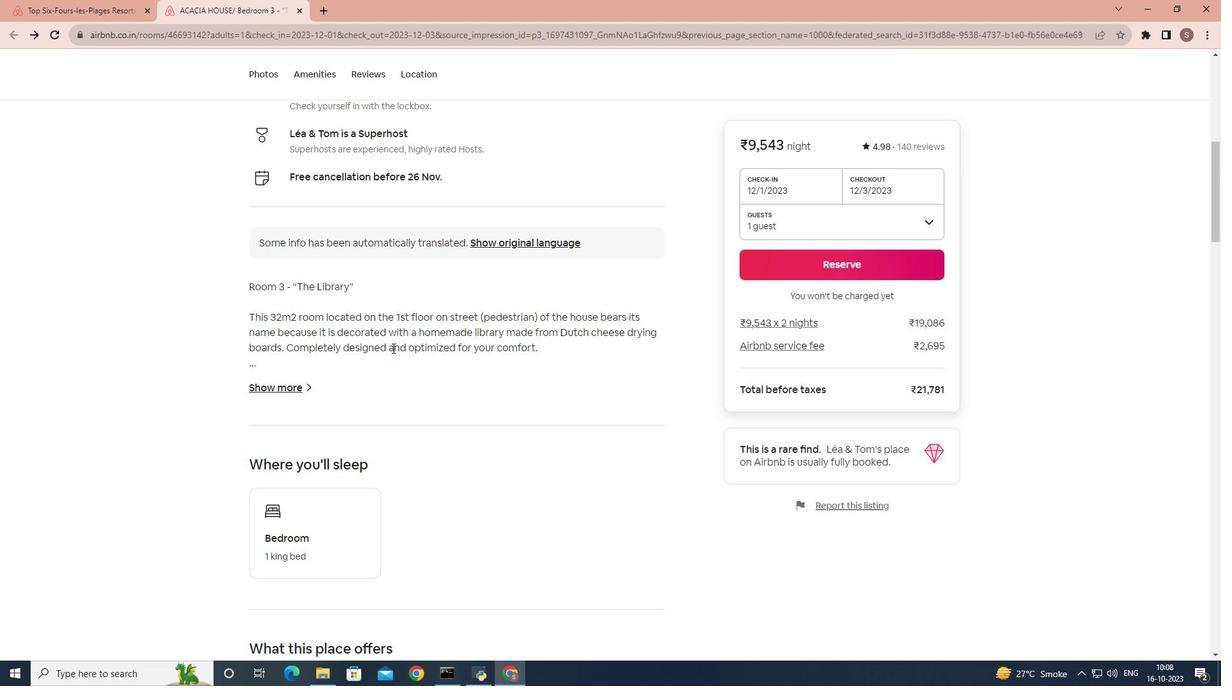 
Action: Mouse scrolled (391, 344) with delta (0, 0)
Screenshot: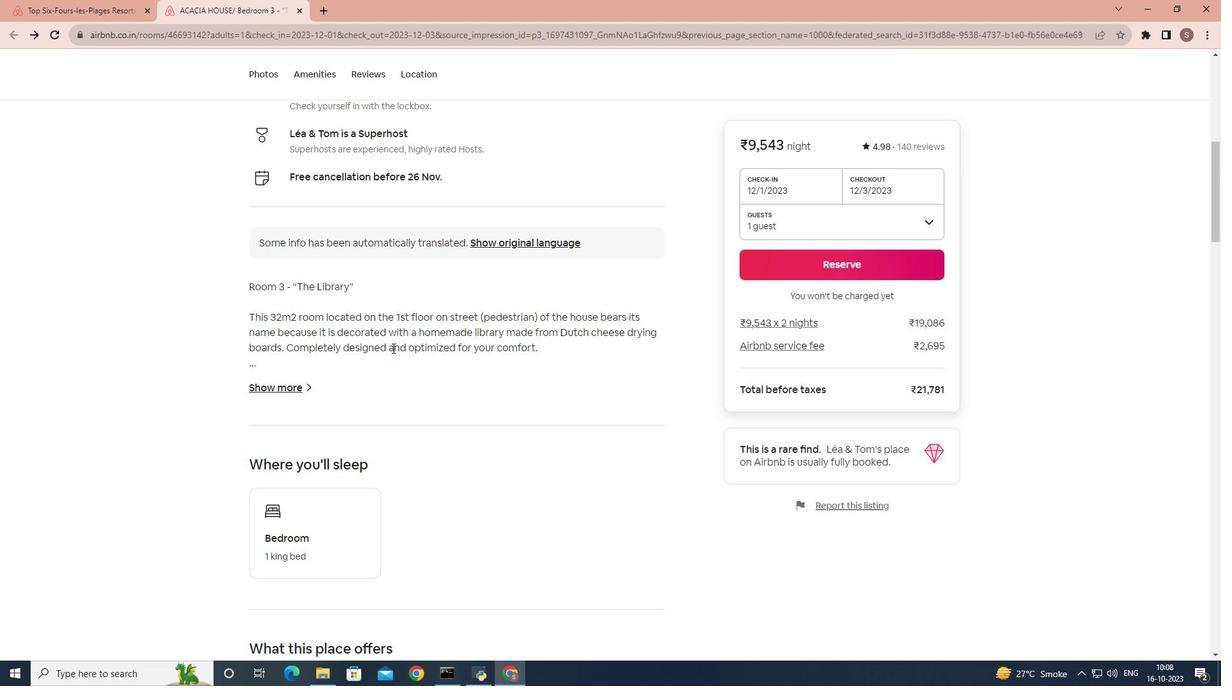 
Action: Mouse moved to (391, 346)
Screenshot: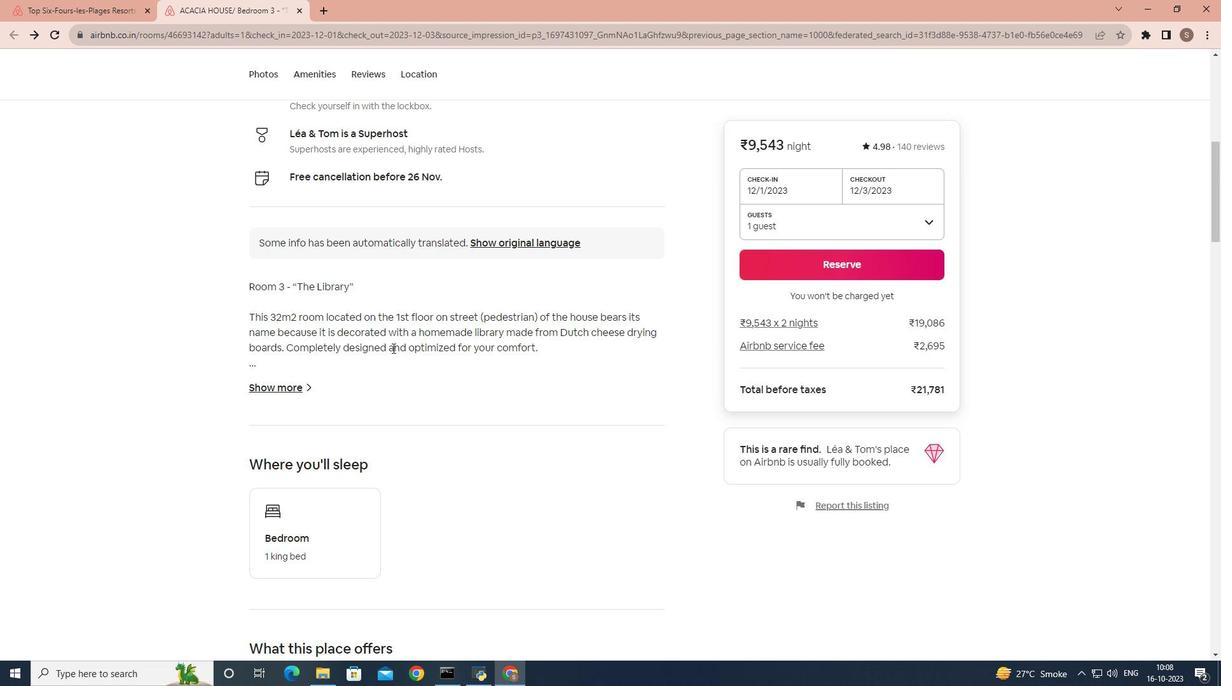 
Action: Mouse scrolled (391, 345) with delta (0, 0)
Screenshot: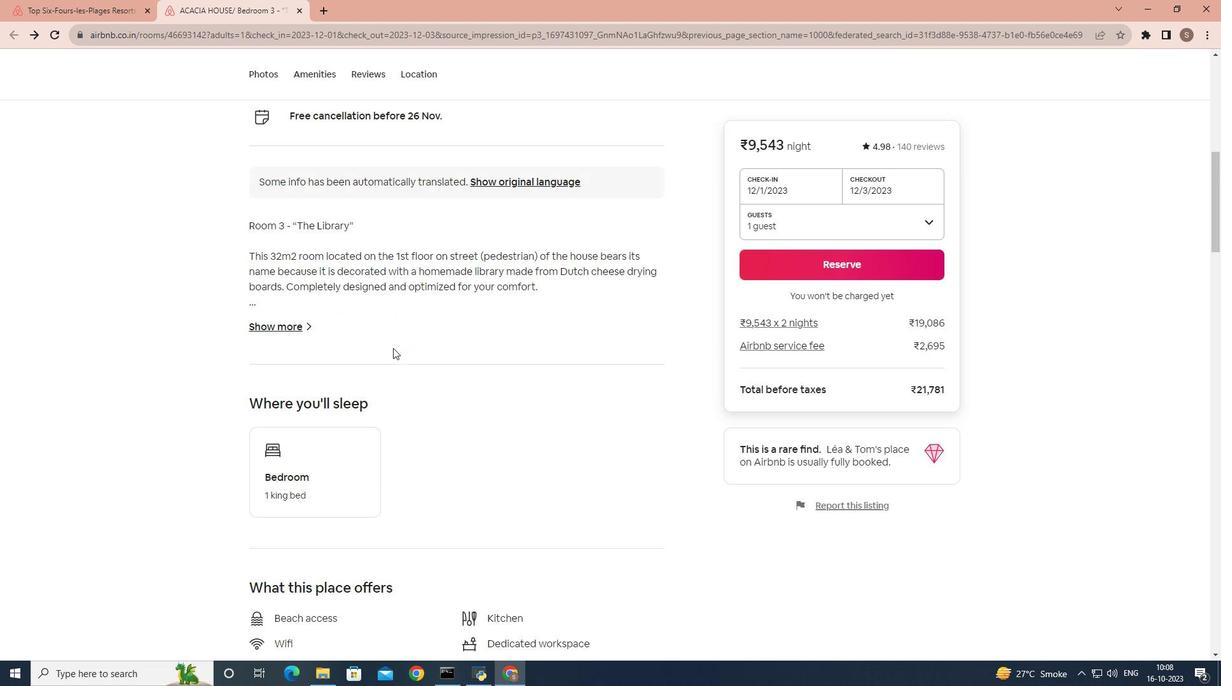 
Action: Mouse moved to (393, 348)
Screenshot: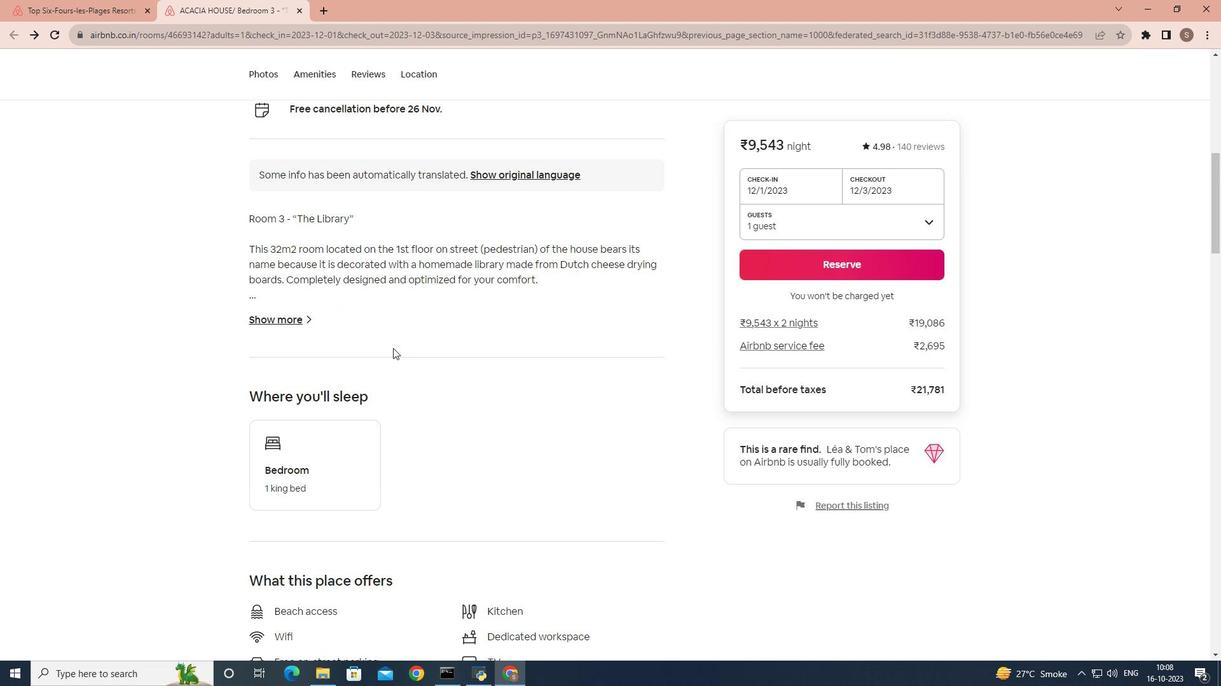 
Action: Mouse scrolled (393, 347) with delta (0, 0)
Screenshot: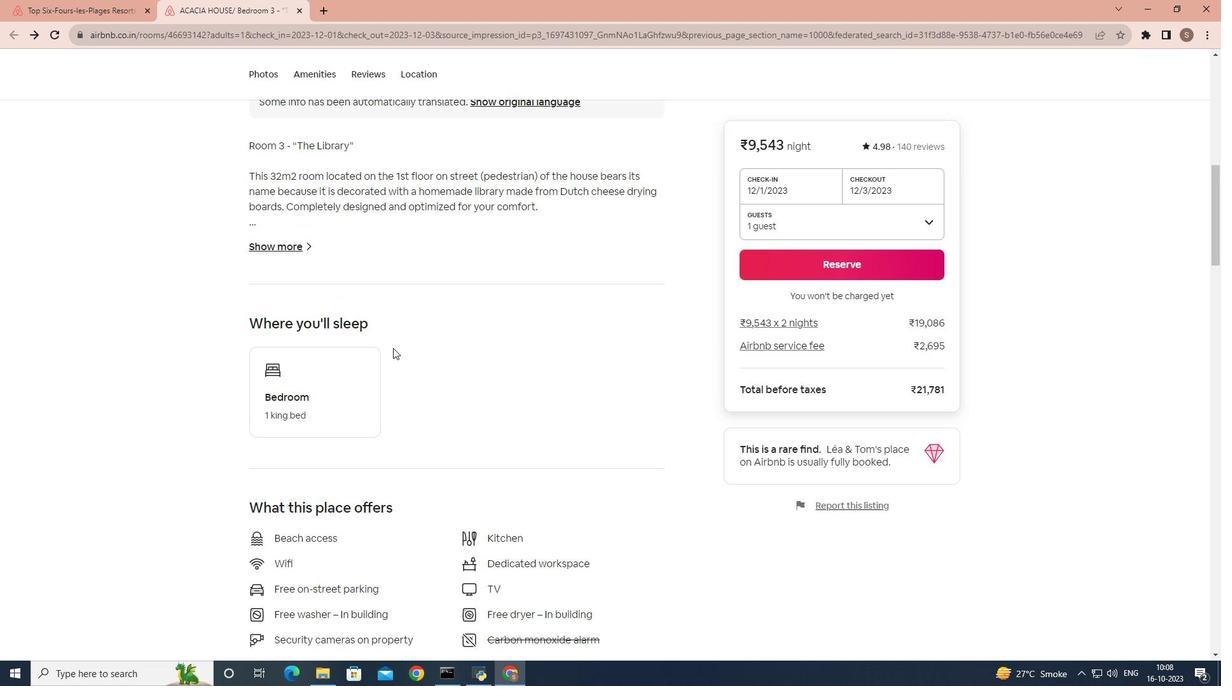 
Action: Mouse scrolled (393, 347) with delta (0, 0)
Screenshot: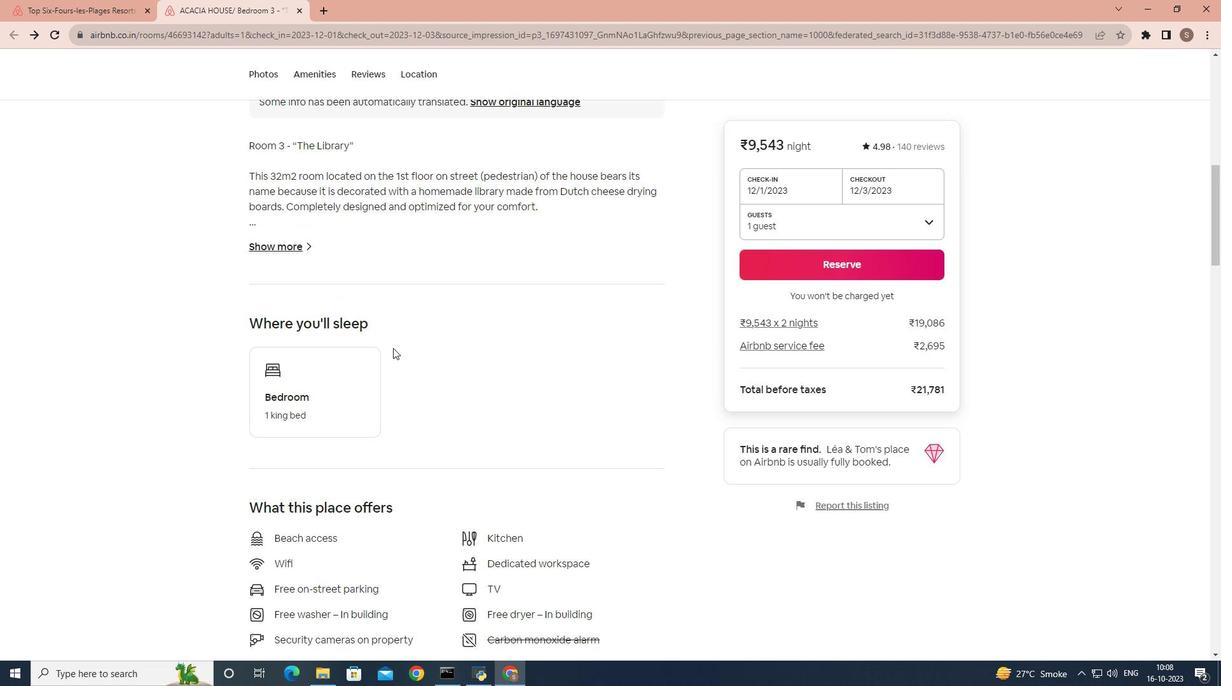
Action: Mouse scrolled (393, 347) with delta (0, 0)
Screenshot: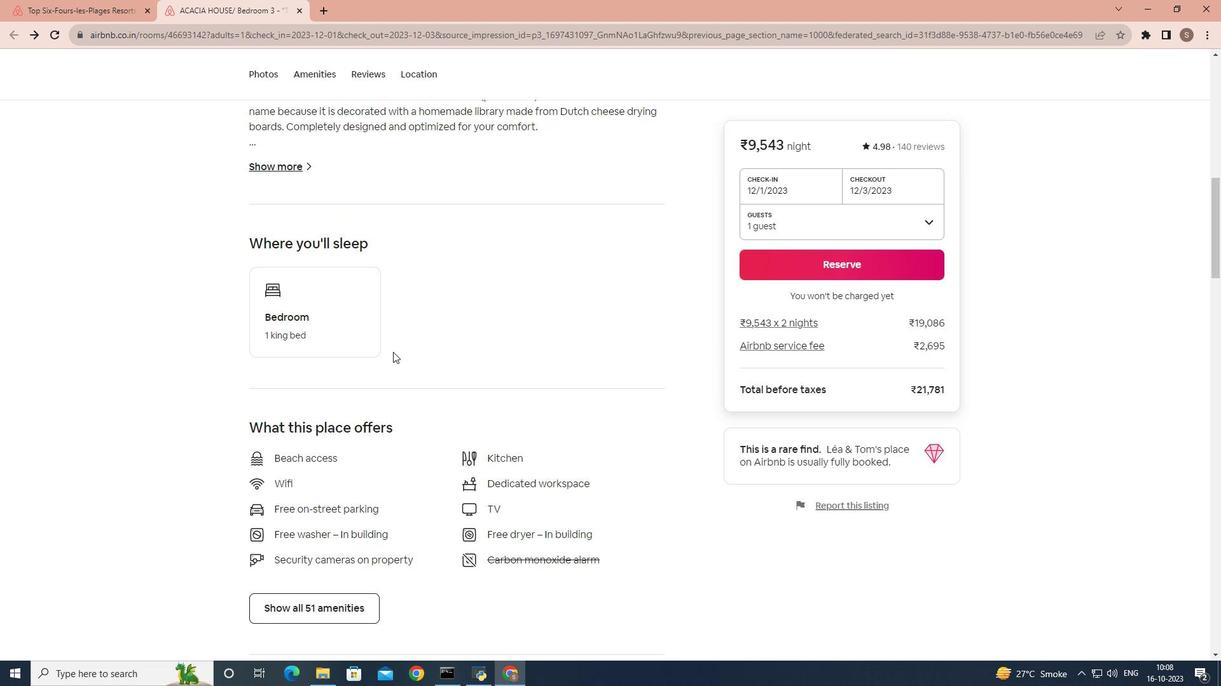 
Action: Mouse scrolled (393, 347) with delta (0, 0)
Screenshot: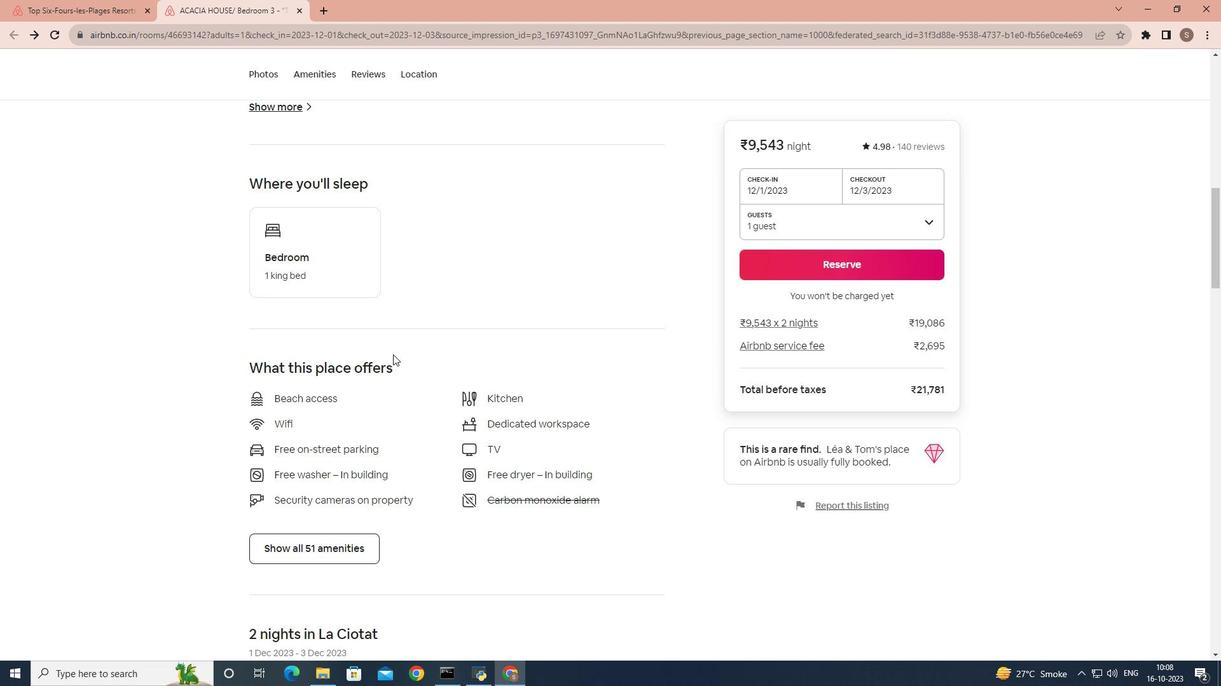
Action: Mouse moved to (354, 401)
Screenshot: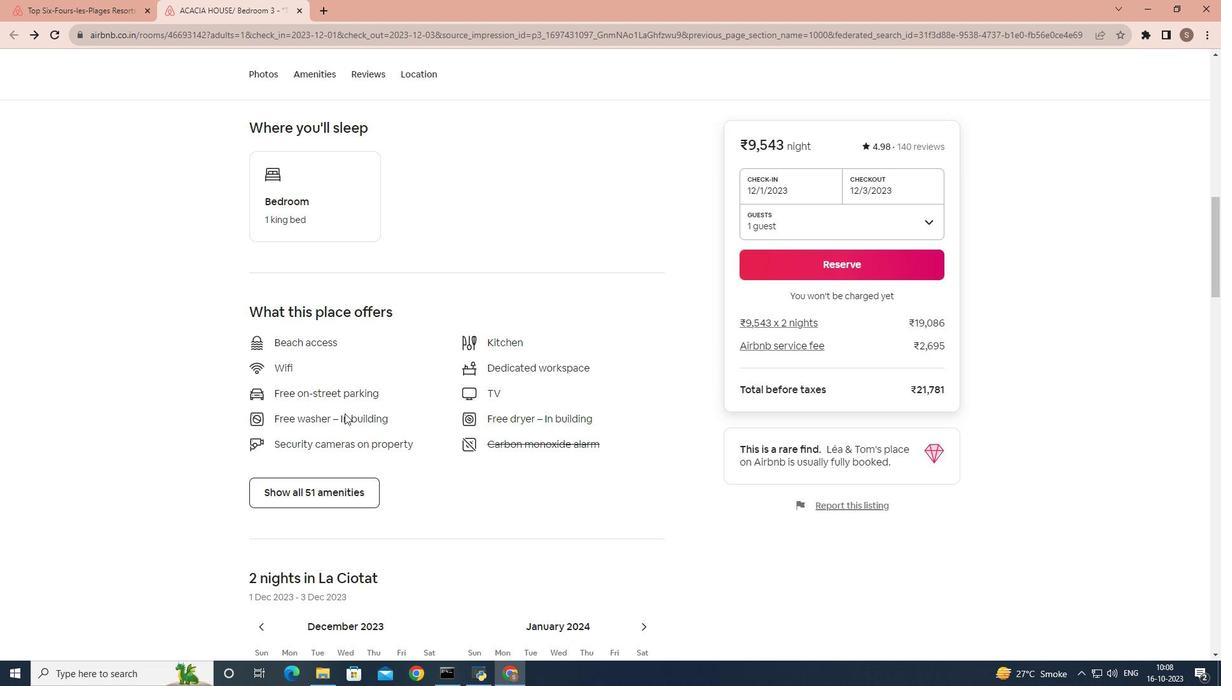 
Action: Mouse scrolled (354, 401) with delta (0, 0)
Screenshot: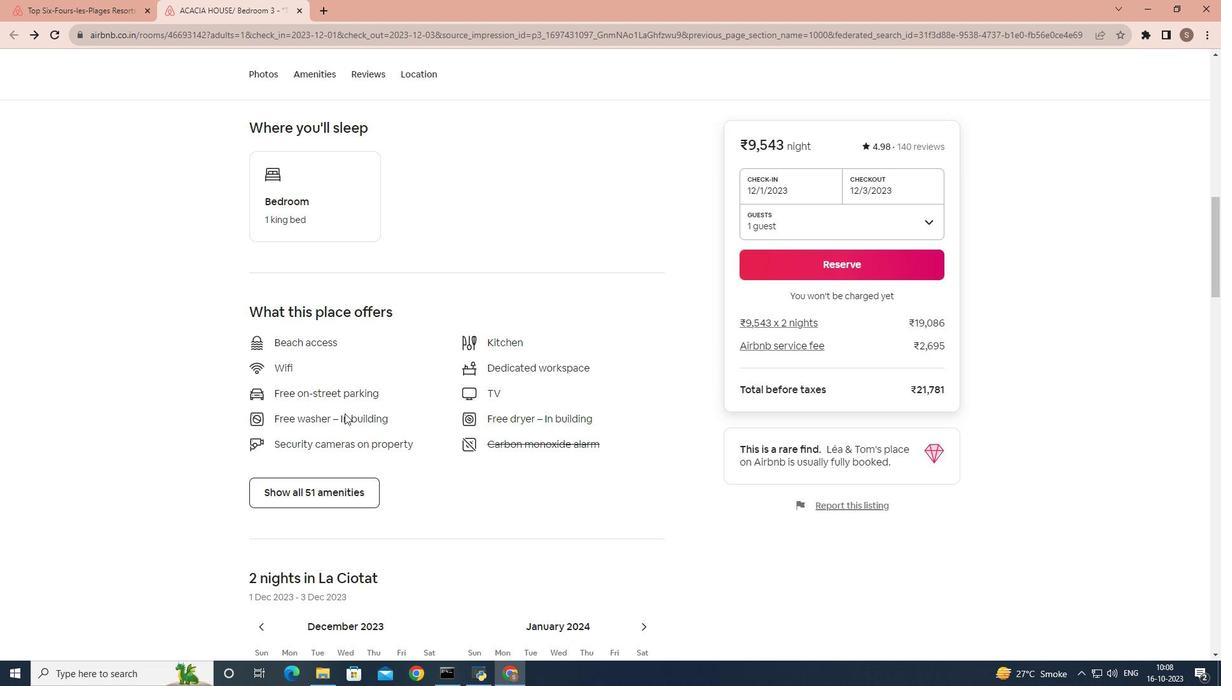 
Action: Mouse moved to (344, 414)
Screenshot: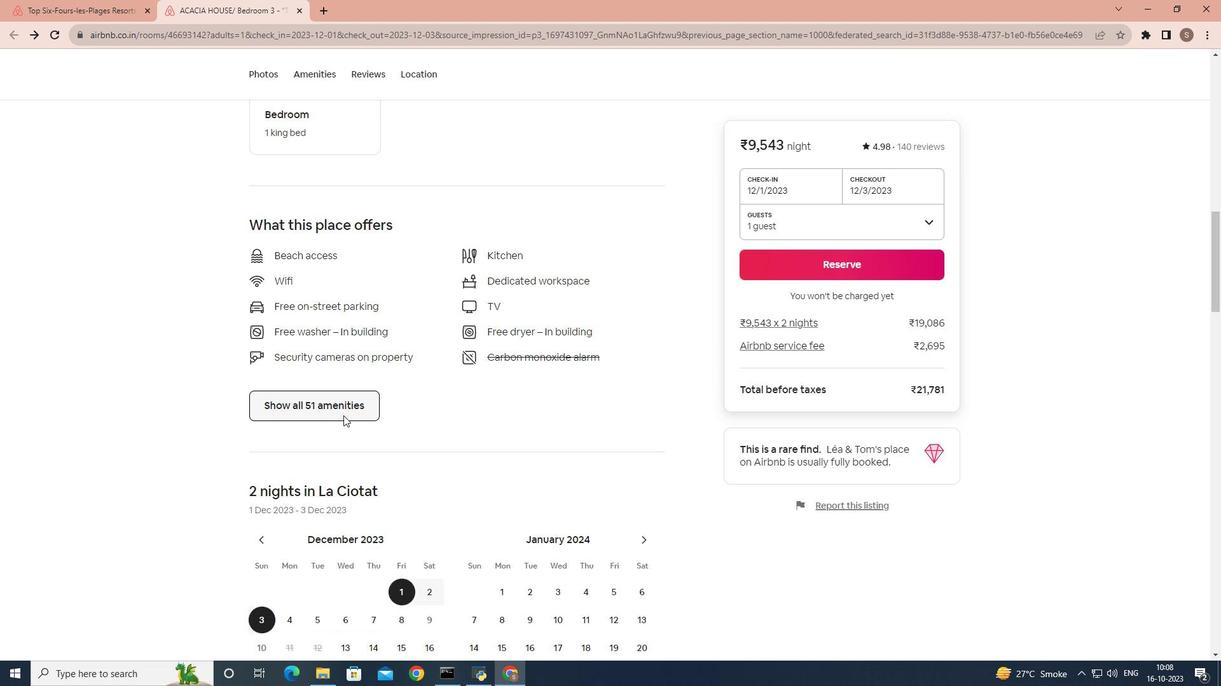 
Action: Mouse scrolled (344, 413) with delta (0, 0)
Screenshot: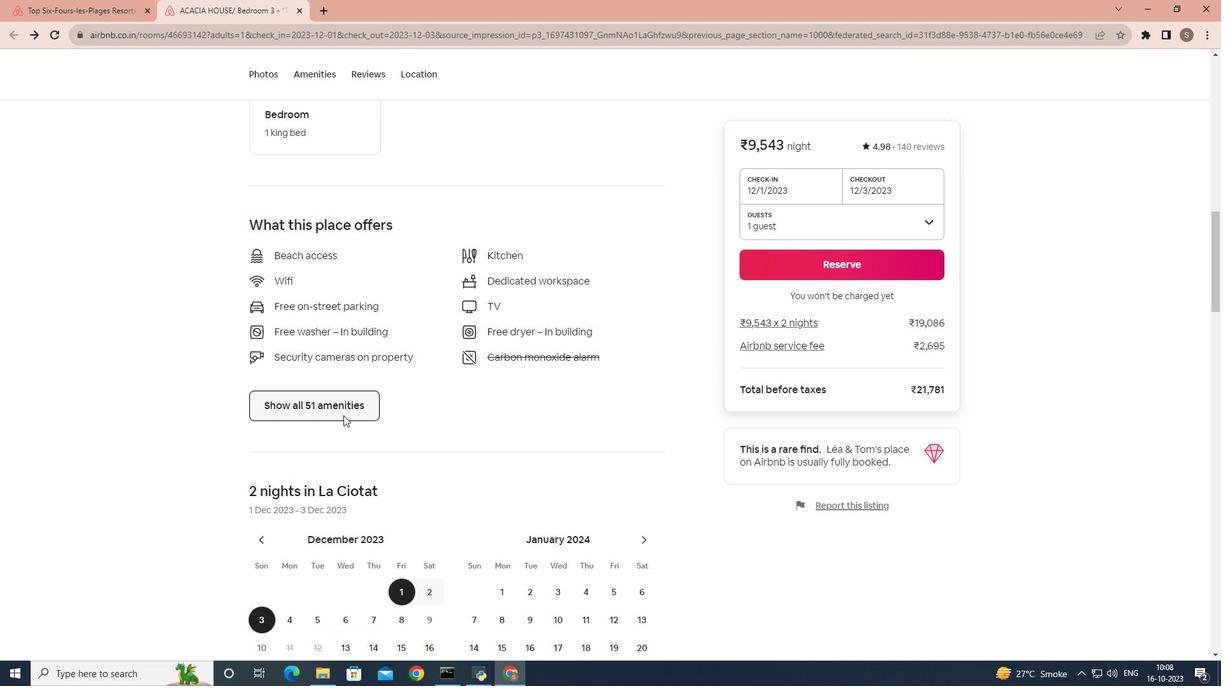 
Action: Mouse moved to (351, 372)
Screenshot: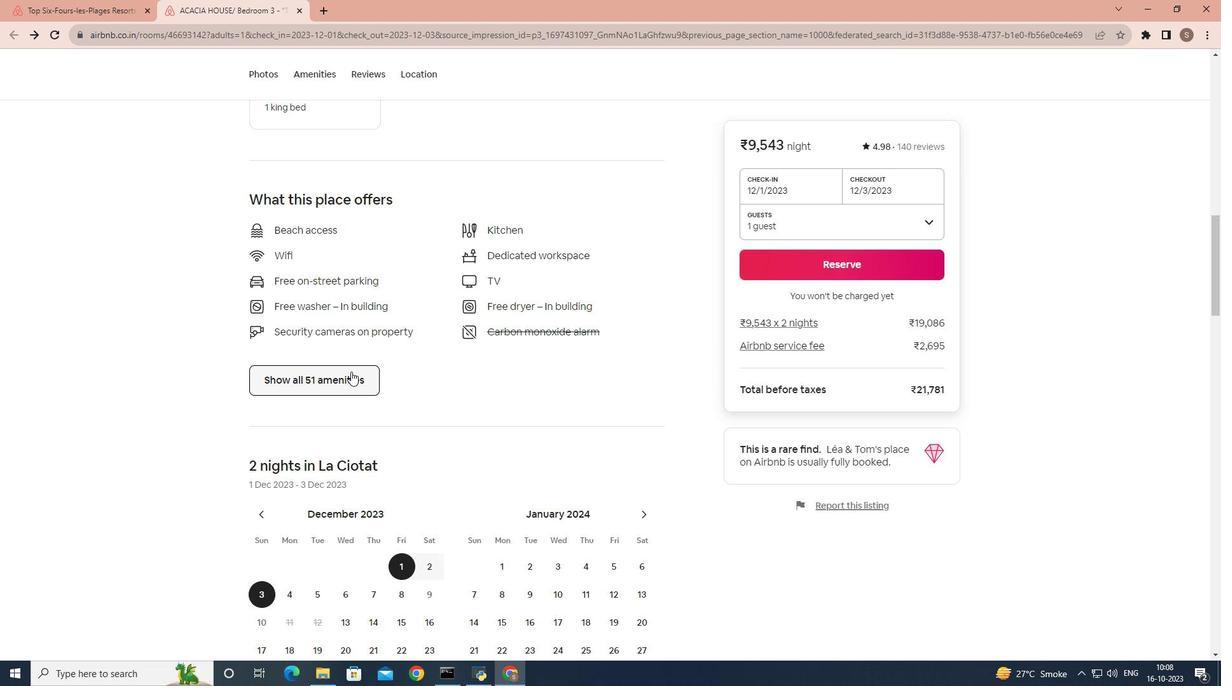 
Action: Mouse pressed left at (351, 372)
Screenshot: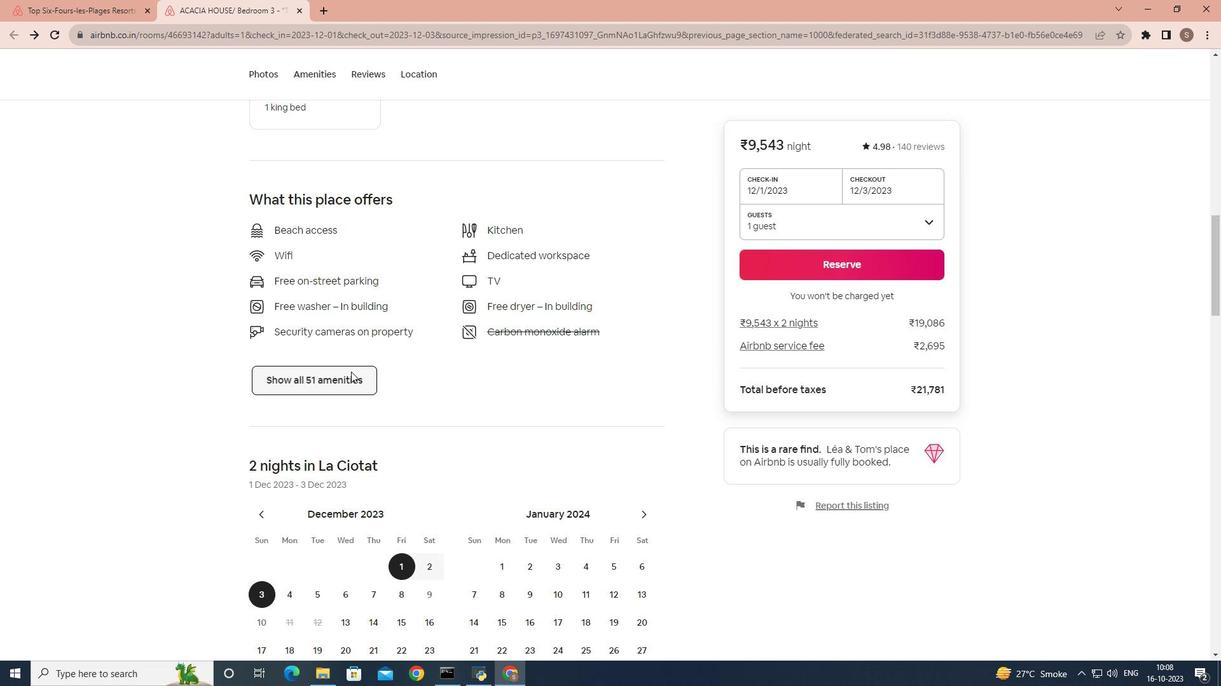 
Action: Mouse moved to (493, 357)
Screenshot: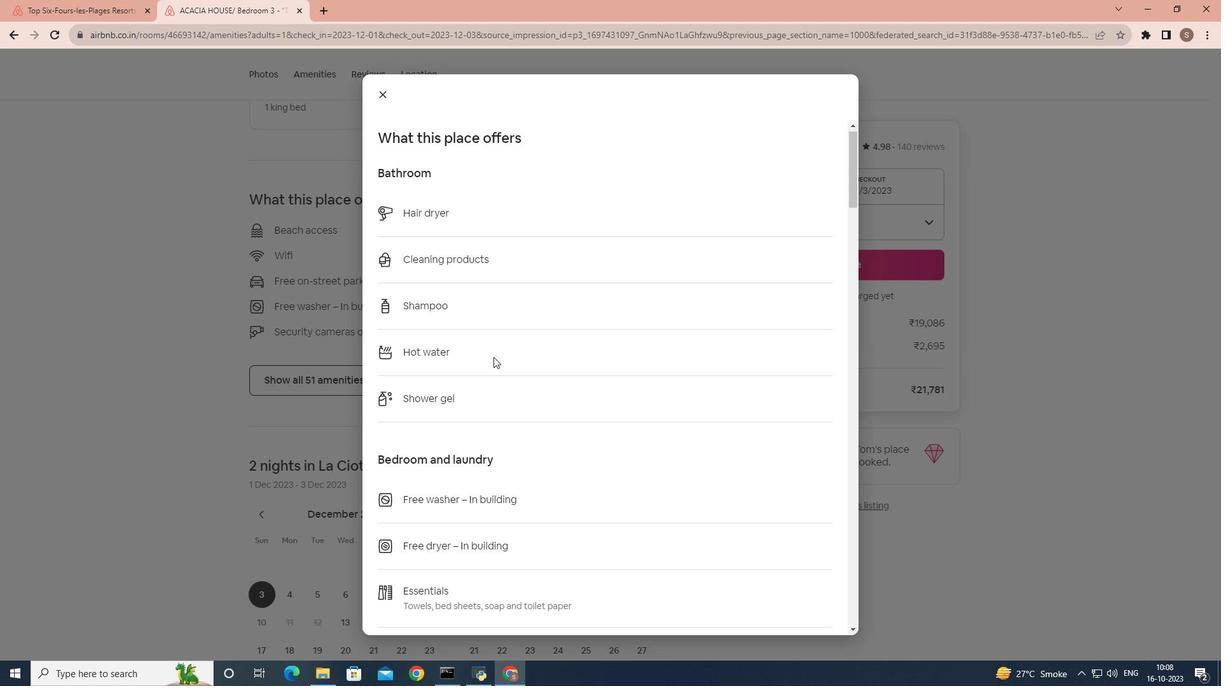 
Action: Mouse scrolled (493, 356) with delta (0, 0)
Screenshot: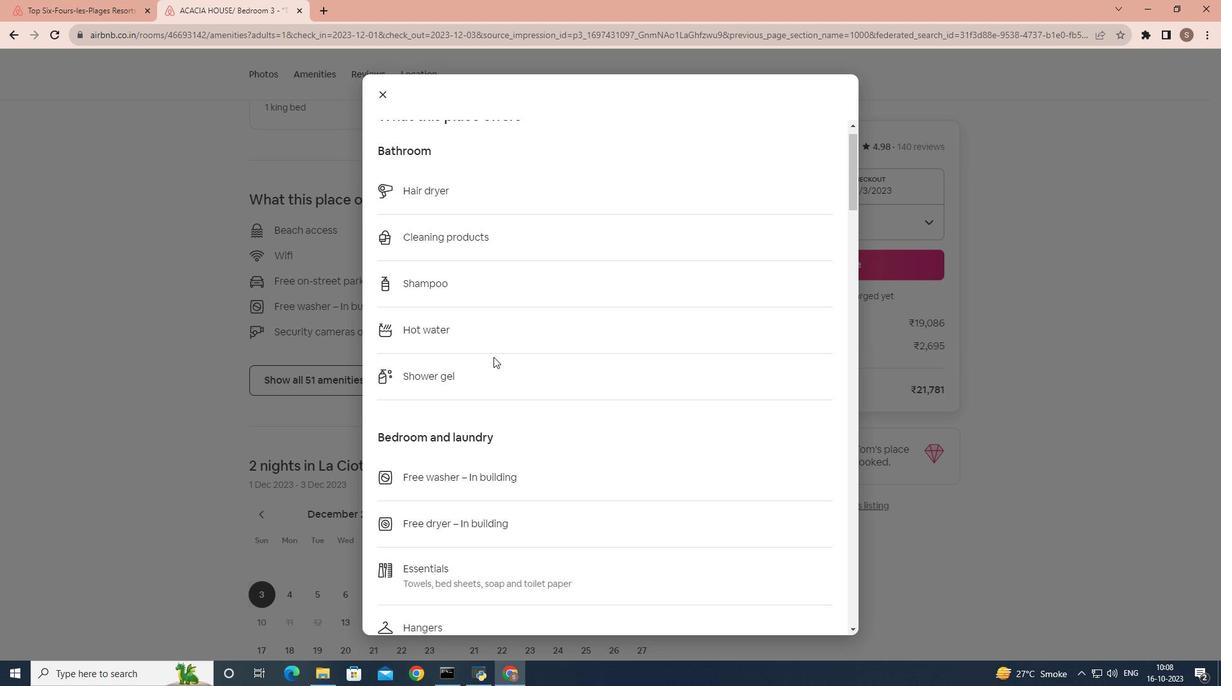 
Action: Mouse scrolled (493, 356) with delta (0, 0)
Screenshot: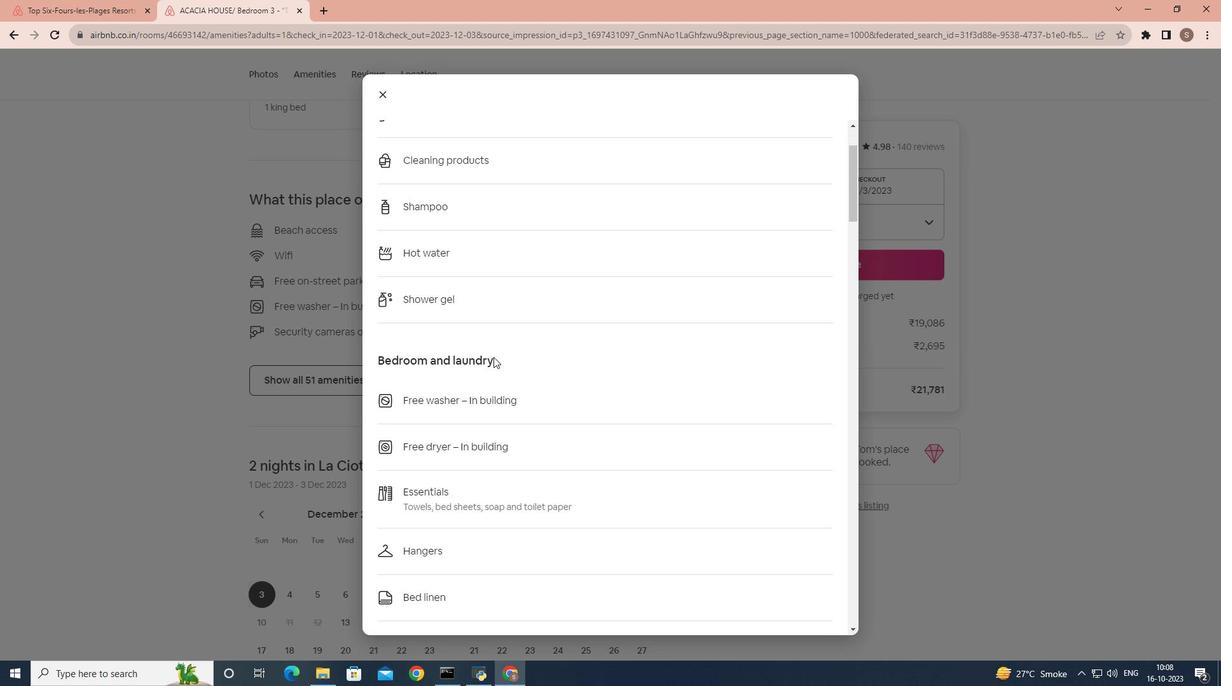 
Action: Mouse scrolled (493, 356) with delta (0, 0)
Screenshot: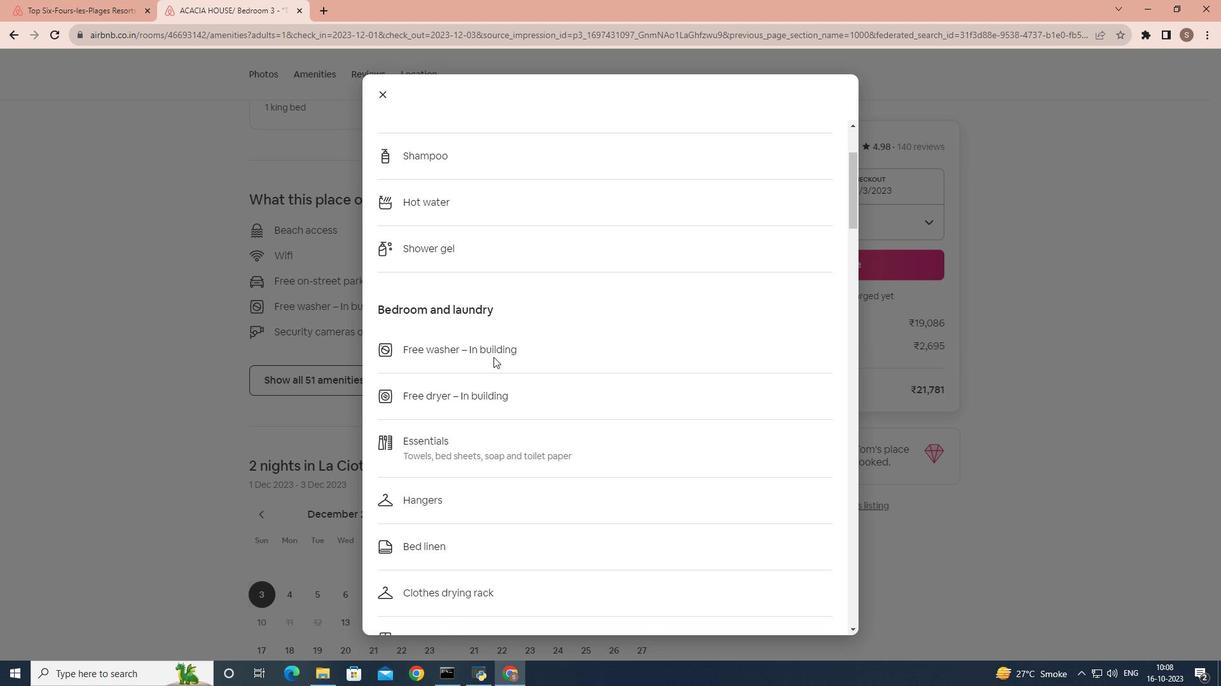 
Action: Mouse scrolled (493, 356) with delta (0, 0)
Screenshot: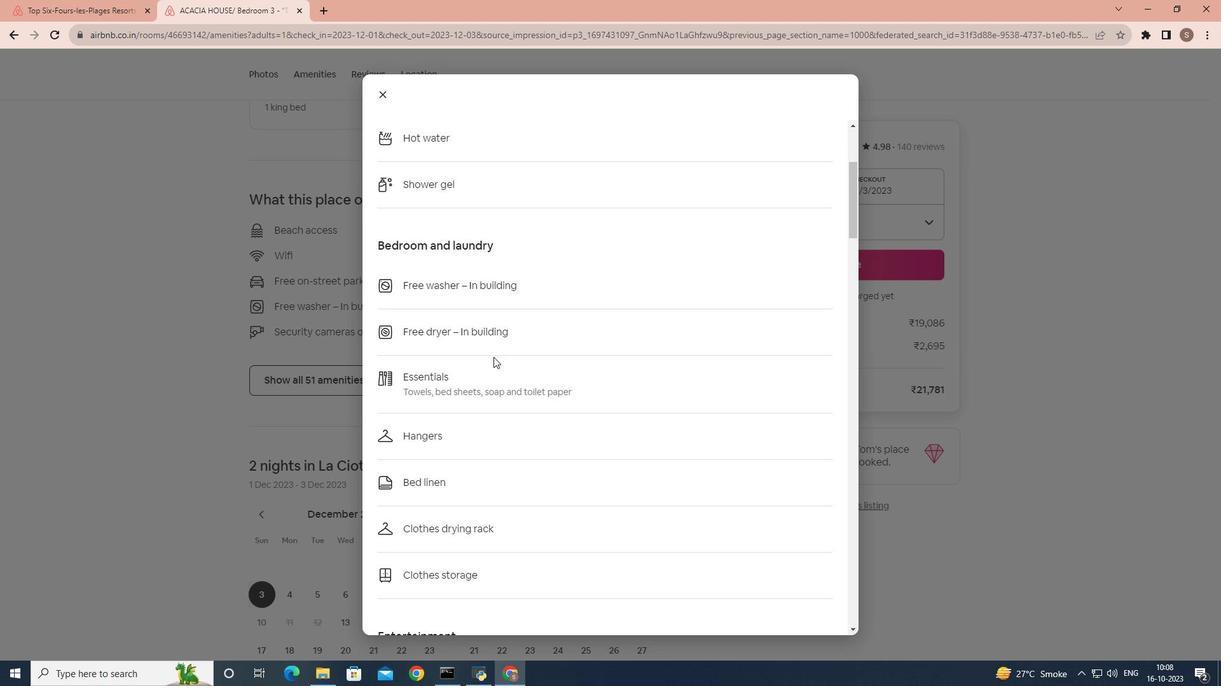 
Action: Mouse scrolled (493, 356) with delta (0, 0)
Screenshot: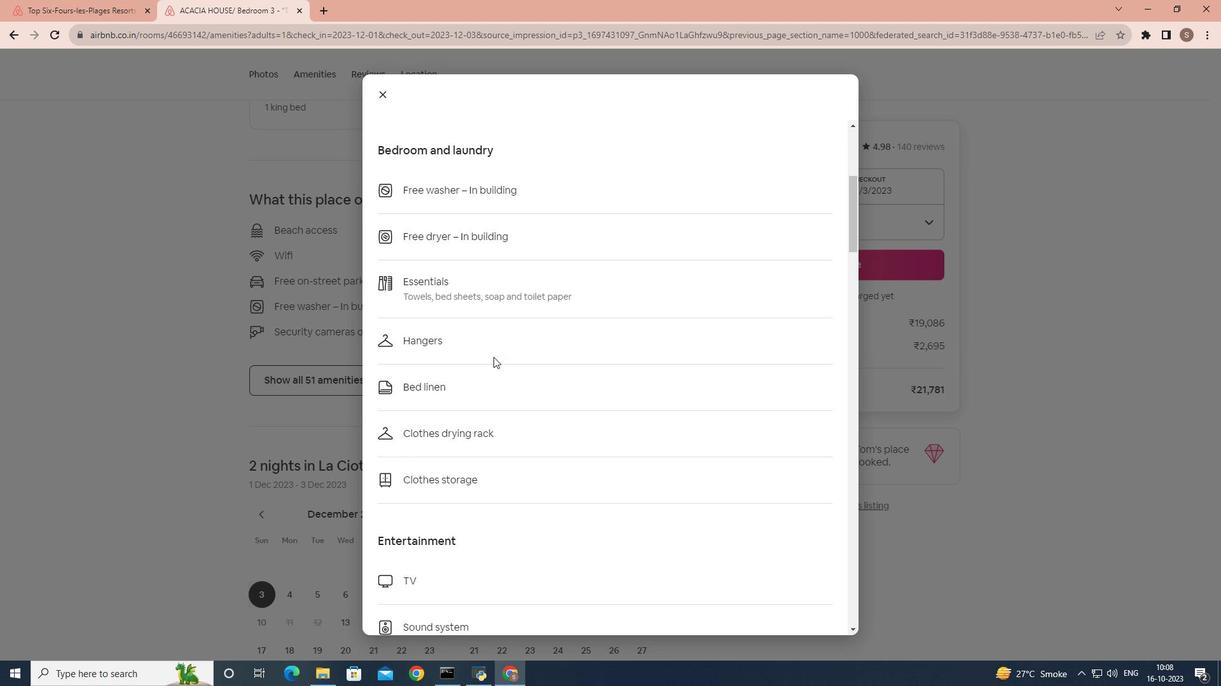 
Action: Mouse scrolled (493, 356) with delta (0, 0)
Screenshot: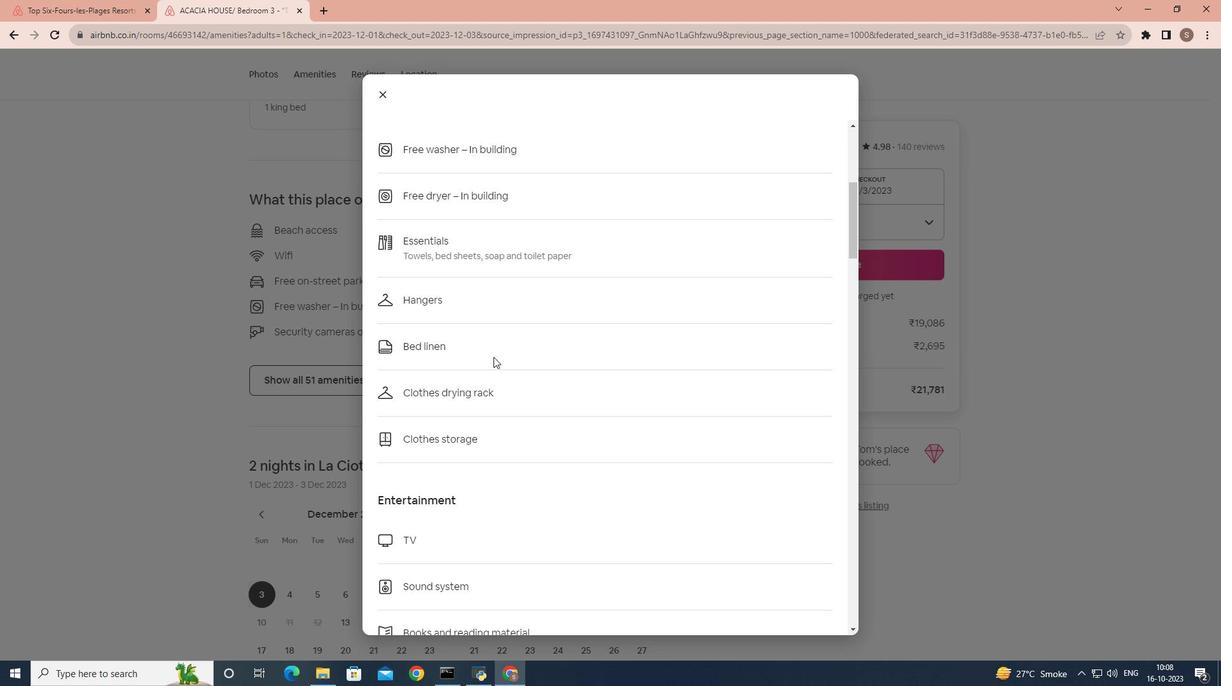 
Action: Mouse scrolled (493, 356) with delta (0, 0)
Screenshot: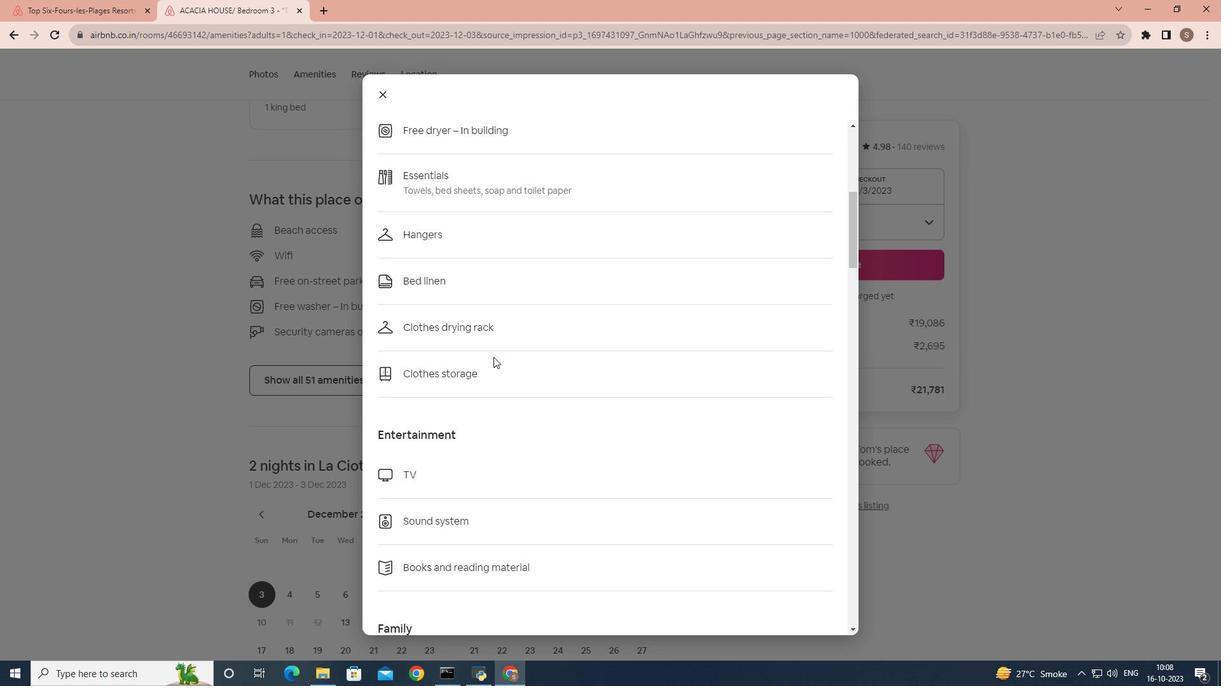 
Action: Mouse scrolled (493, 356) with delta (0, 0)
Screenshot: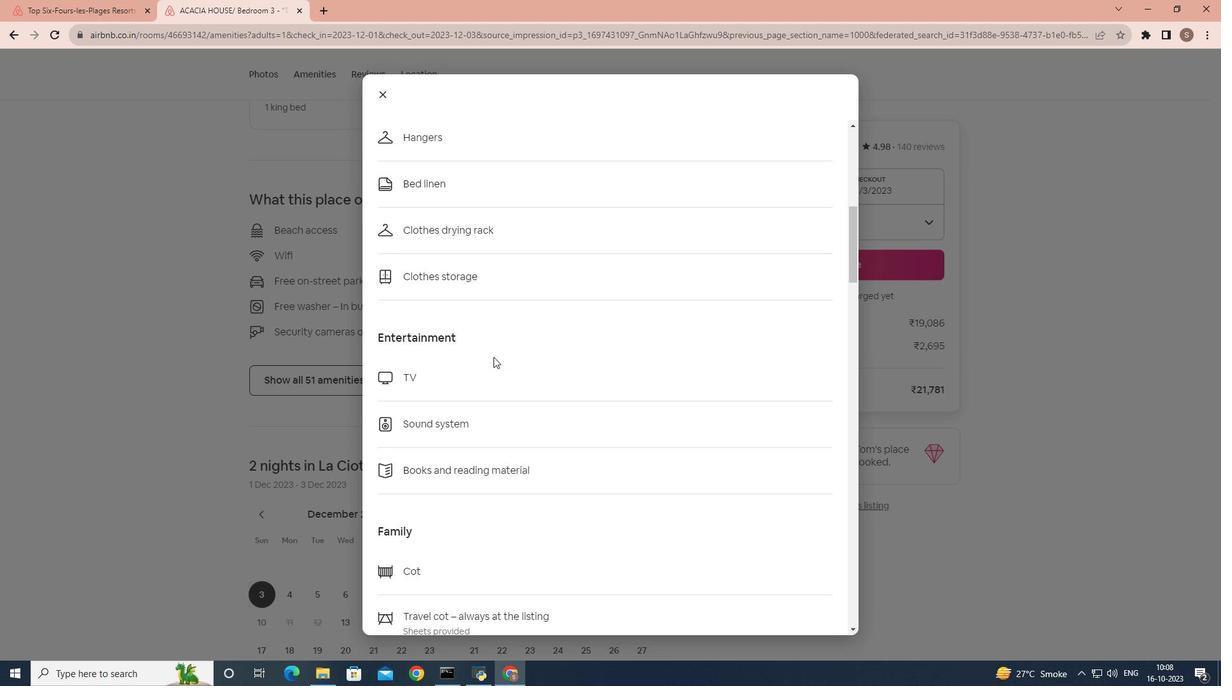 
Action: Mouse scrolled (493, 356) with delta (0, 0)
Screenshot: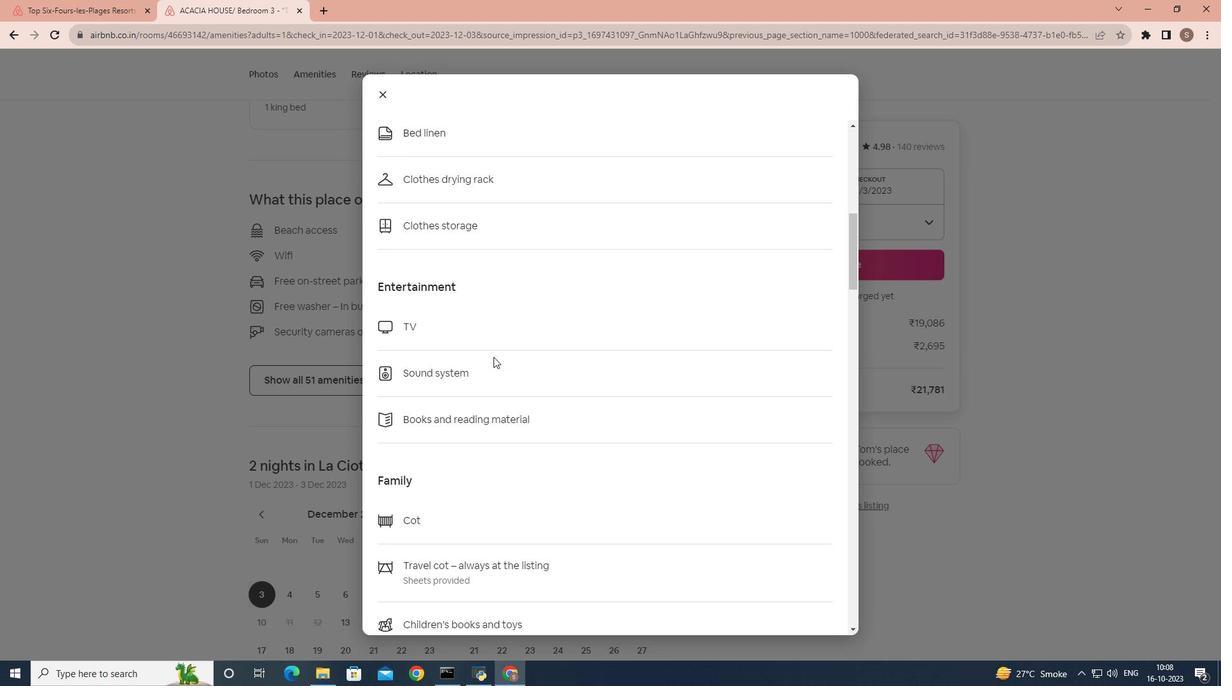 
Action: Mouse scrolled (493, 356) with delta (0, 0)
Screenshot: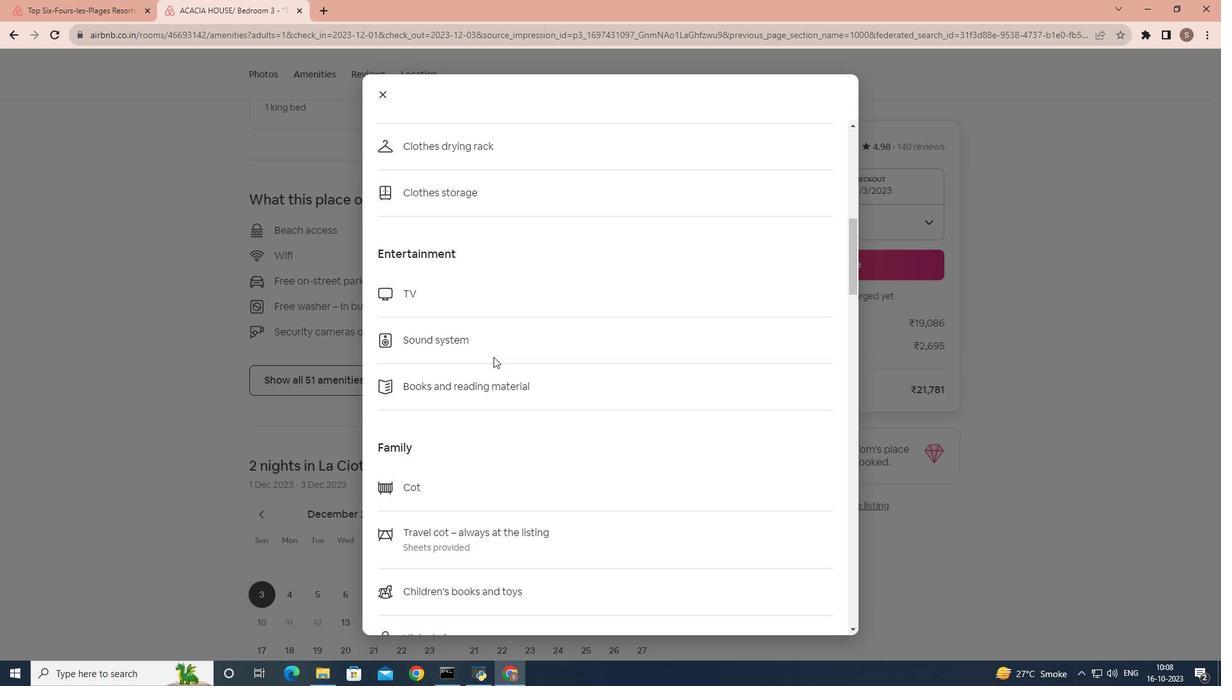 
Action: Mouse scrolled (493, 356) with delta (0, 0)
Screenshot: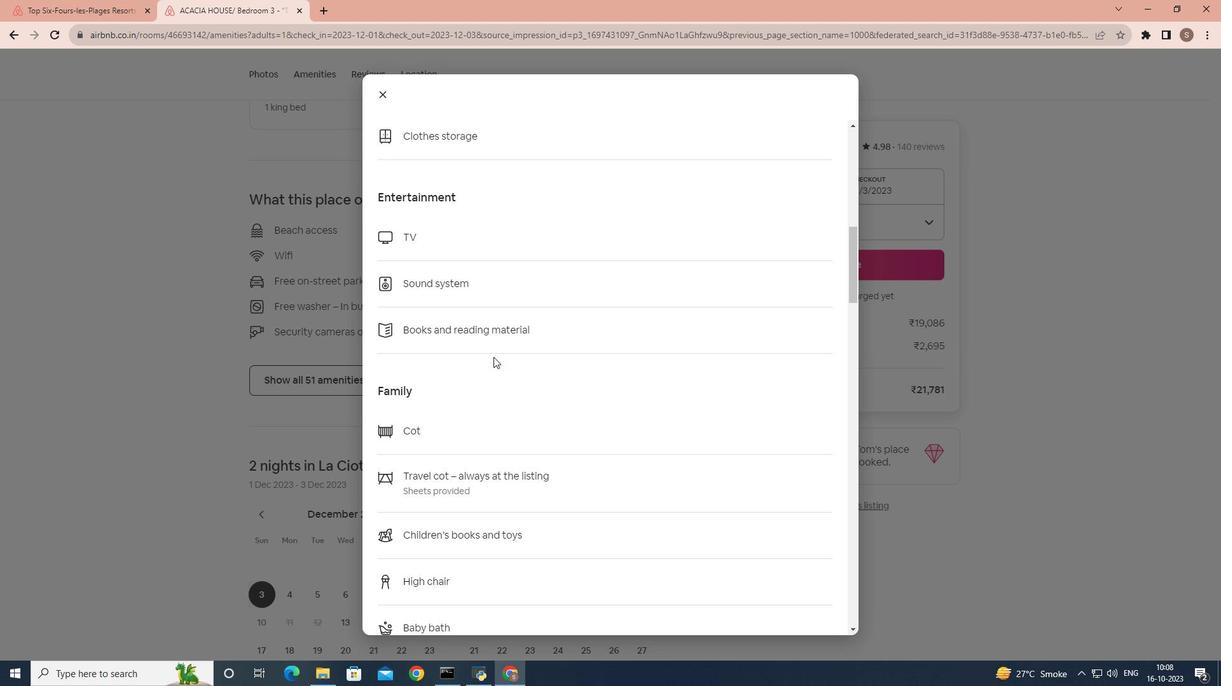 
Action: Mouse scrolled (493, 356) with delta (0, 0)
Screenshot: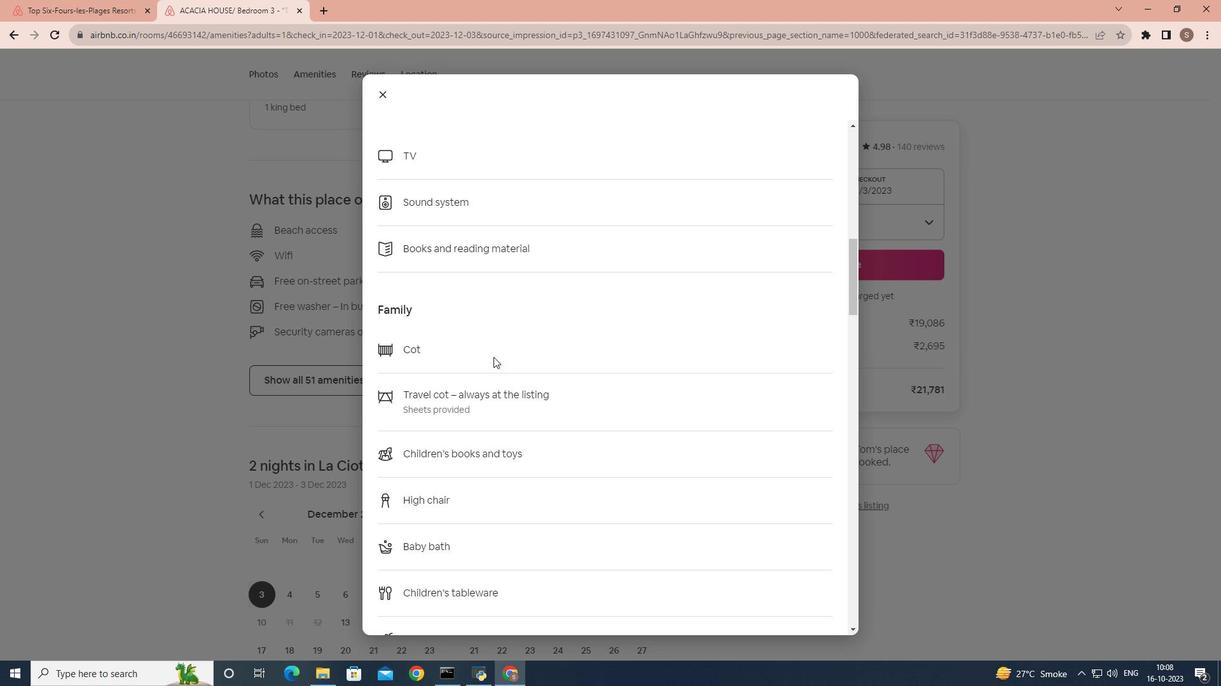 
Action: Mouse scrolled (493, 356) with delta (0, 0)
Screenshot: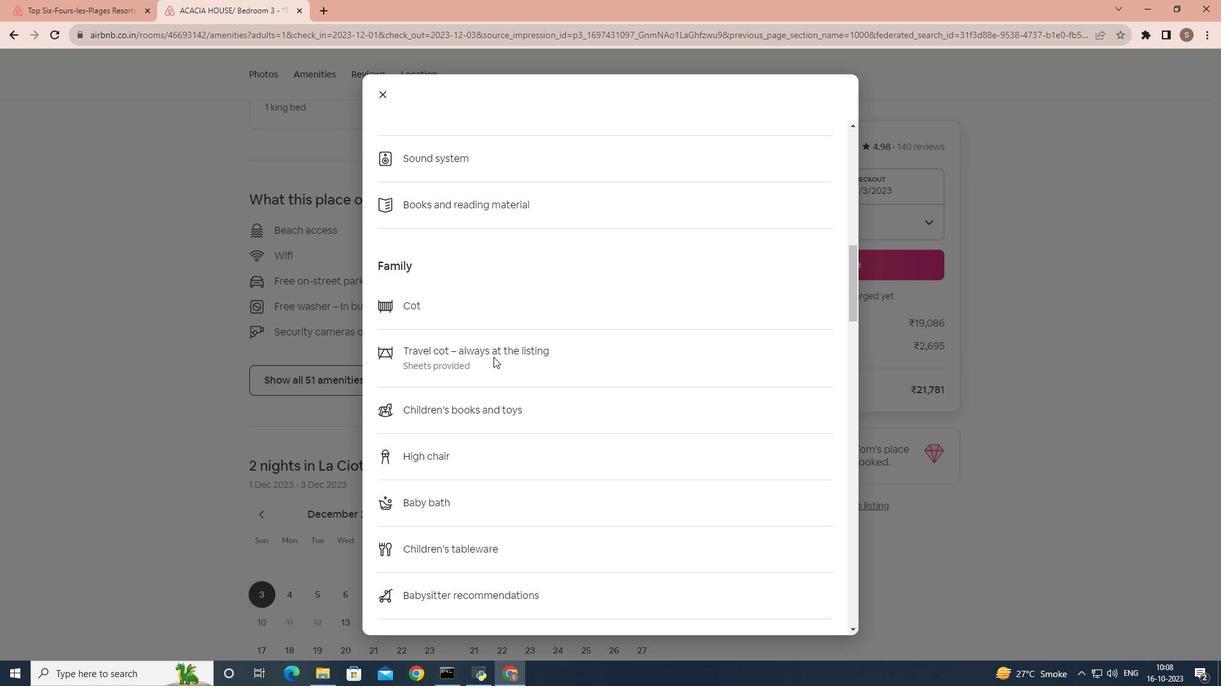 
Action: Mouse scrolled (493, 356) with delta (0, 0)
Screenshot: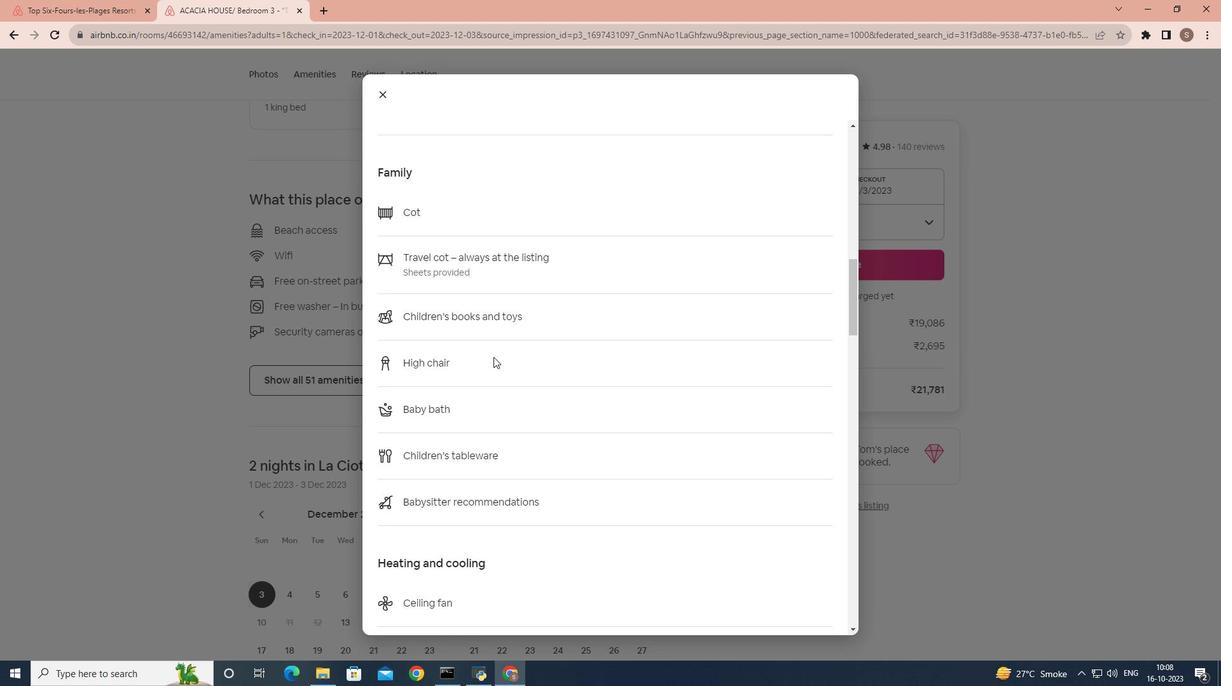 
Action: Mouse scrolled (493, 356) with delta (0, 0)
Screenshot: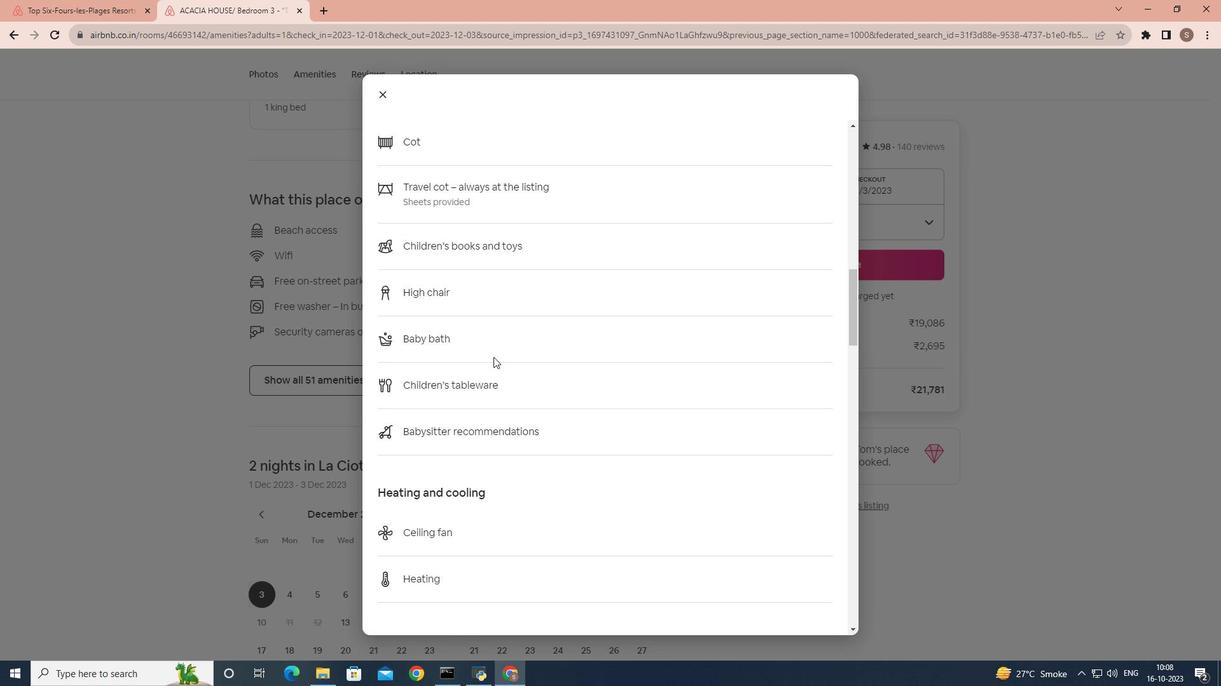 
Action: Mouse scrolled (493, 356) with delta (0, 0)
Screenshot: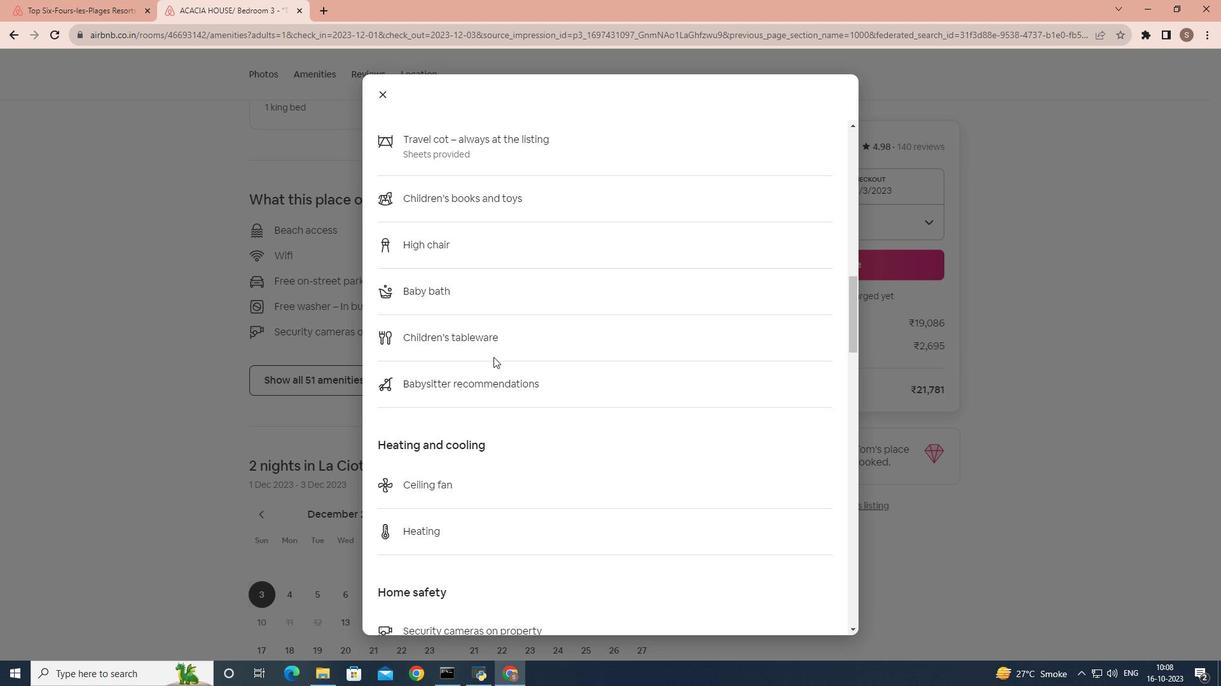 
Action: Mouse scrolled (493, 356) with delta (0, 0)
Screenshot: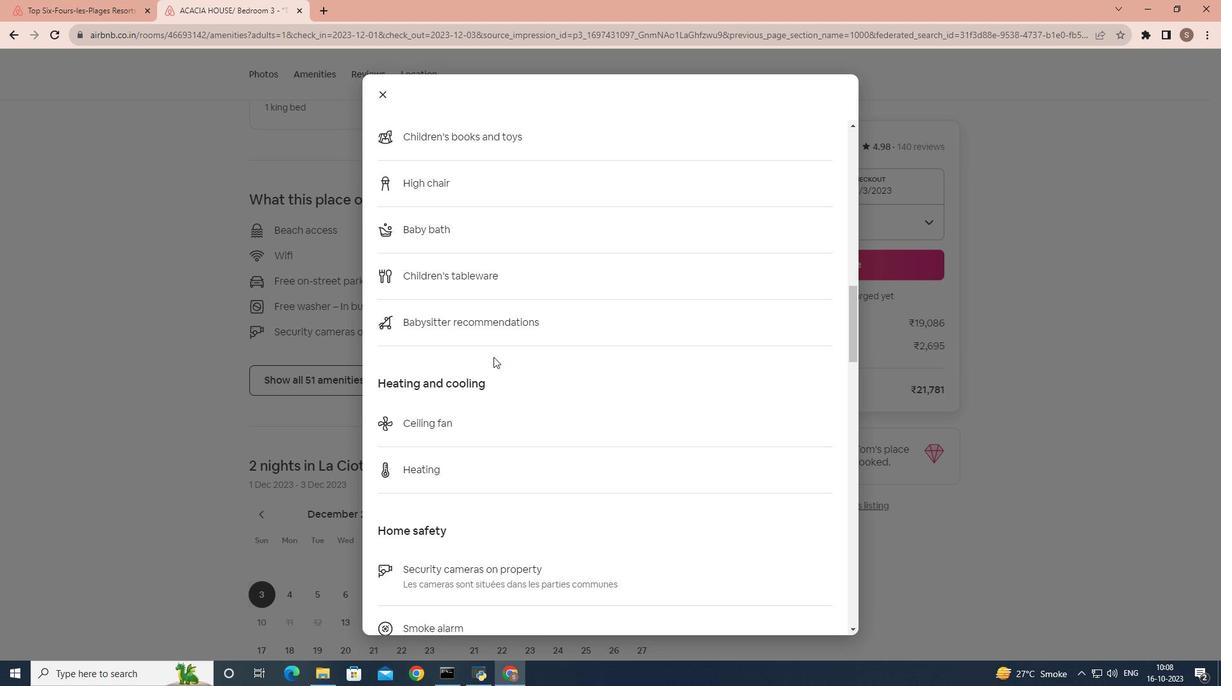 
Action: Mouse scrolled (493, 356) with delta (0, 0)
Screenshot: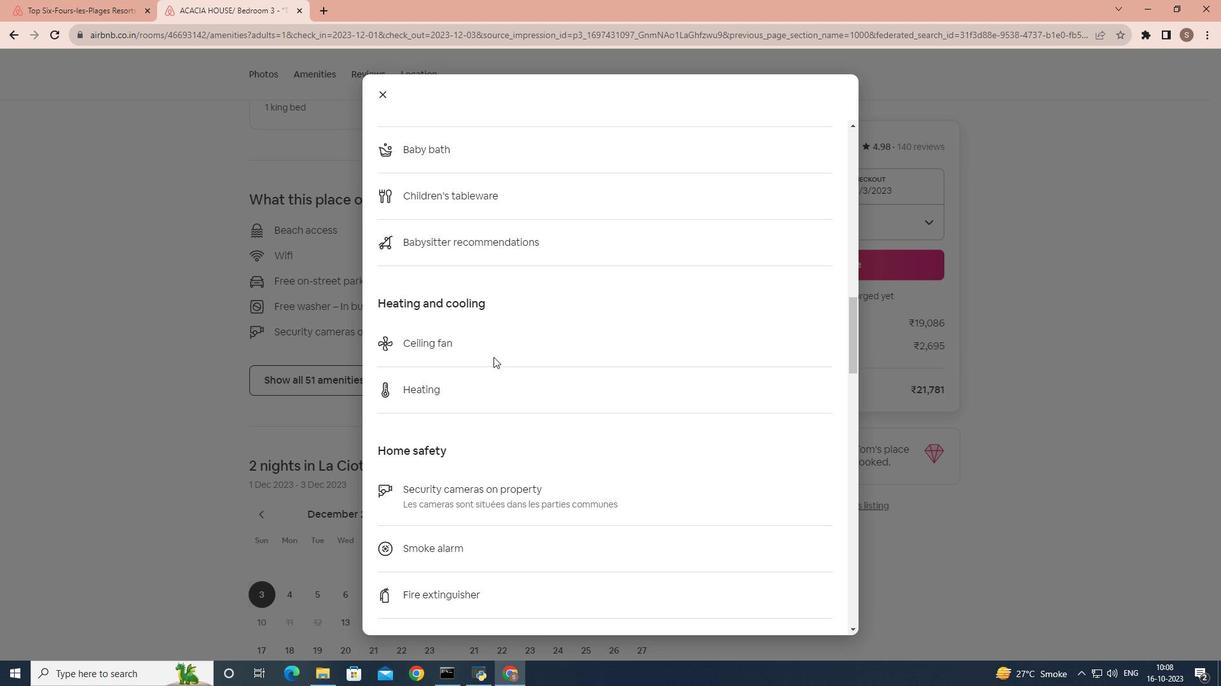 
Action: Mouse scrolled (493, 356) with delta (0, 0)
Screenshot: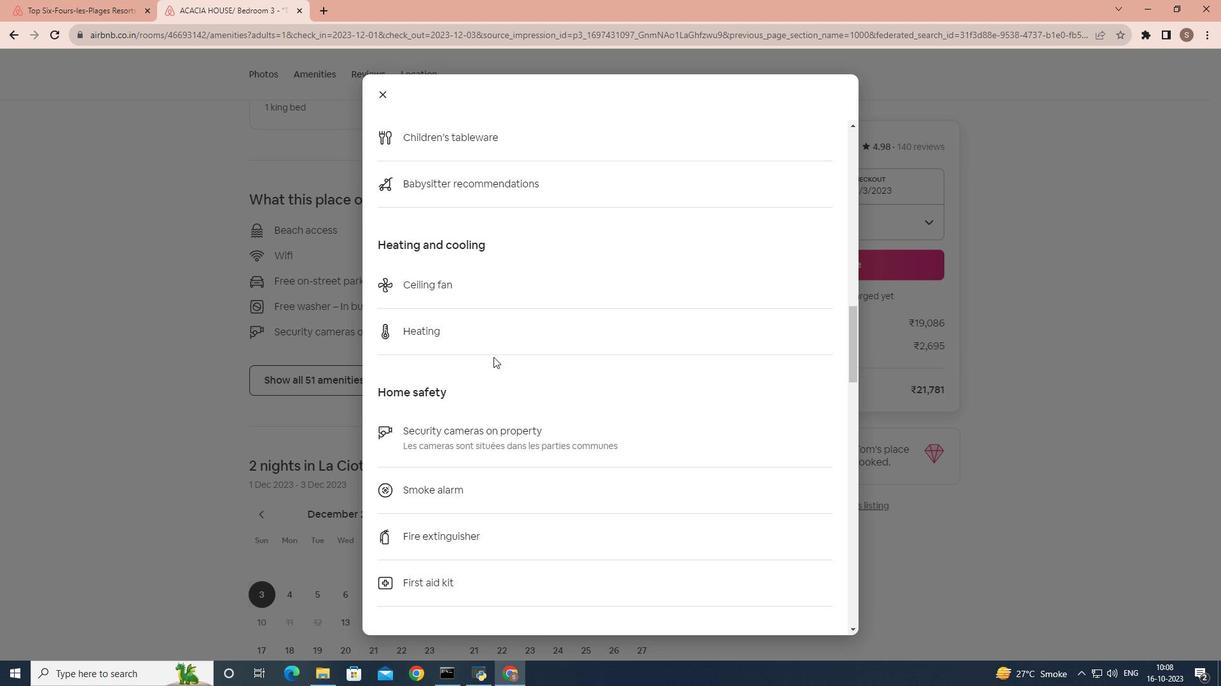 
Action: Mouse scrolled (493, 356) with delta (0, 0)
Screenshot: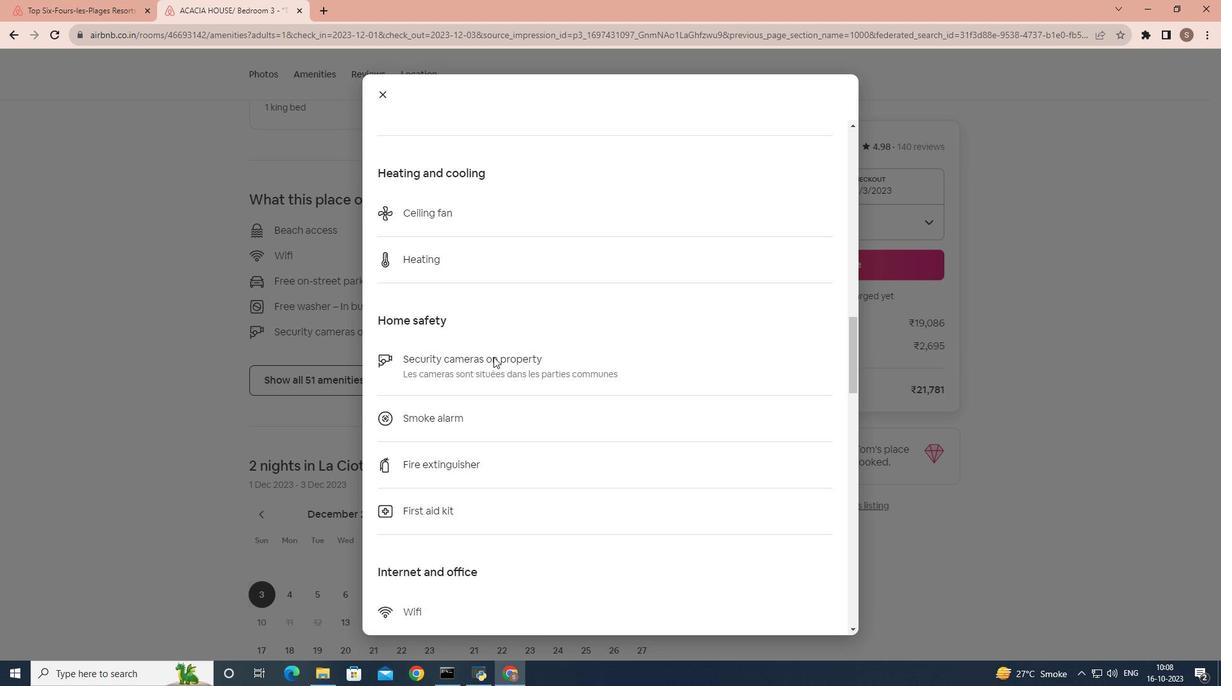 
Action: Mouse scrolled (493, 356) with delta (0, 0)
Screenshot: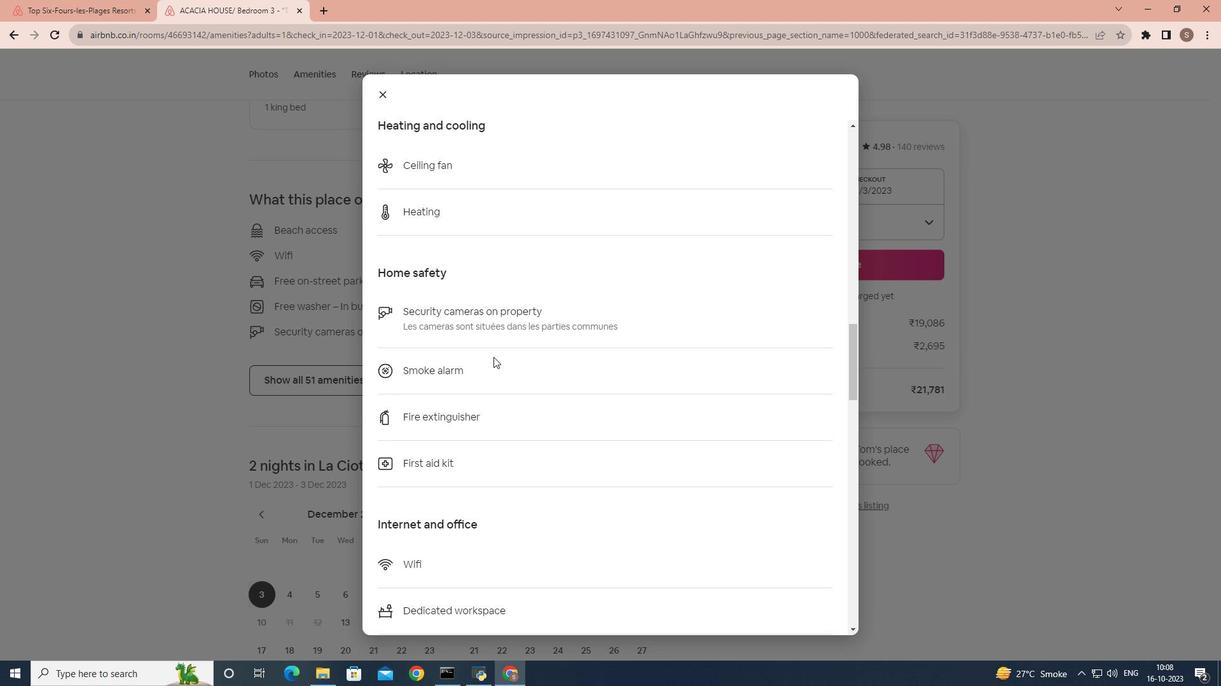 
Action: Mouse scrolled (493, 356) with delta (0, 0)
Screenshot: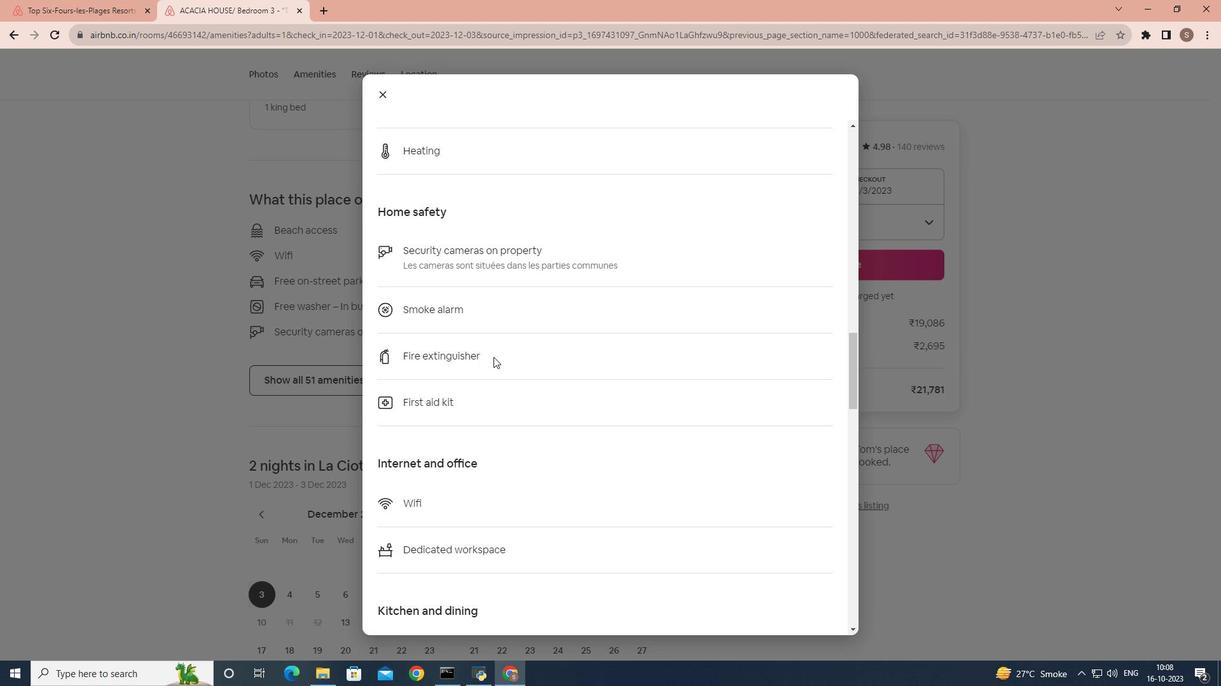 
Action: Mouse scrolled (493, 356) with delta (0, 0)
Screenshot: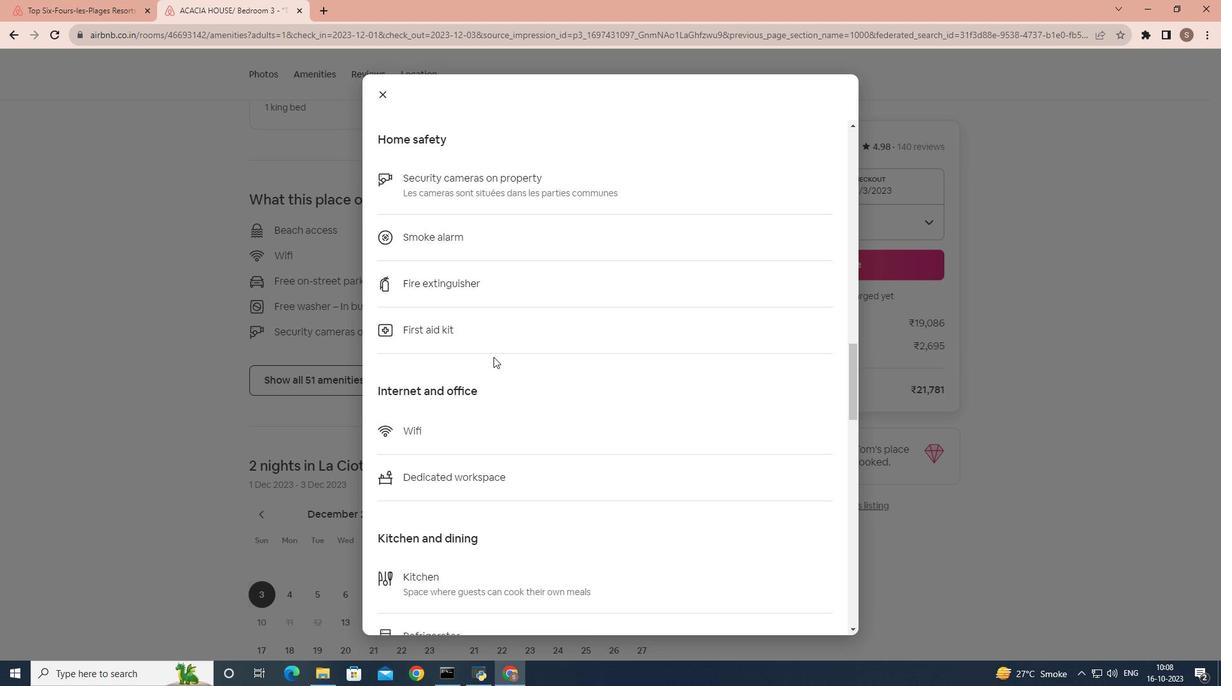 
Action: Mouse scrolled (493, 356) with delta (0, 0)
Screenshot: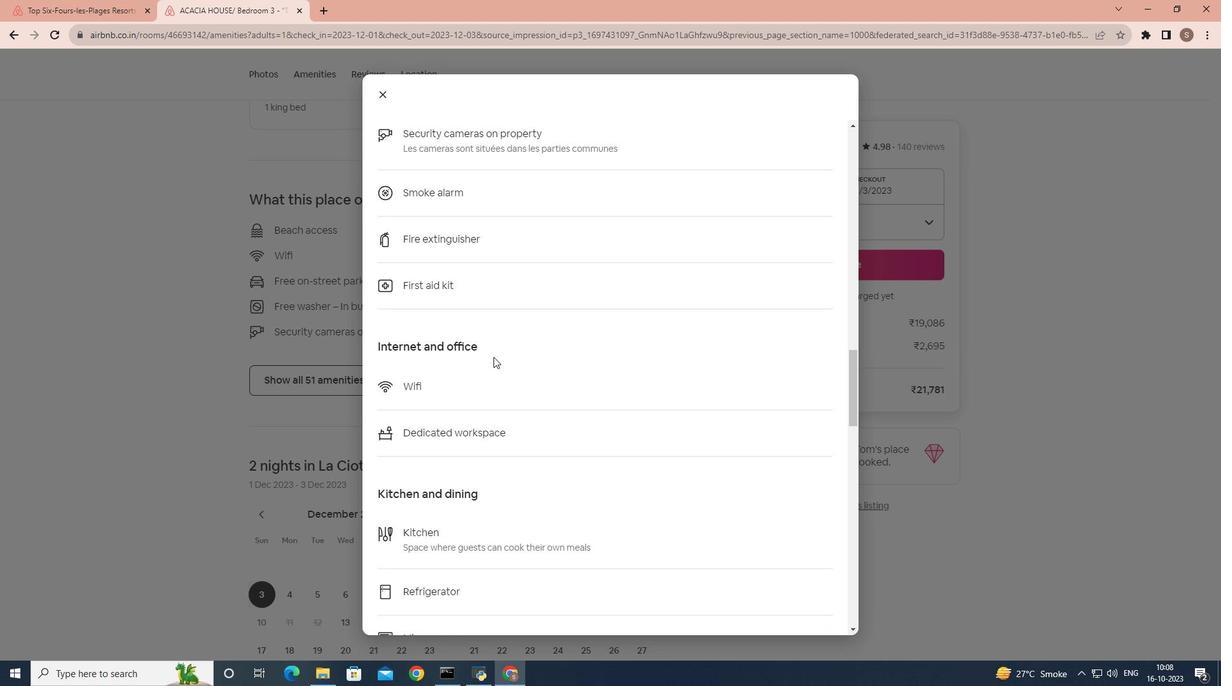 
Action: Mouse scrolled (493, 356) with delta (0, 0)
Screenshot: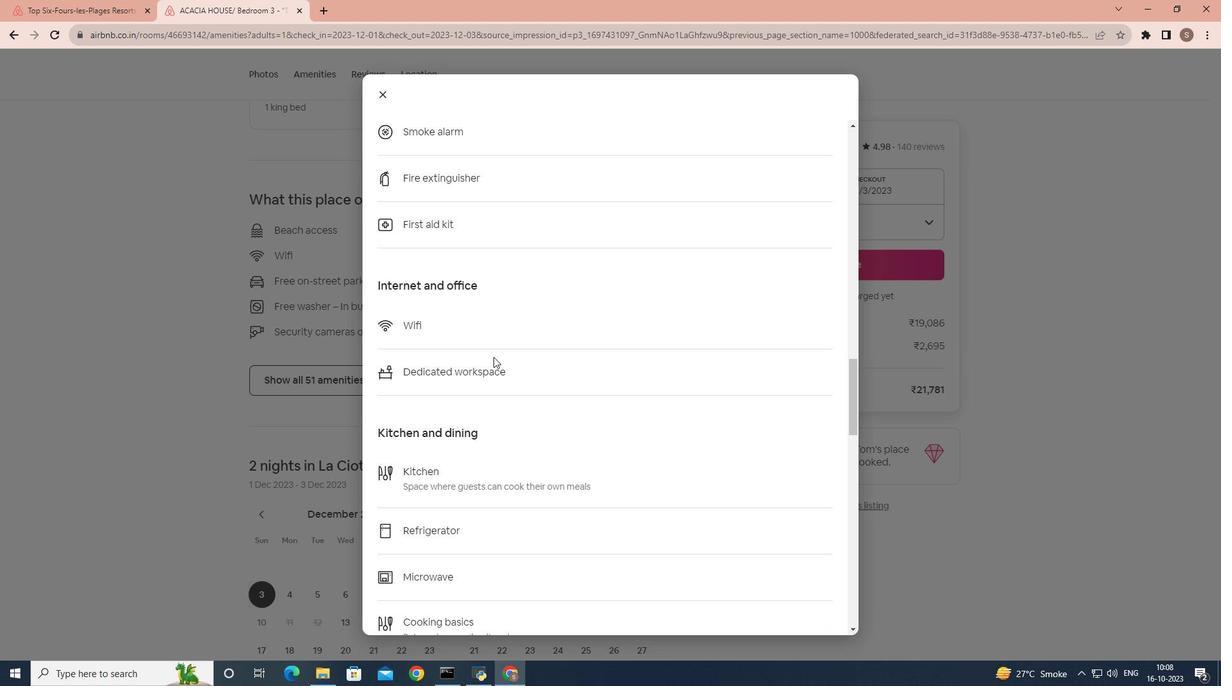 
Action: Mouse scrolled (493, 356) with delta (0, 0)
Screenshot: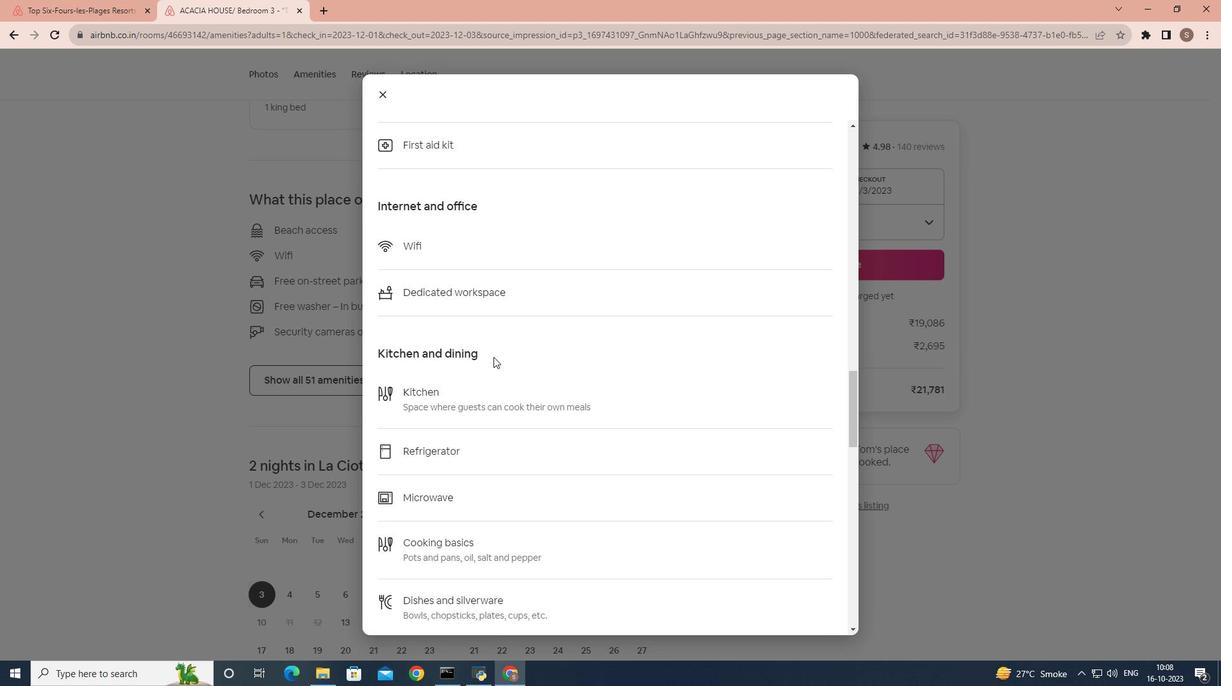
Action: Mouse scrolled (493, 356) with delta (0, 0)
Screenshot: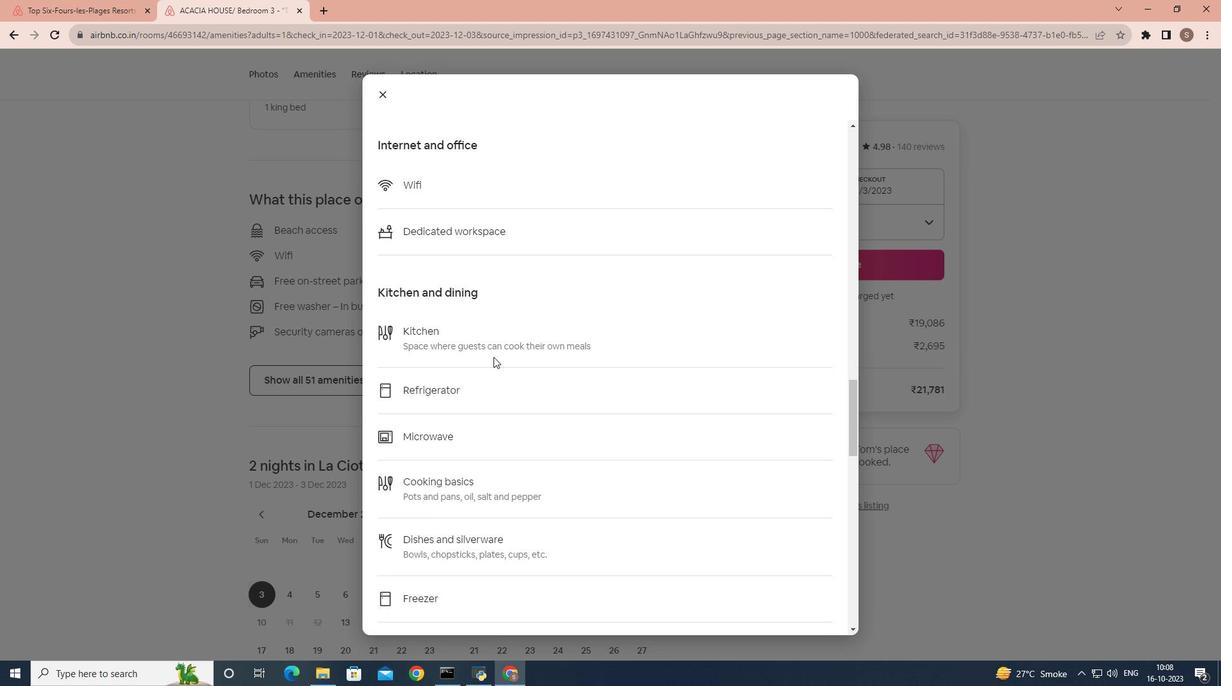 
Action: Mouse scrolled (493, 356) with delta (0, 0)
Screenshot: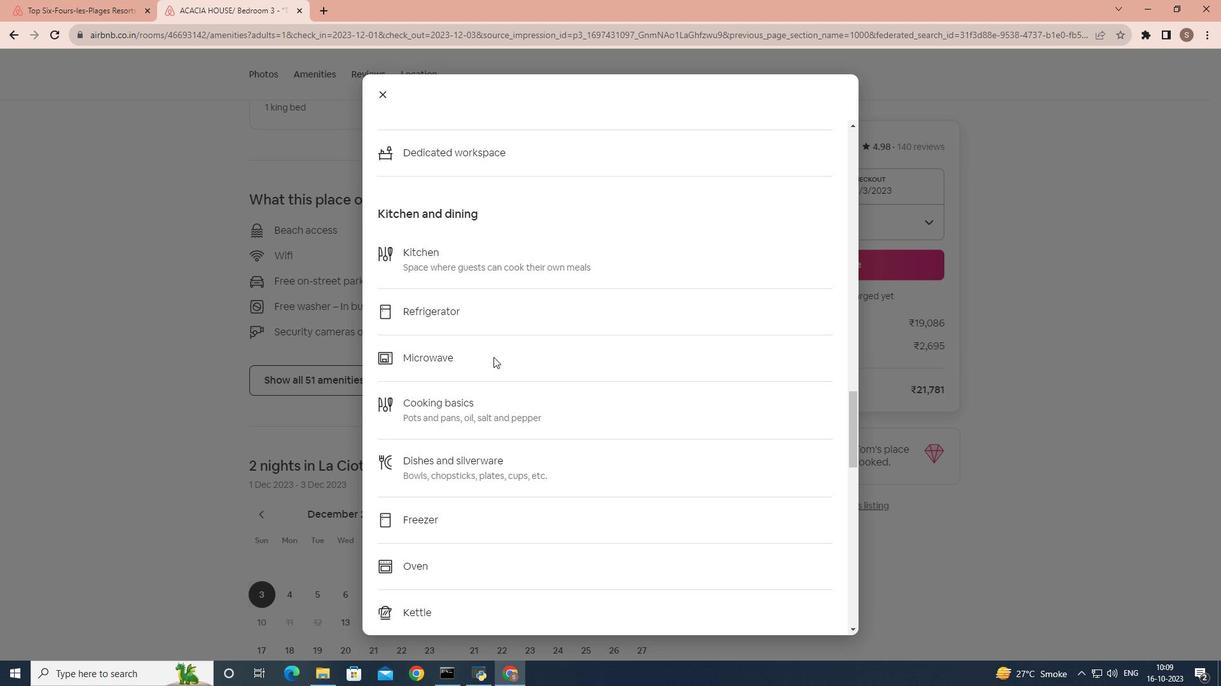 
Action: Mouse scrolled (493, 356) with delta (0, 0)
Screenshot: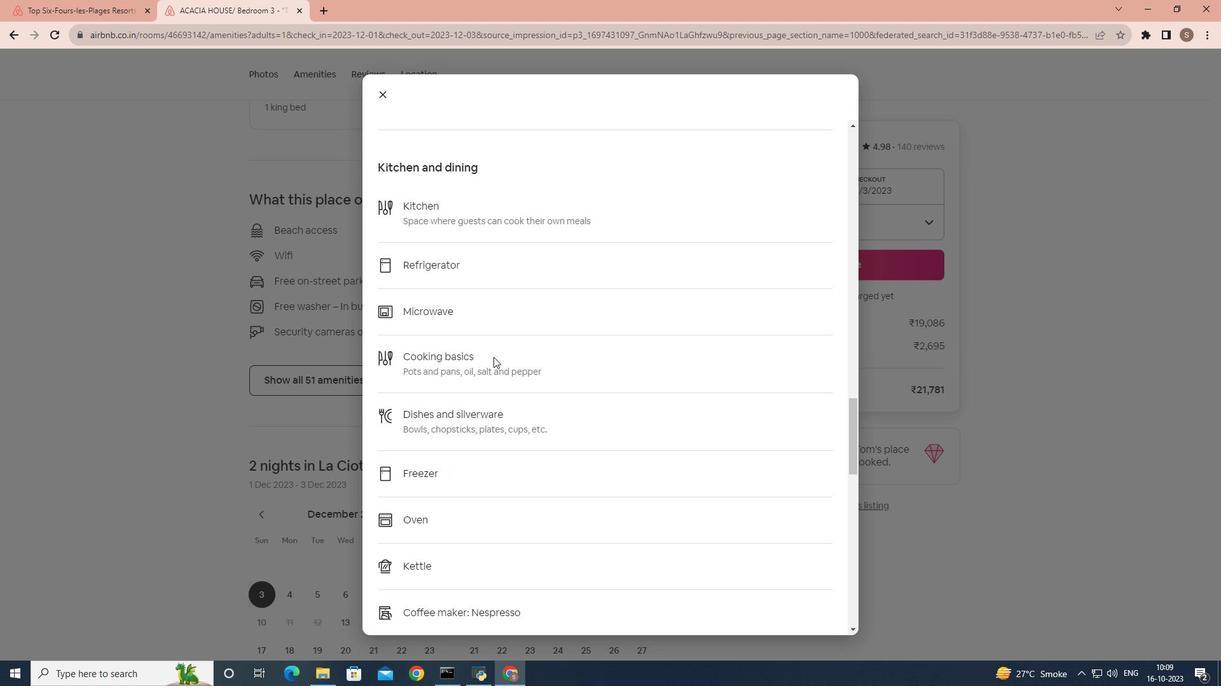 
Action: Mouse scrolled (493, 356) with delta (0, 0)
Screenshot: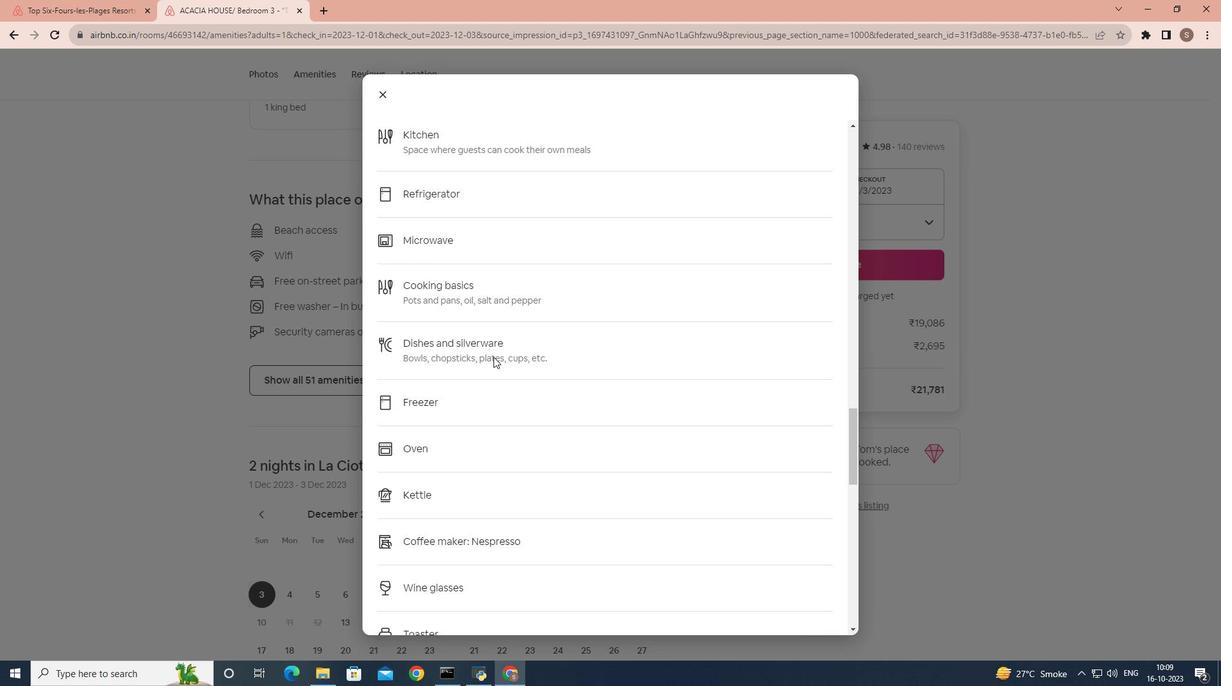 
Action: Mouse scrolled (493, 356) with delta (0, 0)
Screenshot: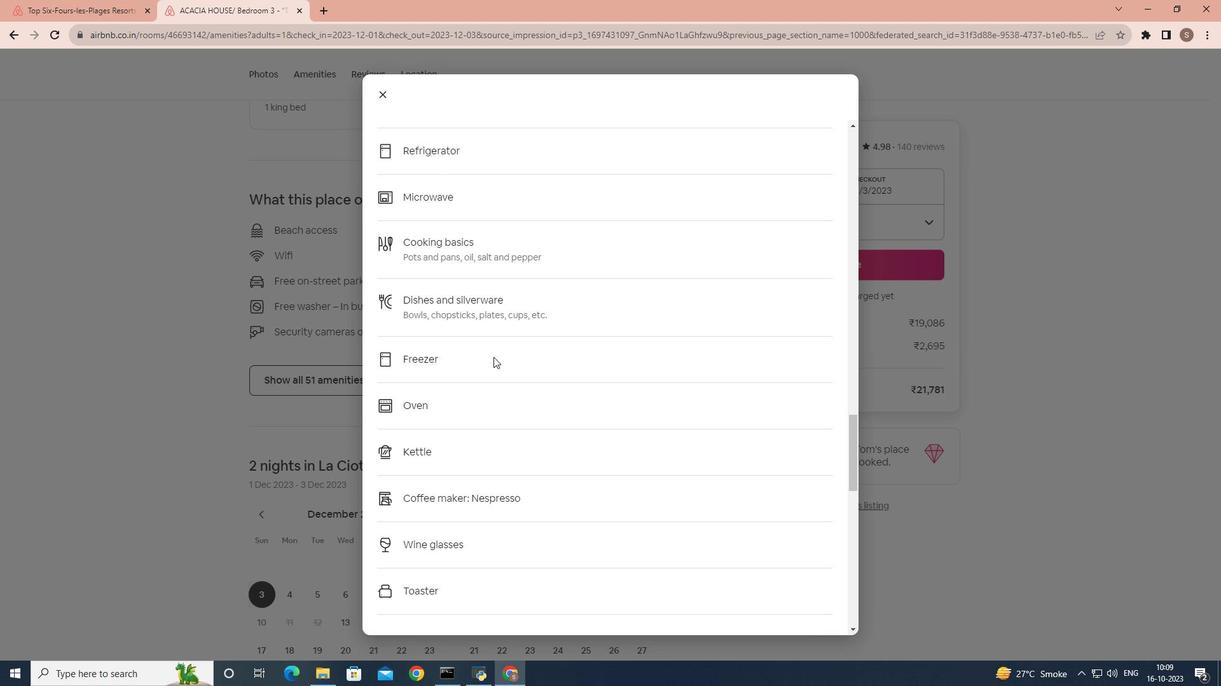 
Action: Mouse scrolled (493, 356) with delta (0, 0)
Screenshot: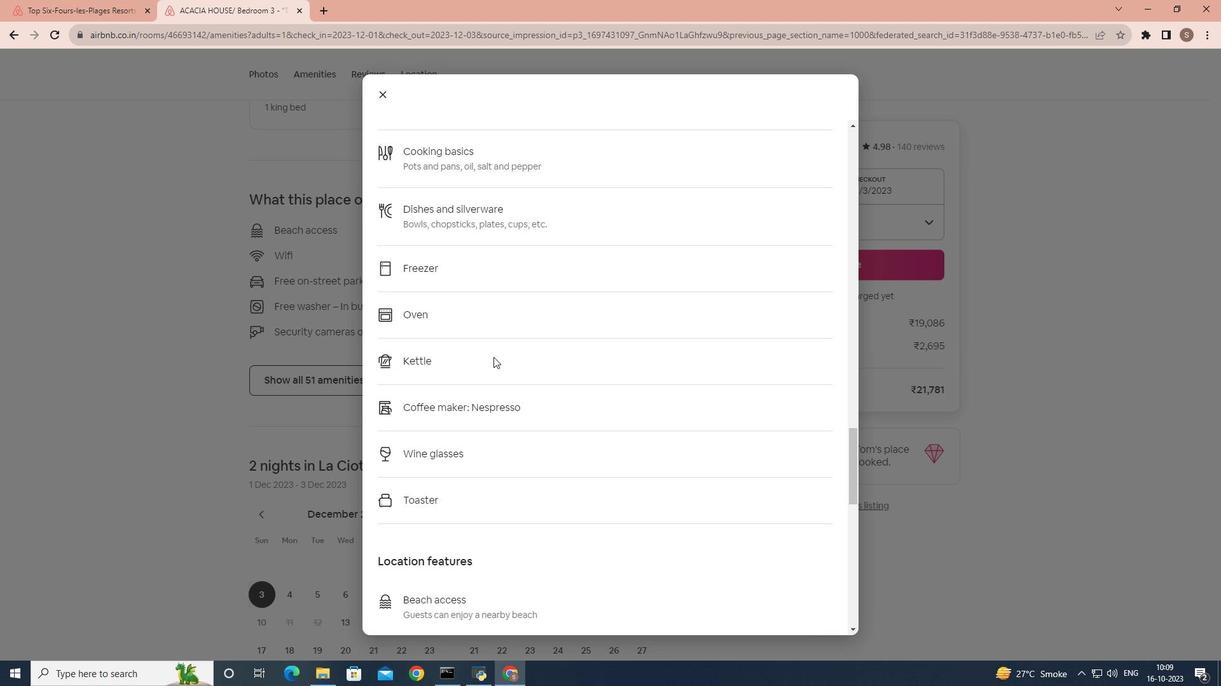
Action: Mouse scrolled (493, 356) with delta (0, 0)
Screenshot: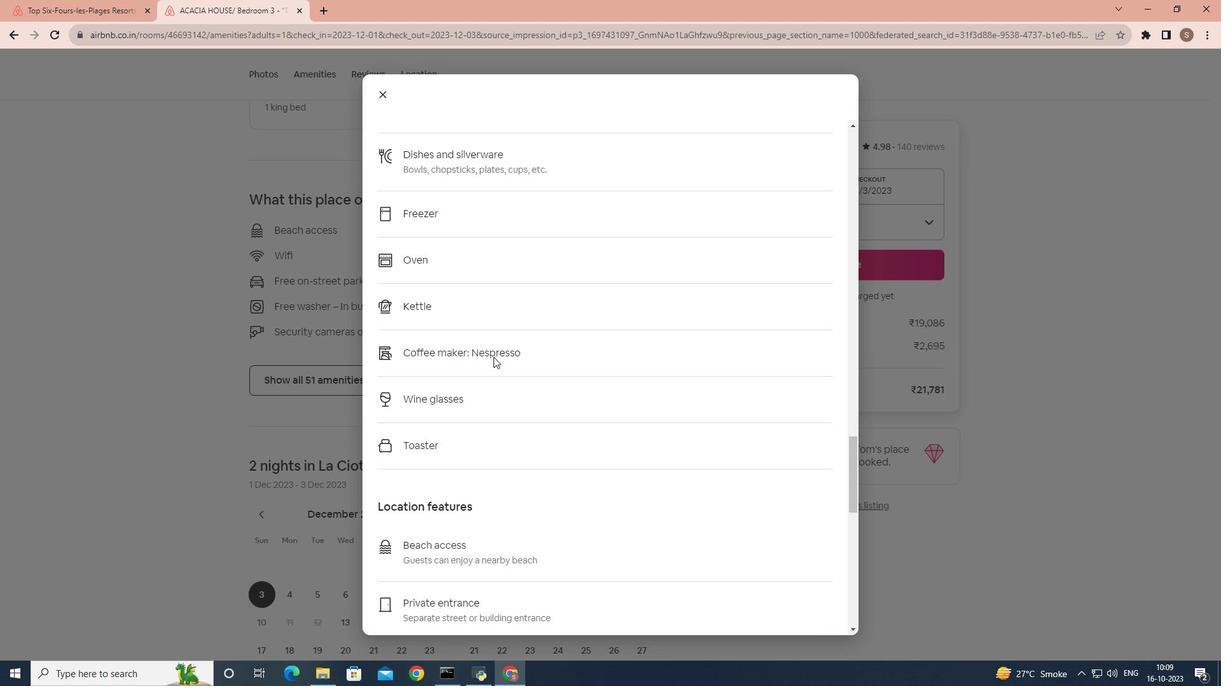 
Action: Mouse scrolled (493, 356) with delta (0, 0)
Screenshot: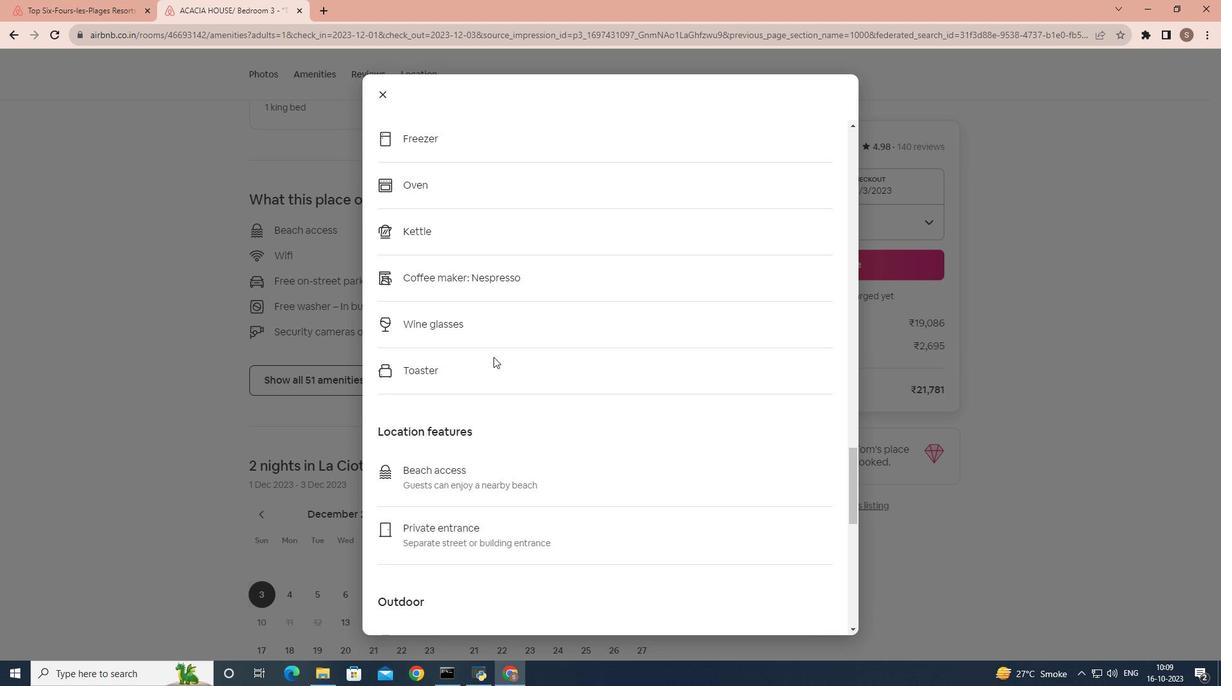 
Action: Mouse scrolled (493, 356) with delta (0, 0)
Screenshot: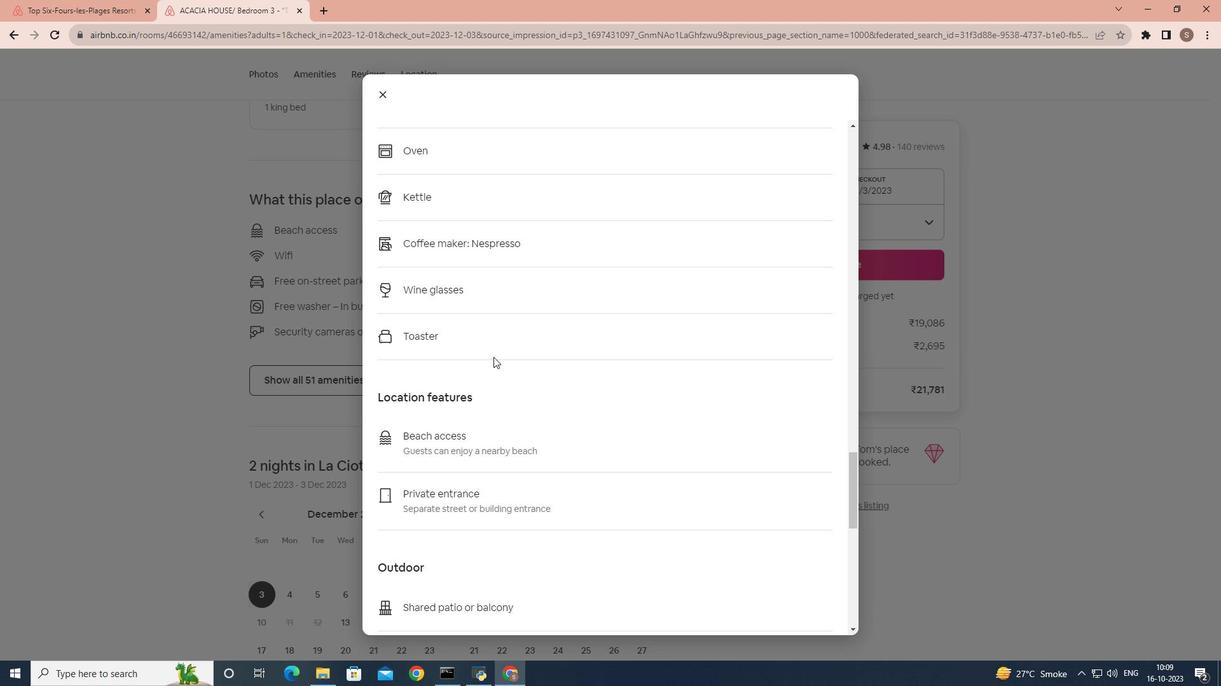 
Action: Mouse scrolled (493, 356) with delta (0, 0)
Screenshot: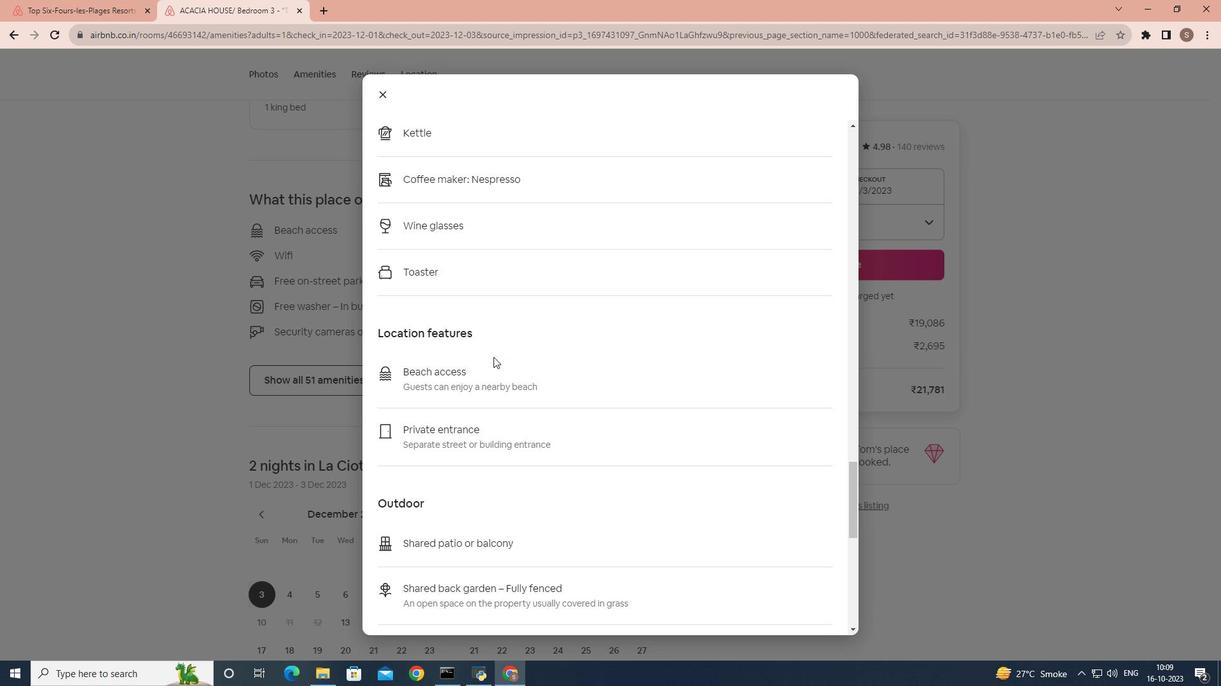 
Action: Mouse scrolled (493, 356) with delta (0, 0)
Screenshot: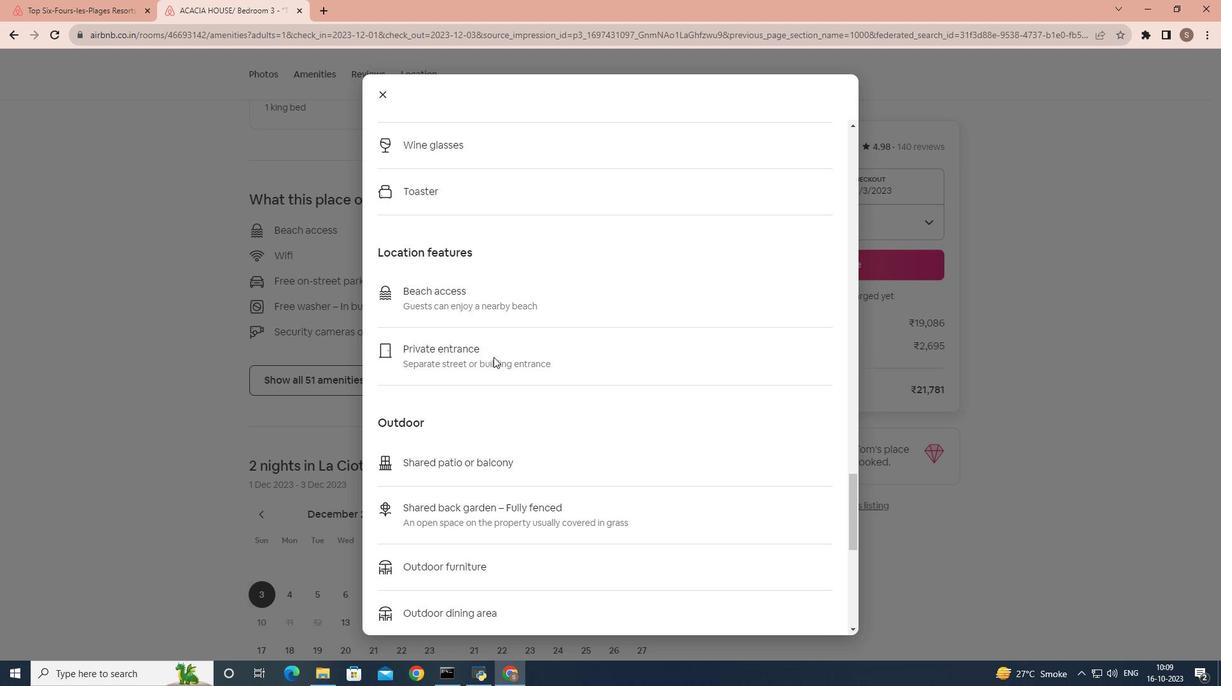 
Action: Mouse scrolled (493, 356) with delta (0, 0)
Screenshot: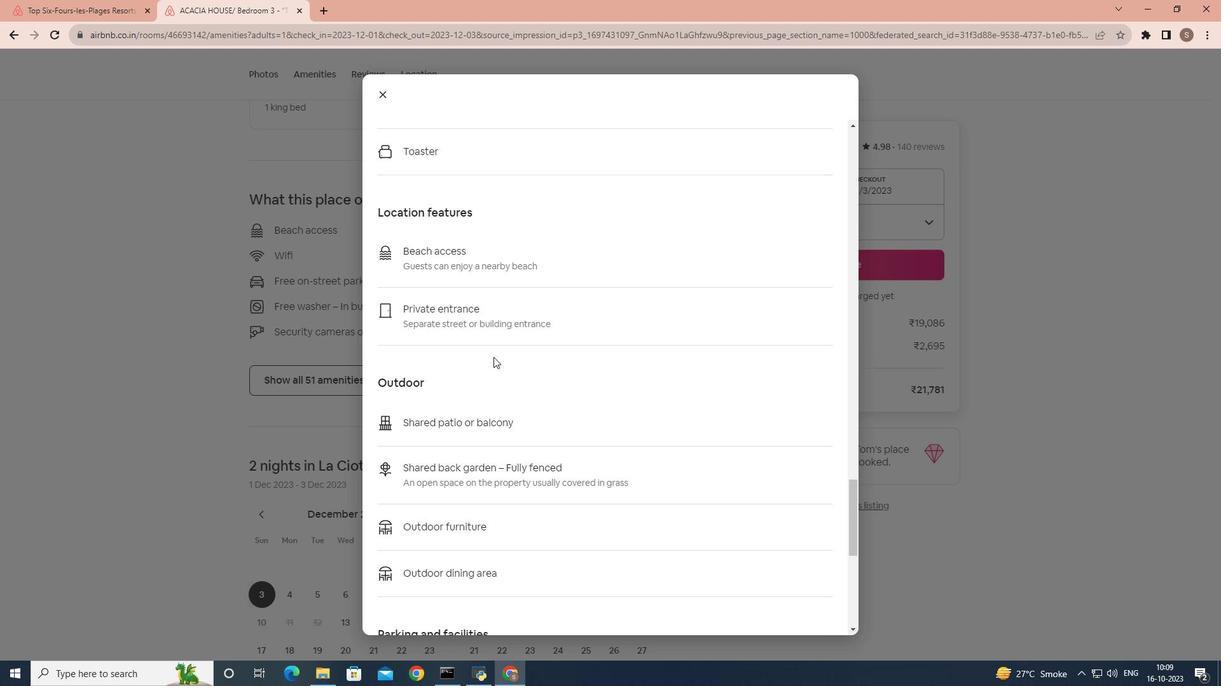 
Action: Mouse scrolled (493, 356) with delta (0, 0)
Screenshot: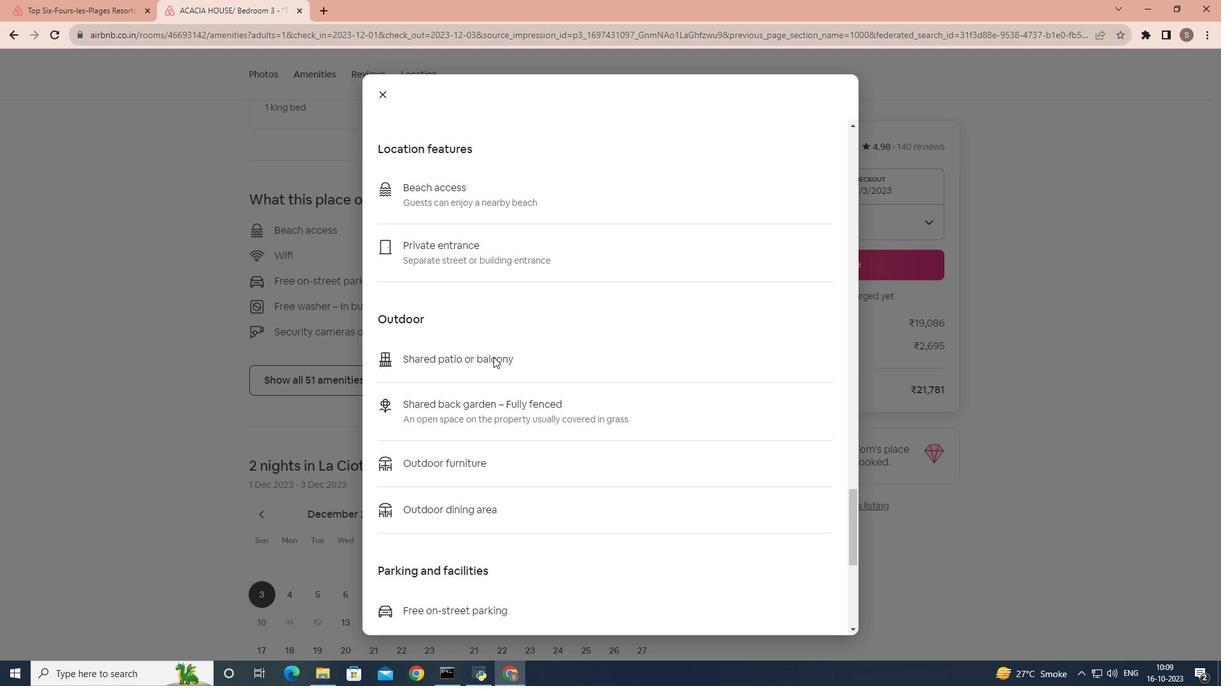 
Action: Mouse scrolled (493, 356) with delta (0, 0)
Screenshot: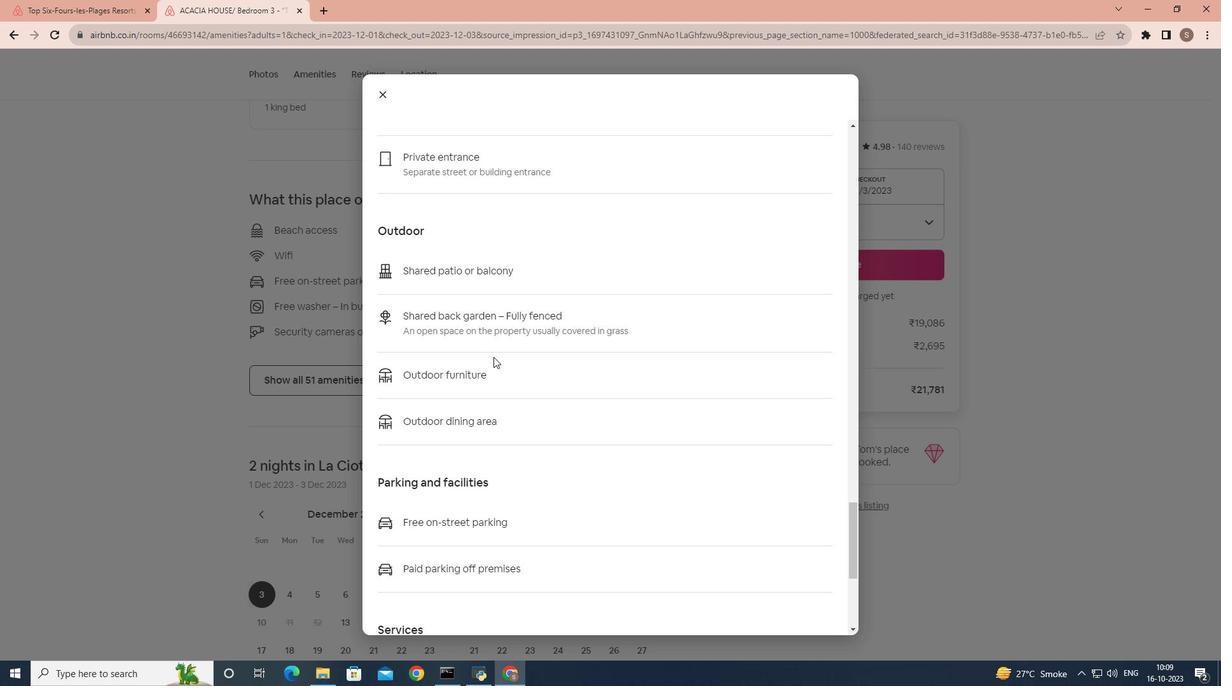 
Action: Mouse scrolled (493, 356) with delta (0, 0)
Screenshot: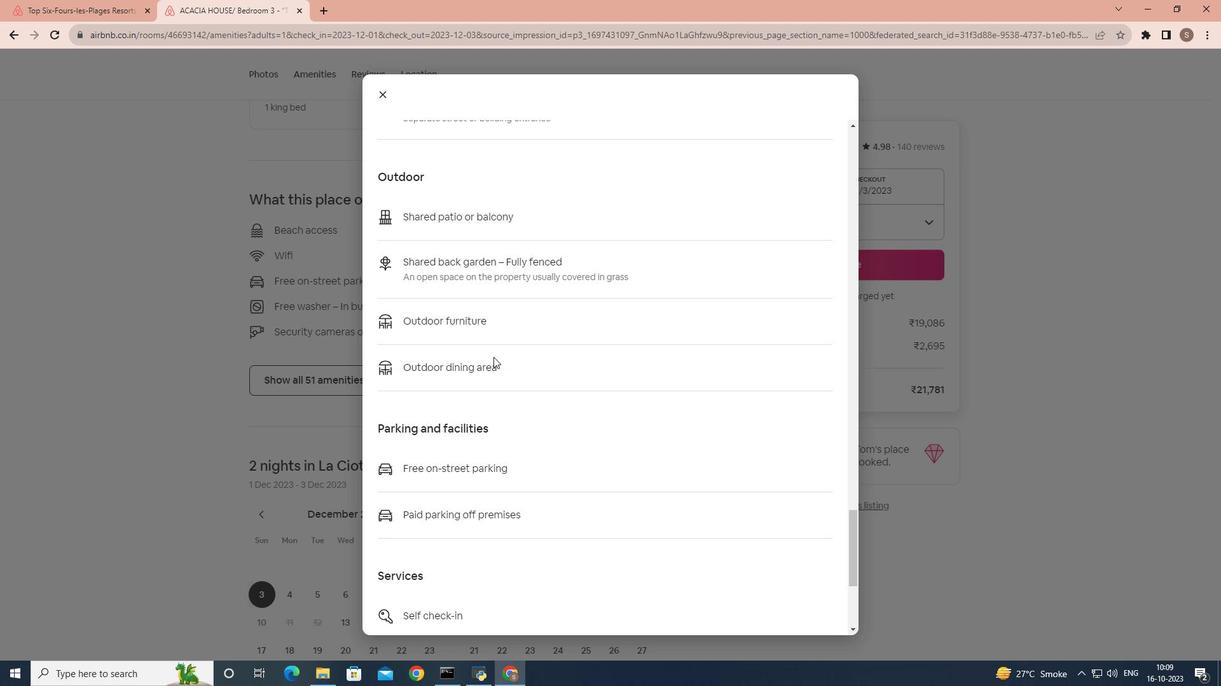
Action: Mouse scrolled (493, 356) with delta (0, 0)
Screenshot: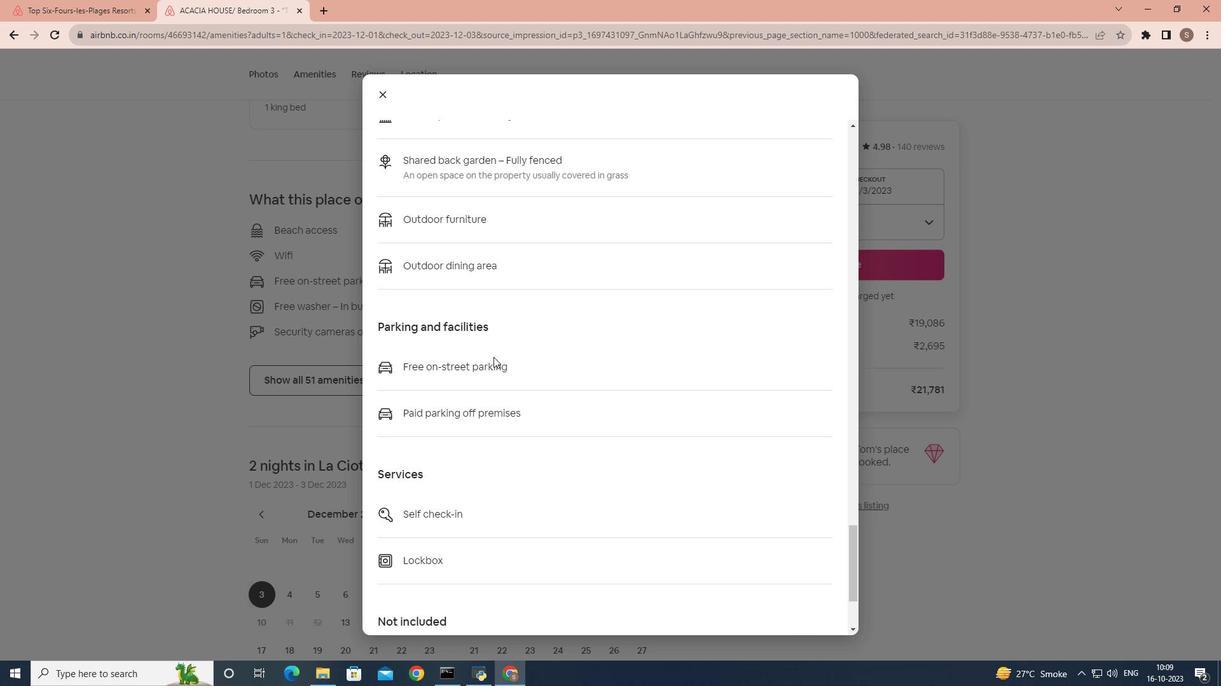 
Action: Mouse scrolled (493, 356) with delta (0, 0)
Screenshot: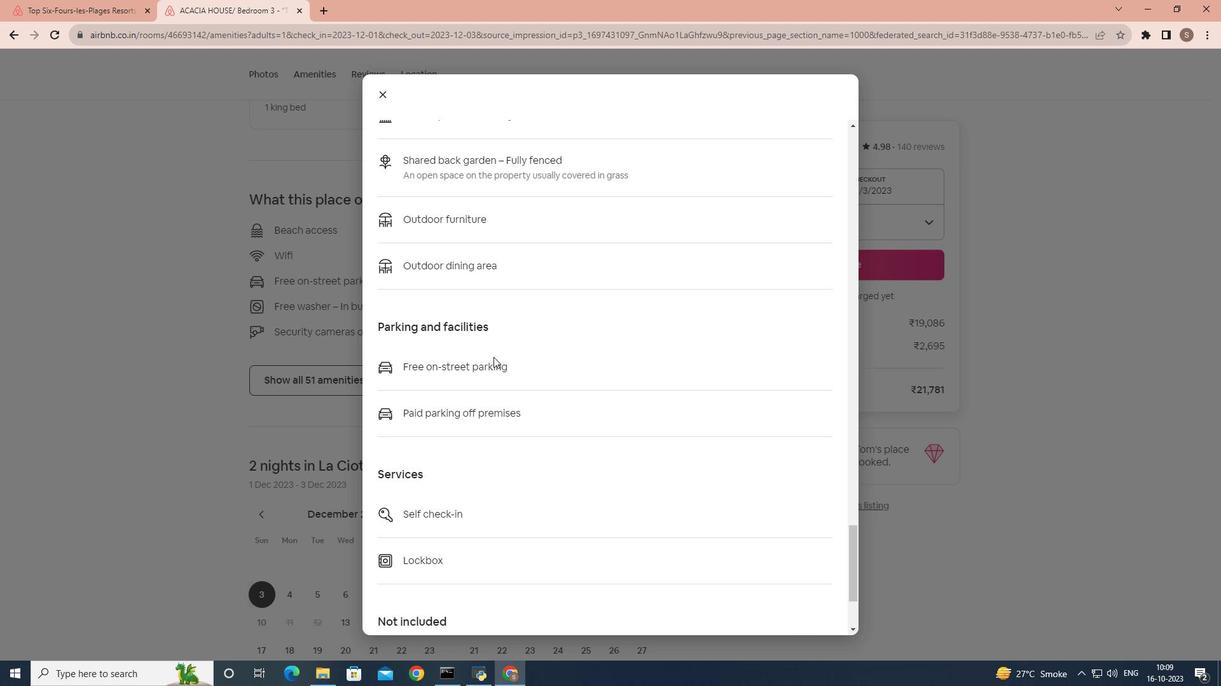 
Action: Mouse scrolled (493, 356) with delta (0, 0)
Screenshot: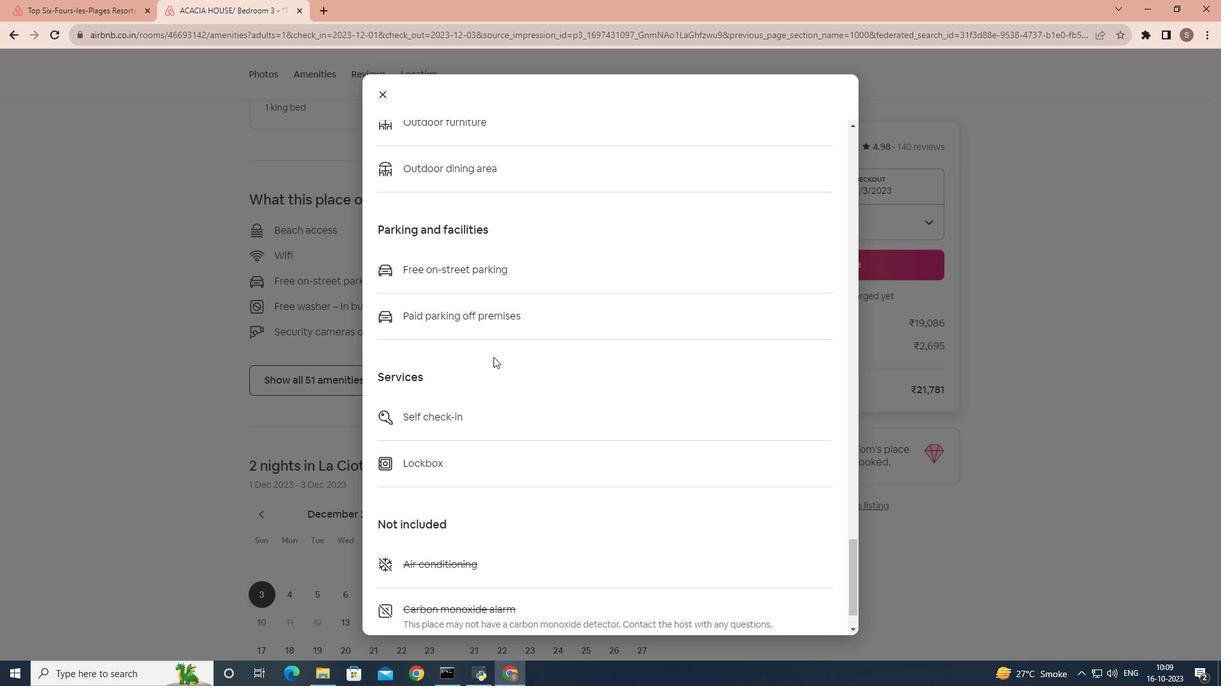 
Action: Mouse scrolled (493, 356) with delta (0, 0)
Screenshot: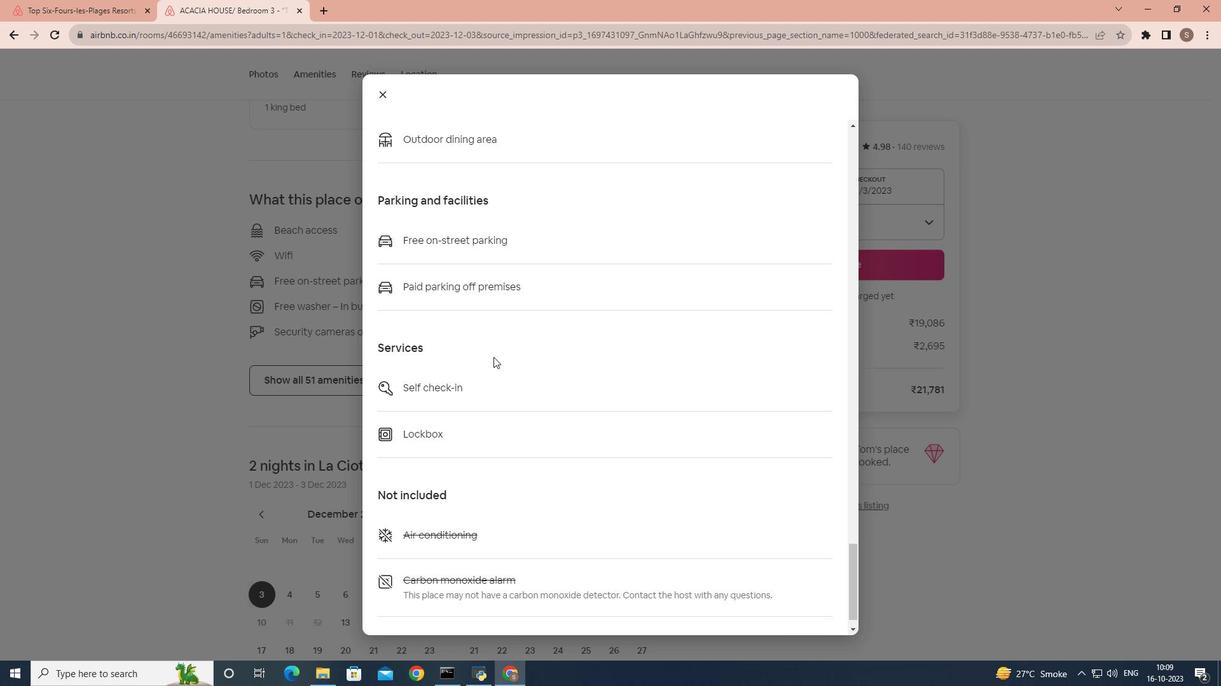
Action: Mouse moved to (494, 357)
Screenshot: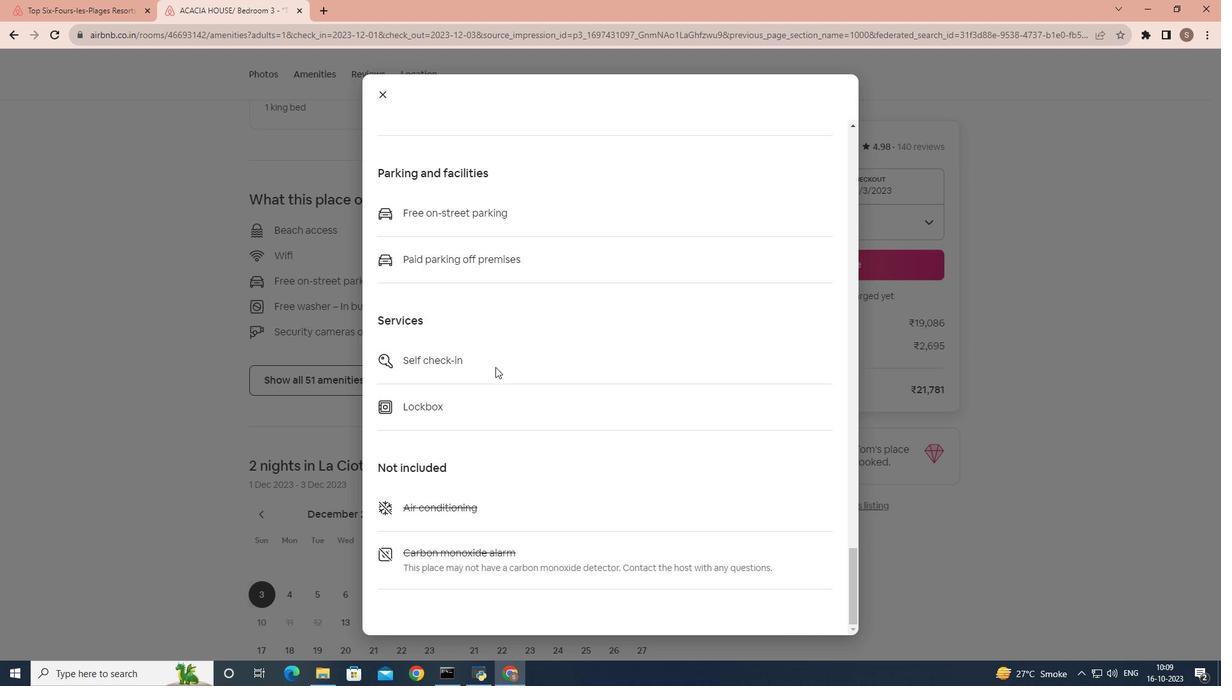 
Action: Mouse scrolled (494, 356) with delta (0, 0)
Screenshot: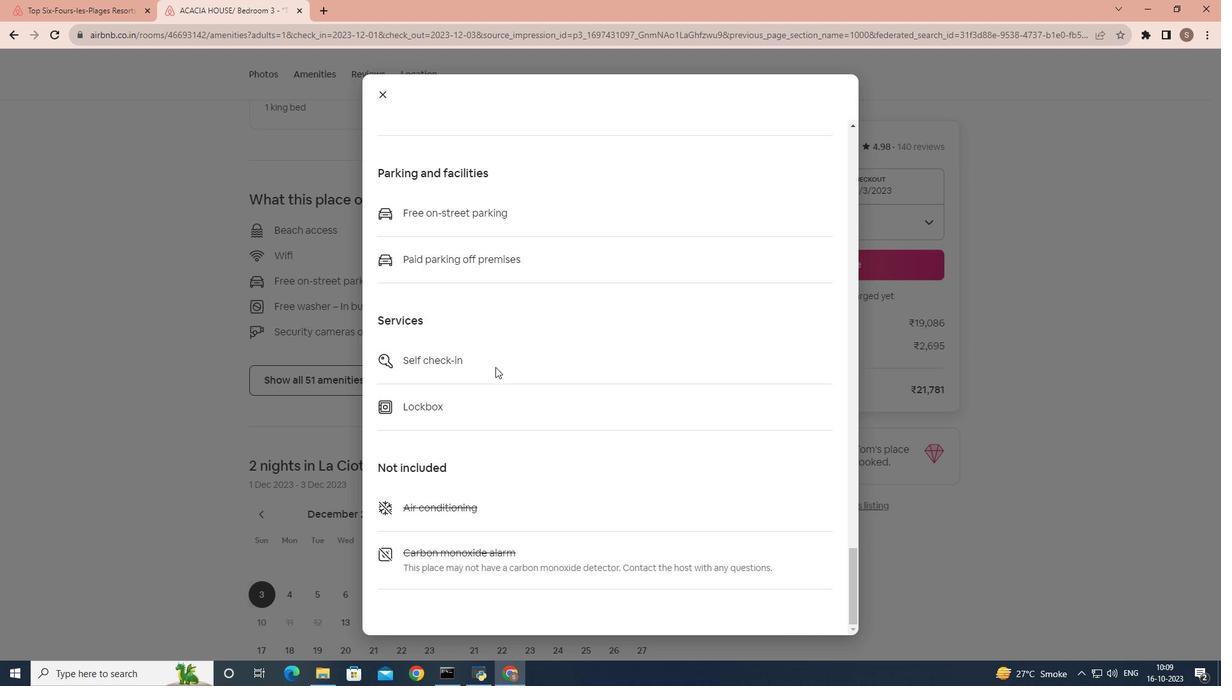 
Action: Mouse moved to (495, 366)
Screenshot: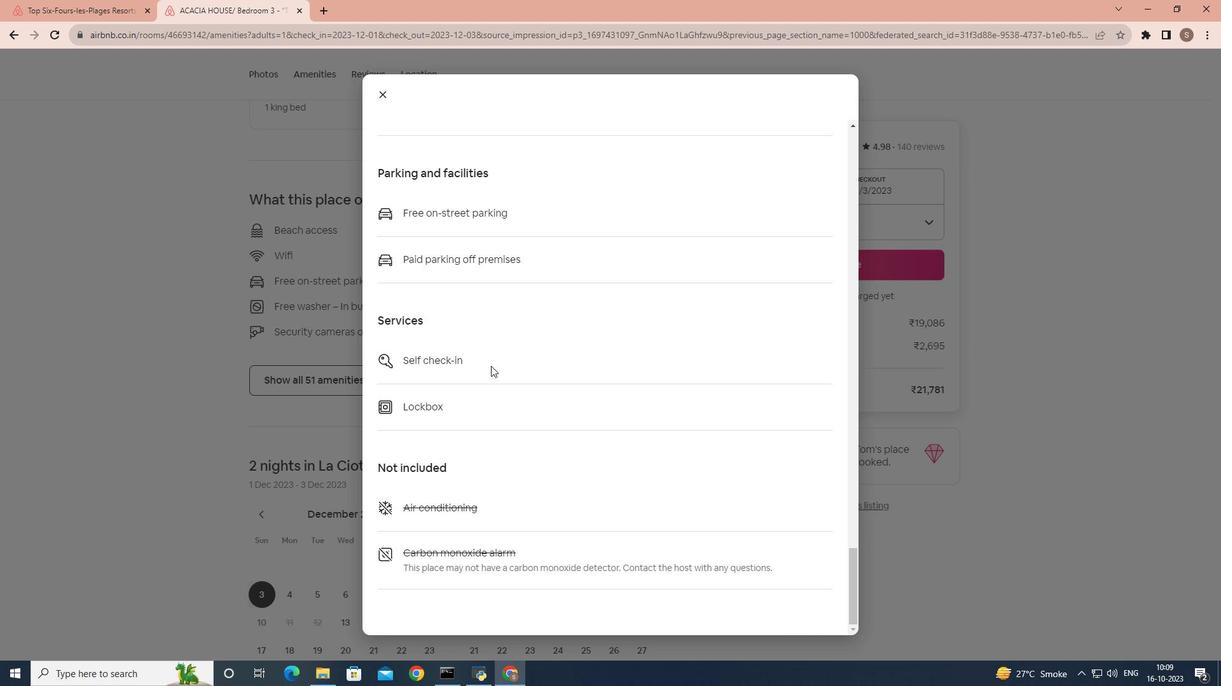 
Action: Mouse scrolled (495, 365) with delta (0, 0)
Screenshot: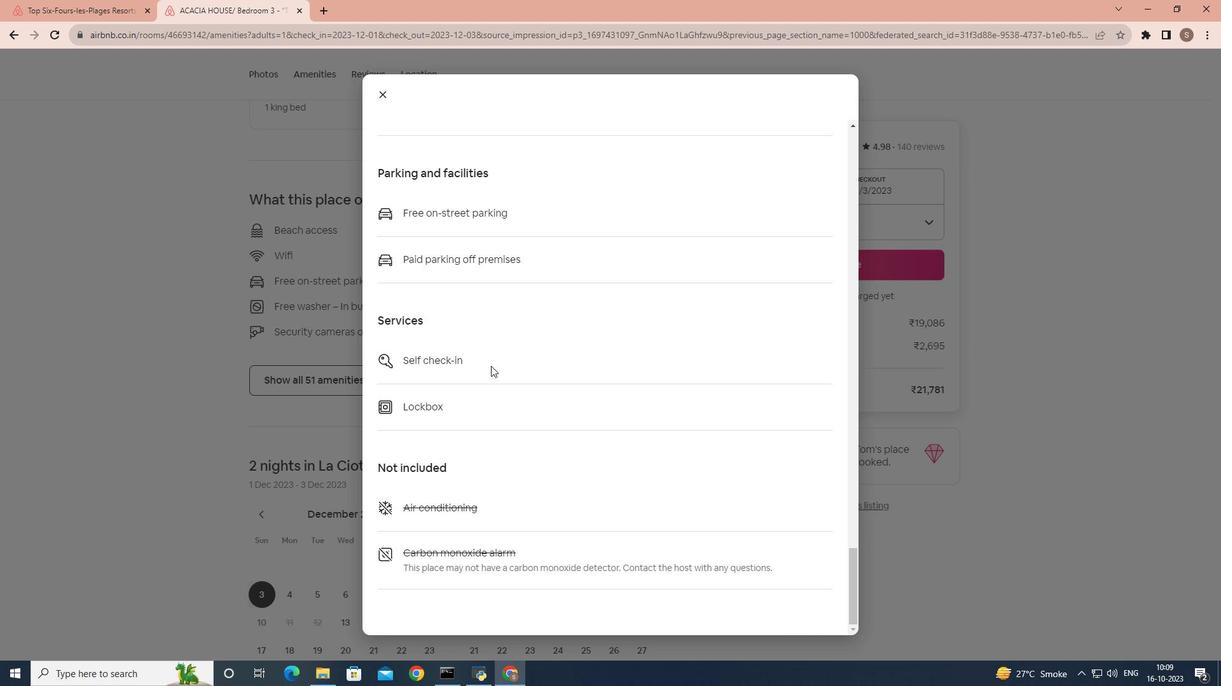 
Action: Mouse moved to (385, 98)
Screenshot: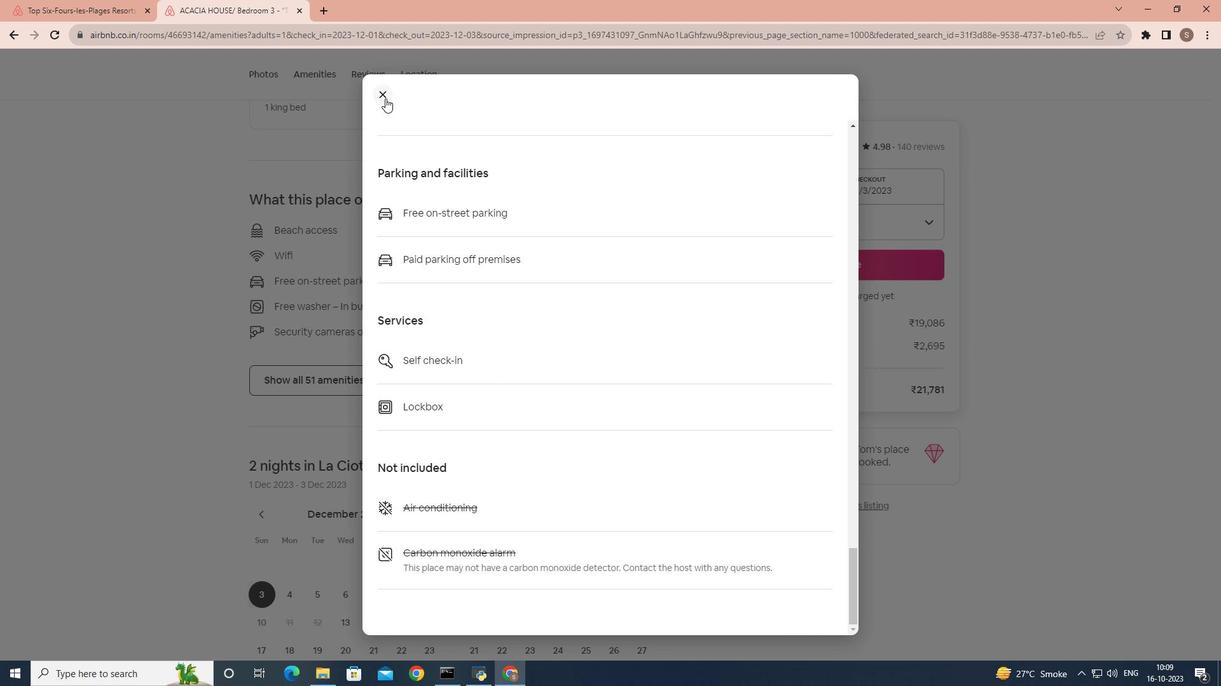 
Action: Mouse pressed left at (385, 98)
Screenshot: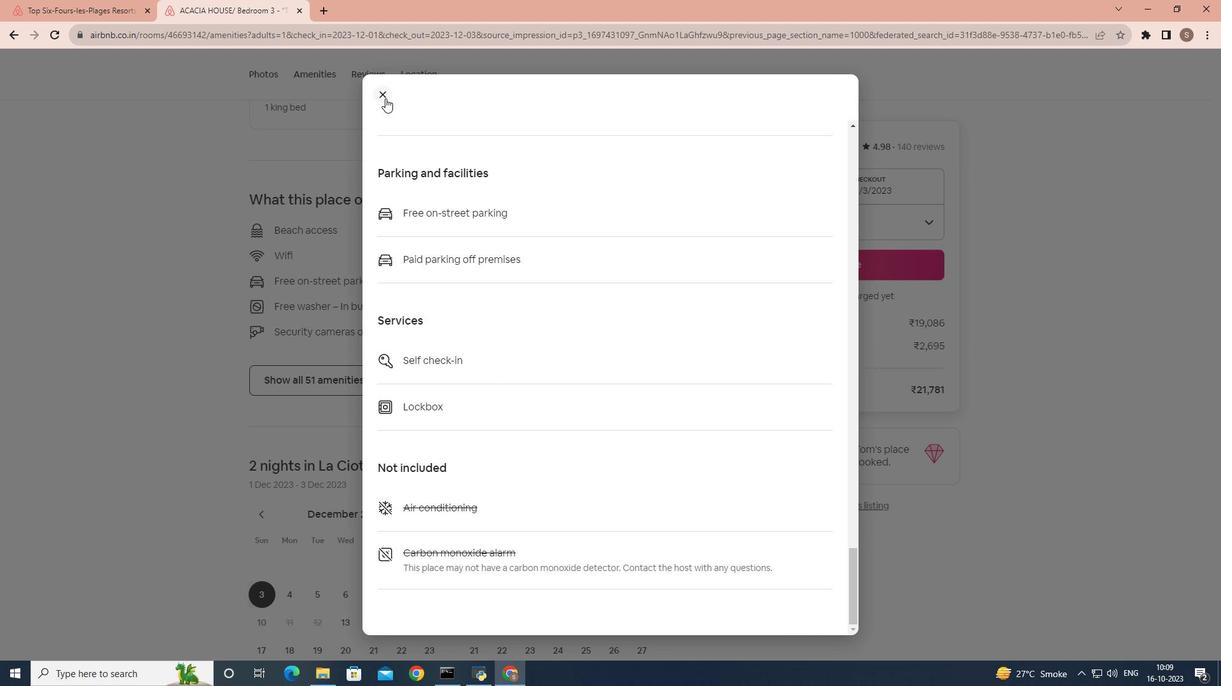 
Action: Mouse moved to (331, 349)
Screenshot: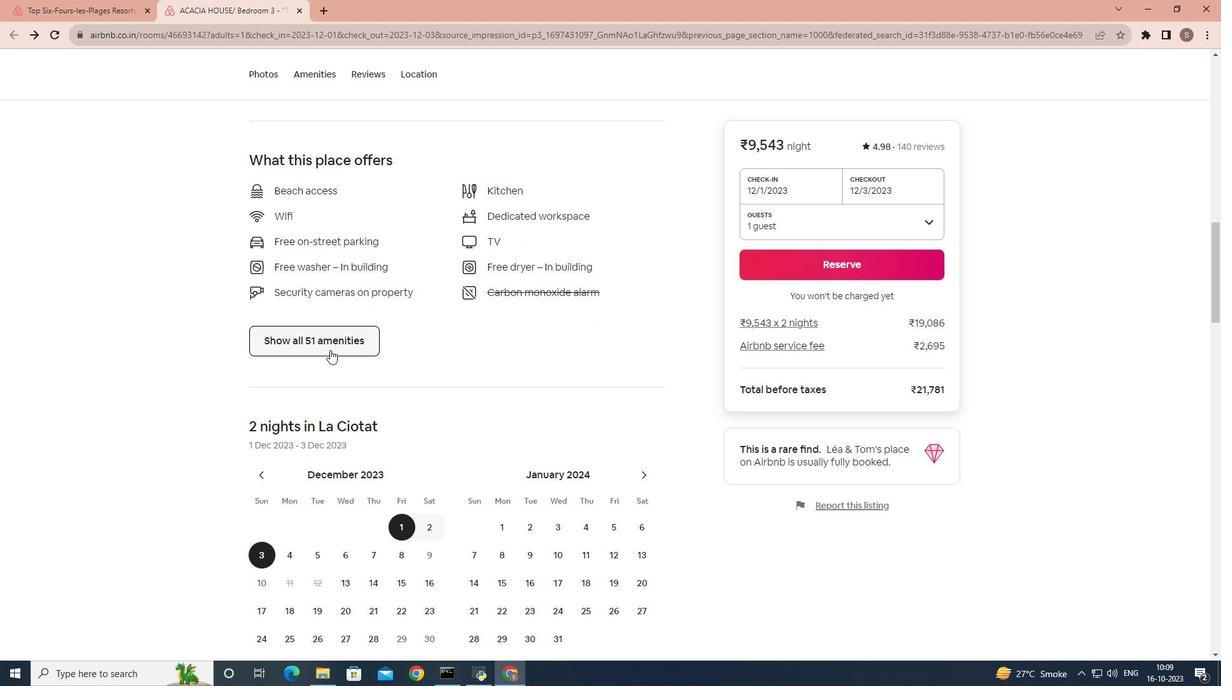 
Action: Mouse scrolled (331, 349) with delta (0, 0)
Screenshot: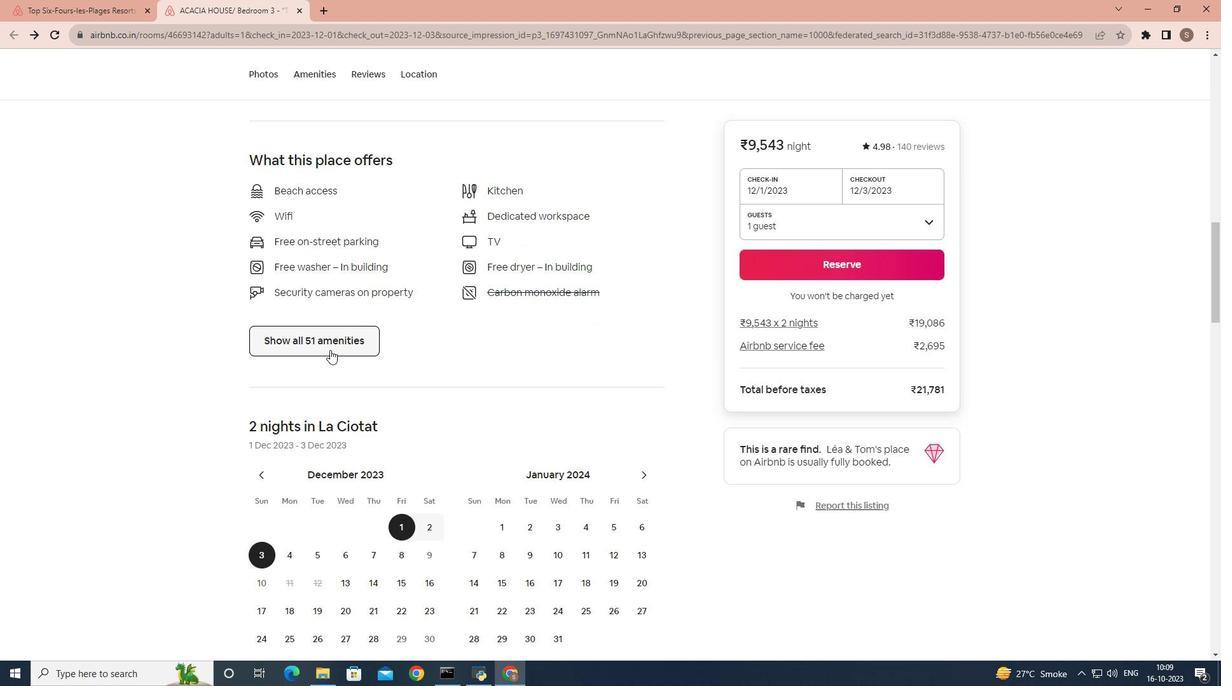 
Action: Mouse moved to (330, 350)
Screenshot: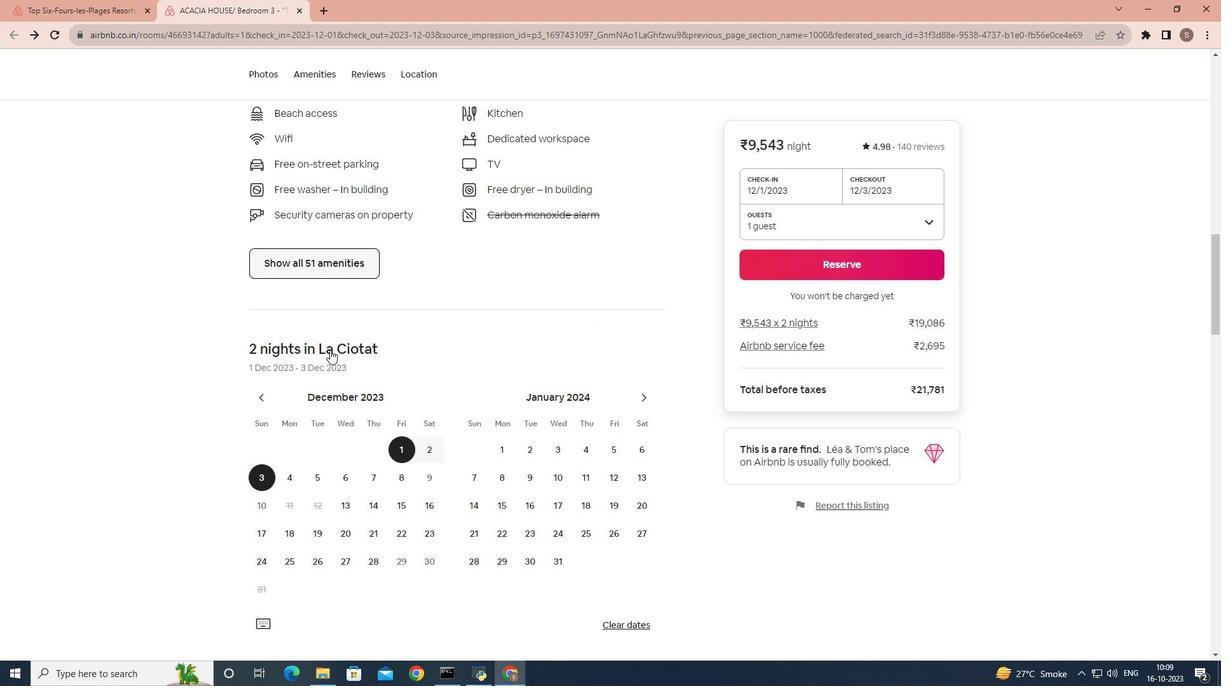 
Action: Mouse scrolled (330, 349) with delta (0, 0)
Screenshot: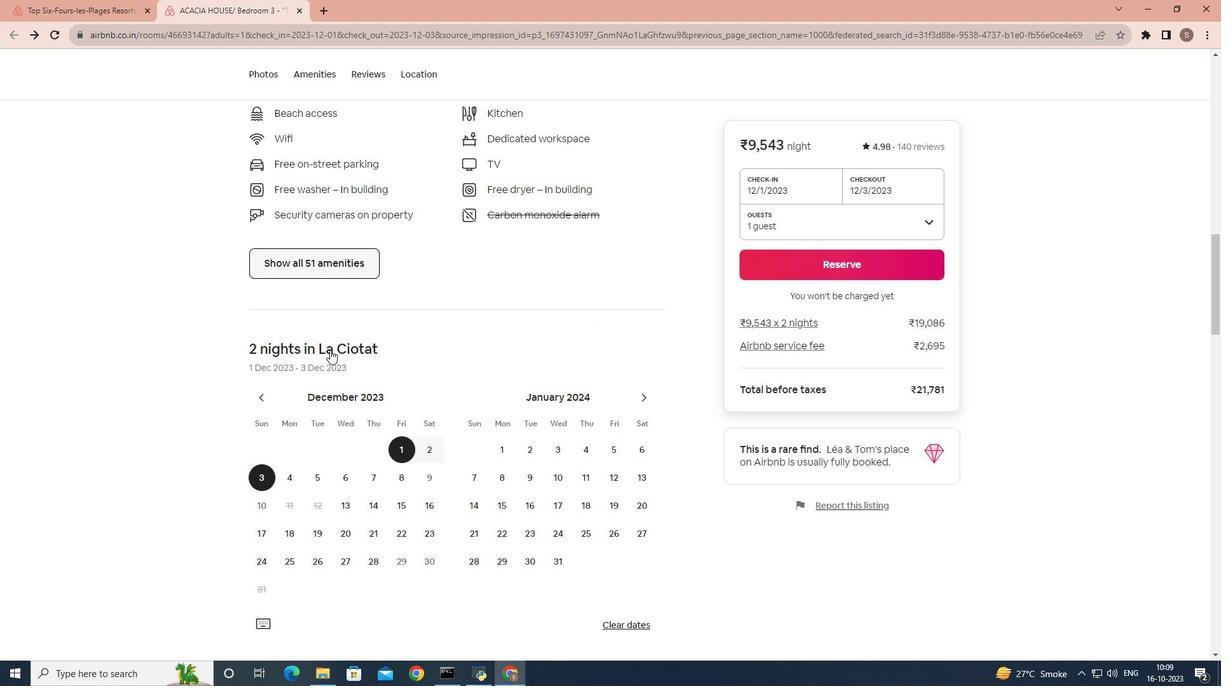 
Action: Mouse moved to (330, 350)
Screenshot: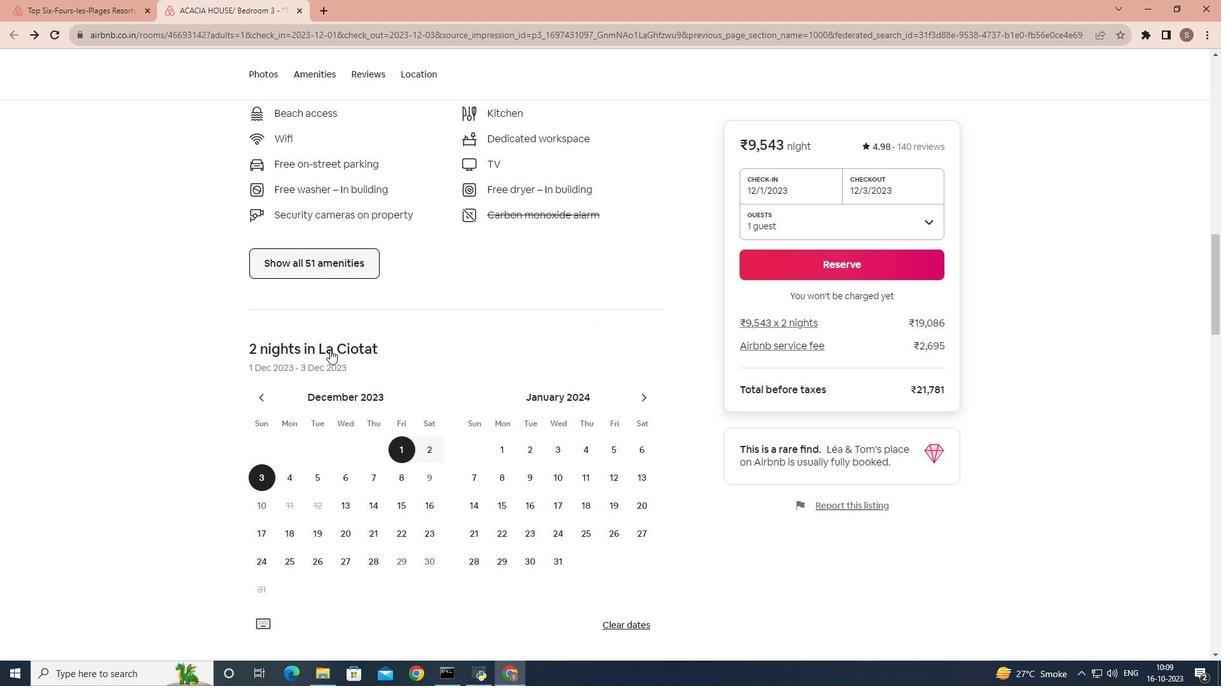 
Action: Mouse scrolled (330, 349) with delta (0, 0)
Screenshot: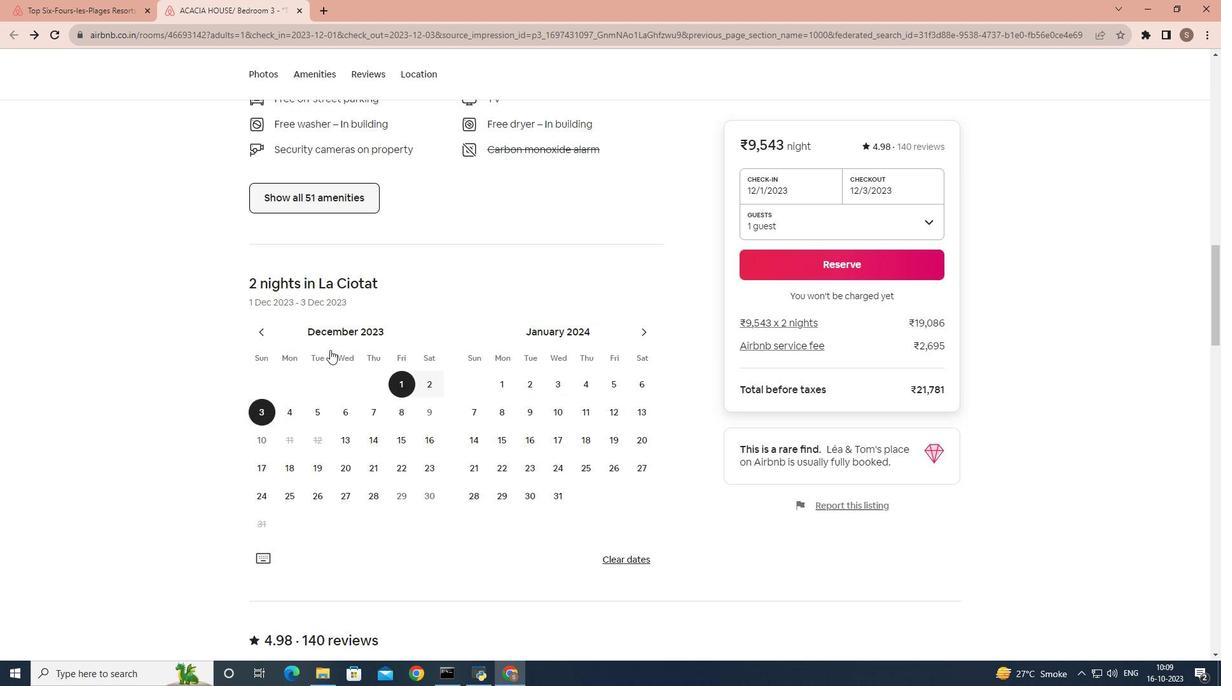 
Action: Mouse scrolled (330, 349) with delta (0, 0)
Screenshot: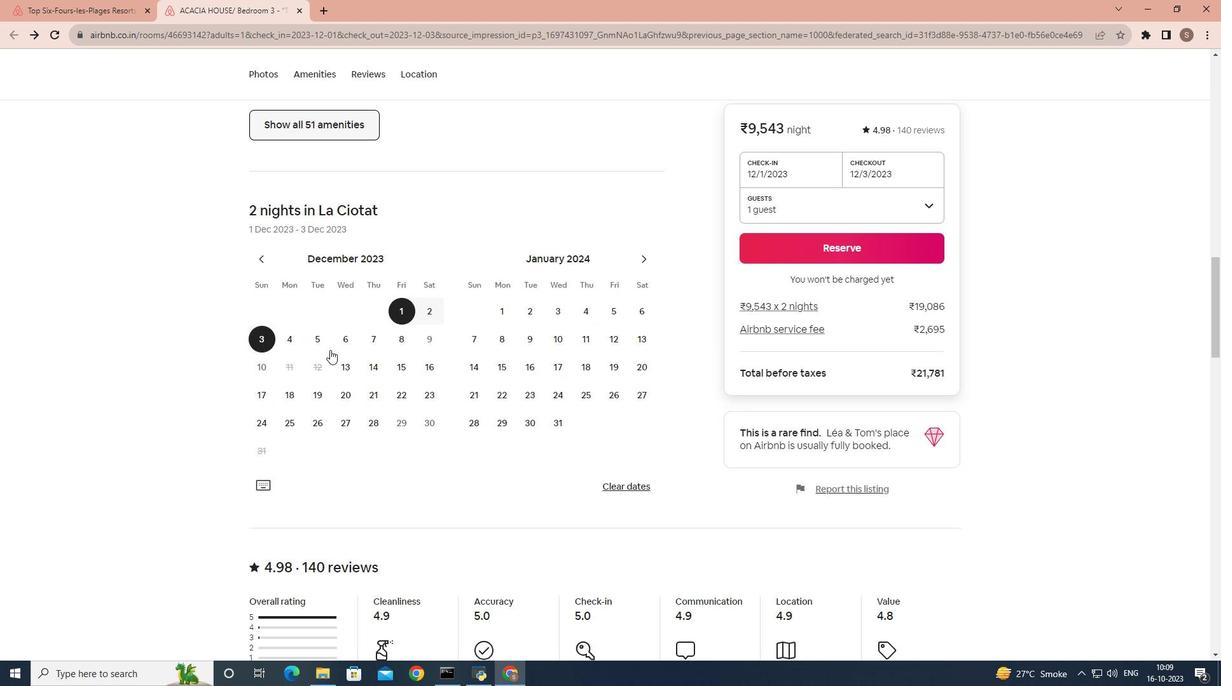 
Action: Mouse scrolled (330, 349) with delta (0, 0)
Screenshot: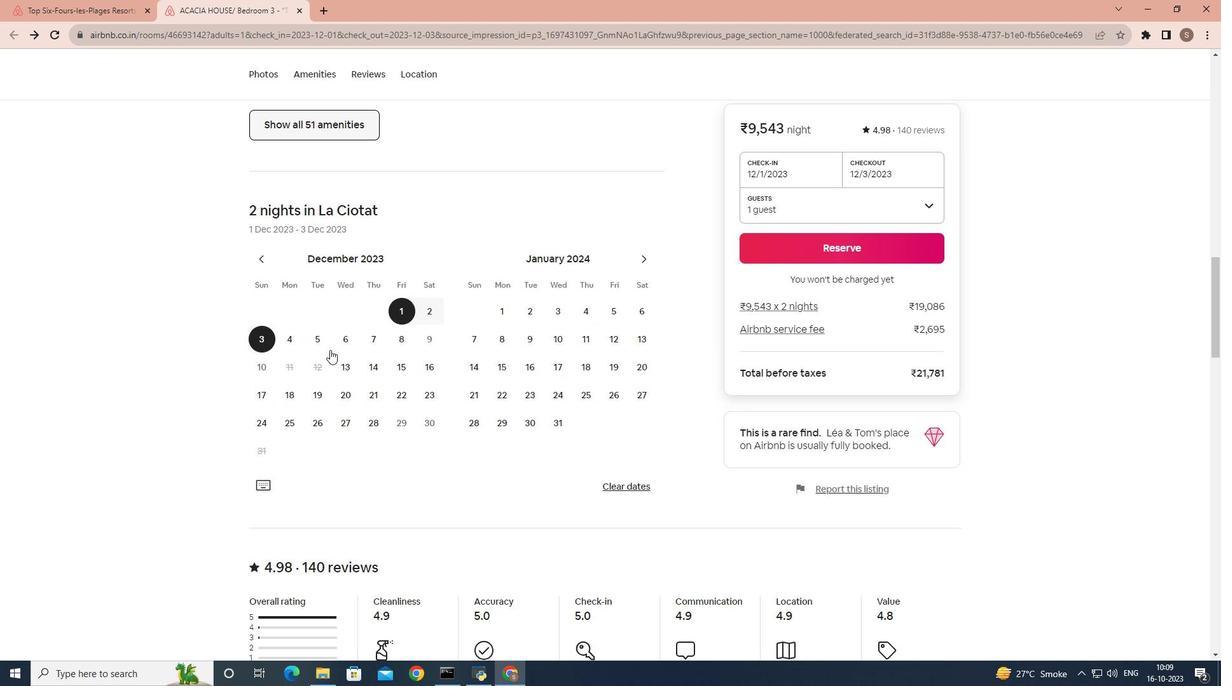 
Action: Mouse scrolled (330, 349) with delta (0, 0)
Screenshot: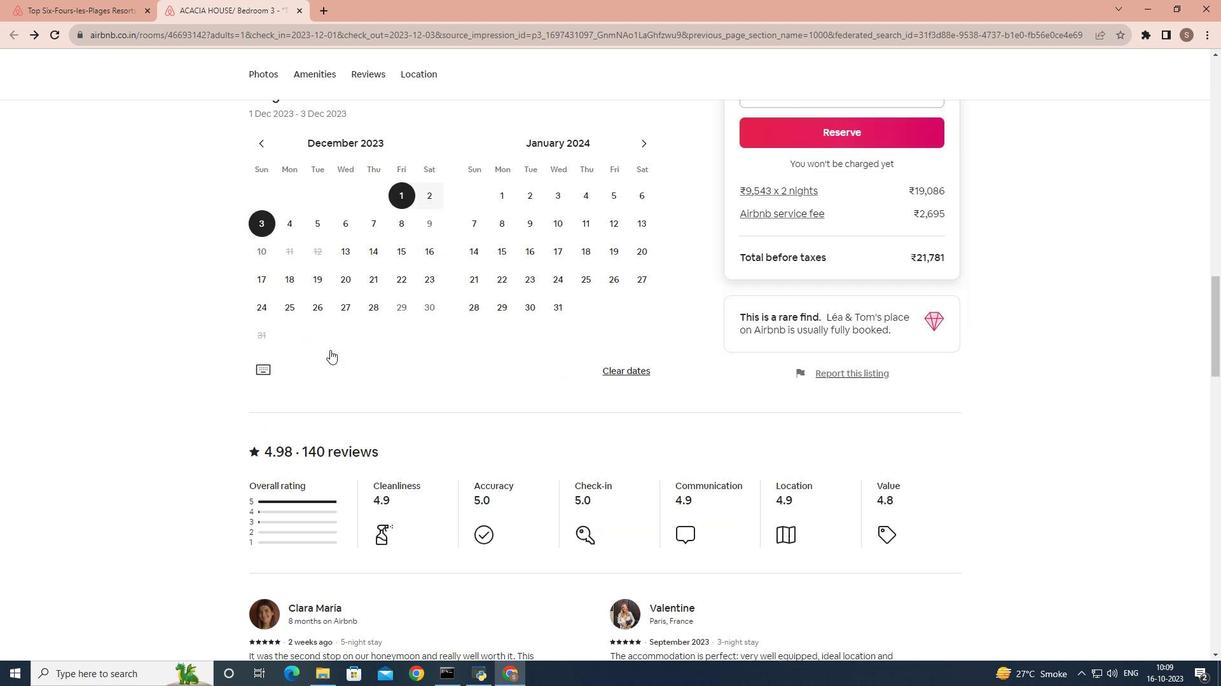 
Action: Mouse scrolled (330, 349) with delta (0, 0)
Screenshot: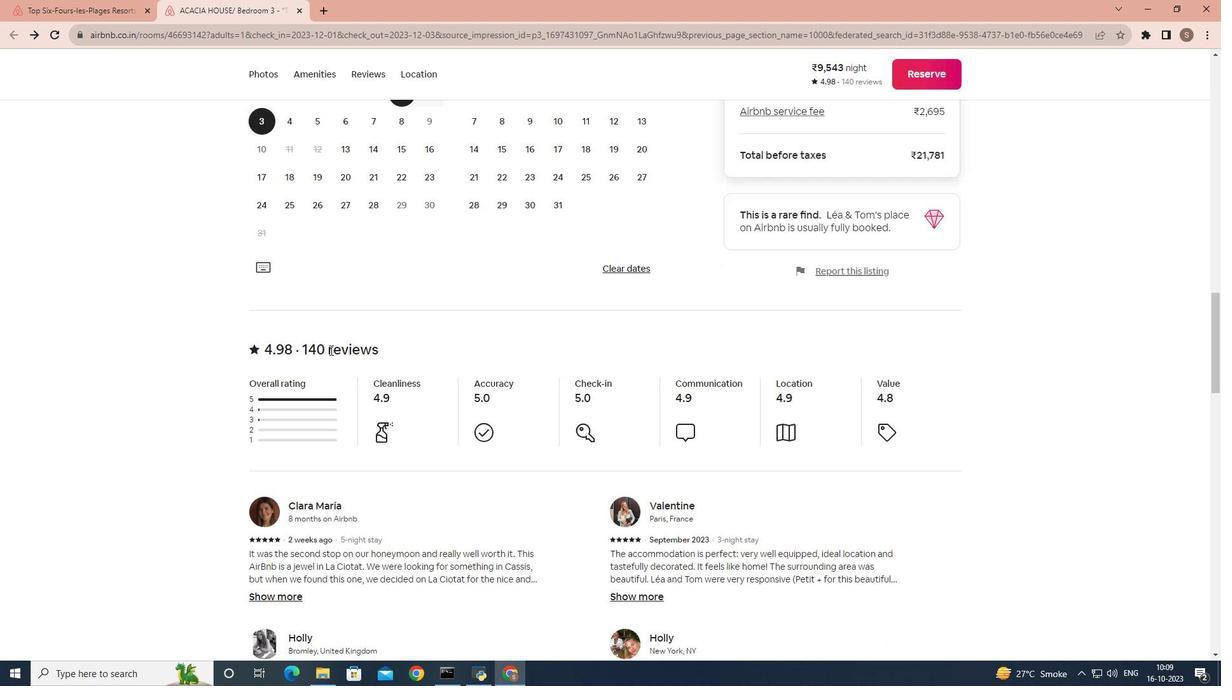 
Action: Mouse scrolled (330, 349) with delta (0, 0)
Screenshot: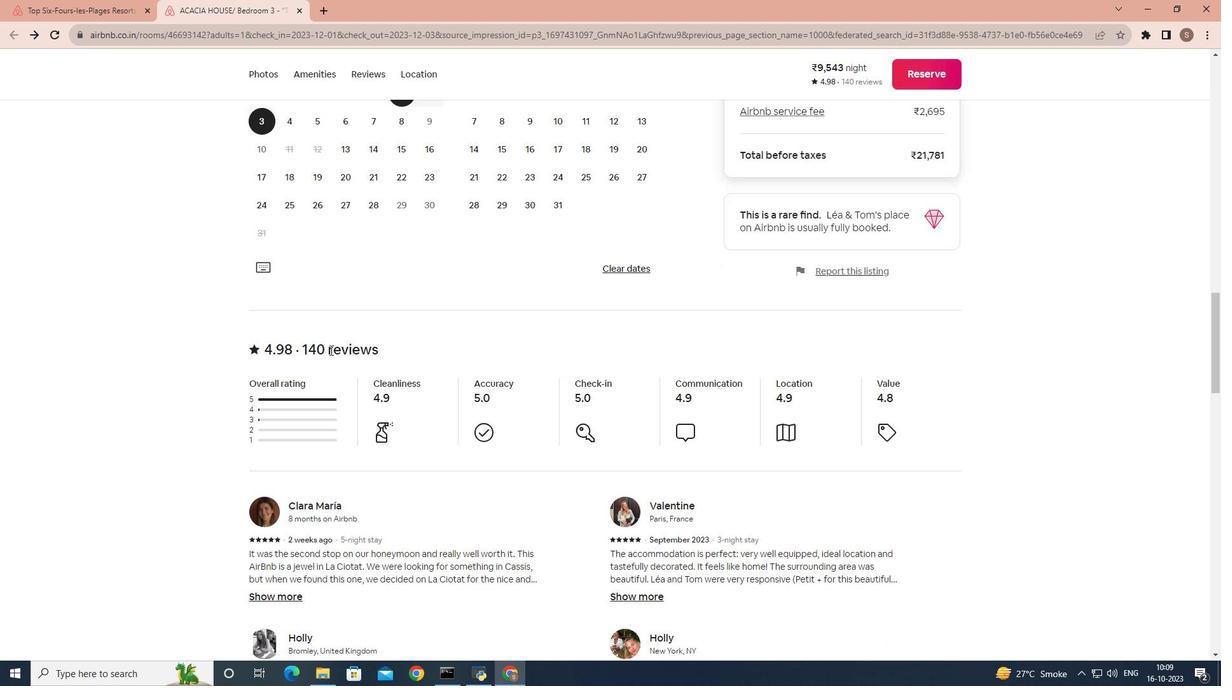 
Action: Mouse scrolled (330, 349) with delta (0, 0)
Screenshot: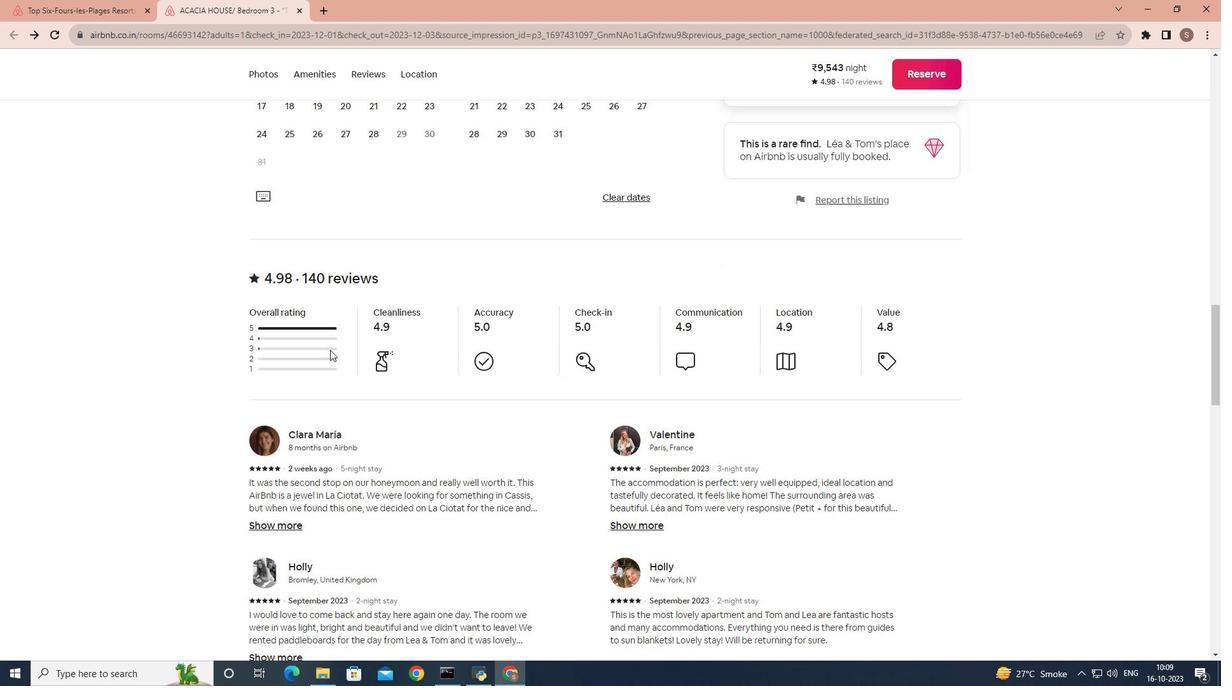 
Action: Mouse scrolled (330, 349) with delta (0, 0)
Screenshot: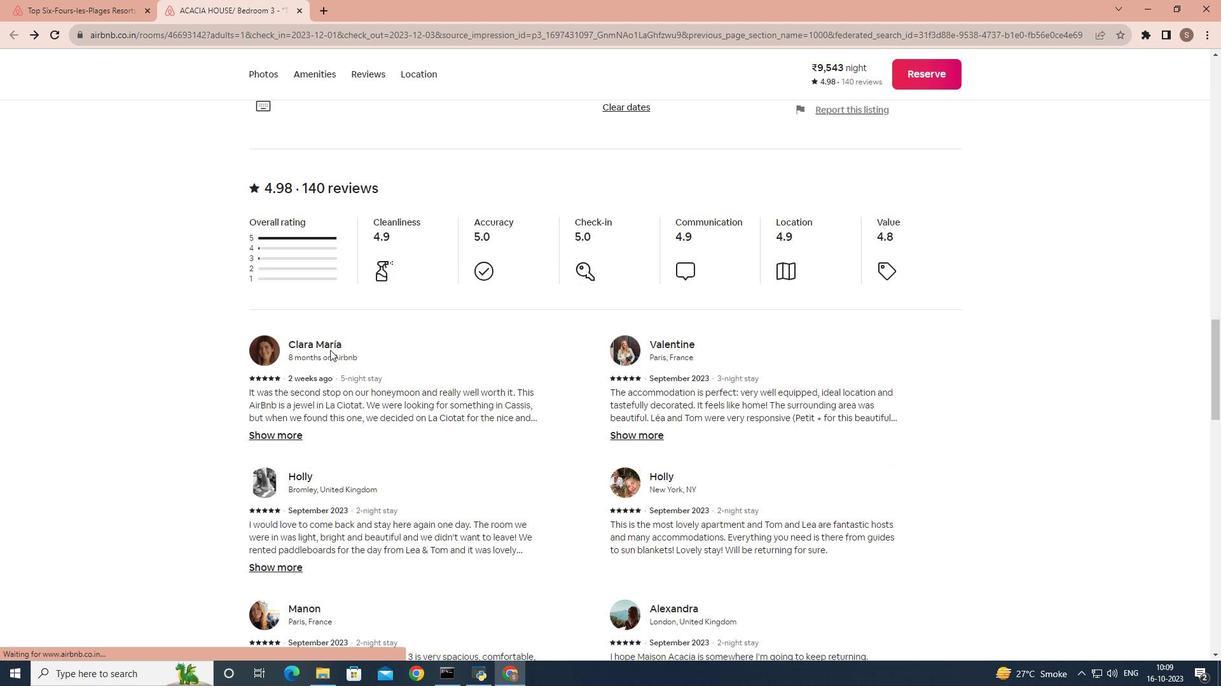 
Action: Mouse scrolled (330, 349) with delta (0, 0)
Screenshot: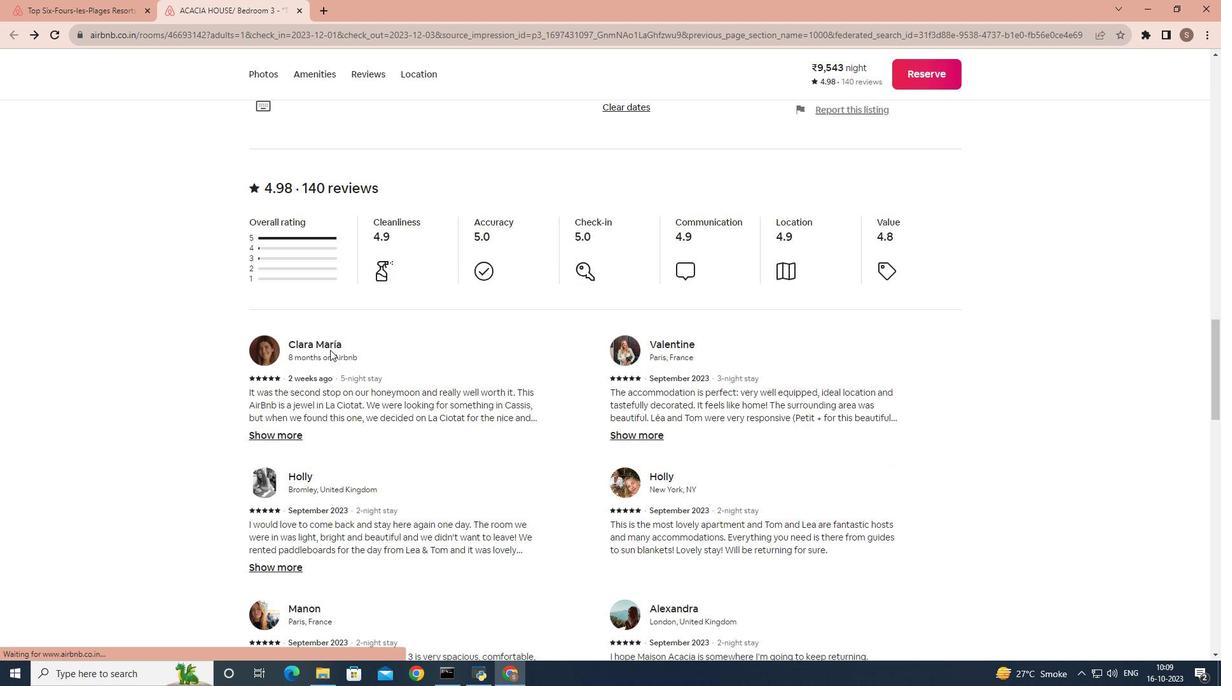 
Action: Mouse scrolled (330, 349) with delta (0, 0)
Screenshot: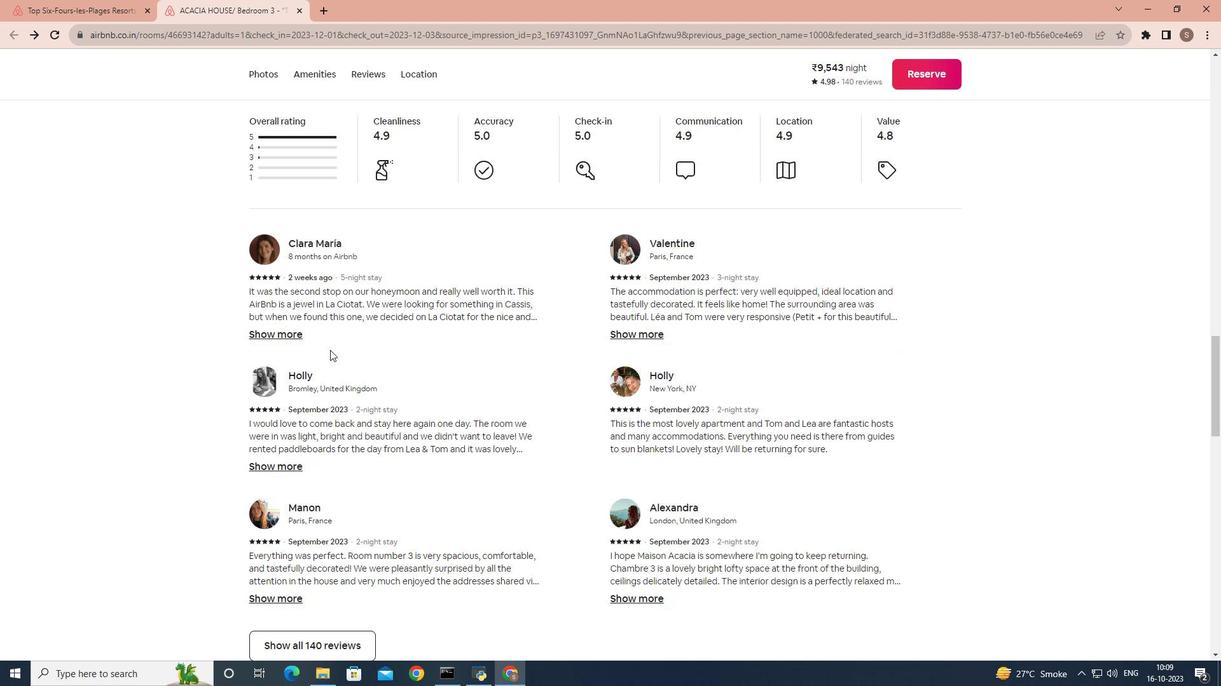 
Action: Mouse scrolled (330, 349) with delta (0, 0)
Screenshot: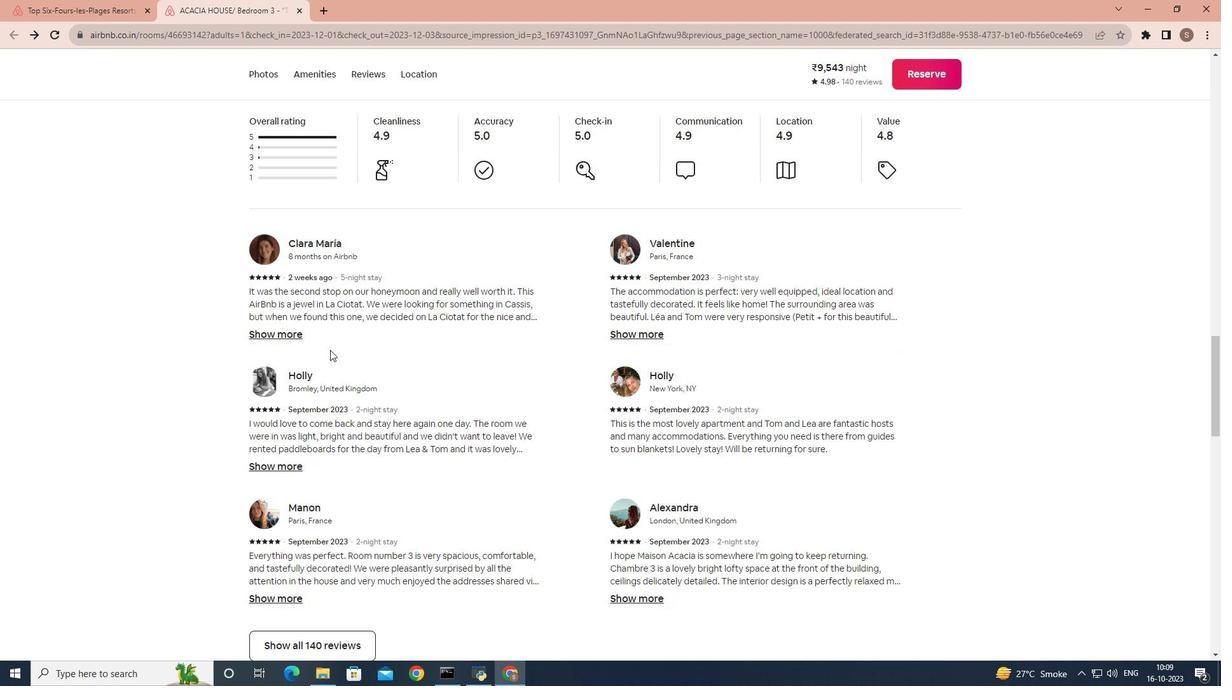 
Action: Mouse scrolled (330, 349) with delta (0, 0)
Screenshot: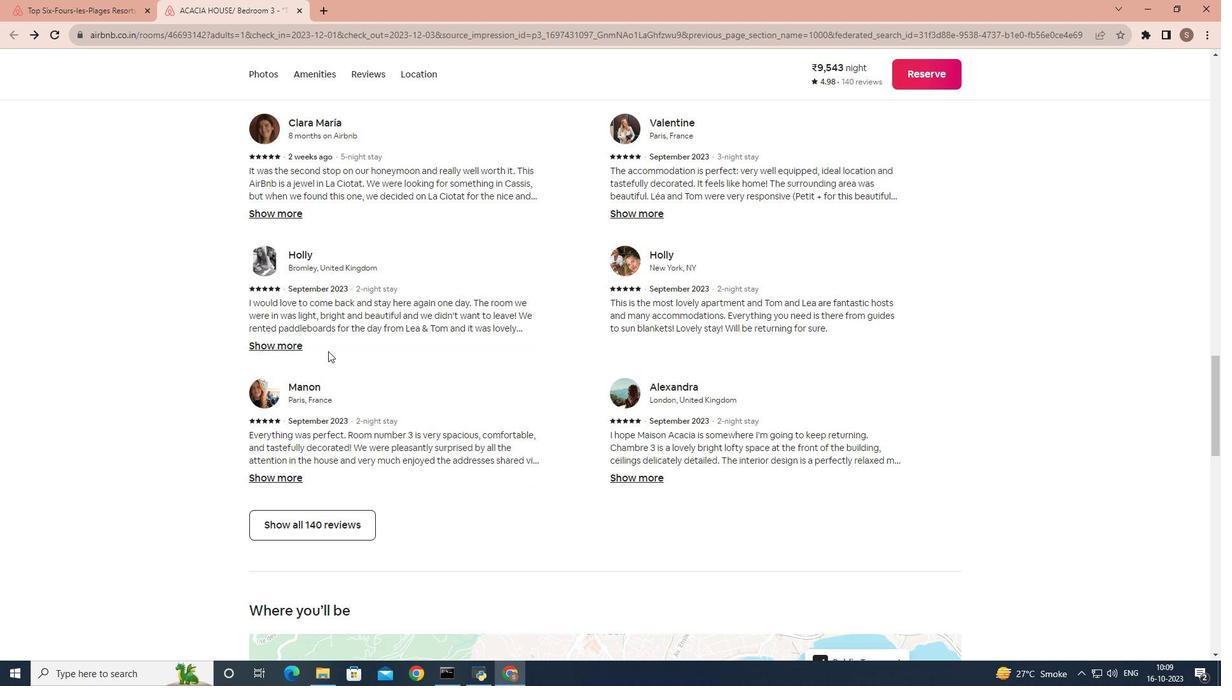 
Action: Mouse scrolled (330, 349) with delta (0, 0)
Screenshot: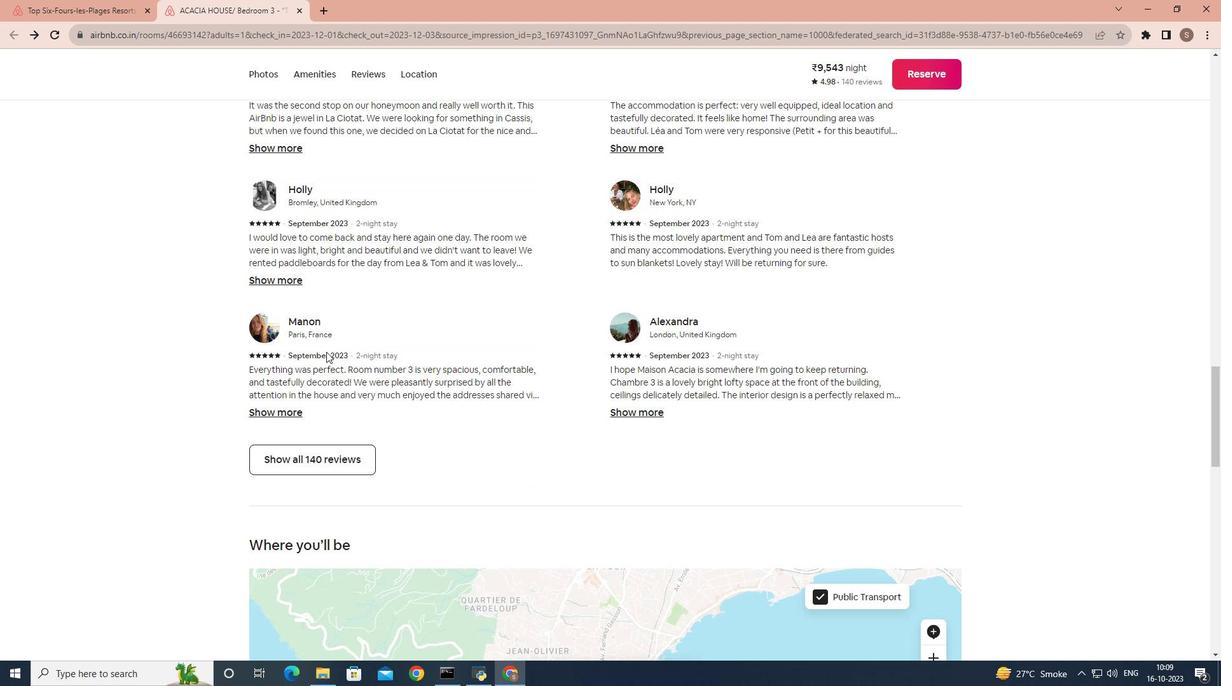 
Action: Mouse moved to (321, 371)
Screenshot: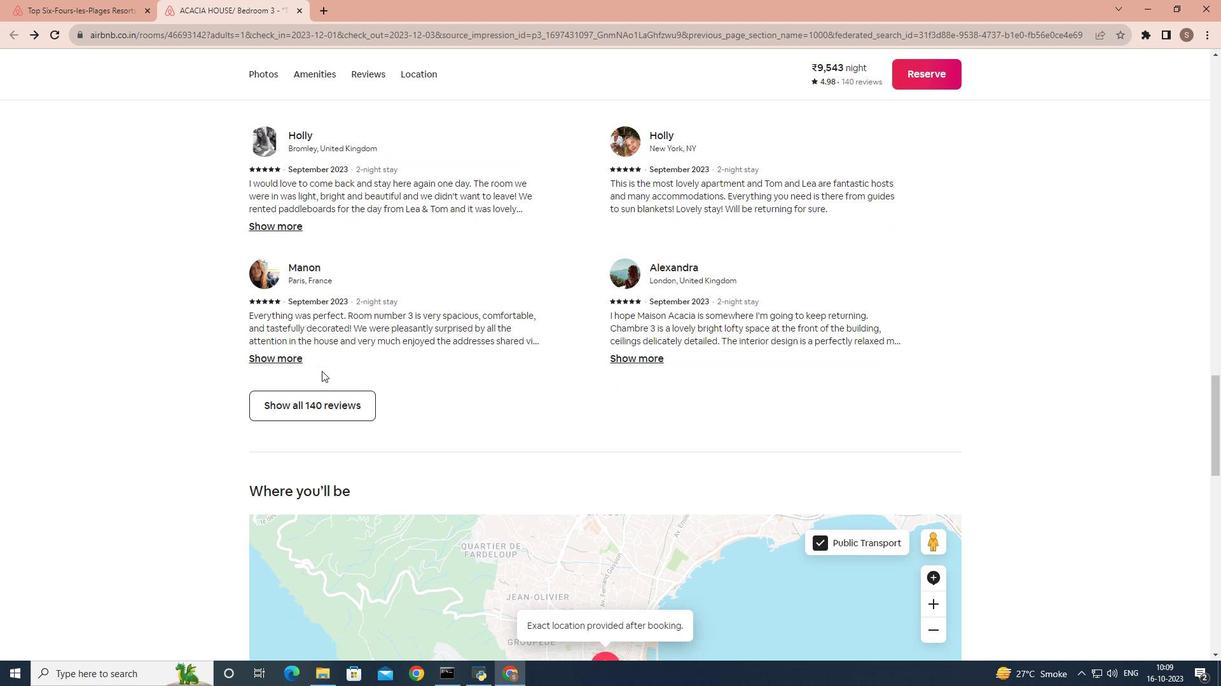 
Action: Mouse scrolled (321, 370) with delta (0, 0)
Screenshot: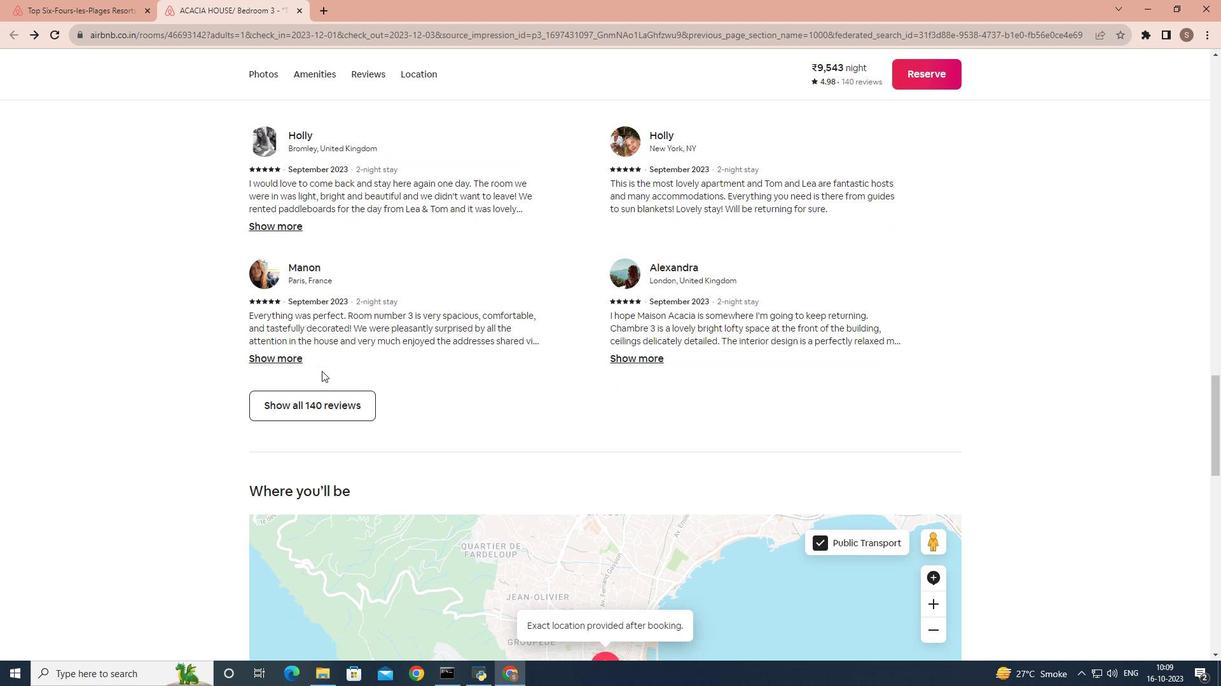 
Action: Mouse scrolled (321, 370) with delta (0, 0)
Screenshot: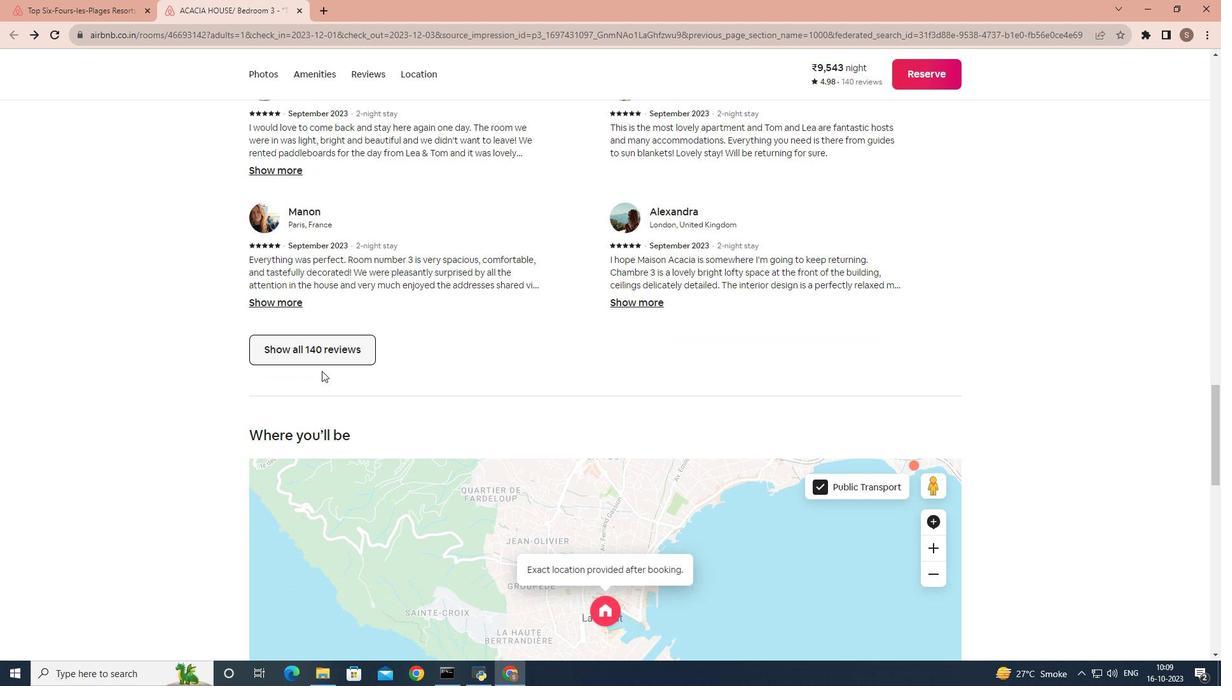 
Action: Mouse moved to (353, 303)
Screenshot: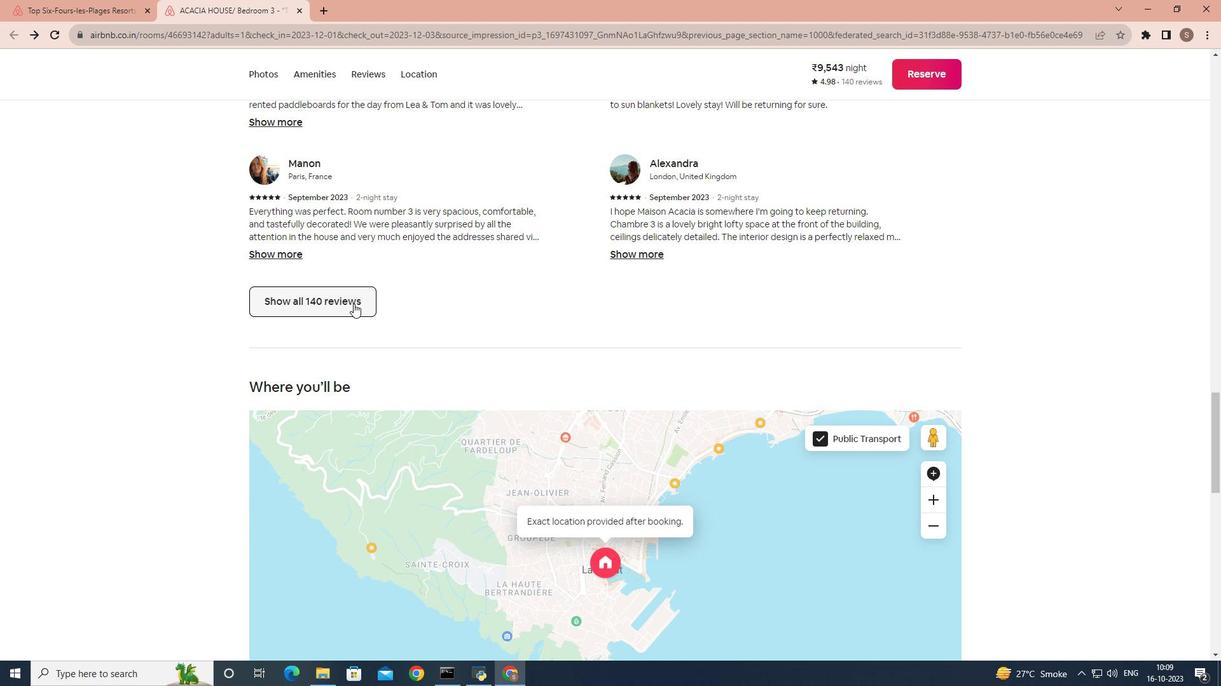 
Action: Mouse pressed left at (353, 303)
Screenshot: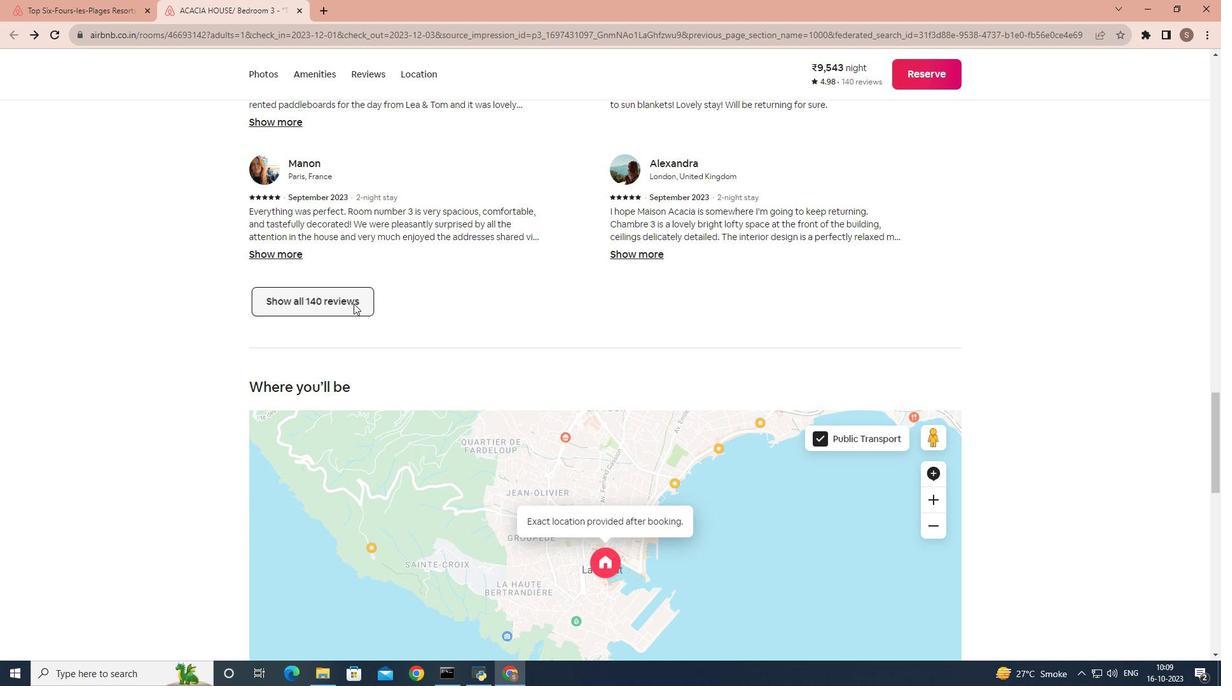 
Action: Mouse moved to (672, 312)
Screenshot: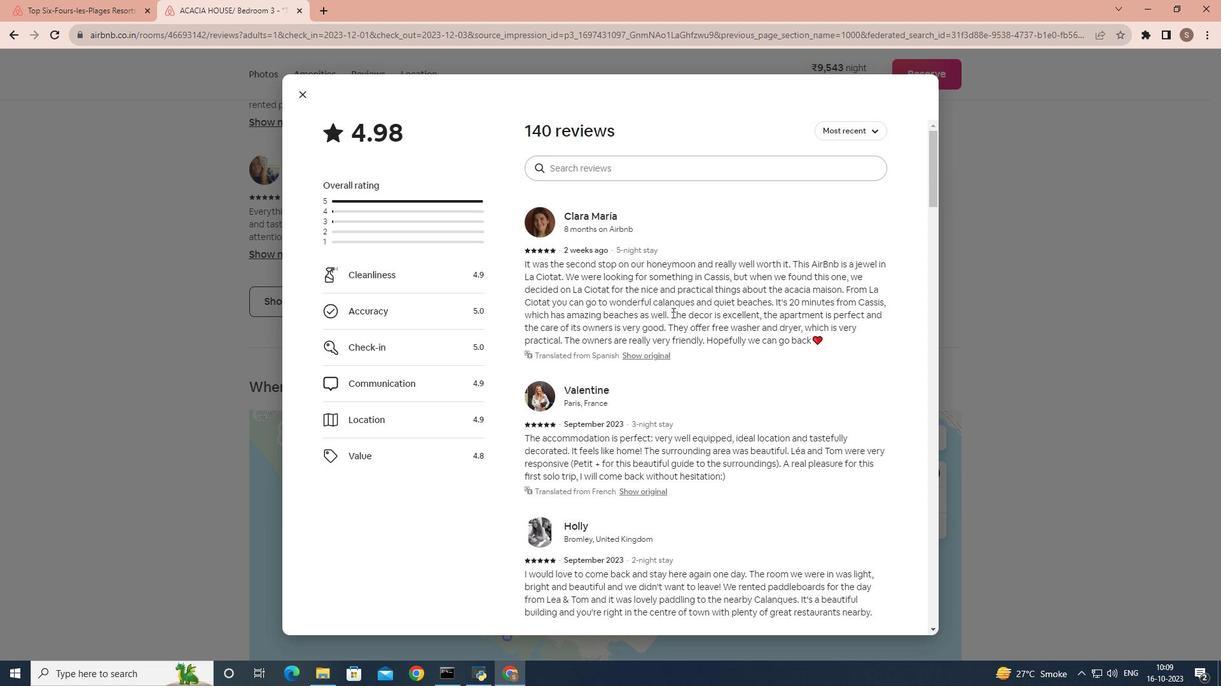 
Action: Mouse scrolled (672, 312) with delta (0, 0)
Screenshot: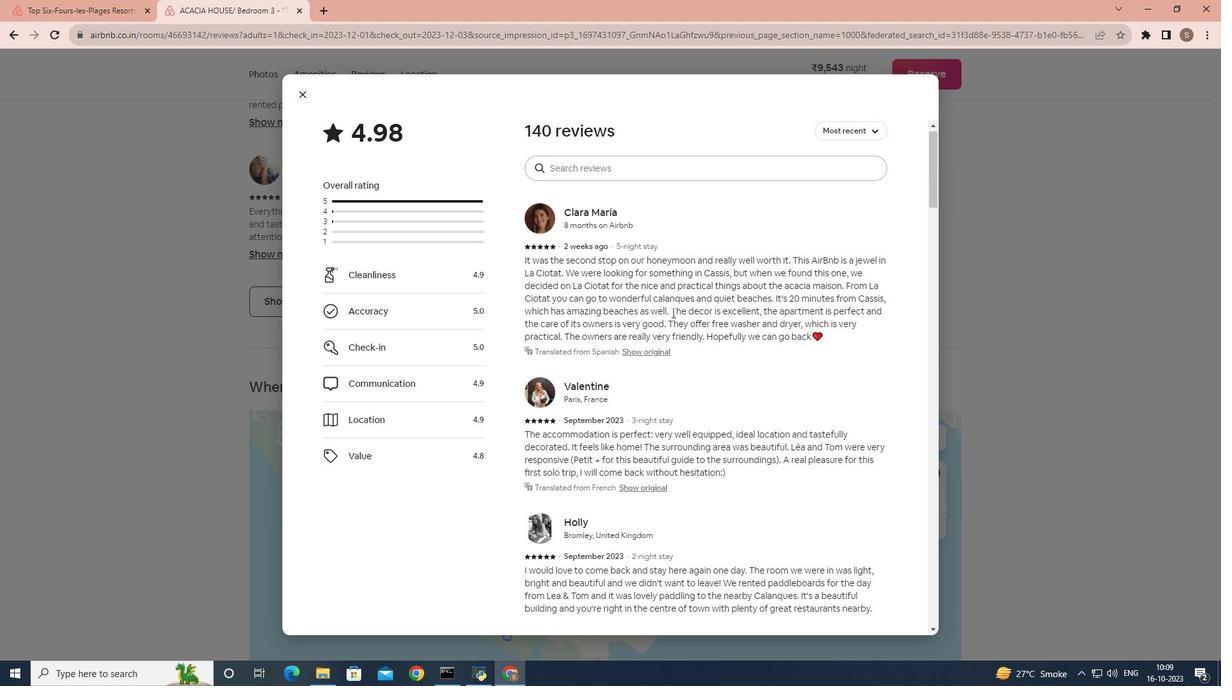 
Action: Mouse scrolled (672, 312) with delta (0, 0)
